 Task: Play online Dominion games.
Action: Mouse moved to (586, 434)
Screenshot: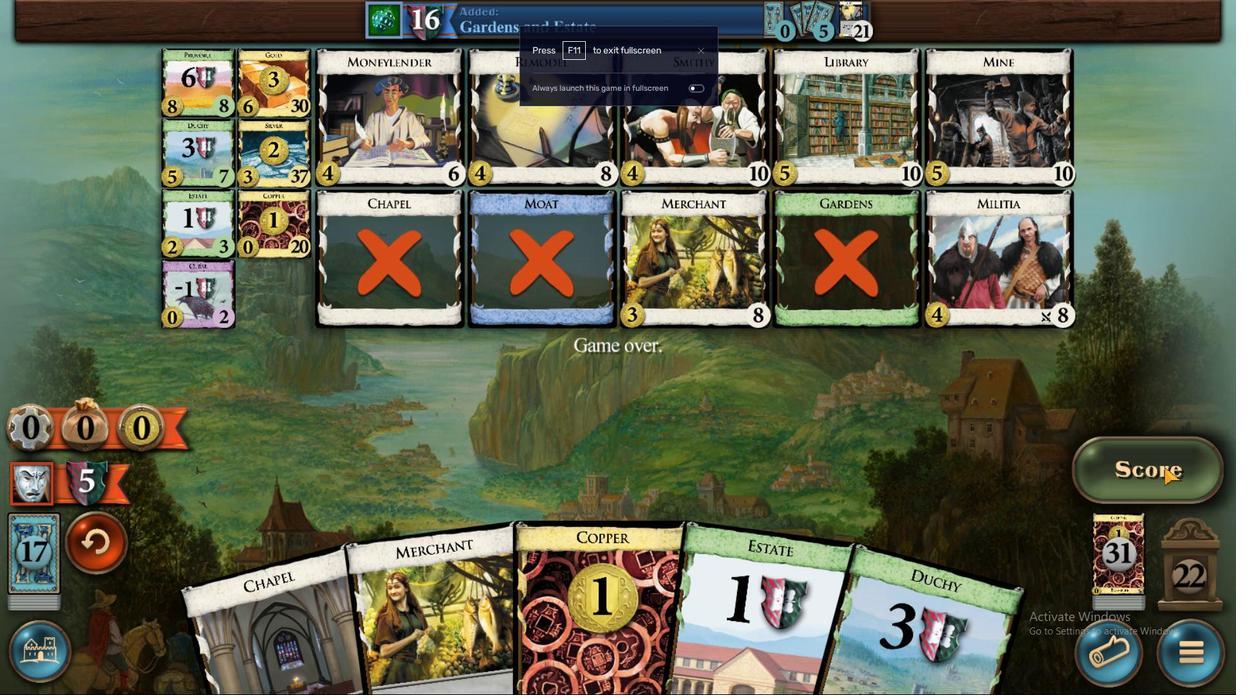 
Action: Mouse pressed left at (586, 434)
Screenshot: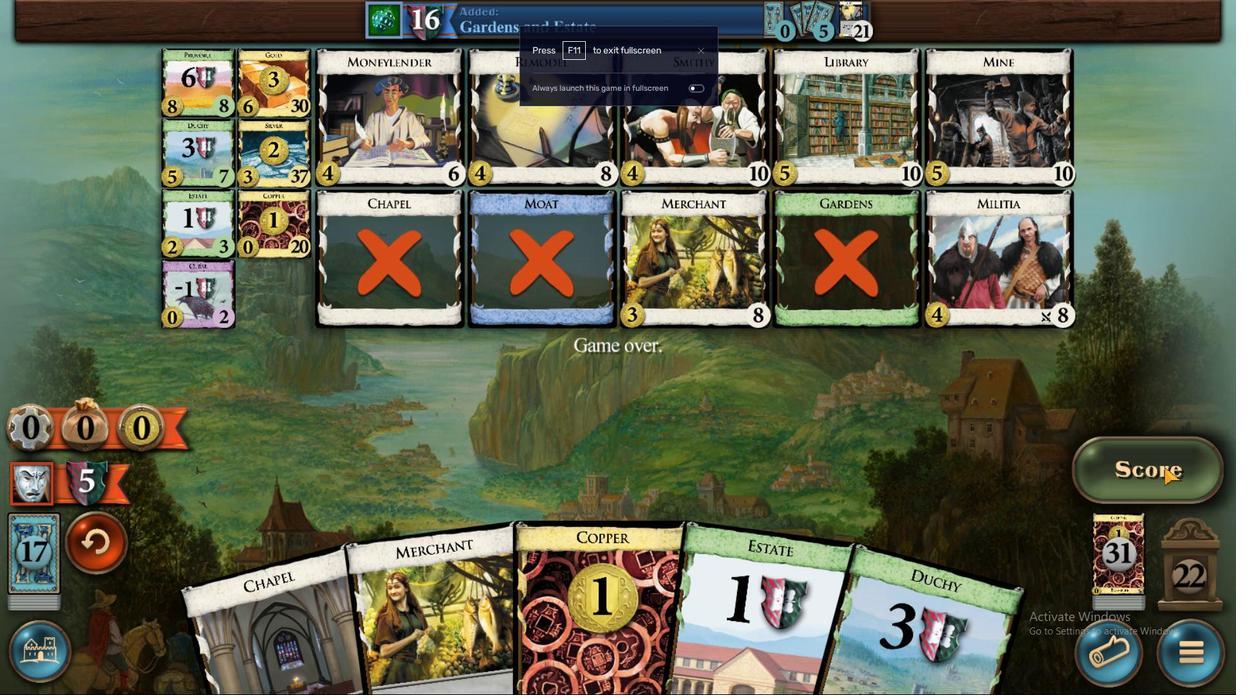 
Action: Mouse moved to (558, 457)
Screenshot: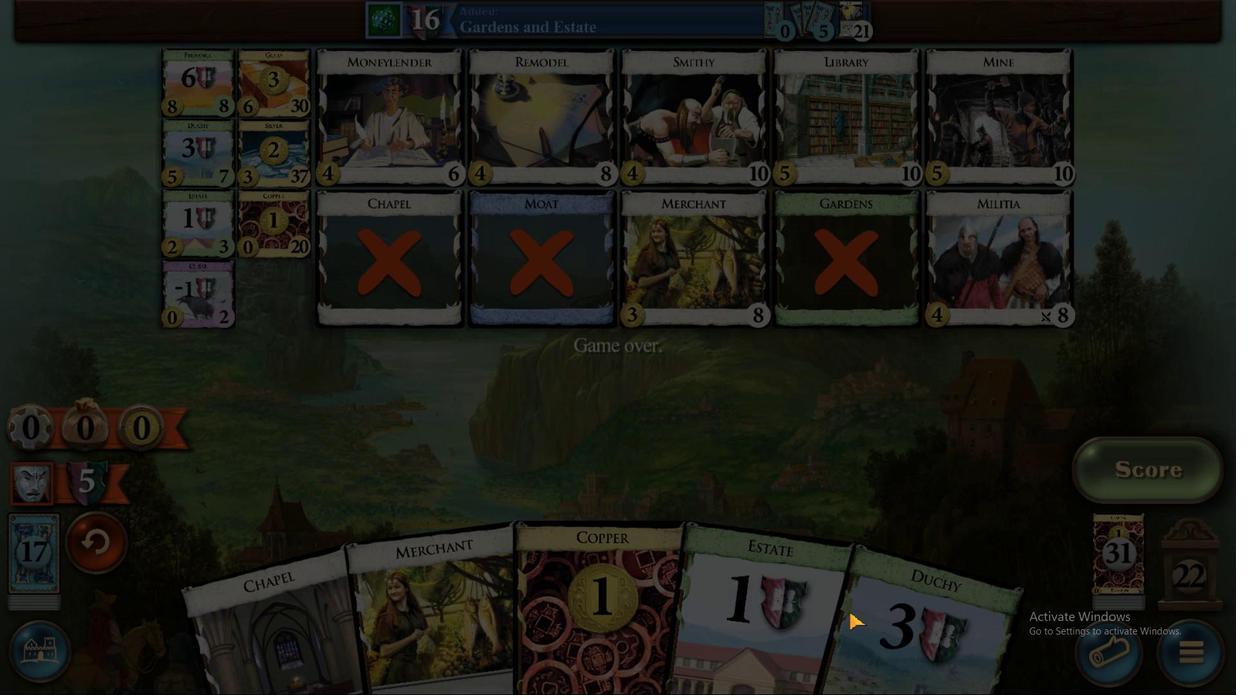 
Action: Mouse pressed left at (558, 457)
Screenshot: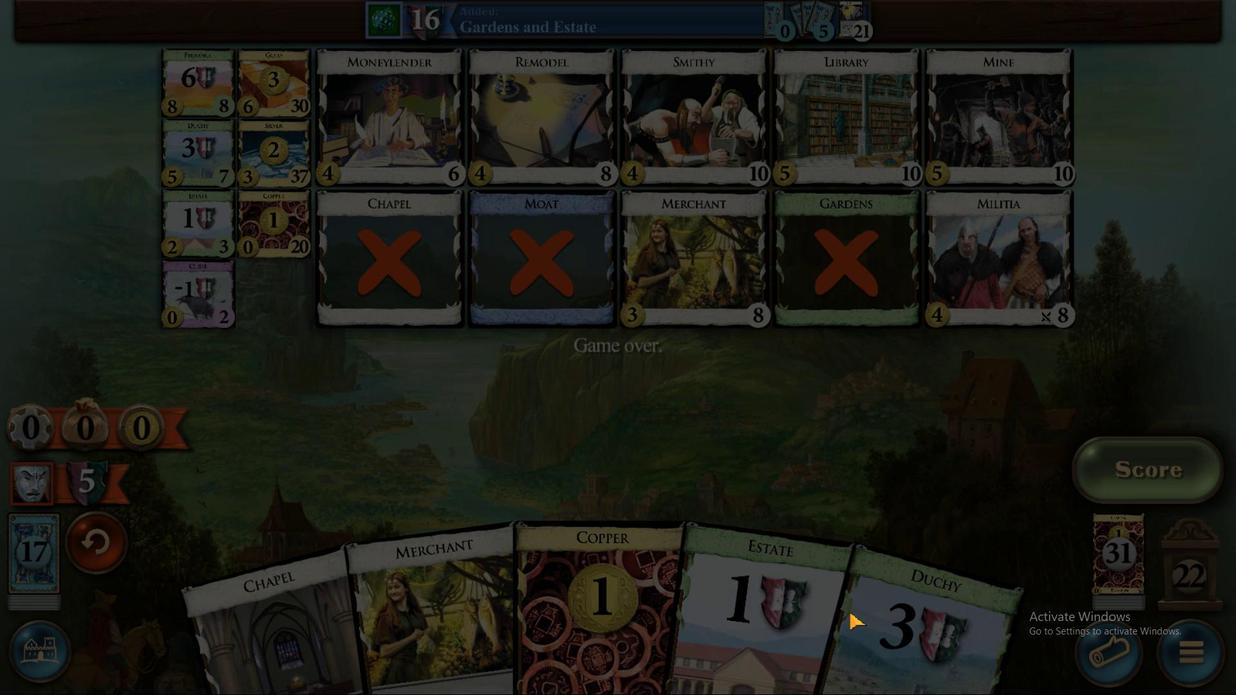 
Action: Mouse moved to (549, 454)
Screenshot: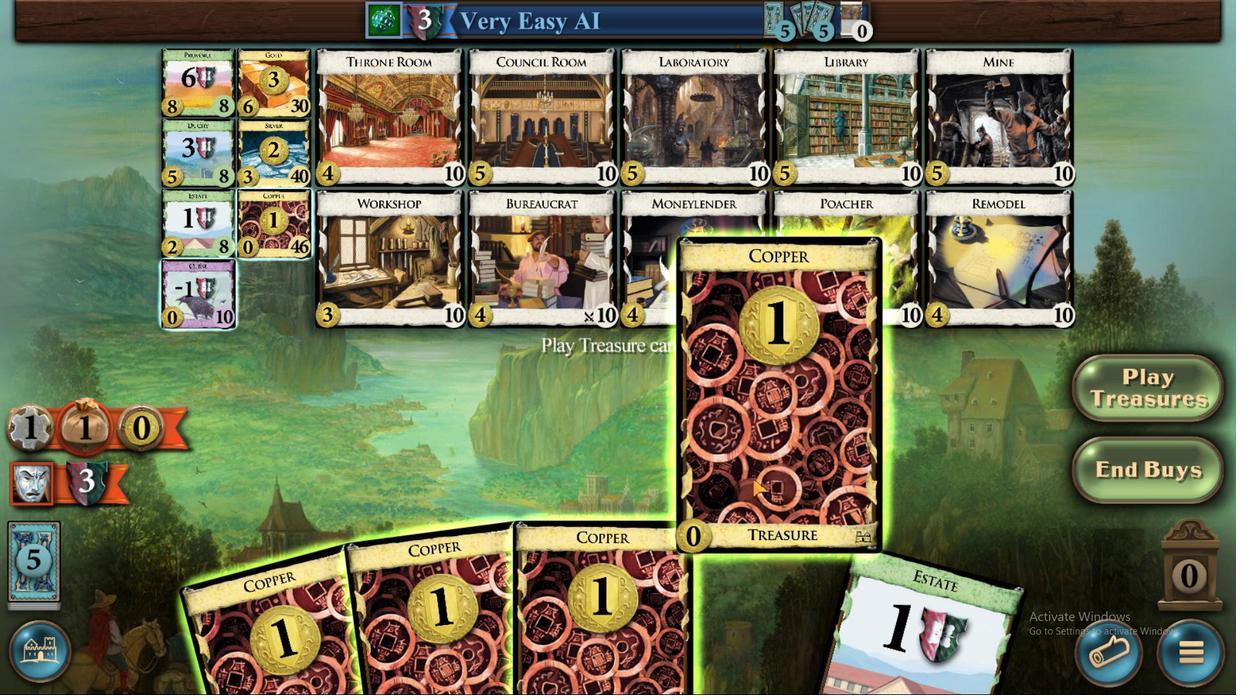 
Action: Mouse pressed left at (549, 454)
Screenshot: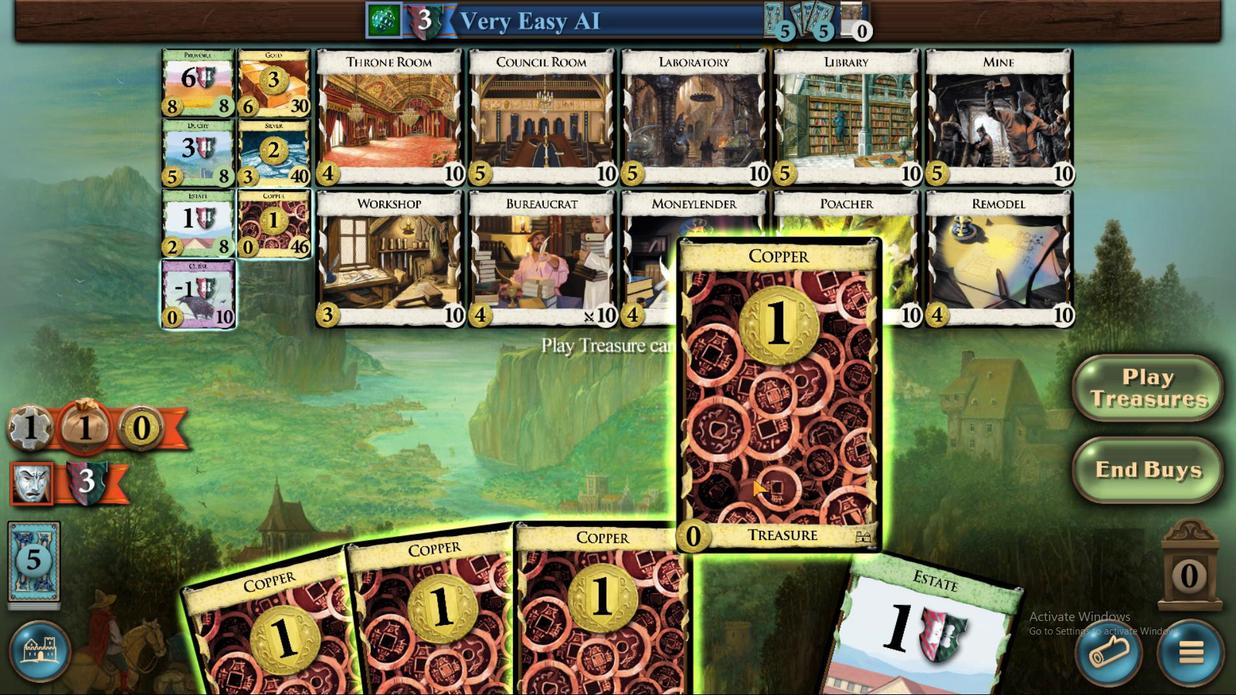 
Action: Mouse moved to (545, 454)
Screenshot: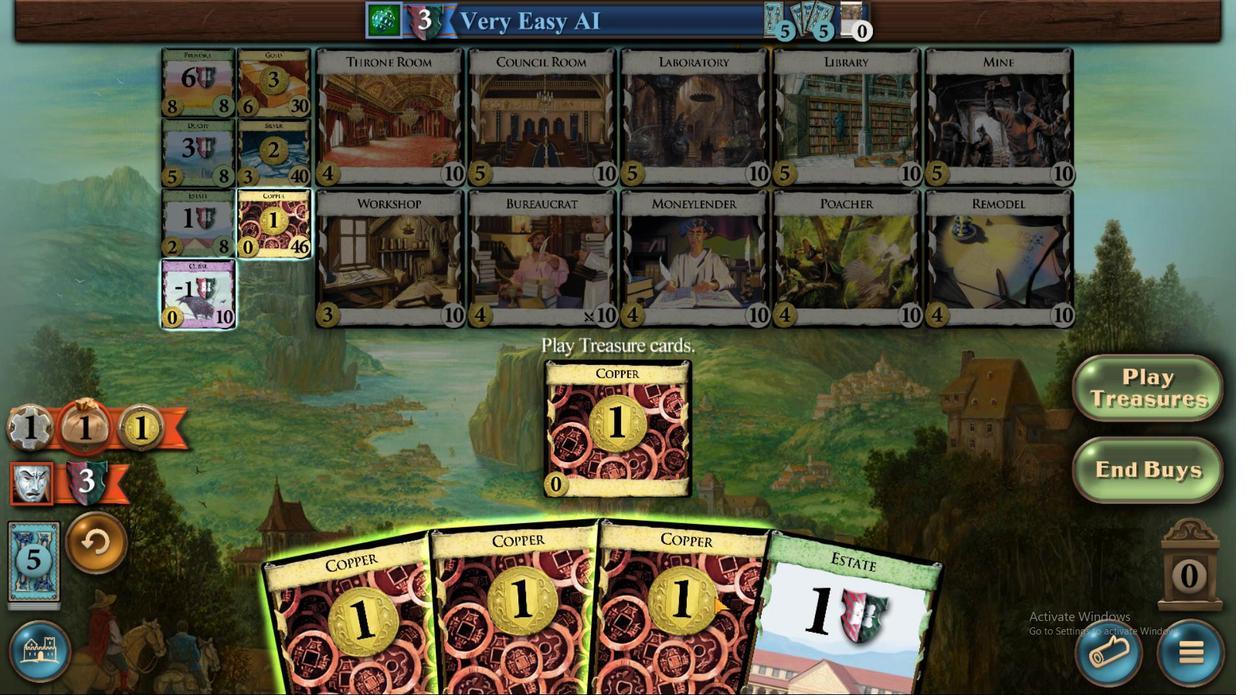 
Action: Mouse pressed left at (545, 454)
Screenshot: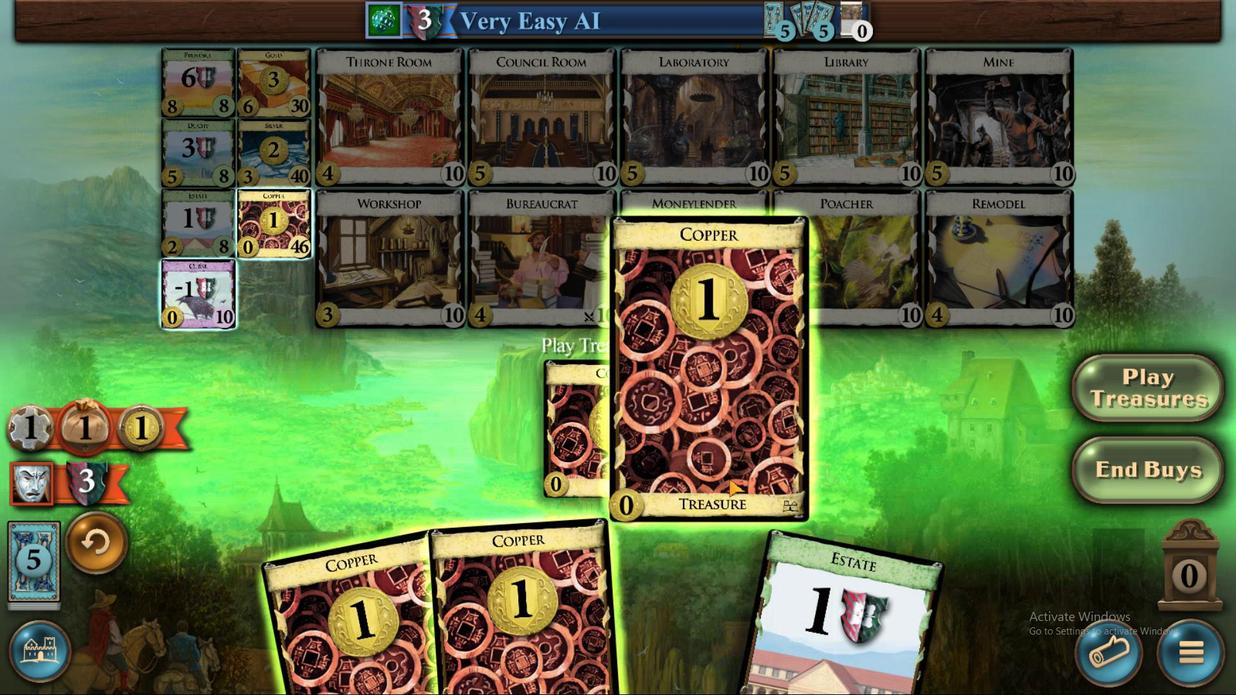 
Action: Mouse moved to (536, 455)
Screenshot: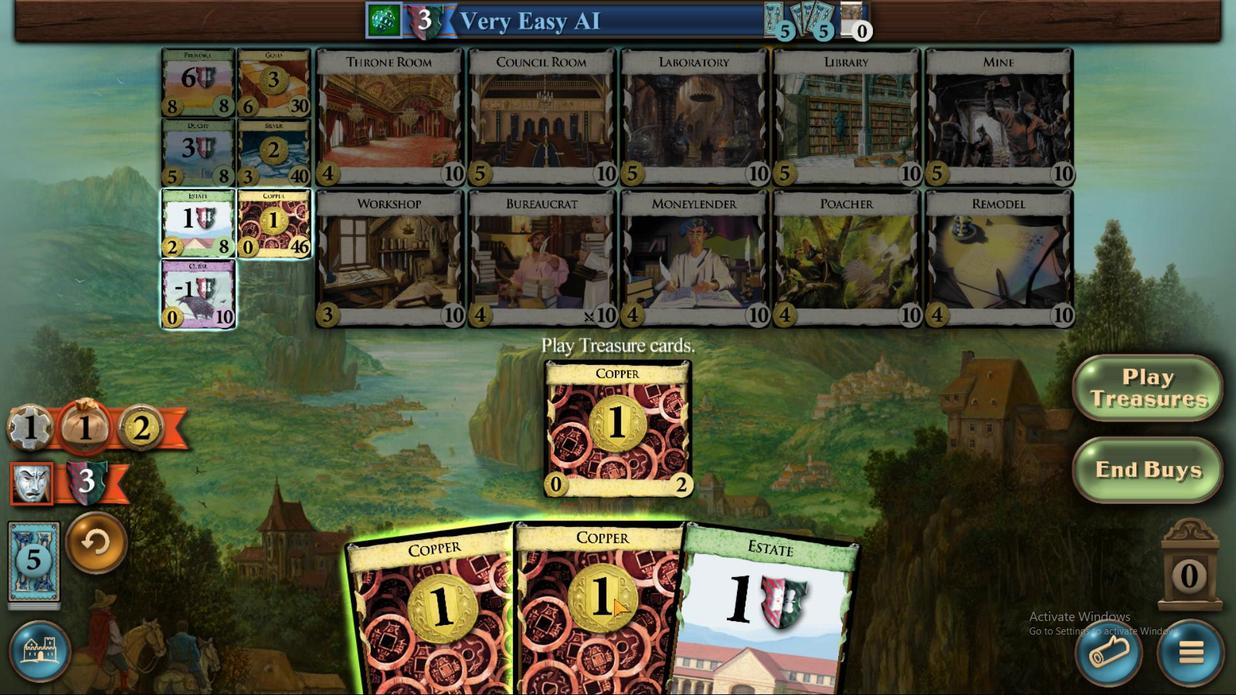 
Action: Mouse pressed left at (536, 455)
Screenshot: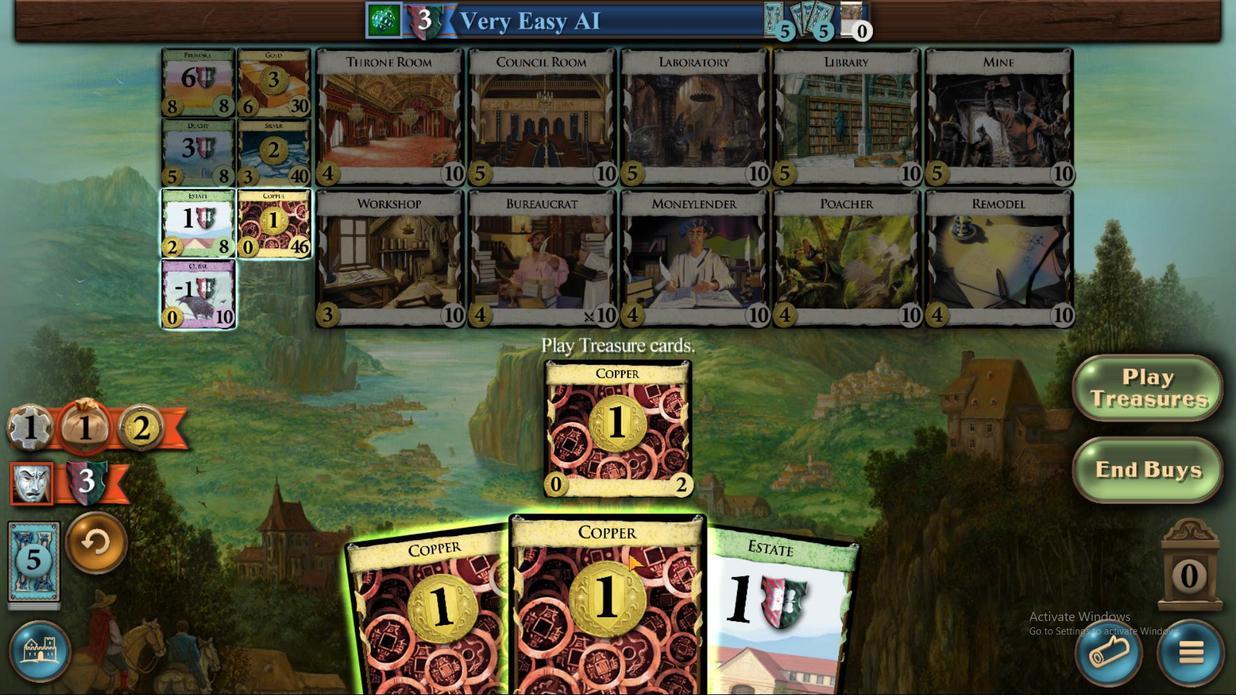 
Action: Mouse moved to (506, 385)
Screenshot: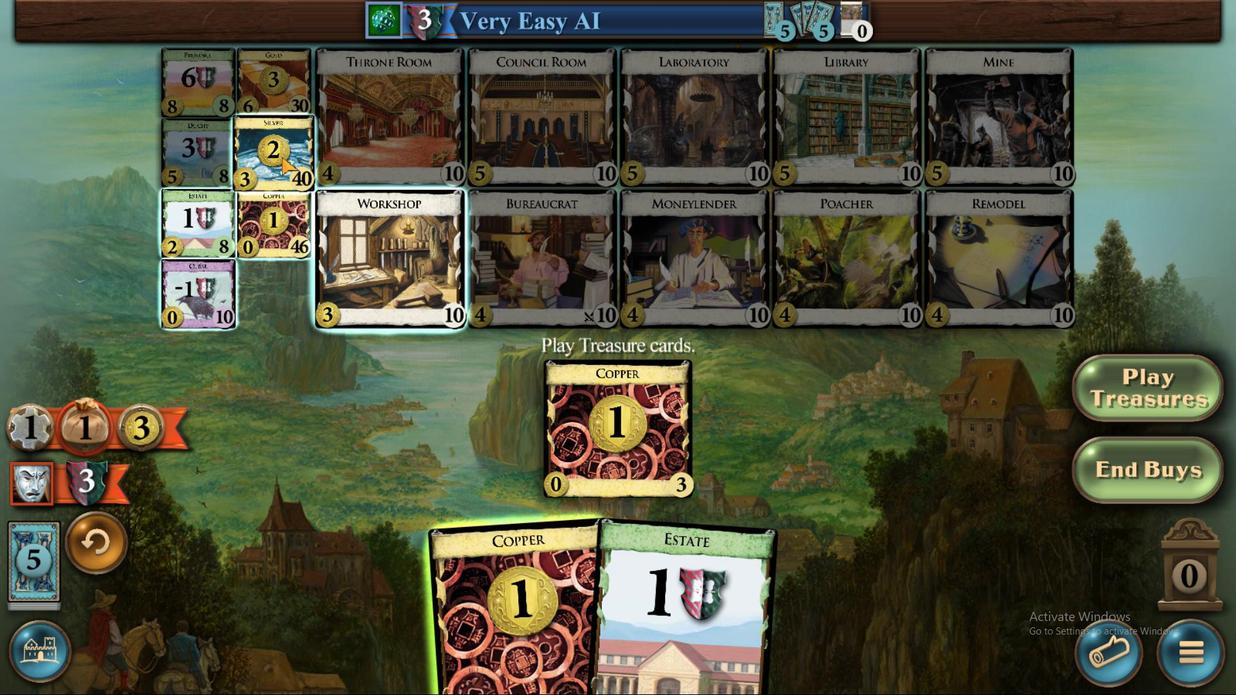 
Action: Mouse pressed left at (506, 385)
Screenshot: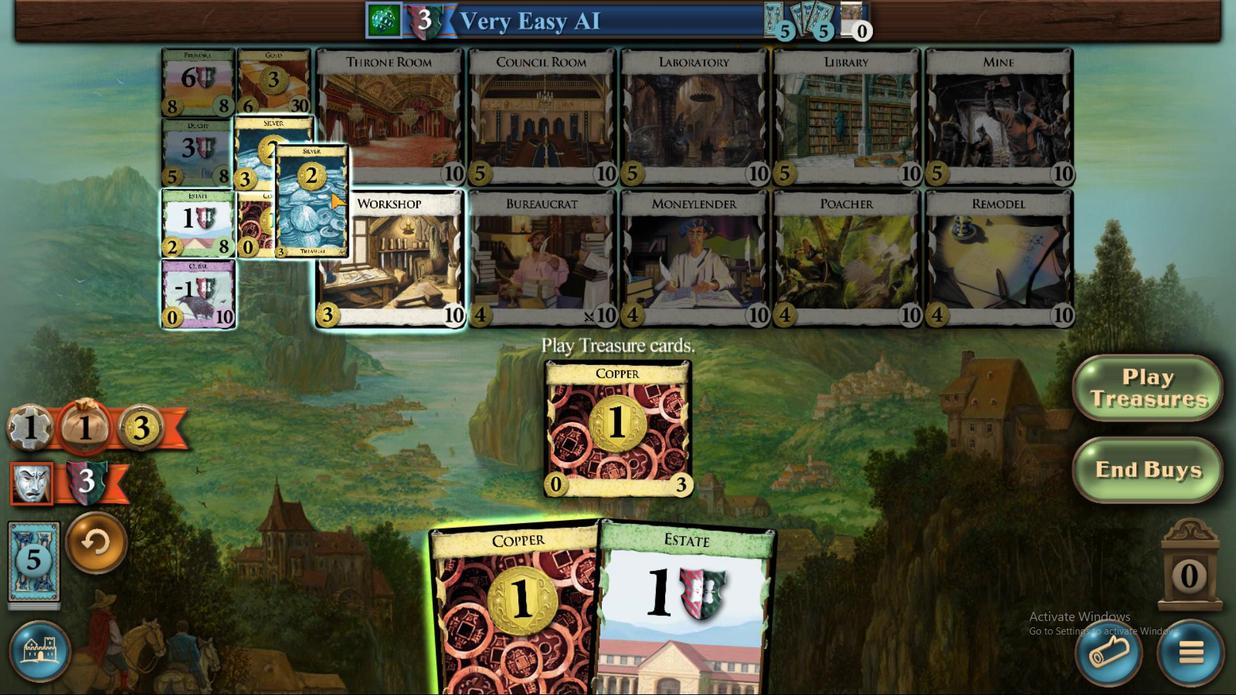 
Action: Mouse moved to (537, 453)
Screenshot: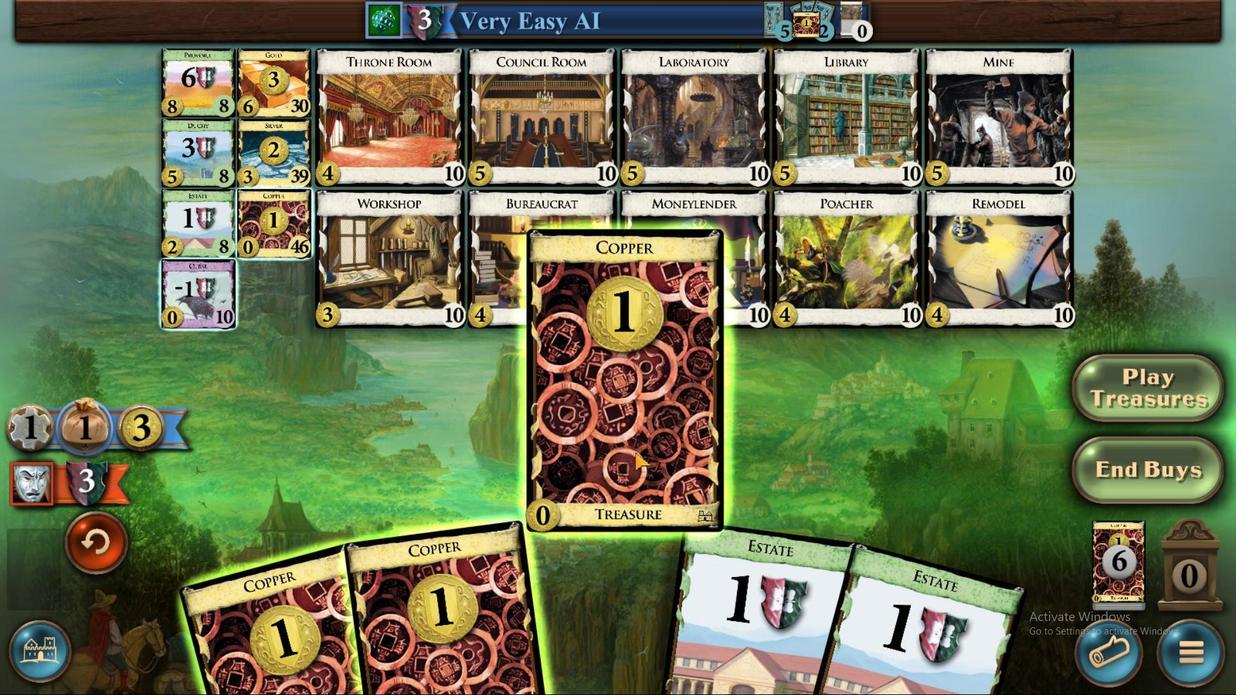 
Action: Mouse pressed left at (537, 453)
Screenshot: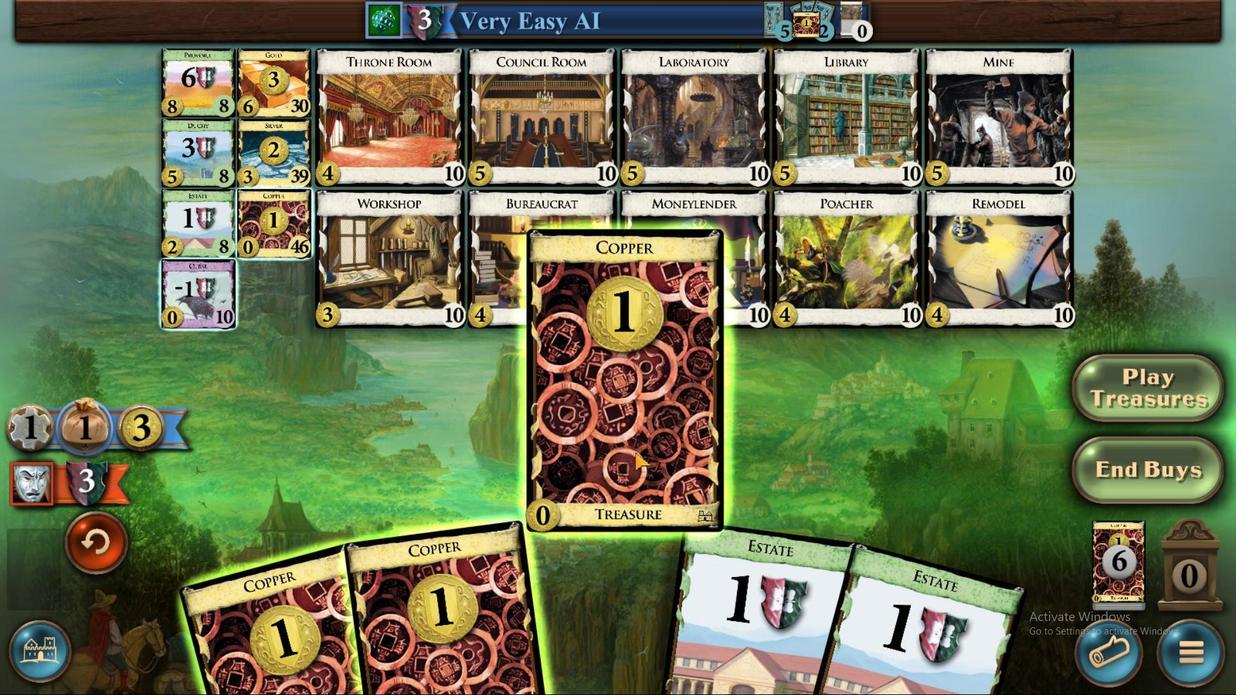 
Action: Mouse moved to (526, 457)
Screenshot: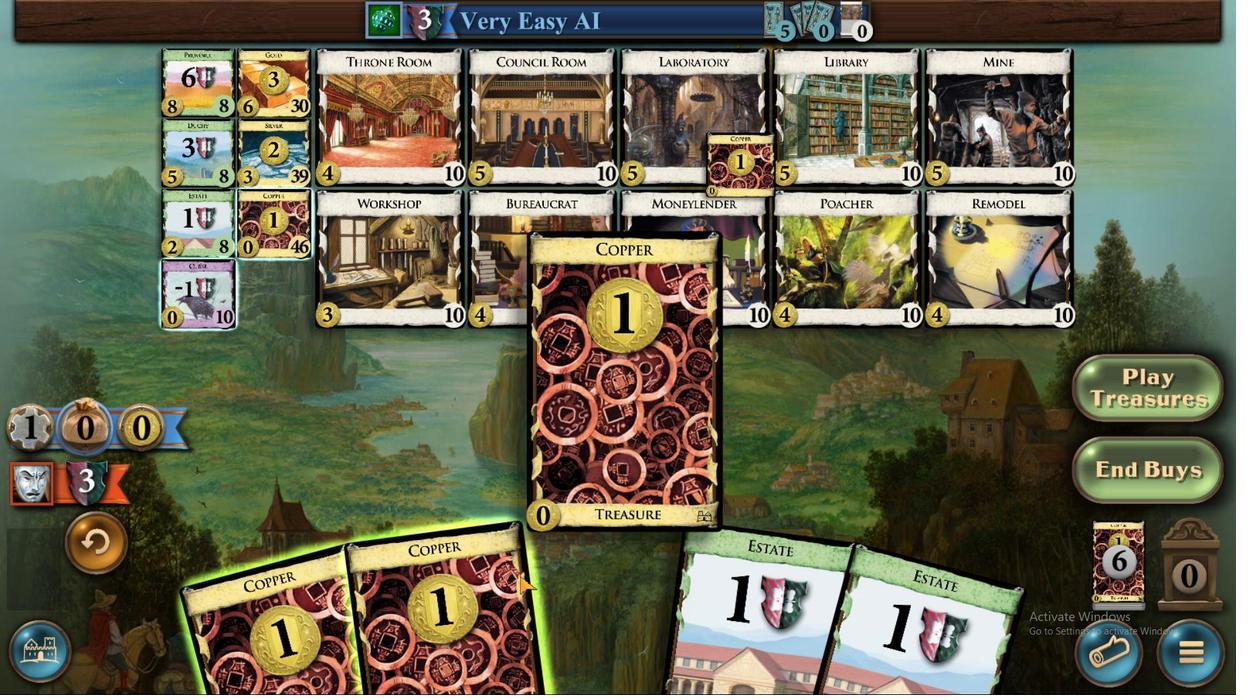 
Action: Mouse pressed left at (526, 457)
Screenshot: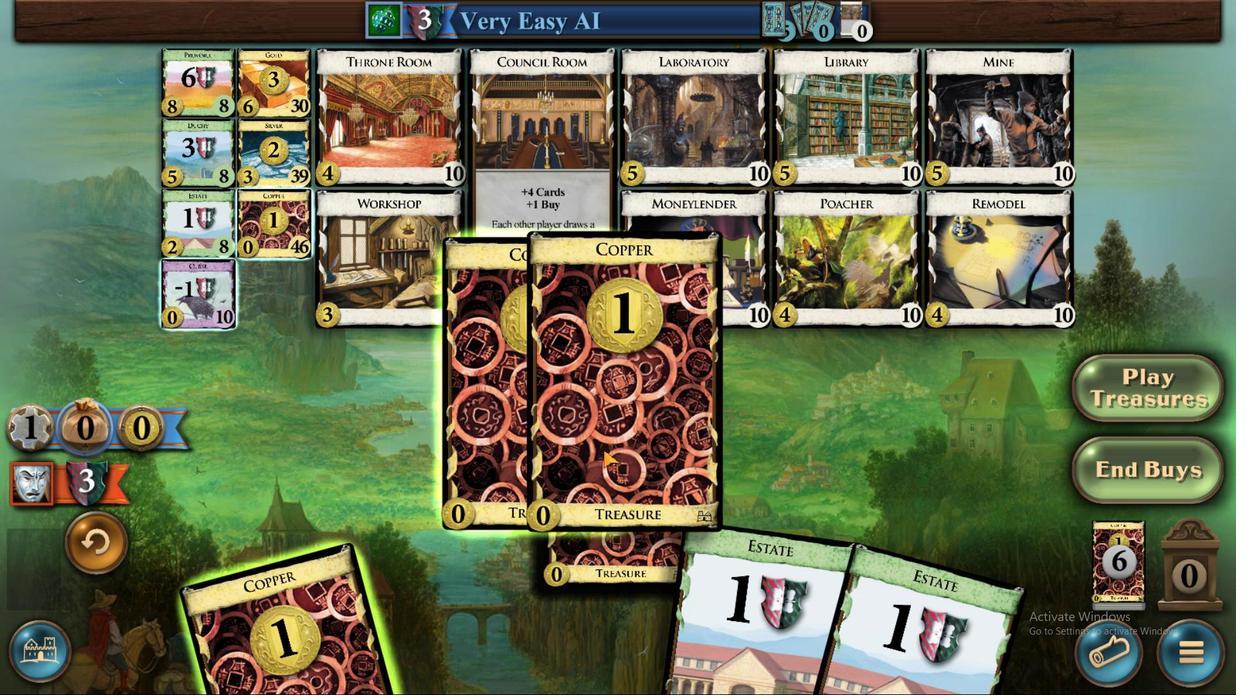 
Action: Mouse moved to (508, 459)
Screenshot: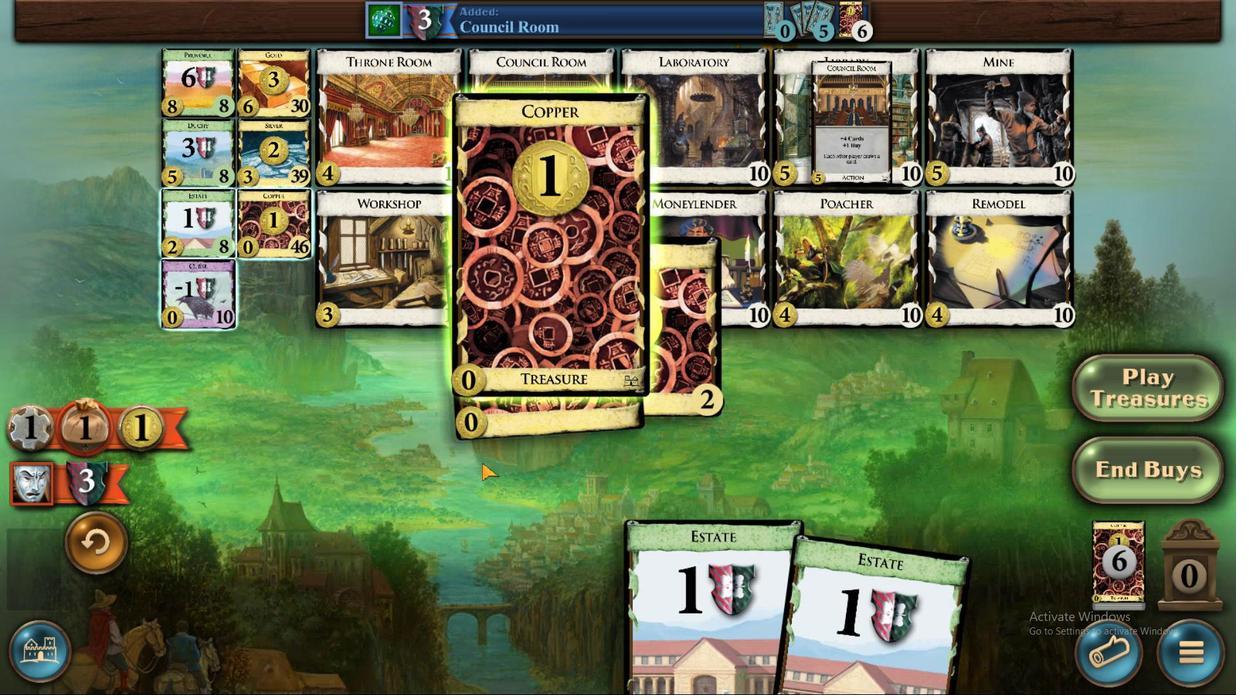 
Action: Mouse pressed left at (508, 459)
Screenshot: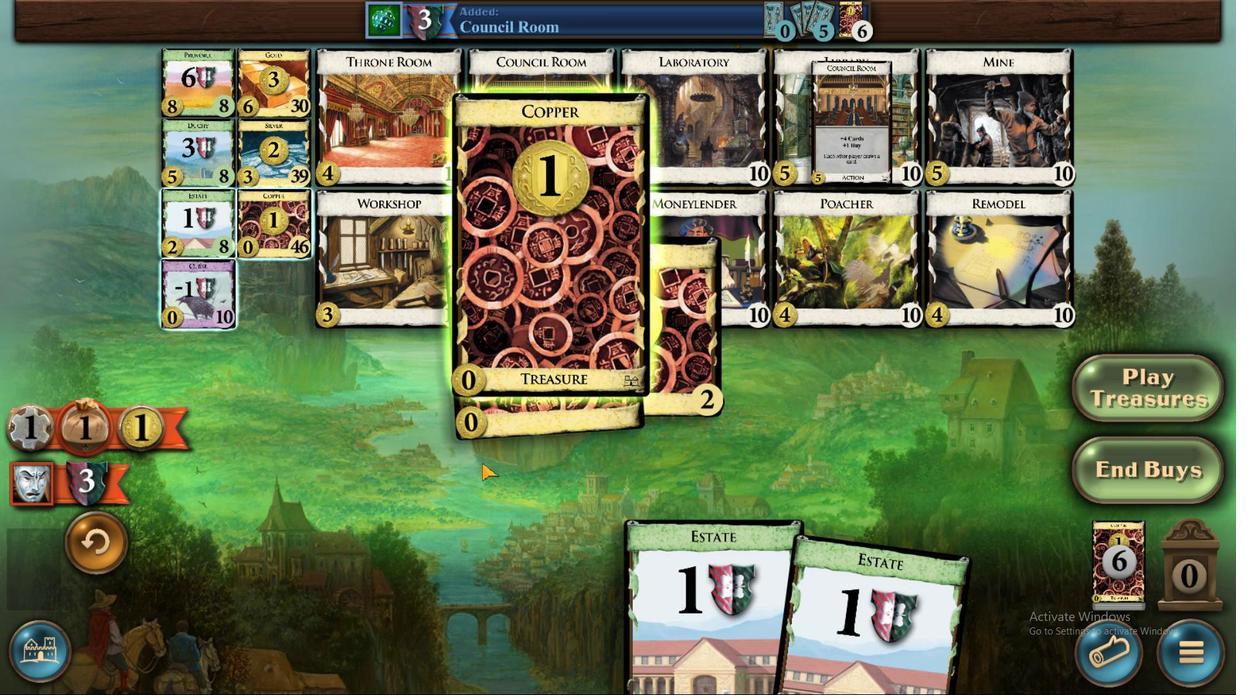 
Action: Mouse moved to (504, 383)
Screenshot: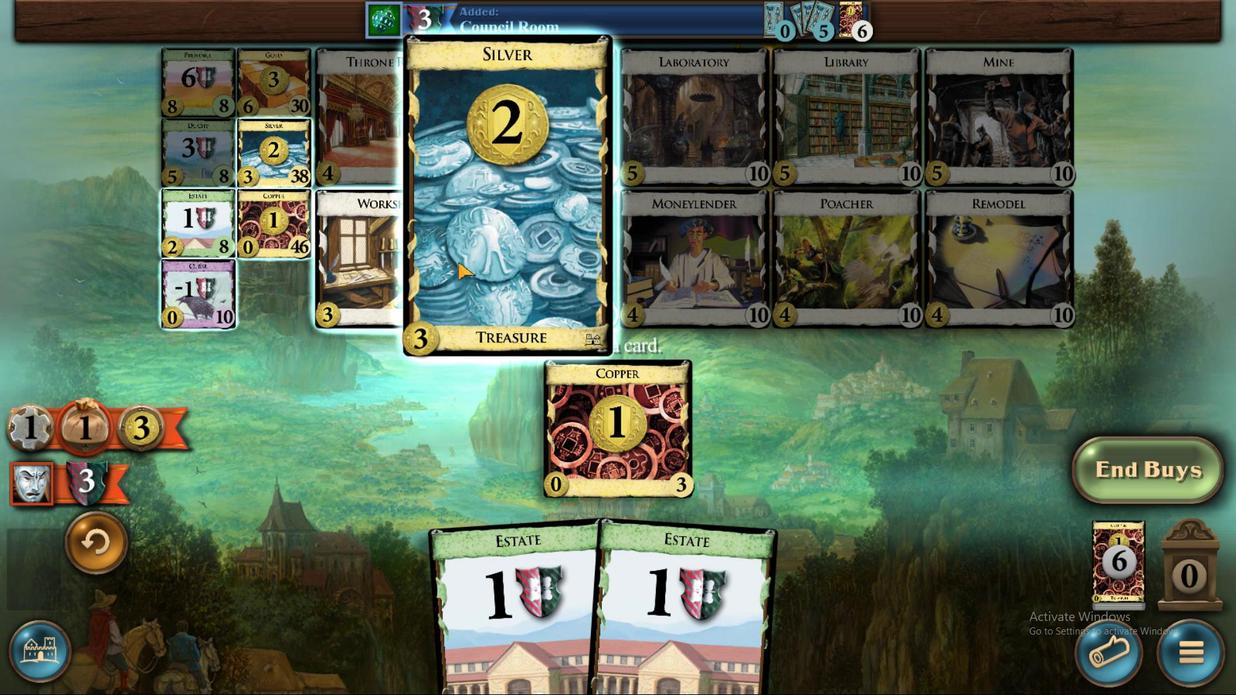 
Action: Mouse pressed left at (504, 383)
Screenshot: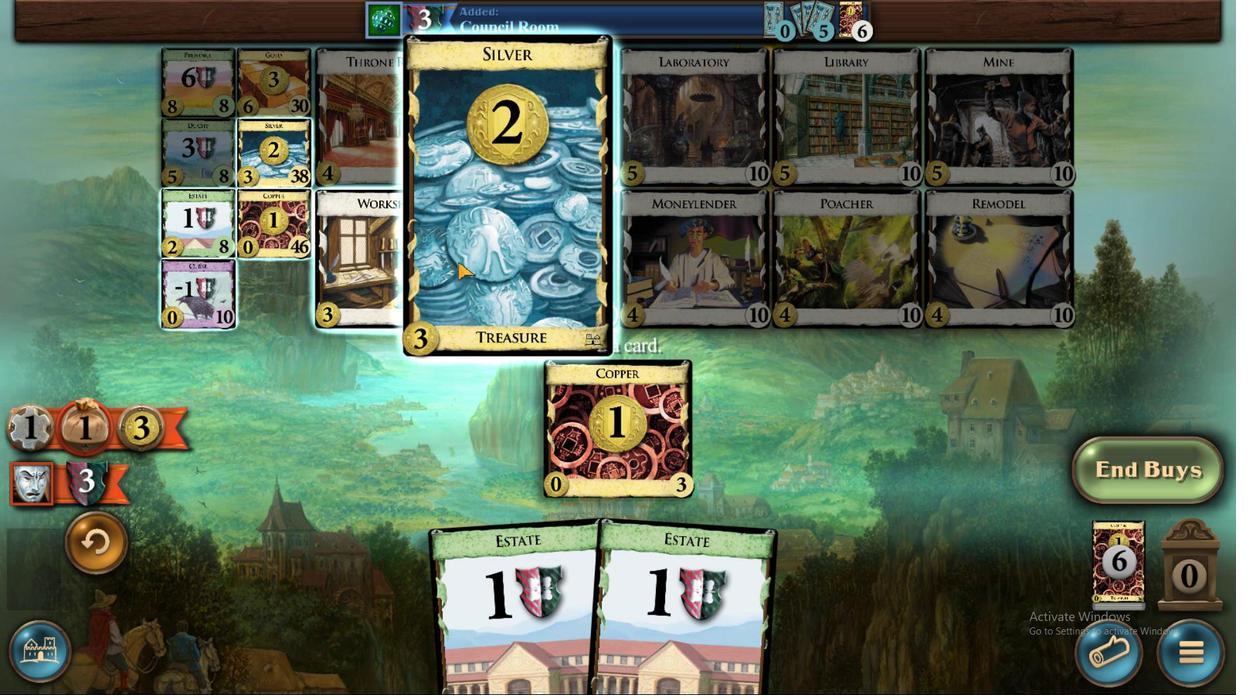 
Action: Mouse moved to (546, 453)
Screenshot: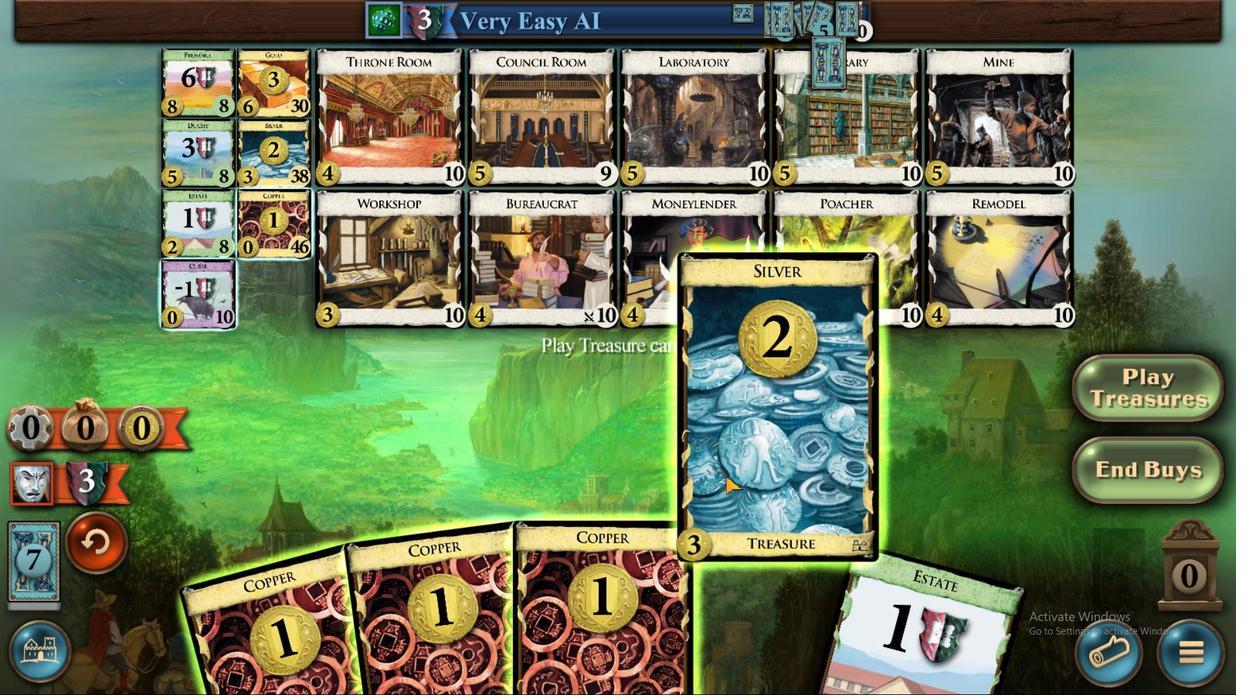 
Action: Mouse pressed left at (546, 453)
Screenshot: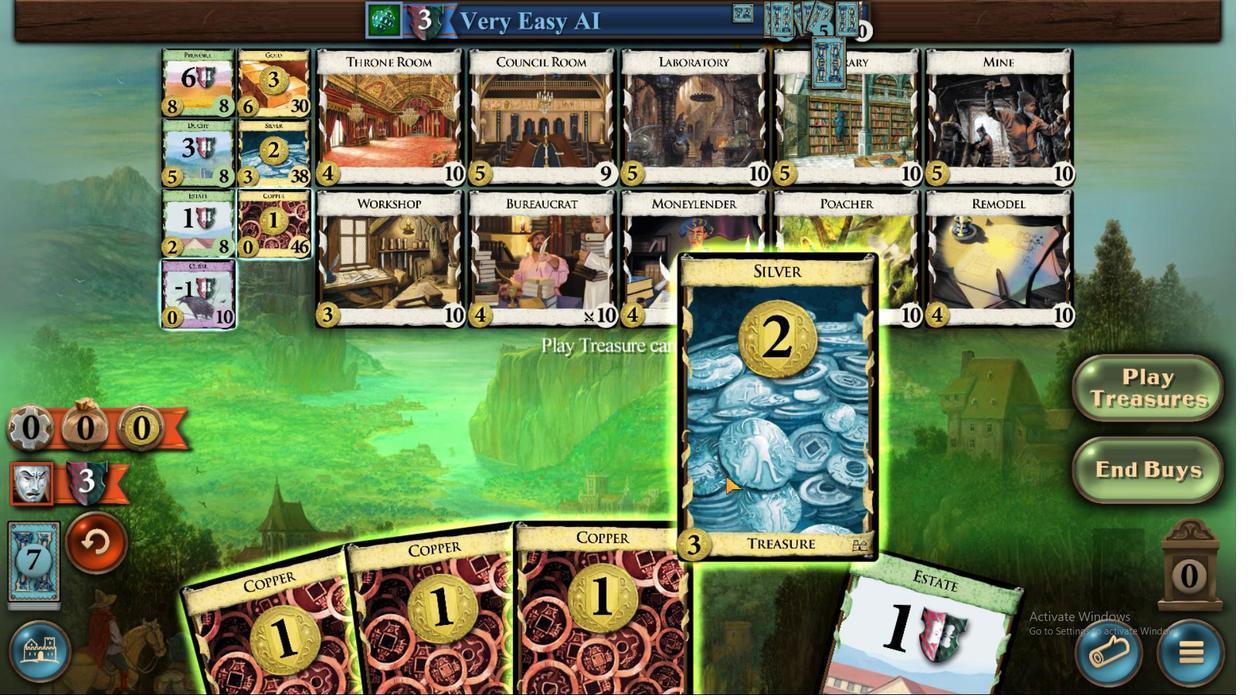 
Action: Mouse moved to (537, 453)
Screenshot: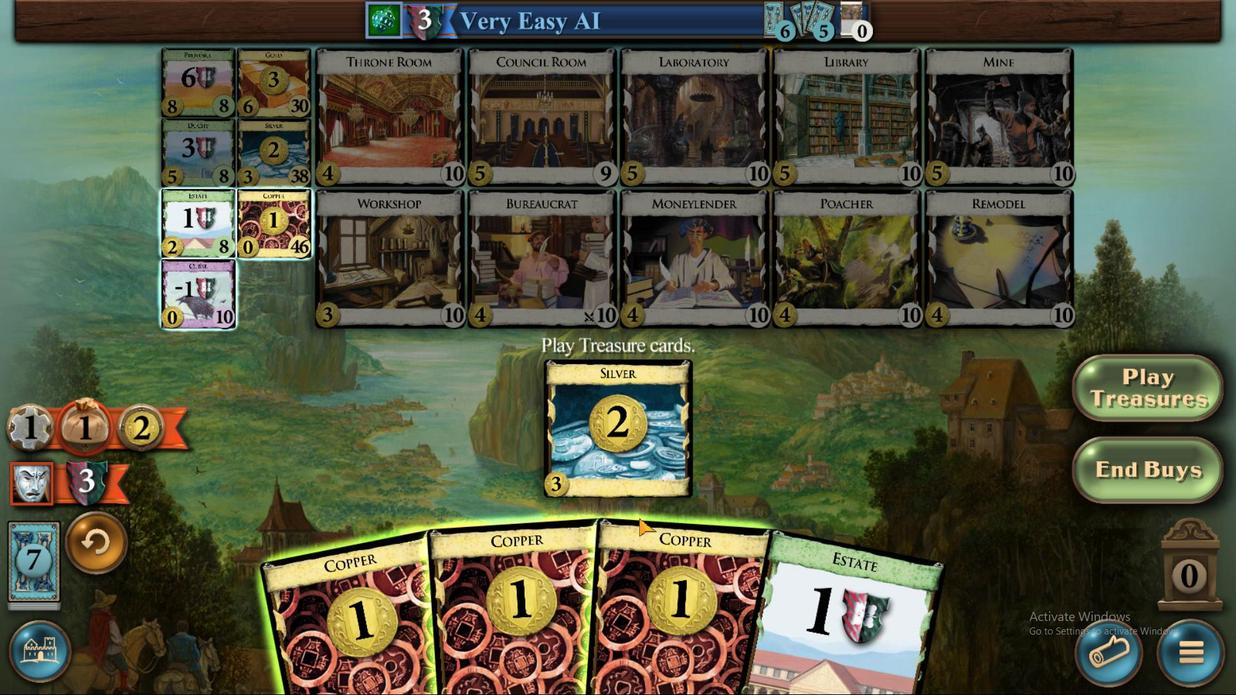 
Action: Mouse pressed left at (537, 453)
Screenshot: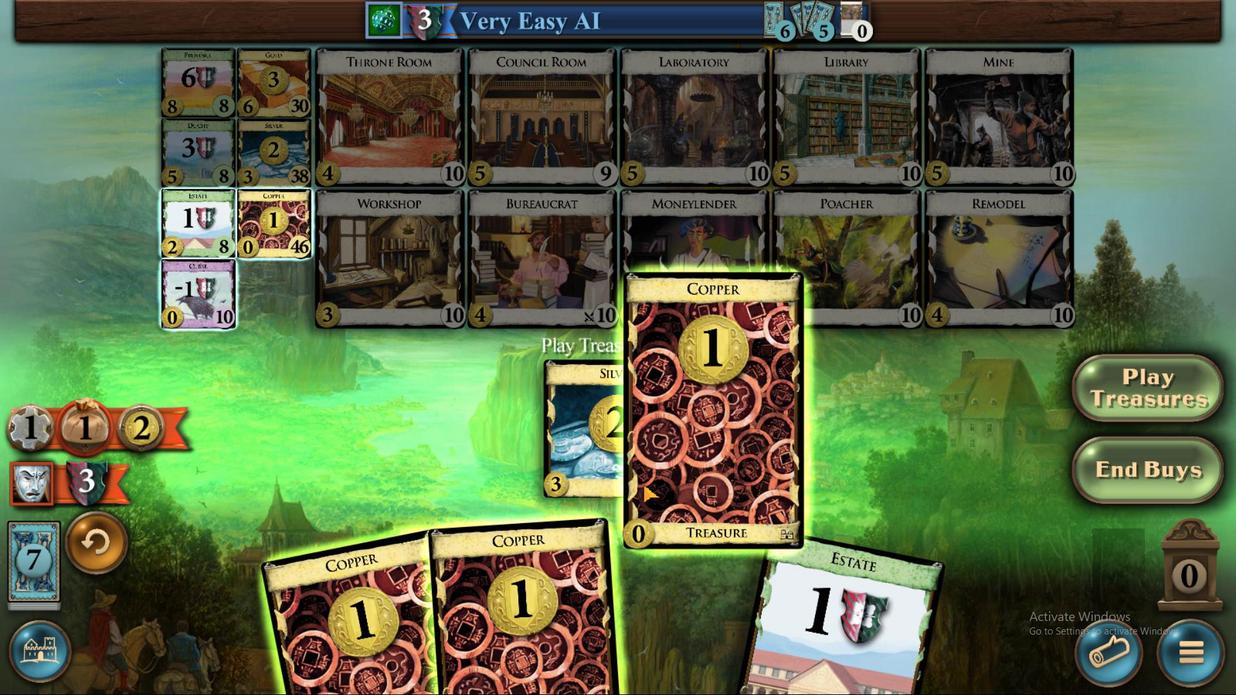 
Action: Mouse moved to (533, 455)
Screenshot: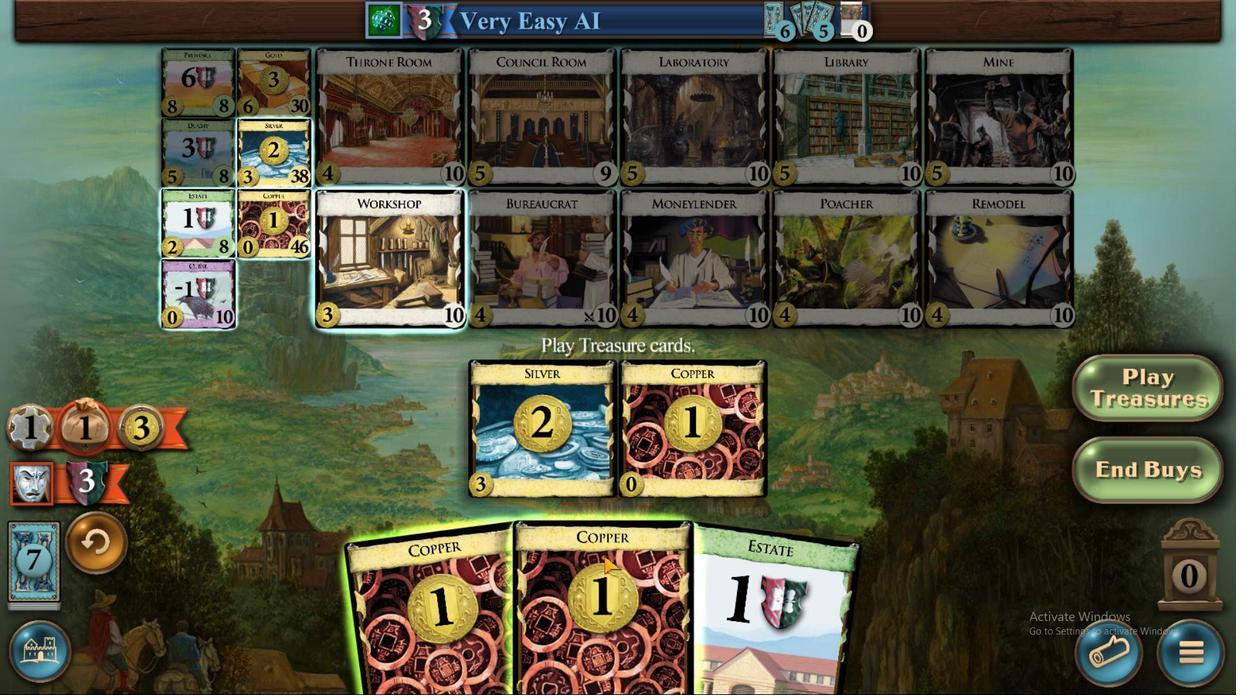 
Action: Mouse pressed left at (533, 455)
Screenshot: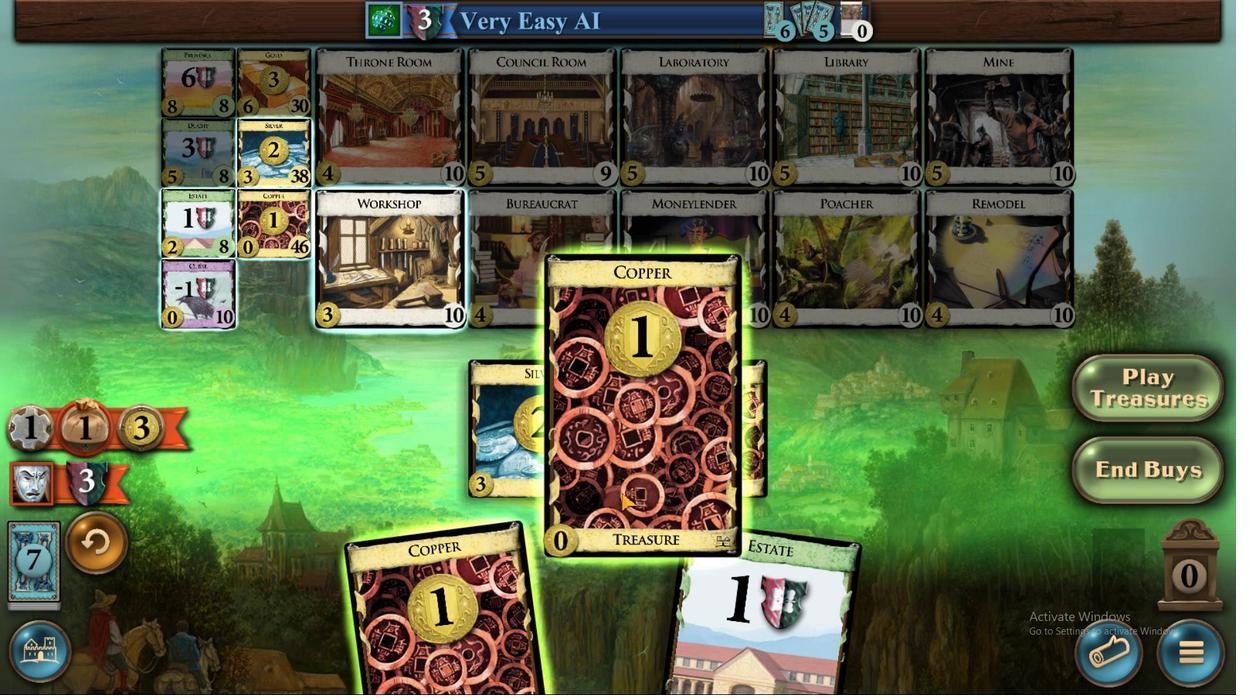 
Action: Mouse moved to (527, 453)
Screenshot: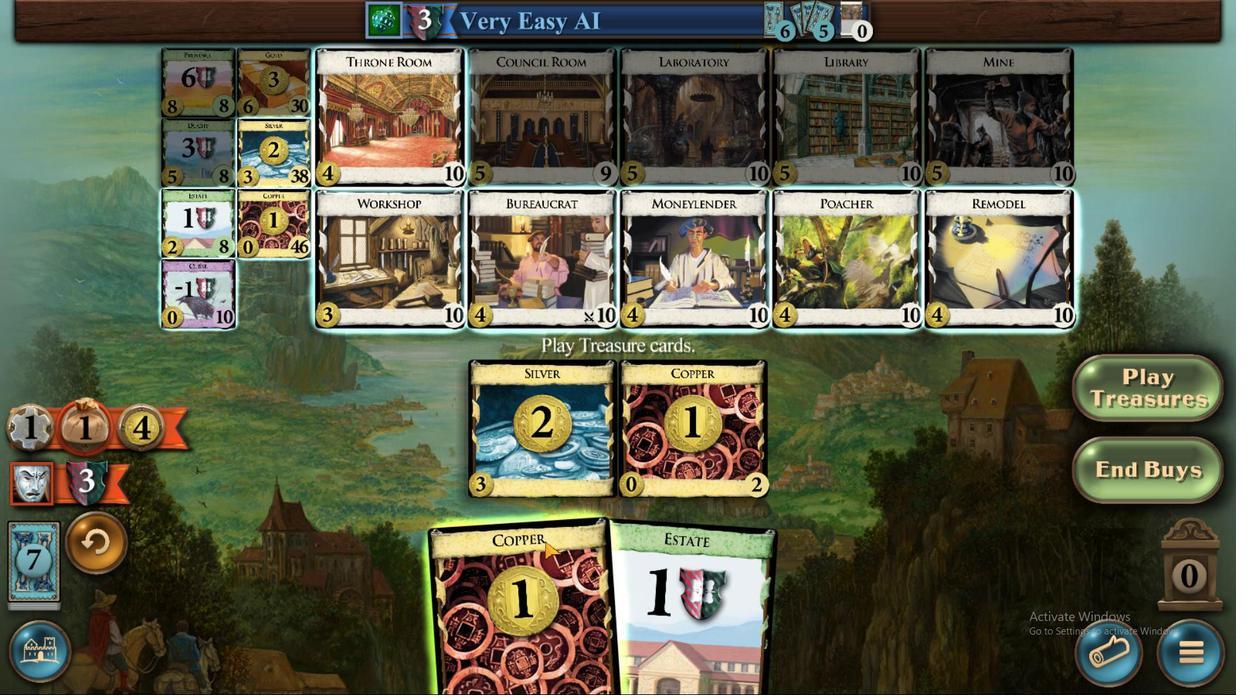 
Action: Mouse pressed left at (527, 453)
Screenshot: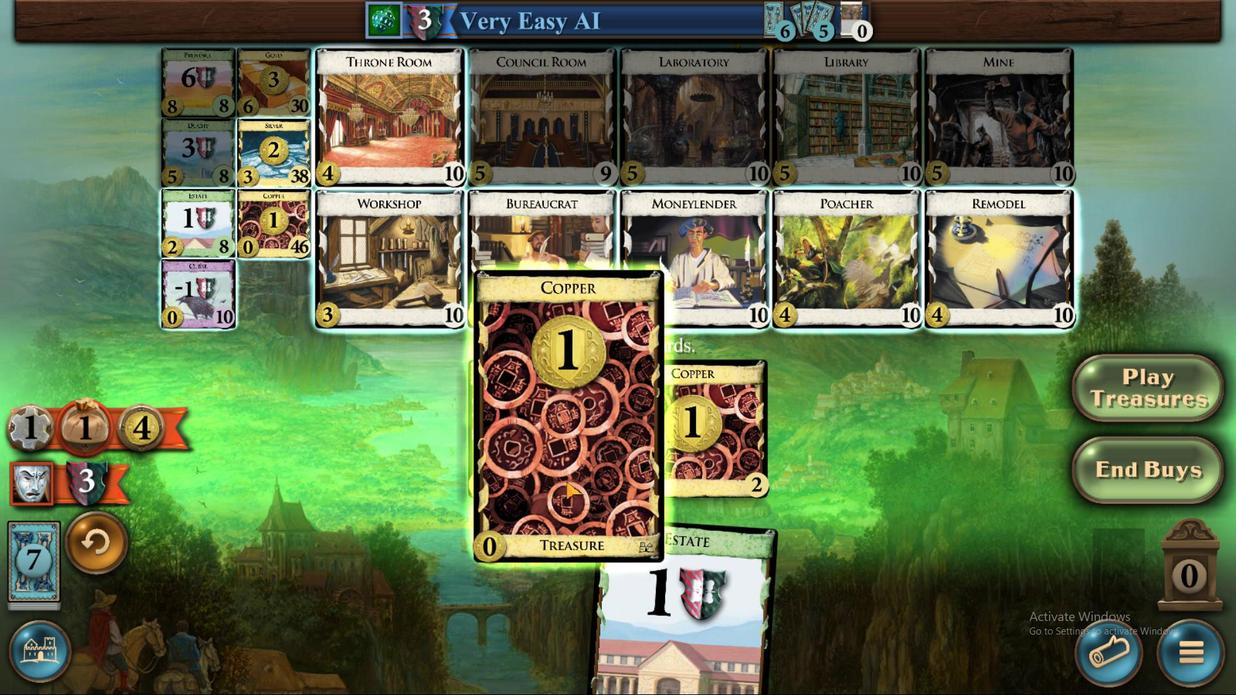 
Action: Mouse moved to (499, 381)
Screenshot: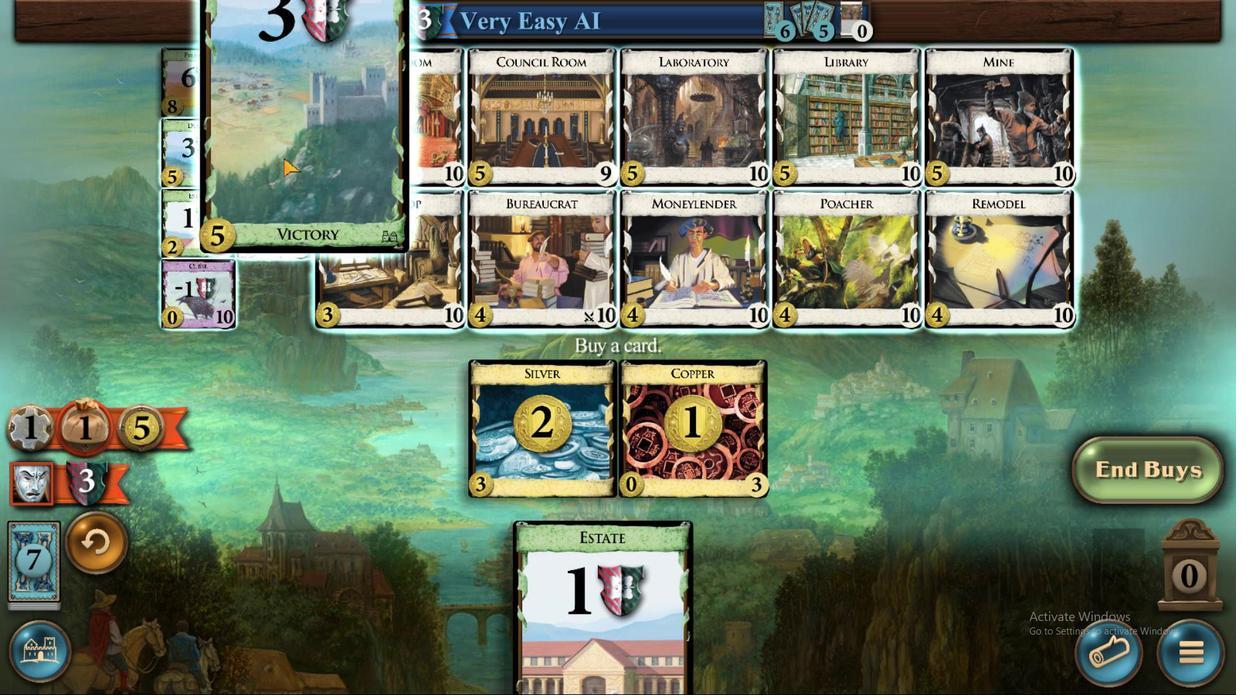 
Action: Mouse pressed left at (499, 381)
Screenshot: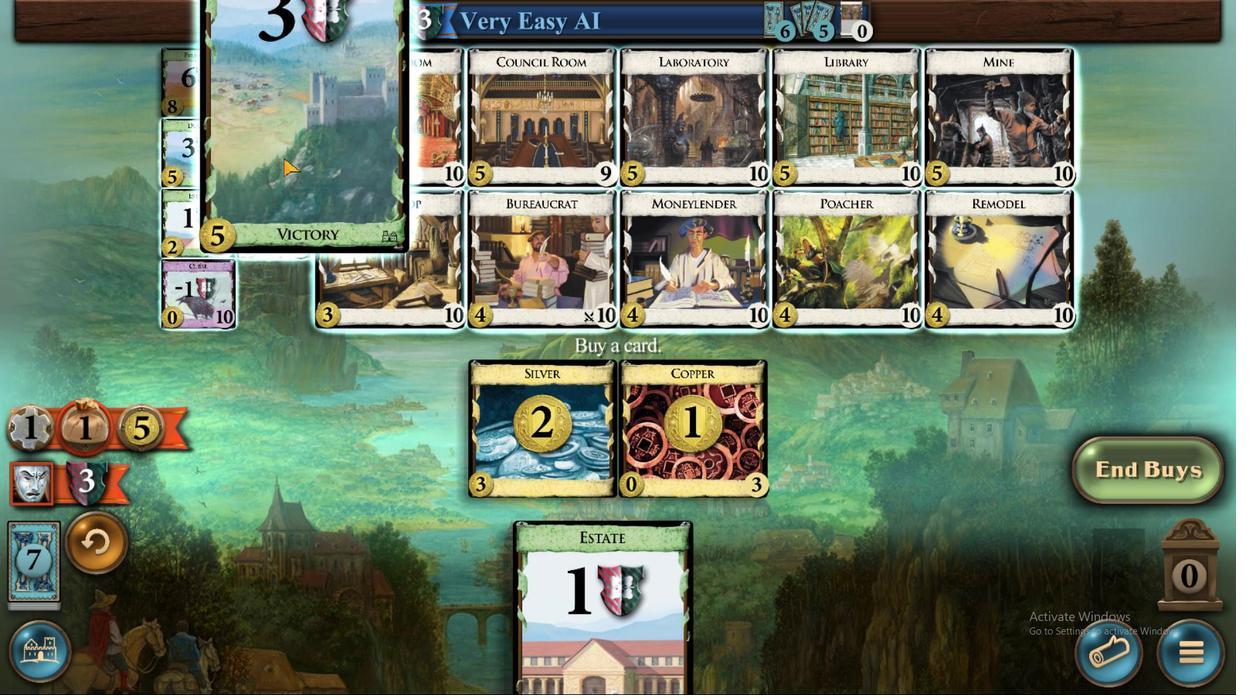
Action: Mouse moved to (544, 453)
Screenshot: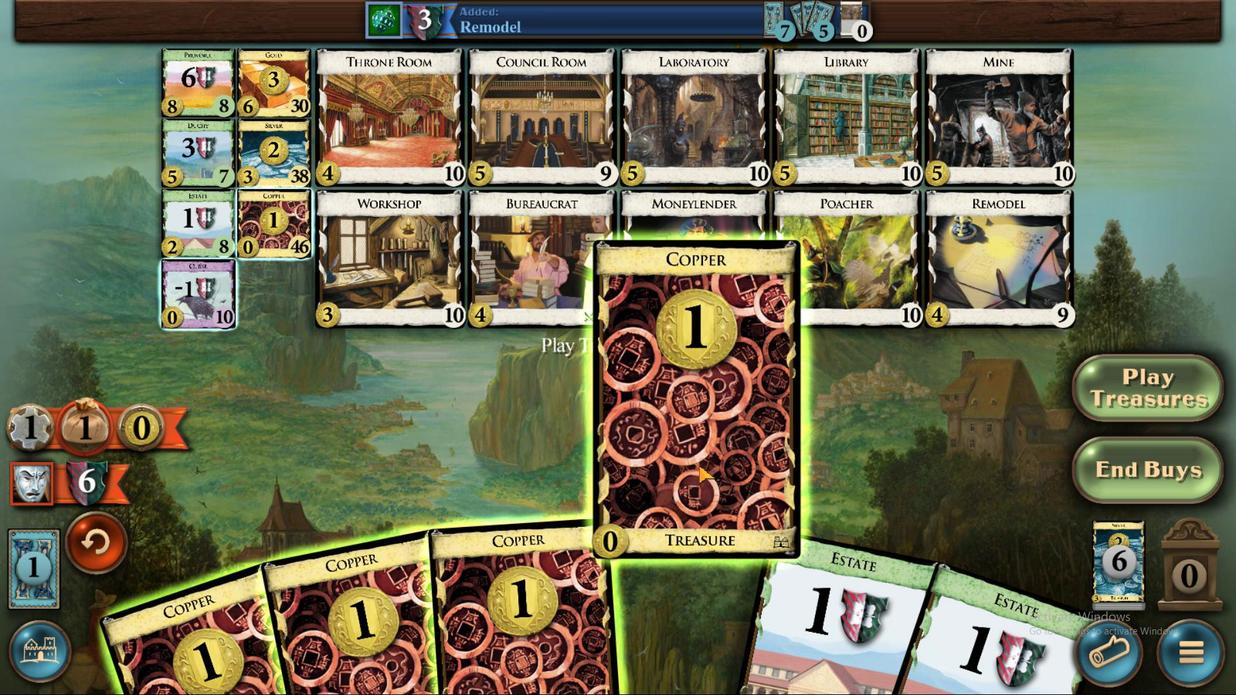 
Action: Mouse pressed left at (544, 453)
Screenshot: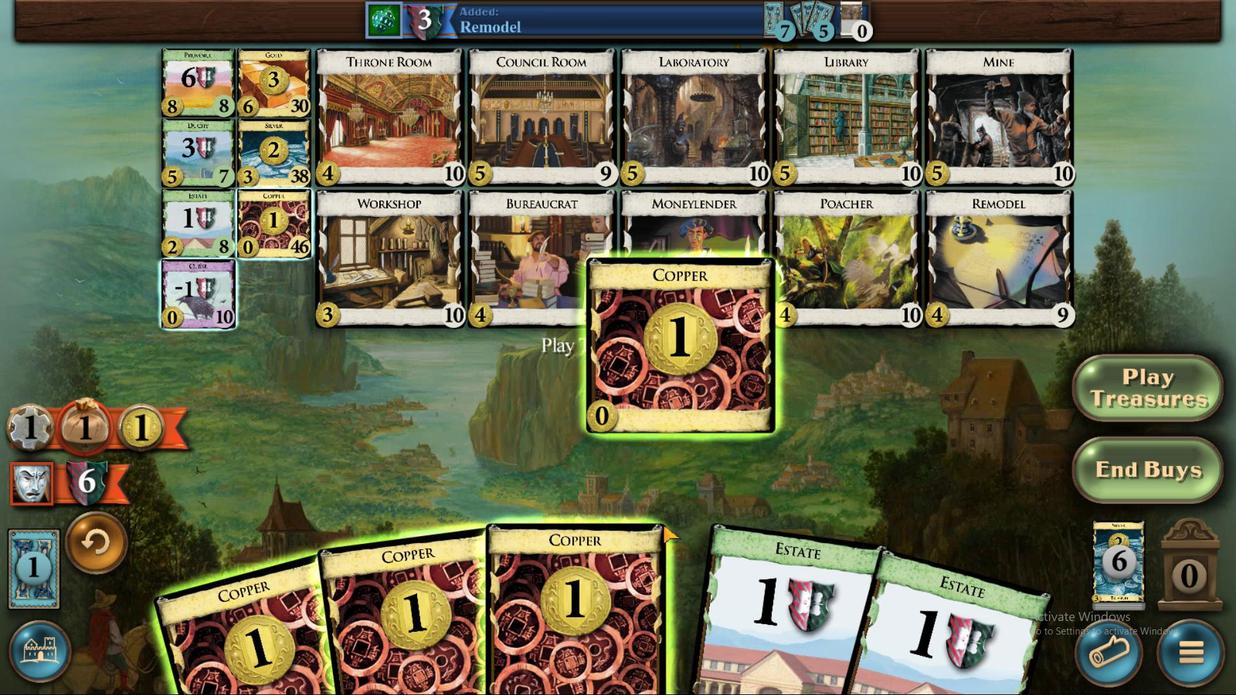 
Action: Mouse moved to (538, 453)
Screenshot: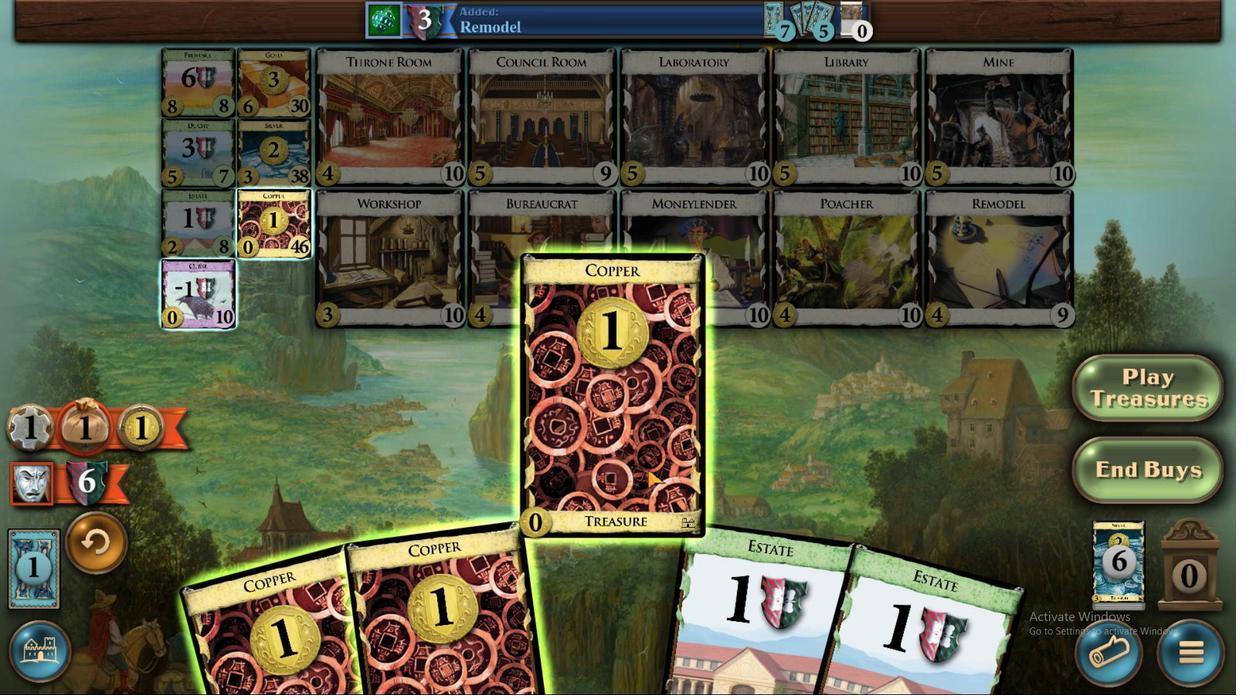 
Action: Mouse pressed left at (538, 453)
Screenshot: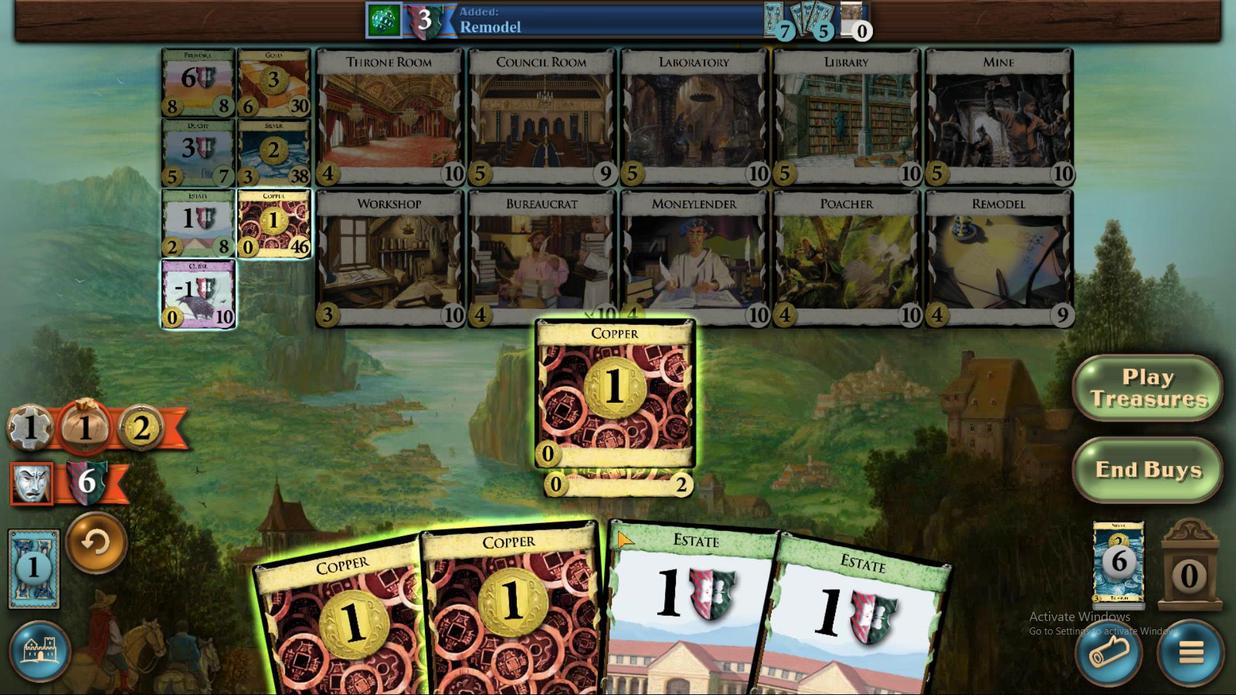 
Action: Mouse moved to (531, 456)
Screenshot: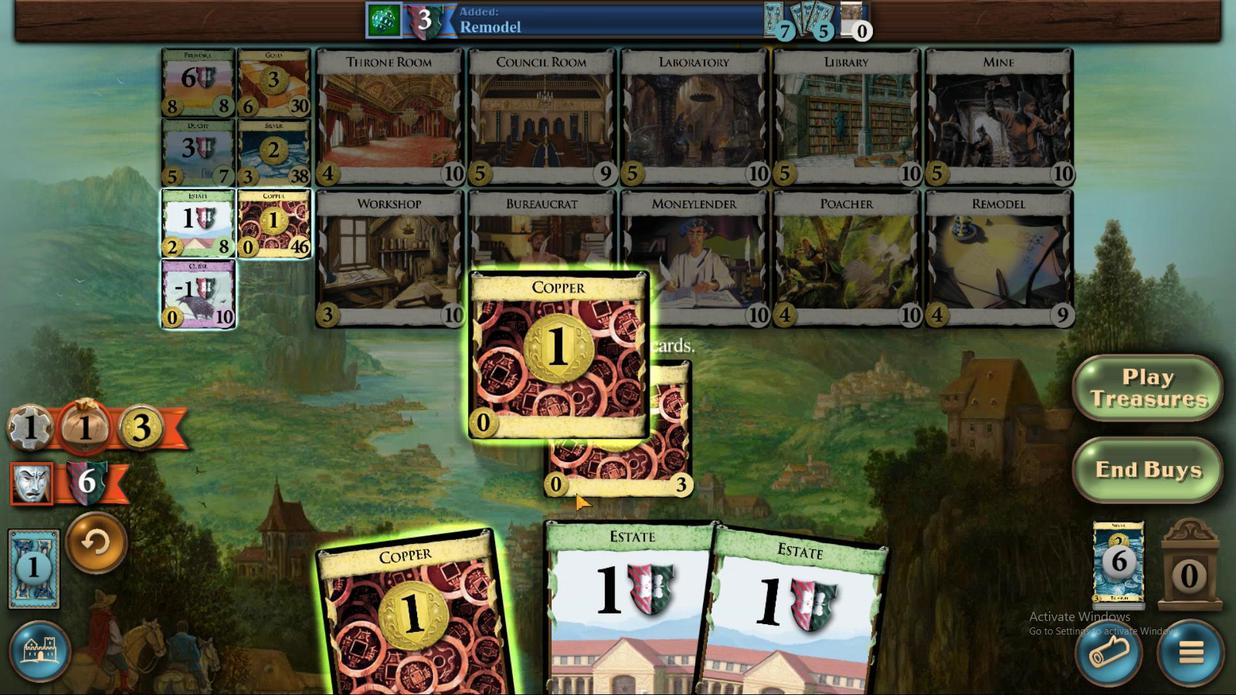 
Action: Mouse pressed left at (531, 456)
Screenshot: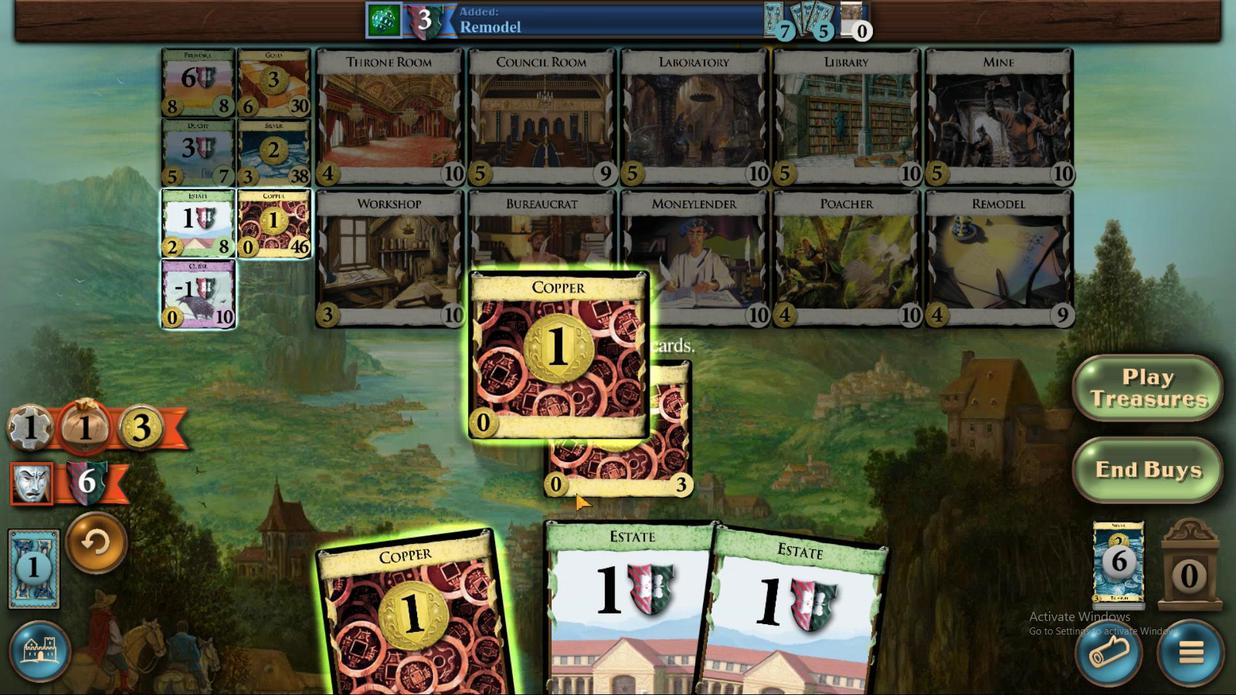 
Action: Mouse moved to (521, 453)
Screenshot: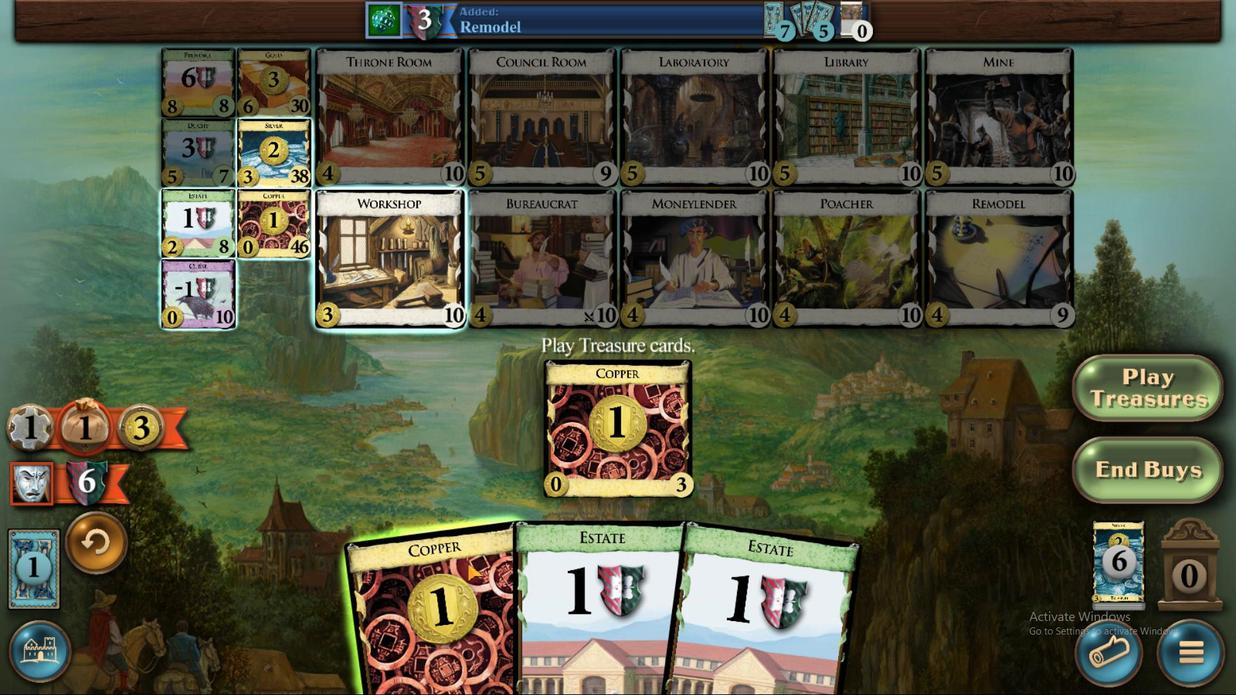 
Action: Mouse pressed left at (521, 453)
Screenshot: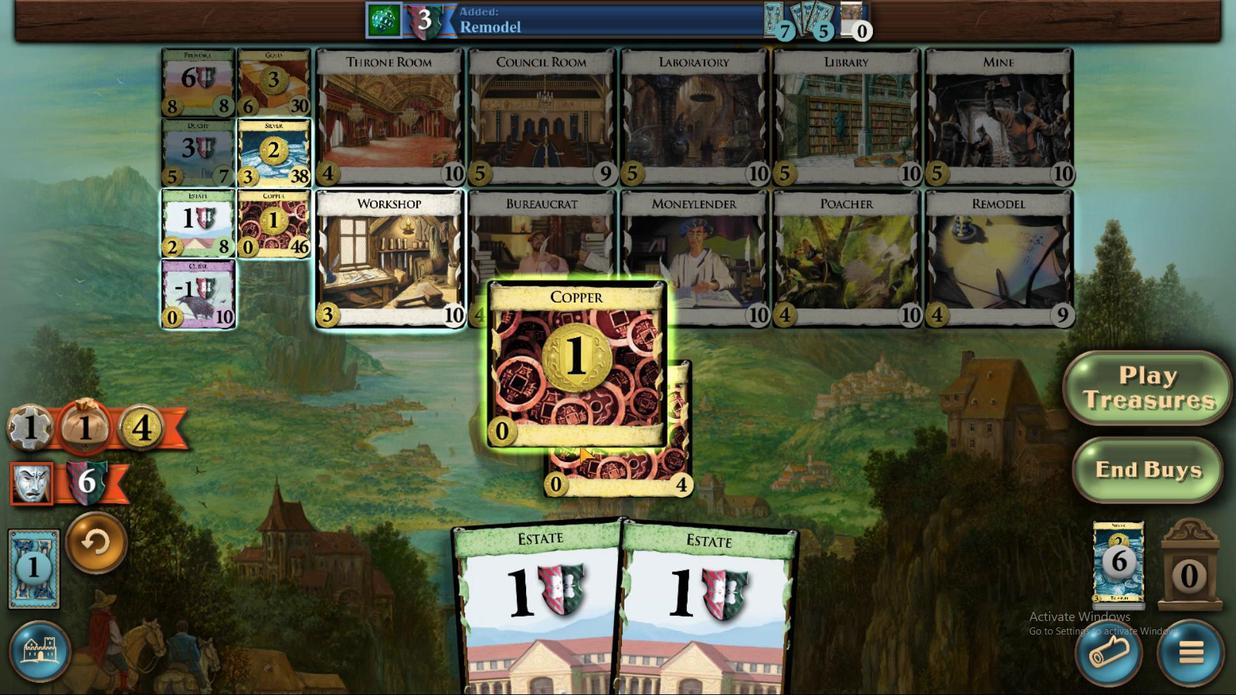 
Action: Mouse moved to (514, 373)
Screenshot: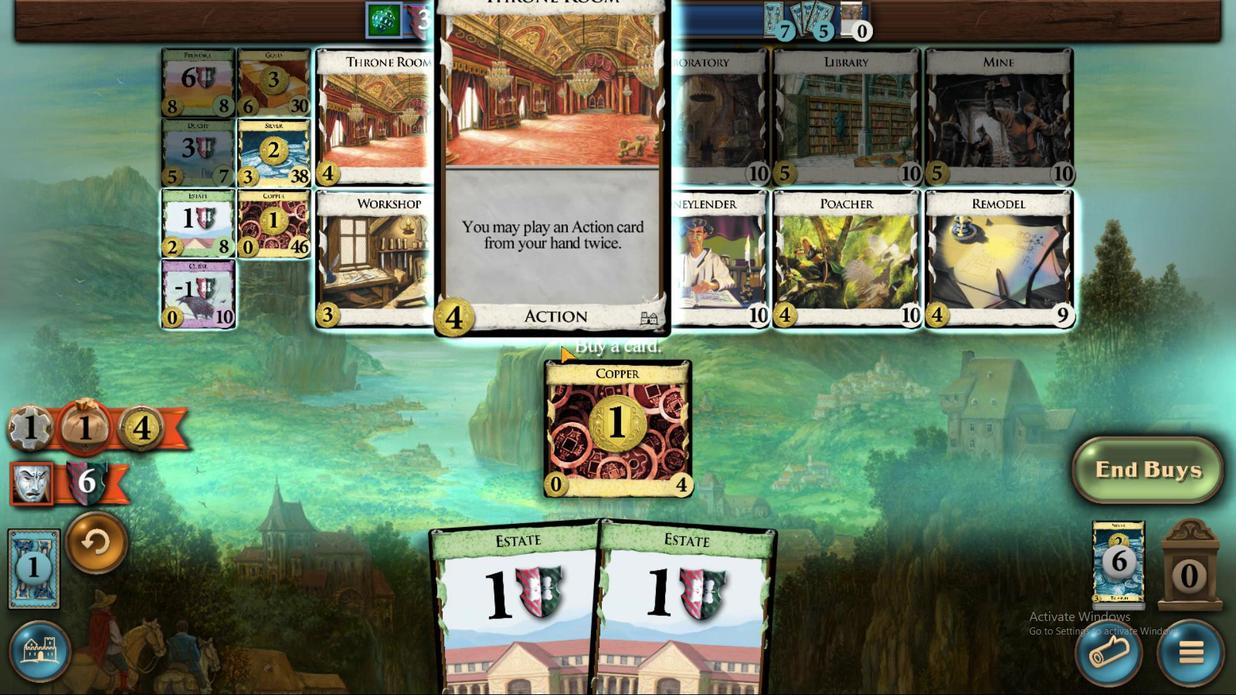 
Action: Mouse pressed left at (514, 373)
Screenshot: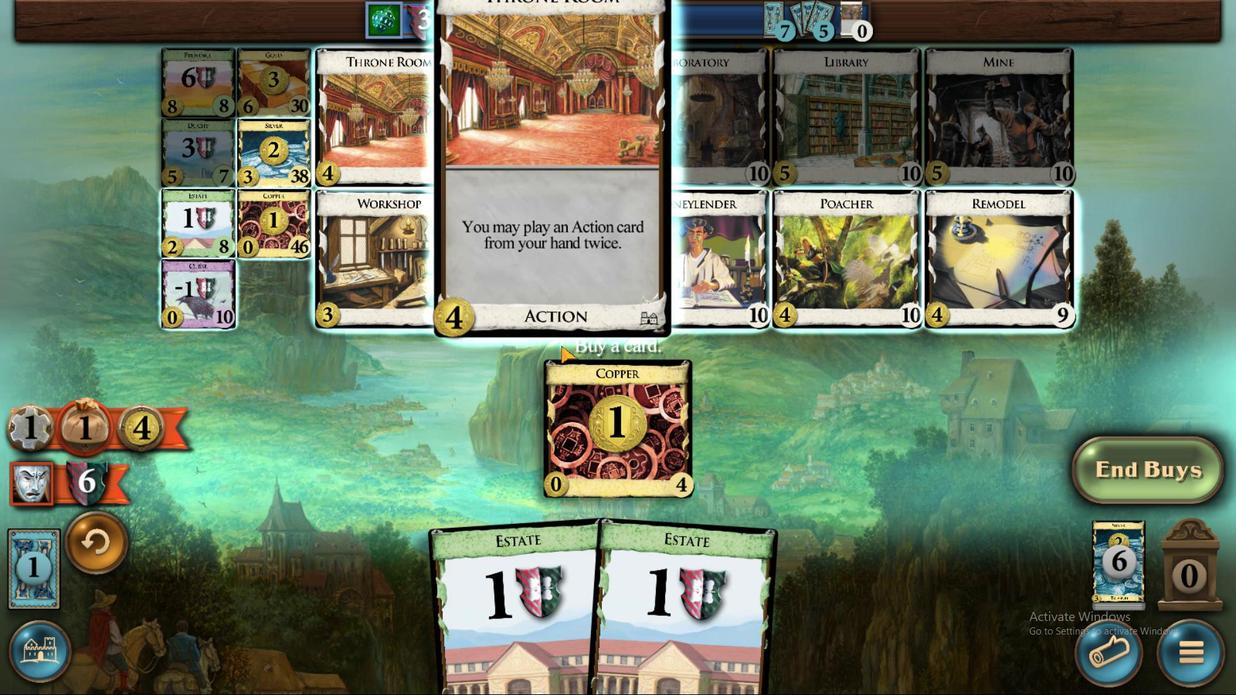 
Action: Mouse moved to (502, 461)
Screenshot: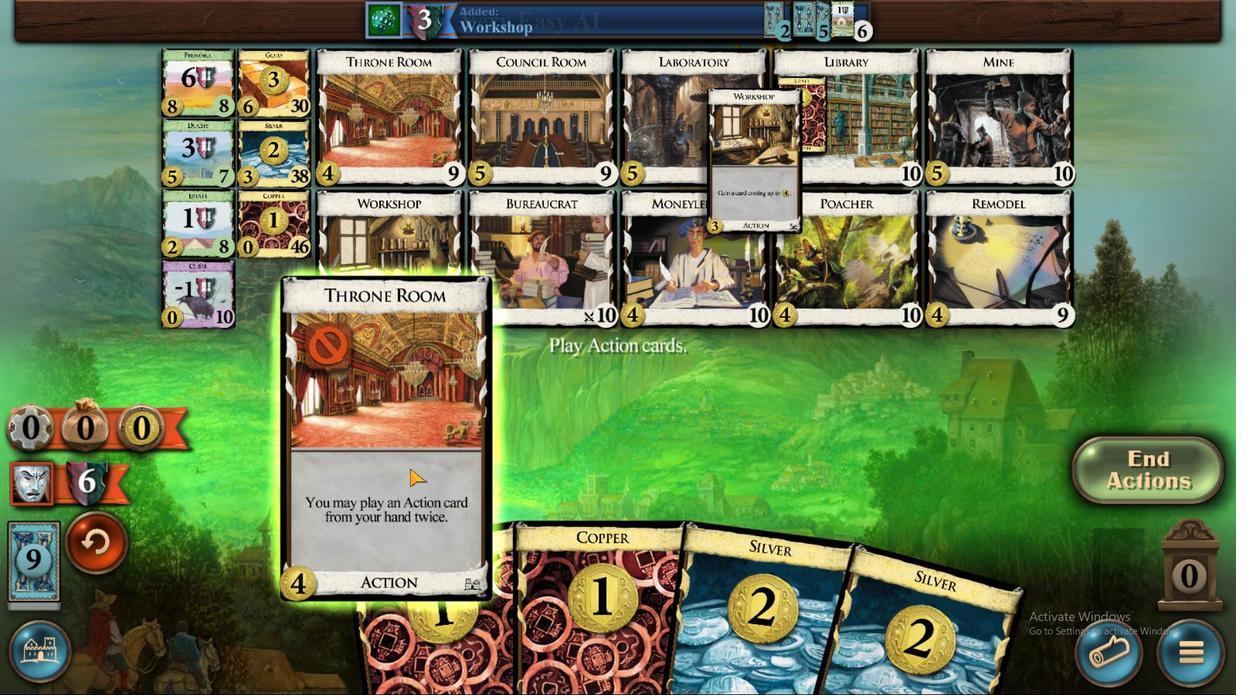
Action: Mouse pressed left at (502, 461)
Screenshot: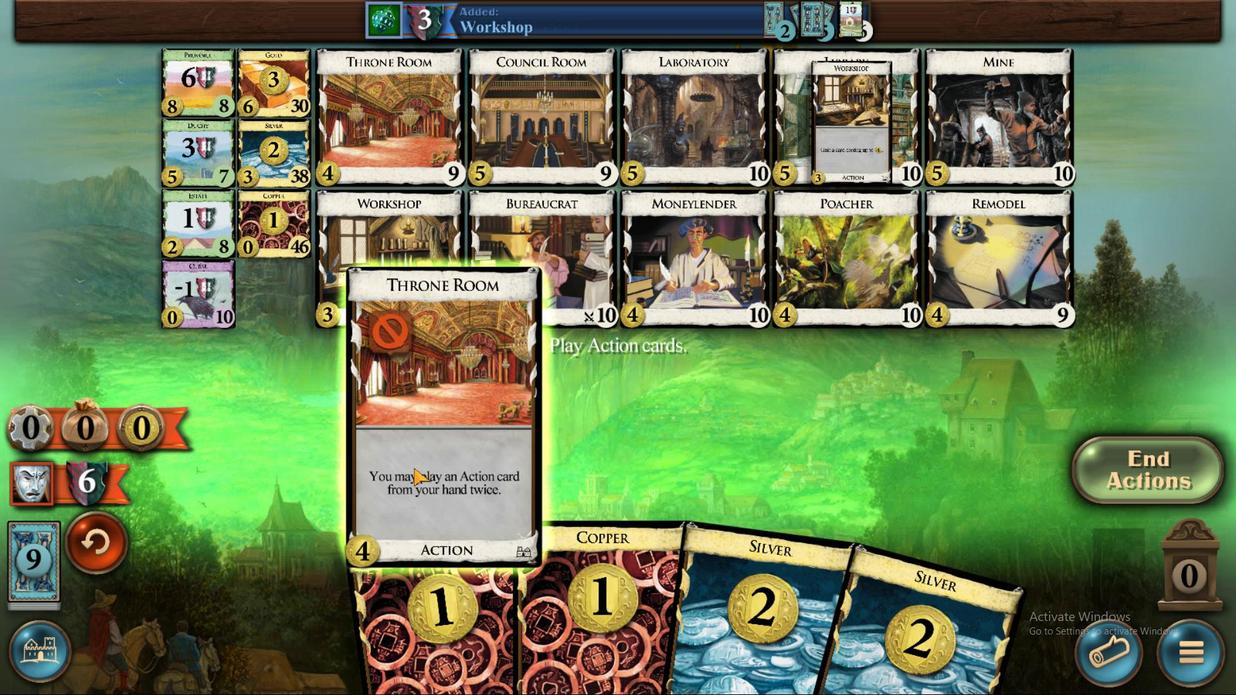 
Action: Mouse moved to (557, 460)
Screenshot: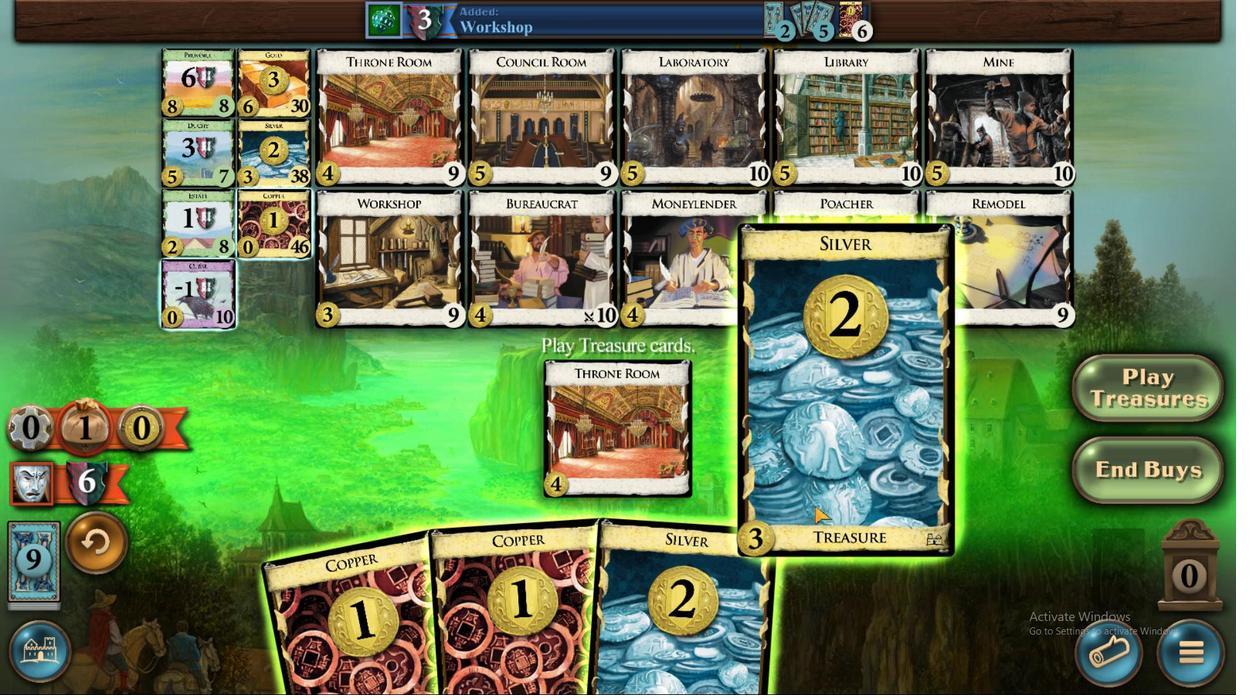 
Action: Mouse pressed left at (557, 460)
Screenshot: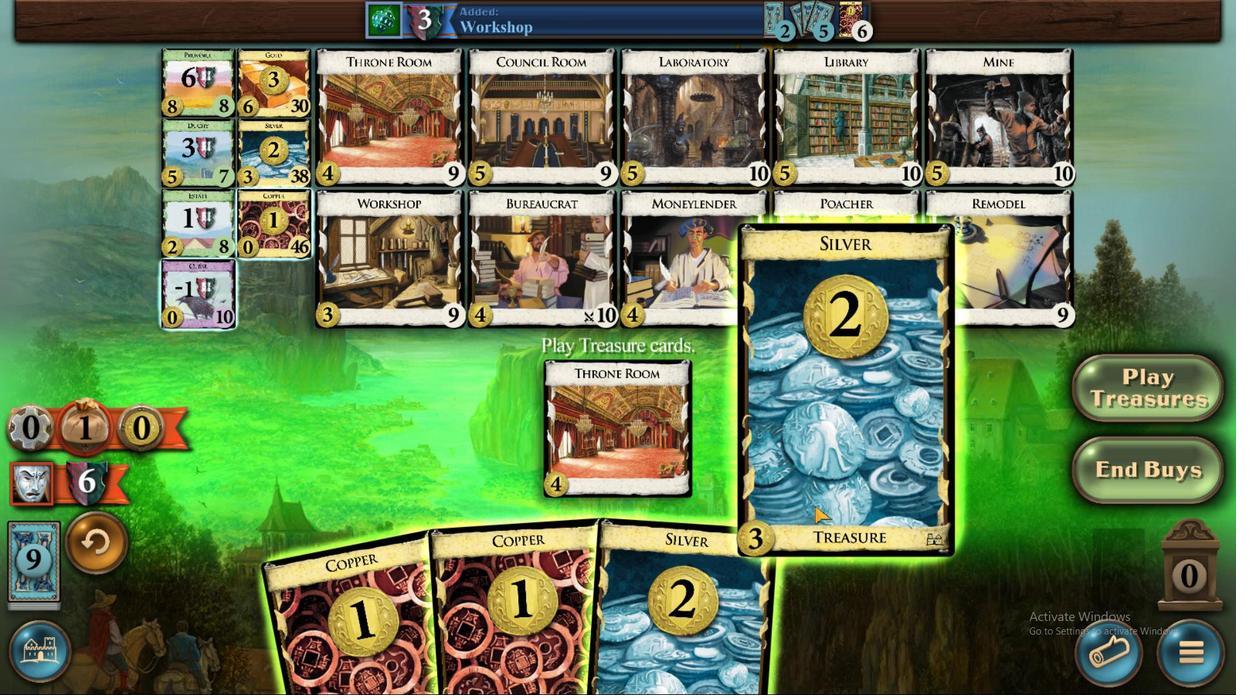 
Action: Mouse moved to (548, 457)
Screenshot: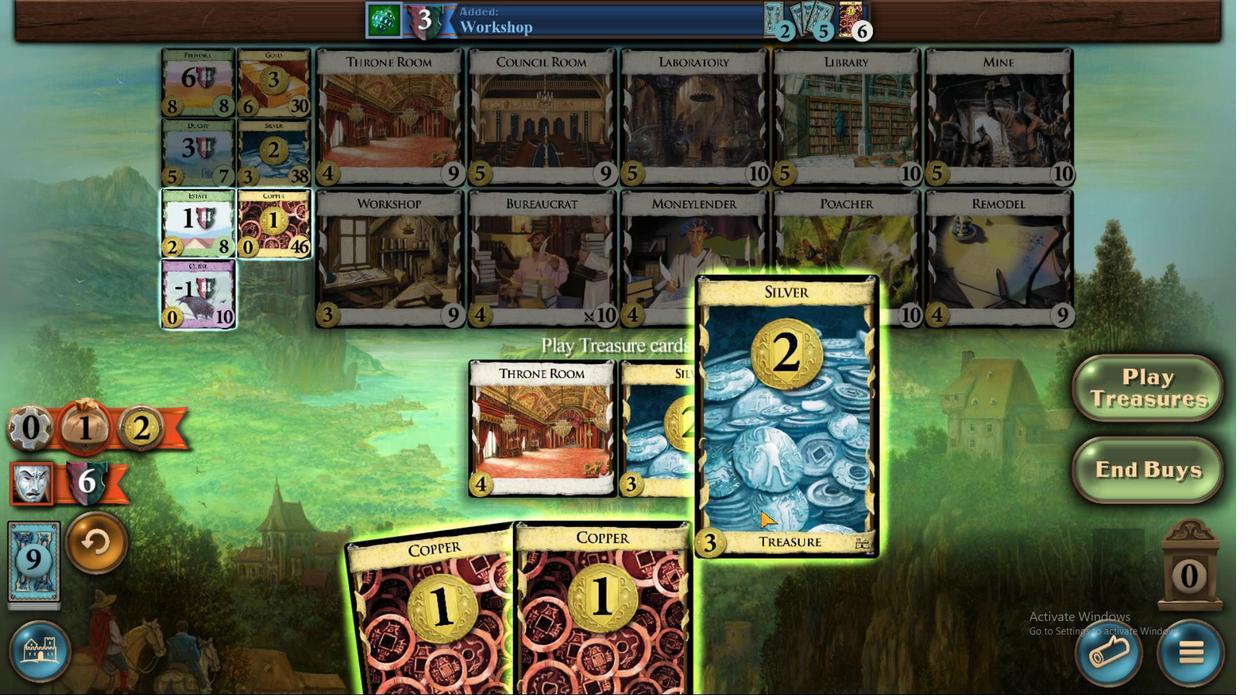 
Action: Mouse pressed left at (548, 457)
Screenshot: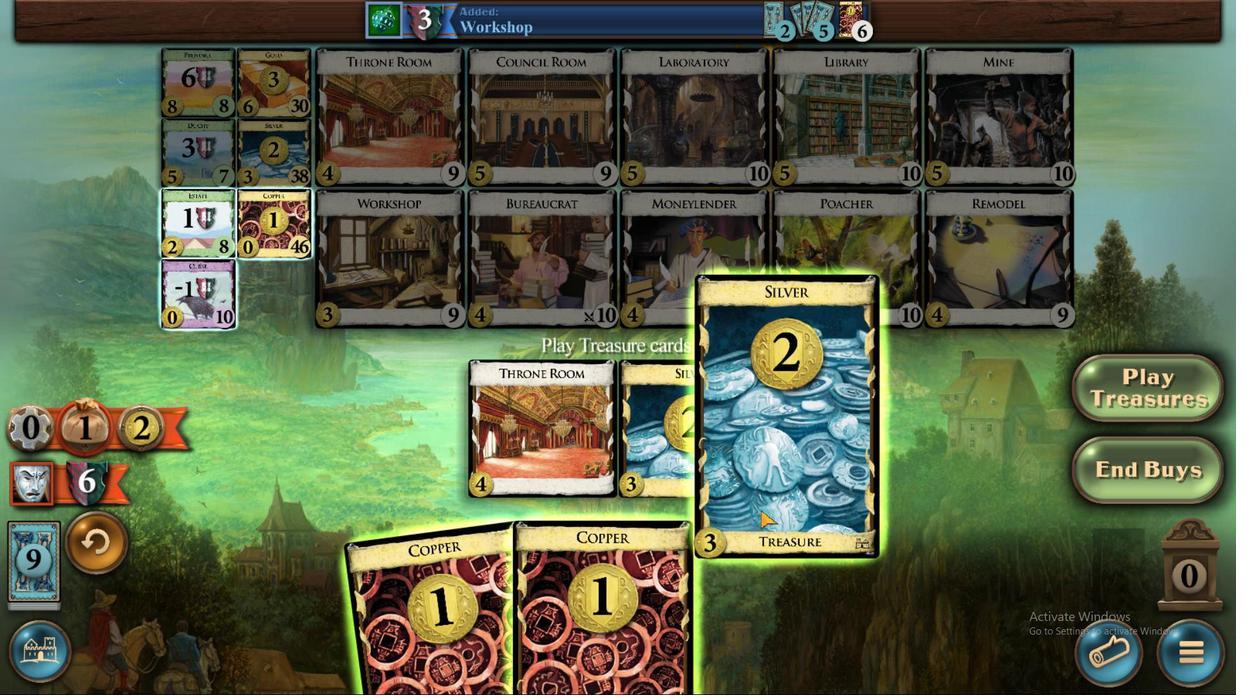
Action: Mouse moved to (546, 453)
Screenshot: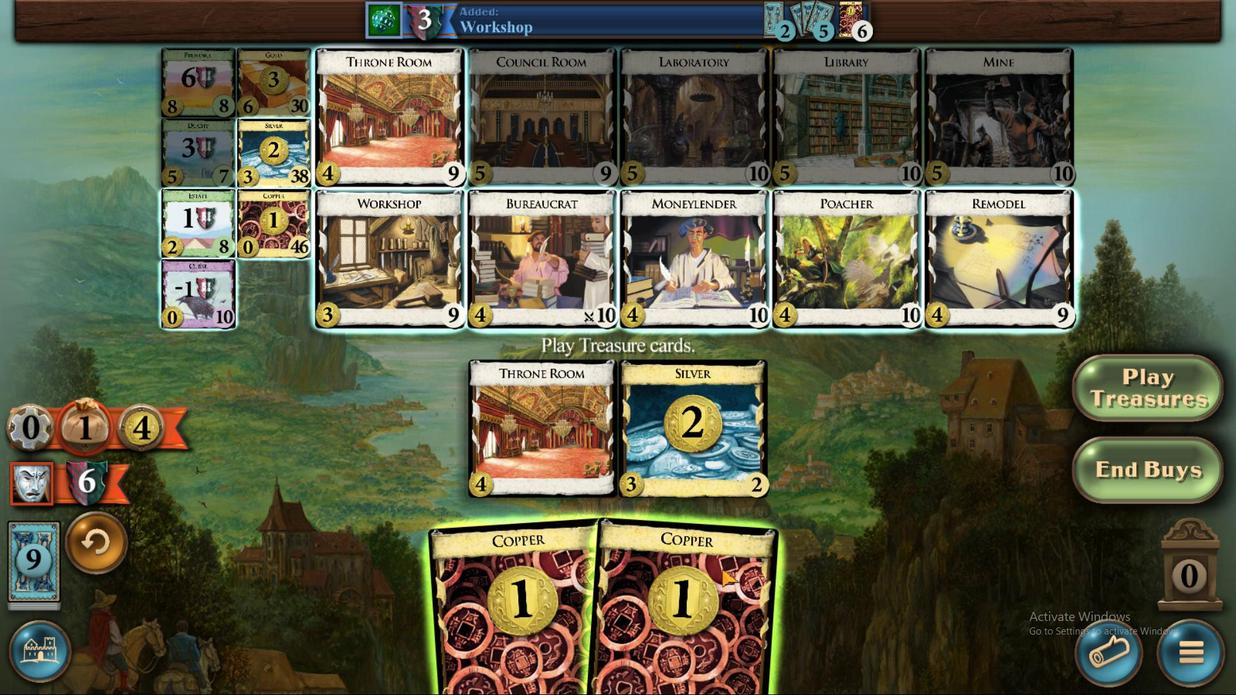 
Action: Mouse pressed left at (546, 453)
Screenshot: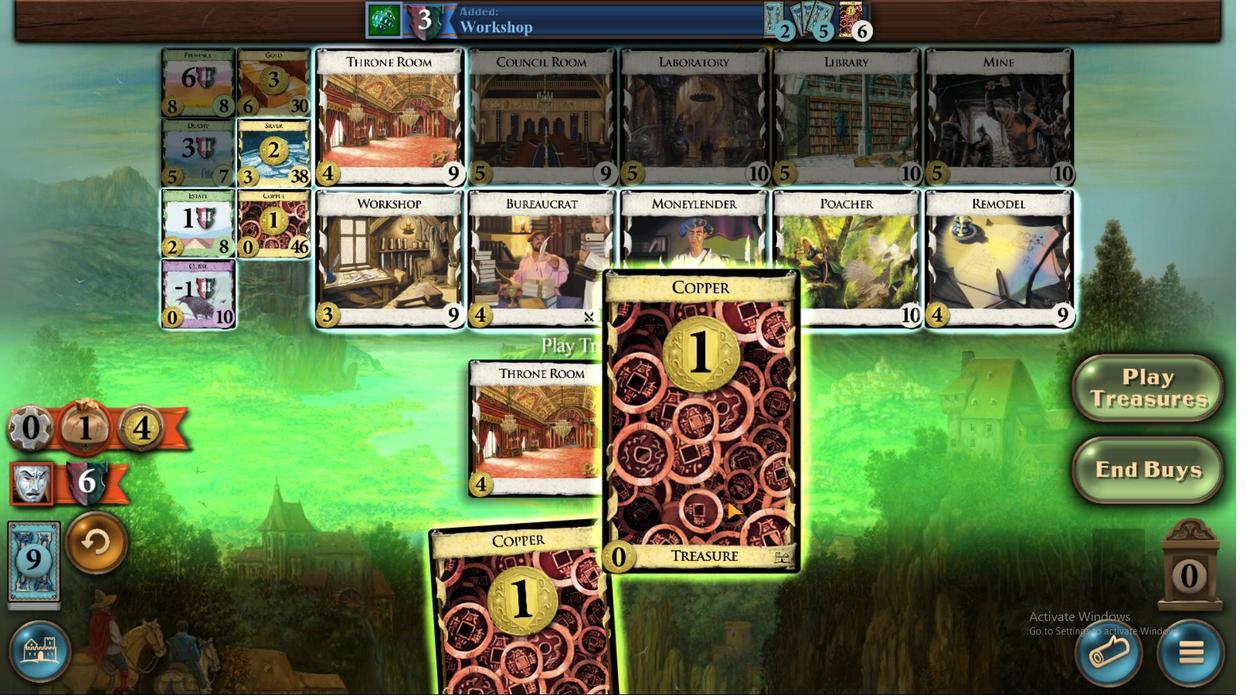 
Action: Mouse moved to (540, 455)
Screenshot: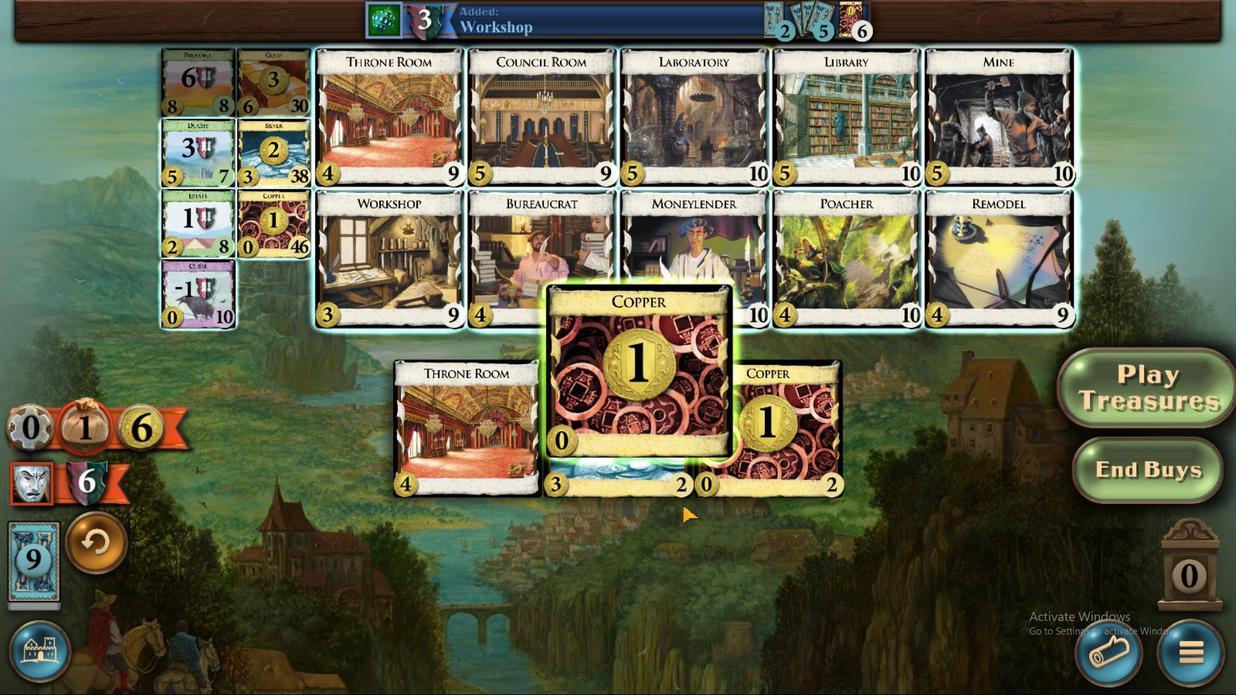 
Action: Mouse pressed left at (540, 455)
Screenshot: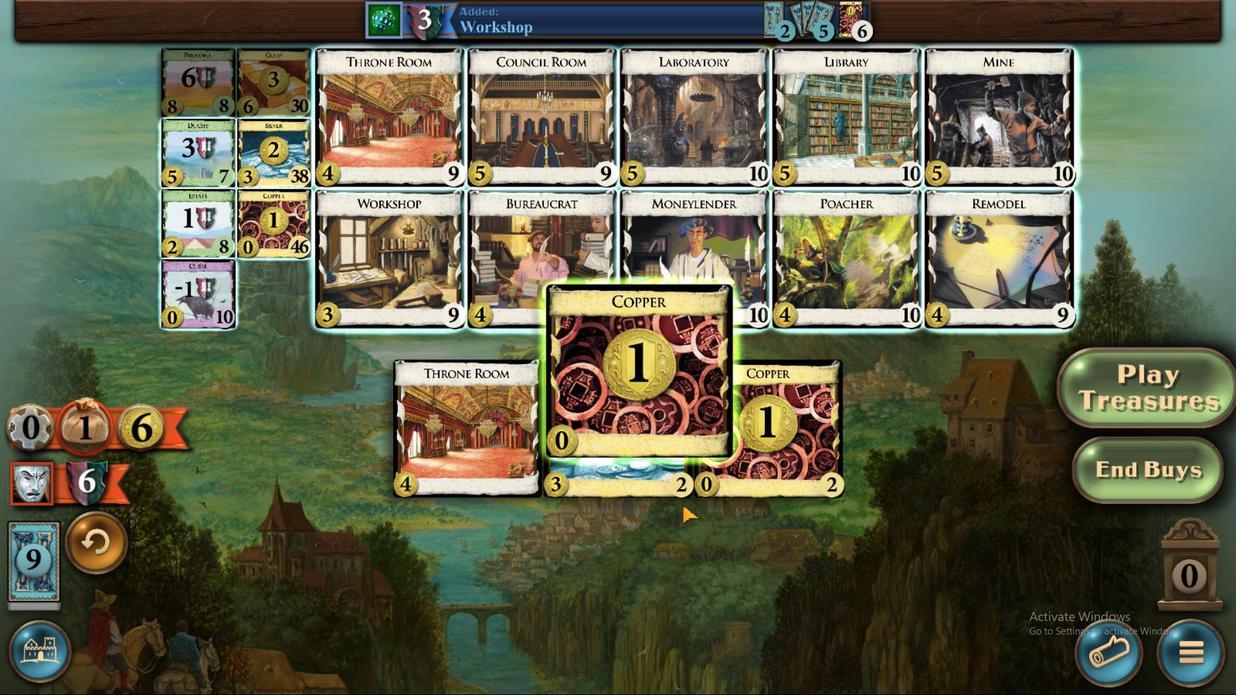 
Action: Mouse moved to (504, 375)
Screenshot: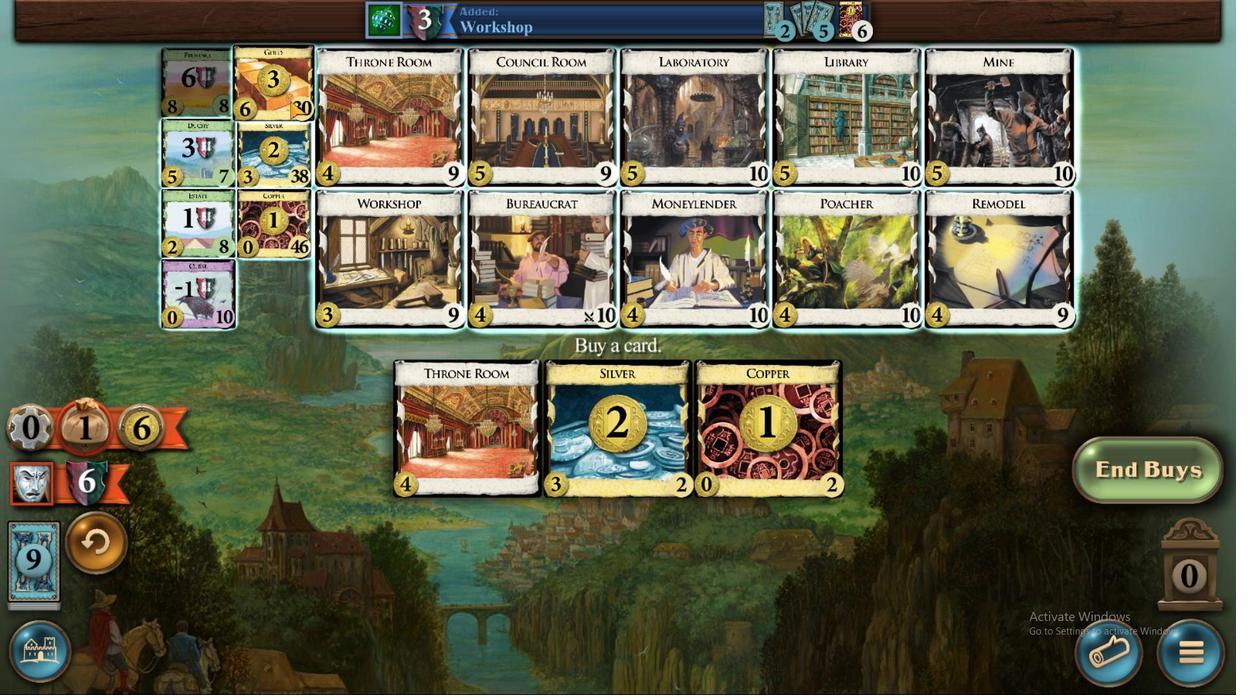
Action: Mouse pressed left at (504, 375)
Screenshot: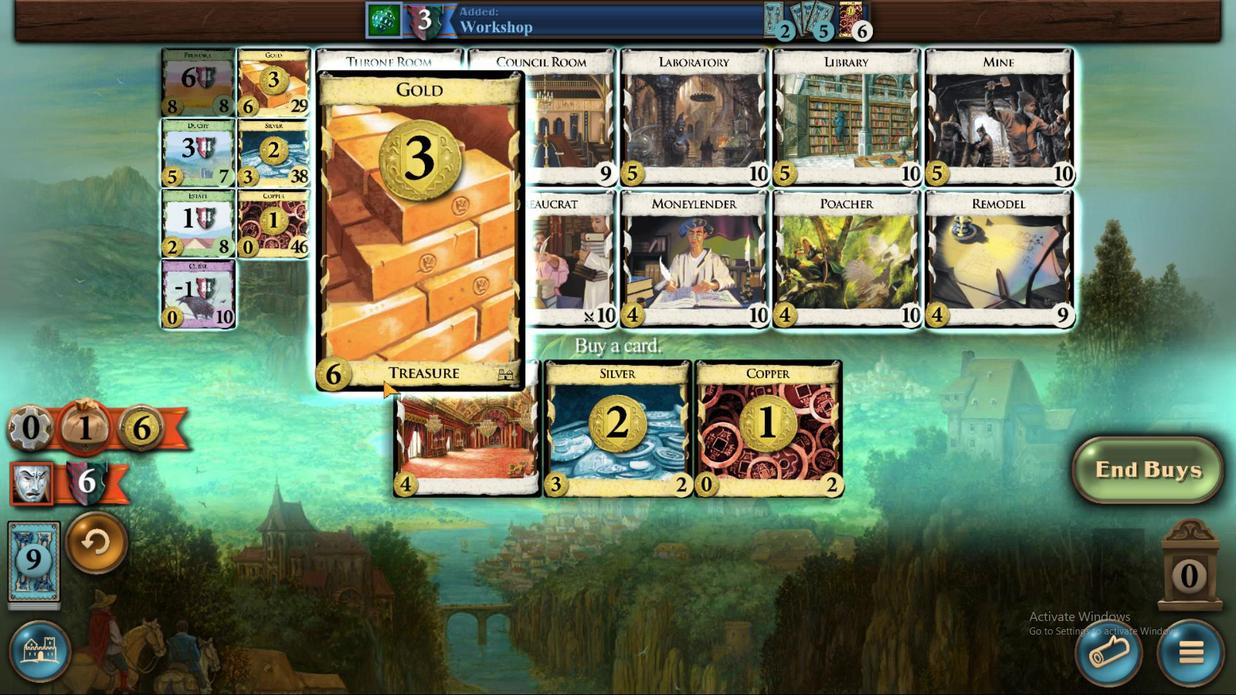 
Action: Mouse moved to (545, 460)
Screenshot: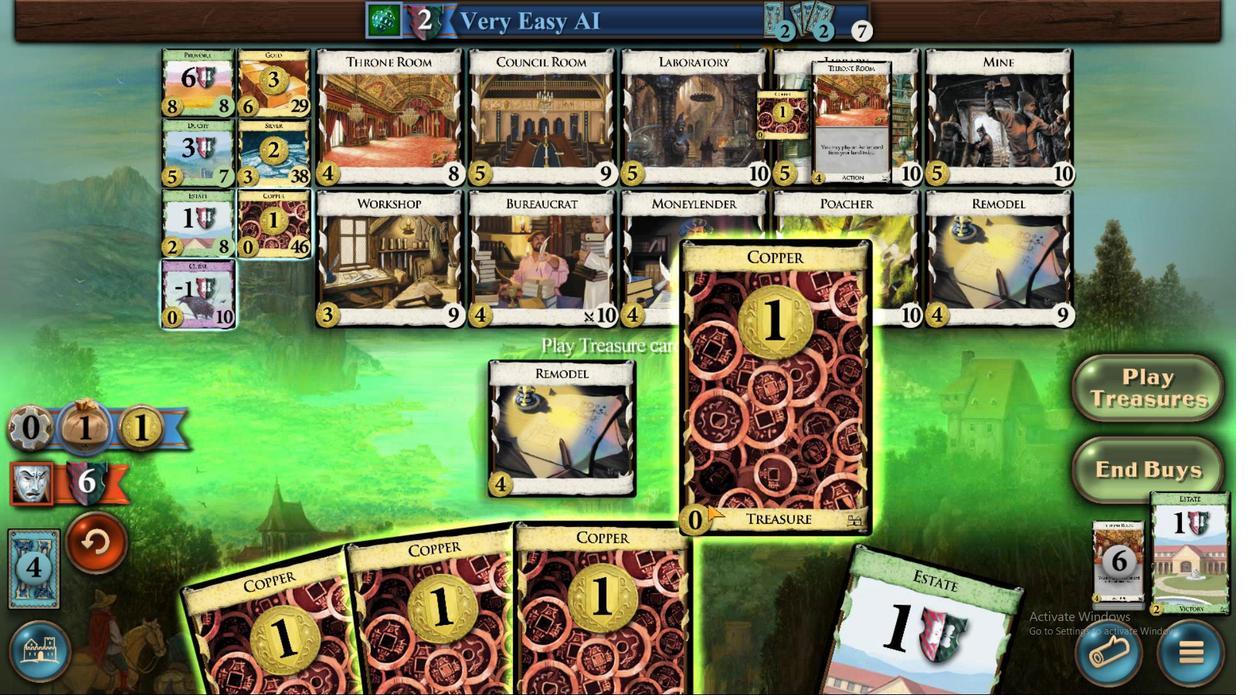 
Action: Mouse pressed left at (545, 460)
Screenshot: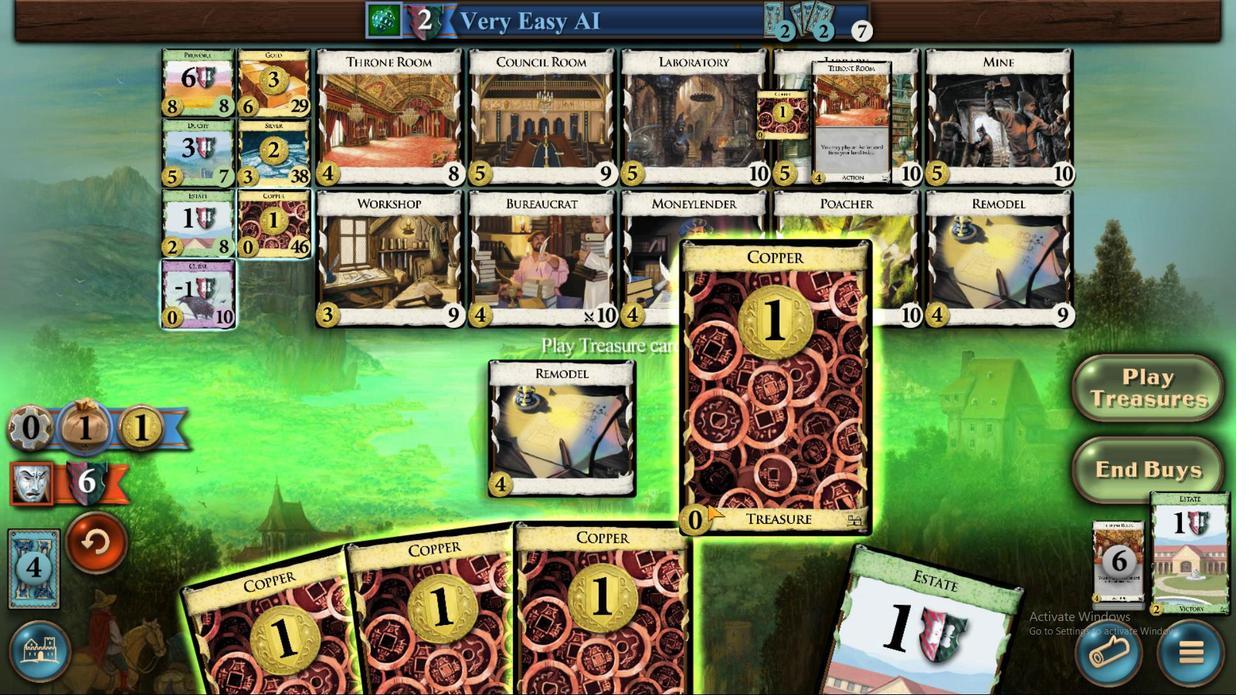 
Action: Mouse moved to (539, 452)
Screenshot: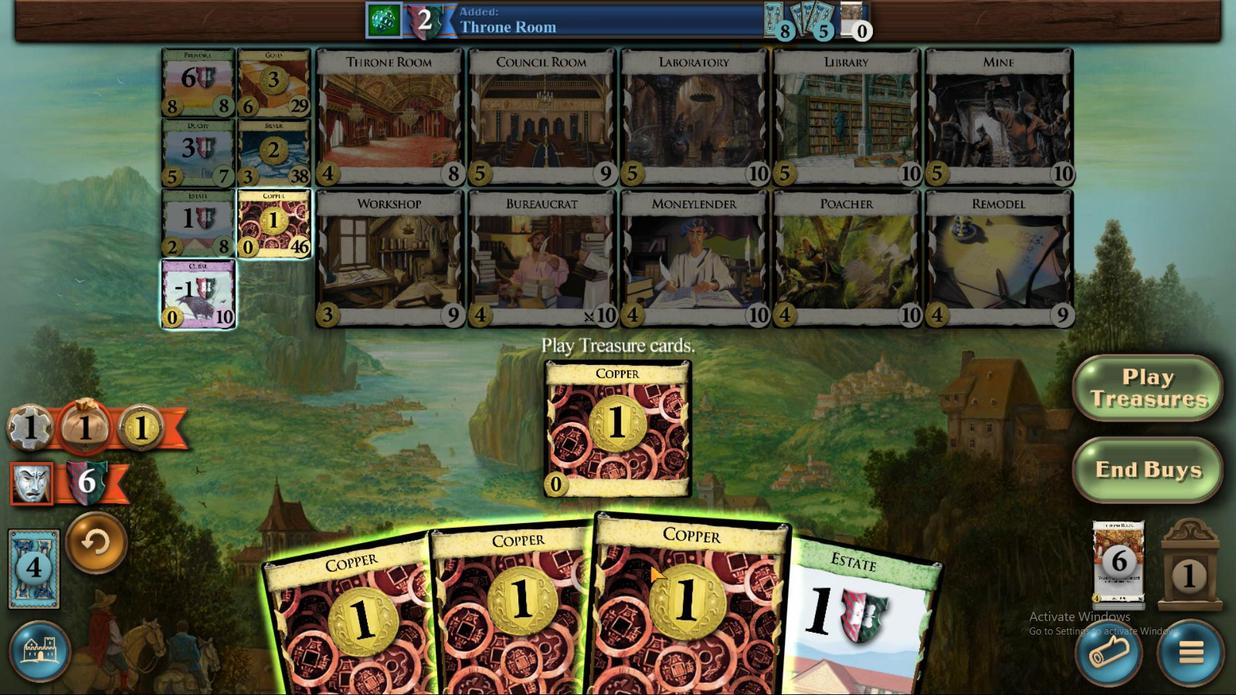
Action: Mouse pressed left at (539, 452)
Screenshot: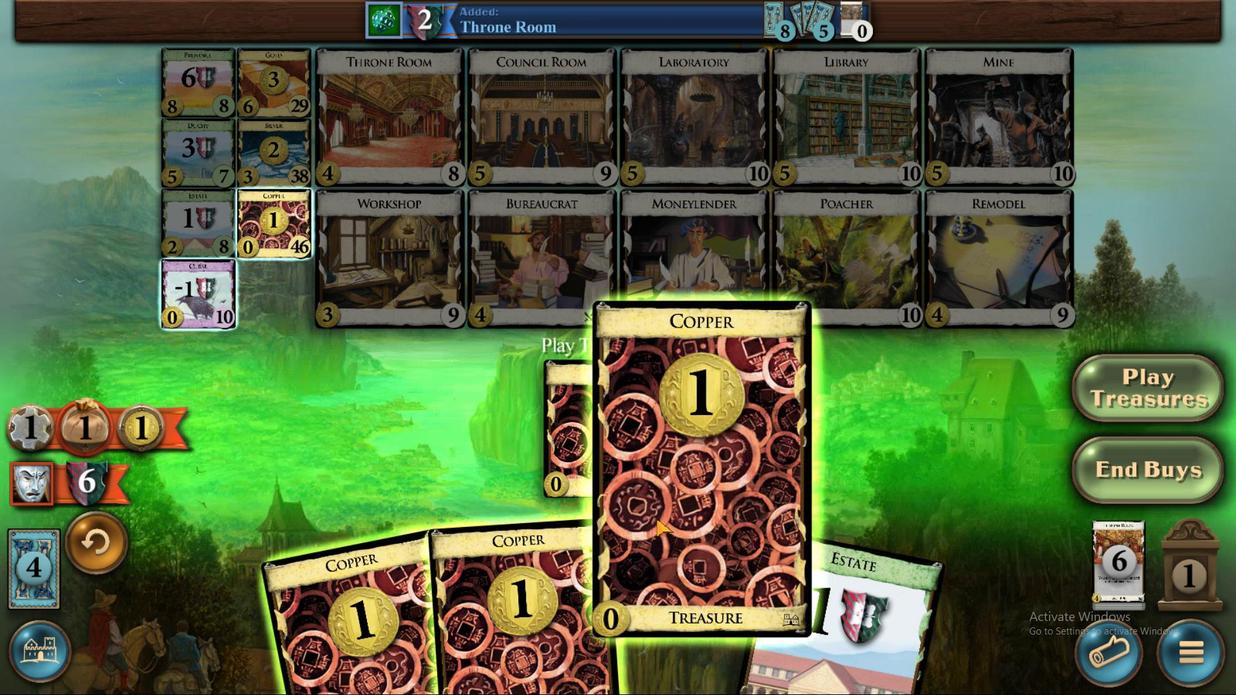 
Action: Mouse moved to (533, 450)
Screenshot: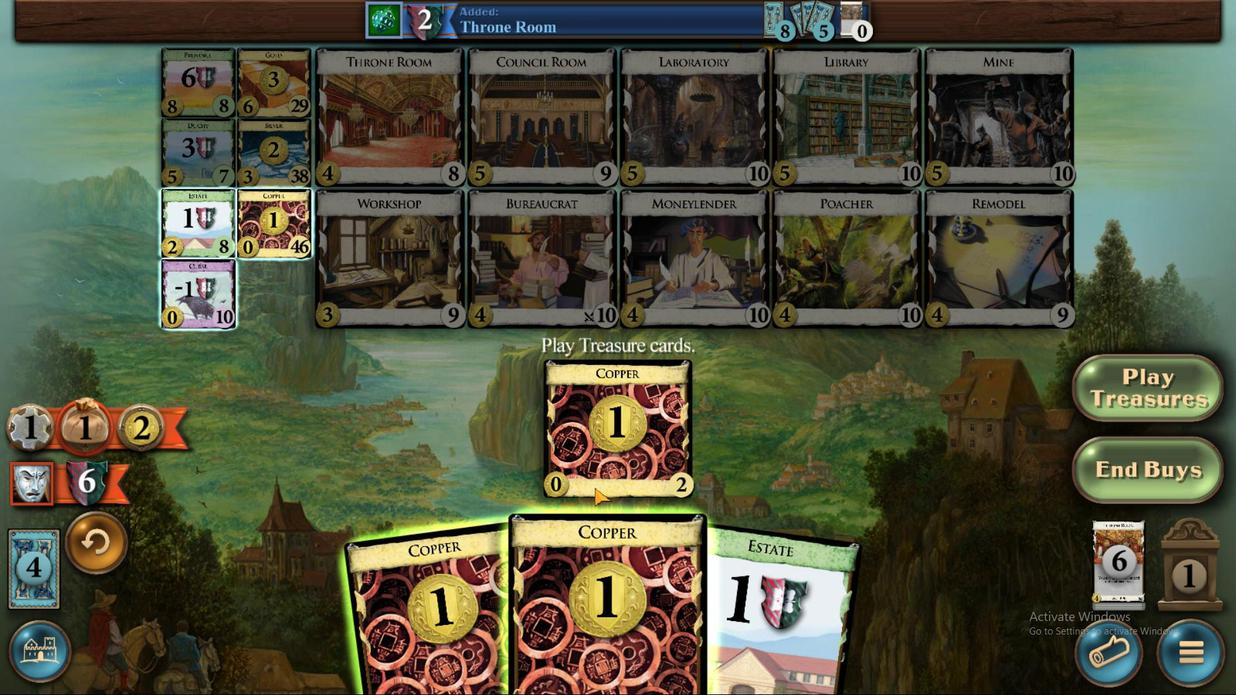 
Action: Mouse pressed left at (533, 450)
Screenshot: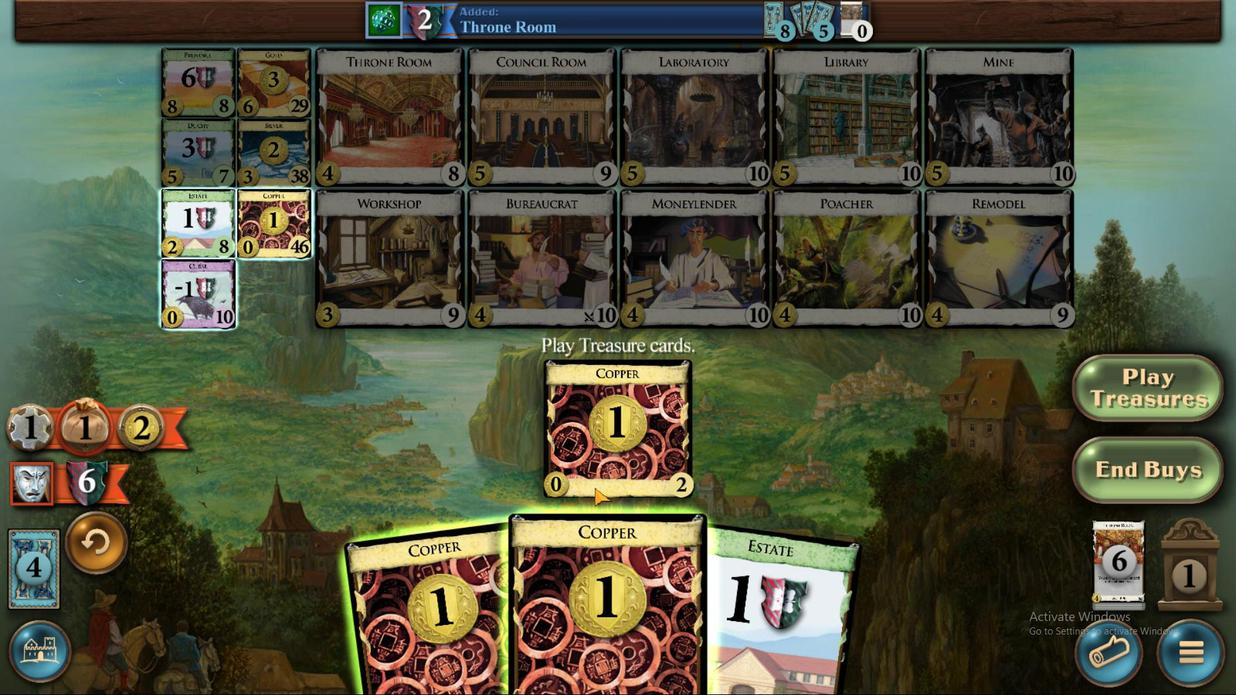 
Action: Mouse moved to (527, 452)
Screenshot: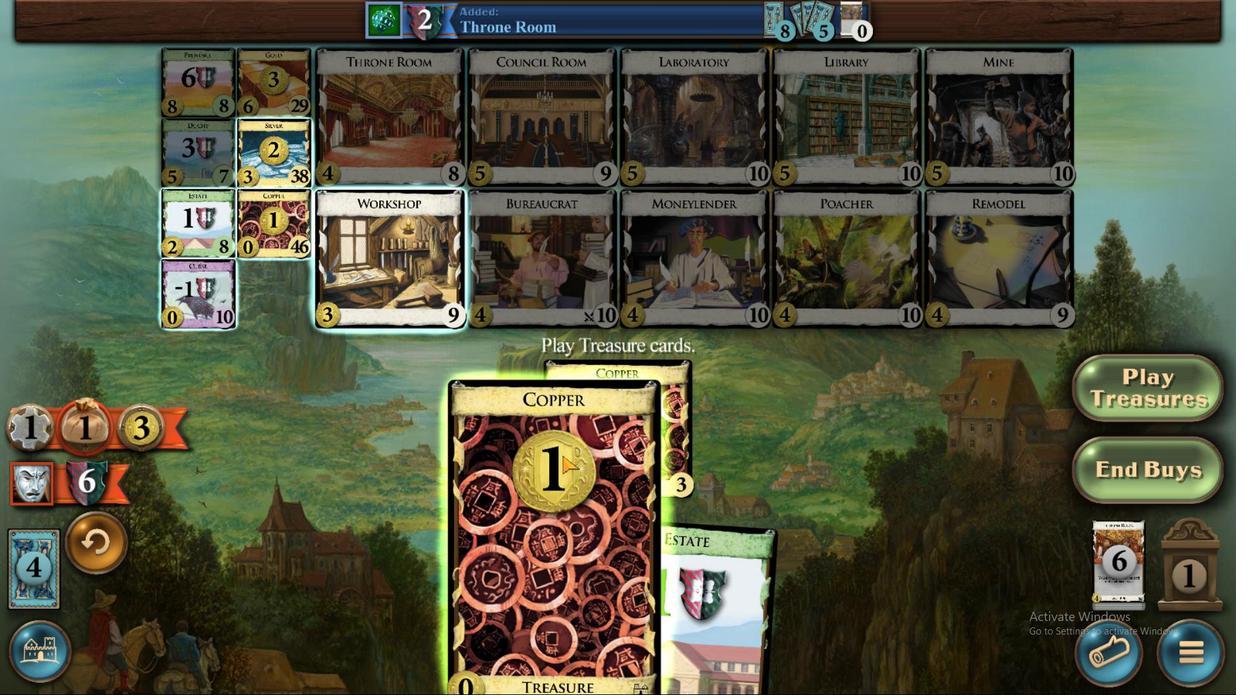 
Action: Mouse pressed left at (527, 452)
Screenshot: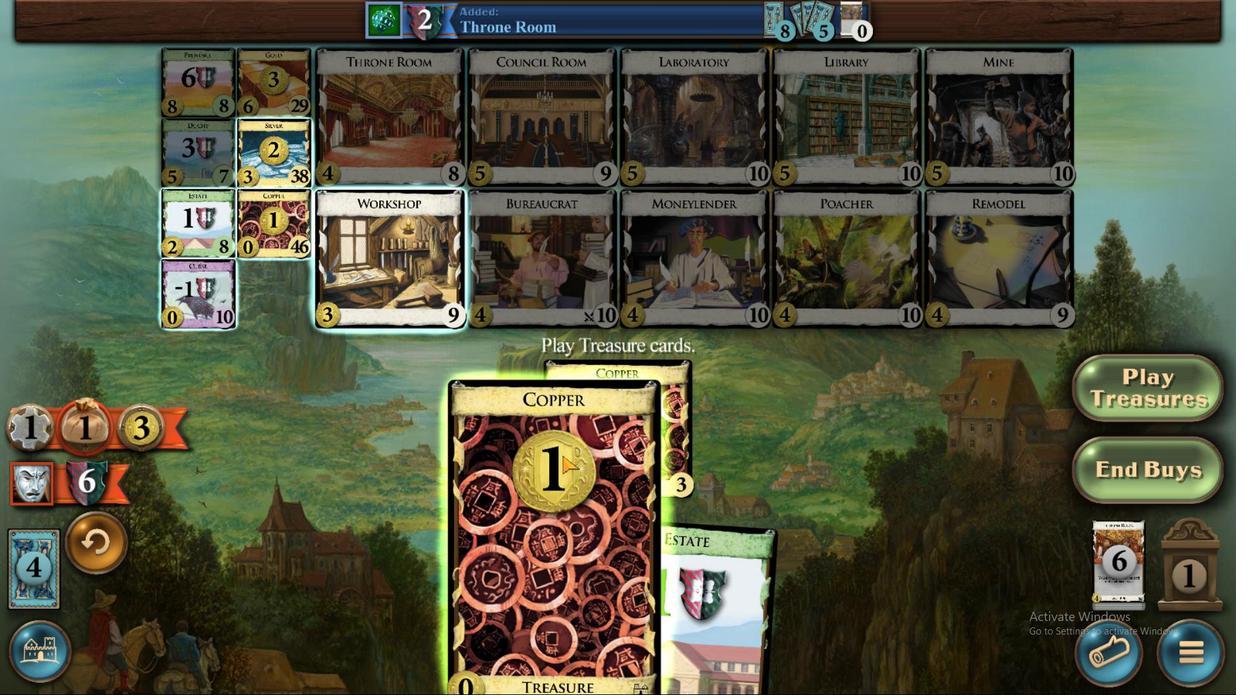 
Action: Mouse moved to (517, 385)
Screenshot: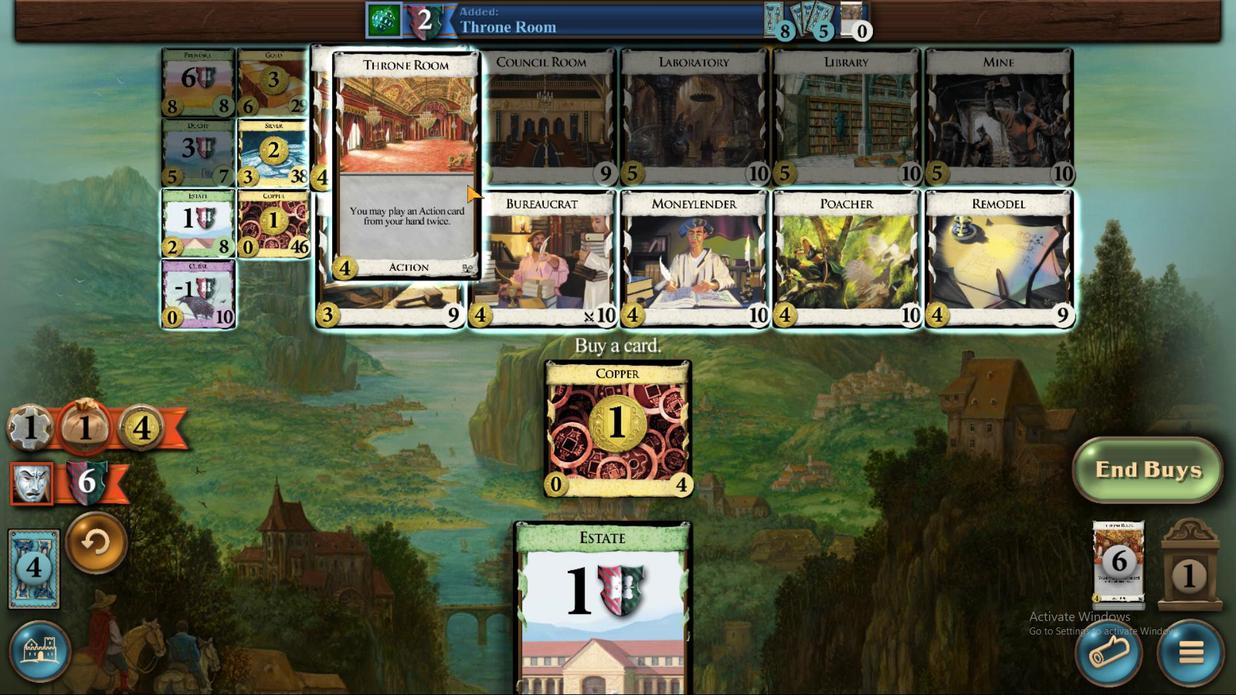 
Action: Mouse pressed left at (517, 385)
Screenshot: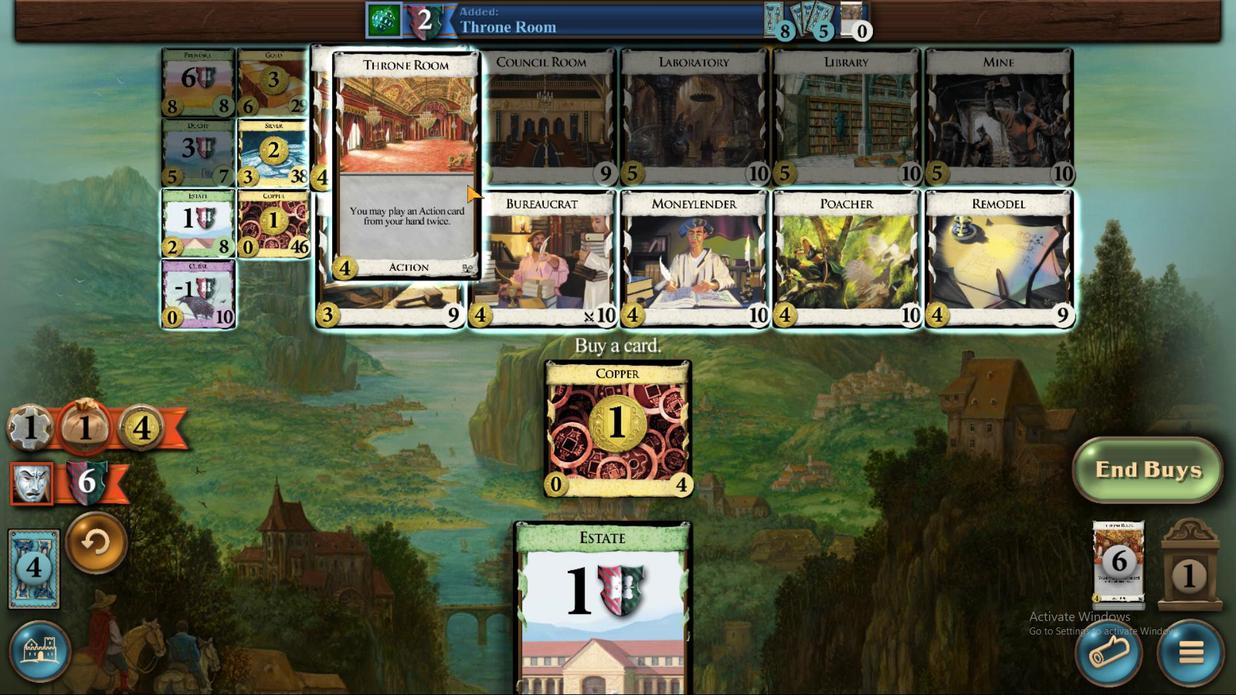 
Action: Mouse moved to (517, 450)
Screenshot: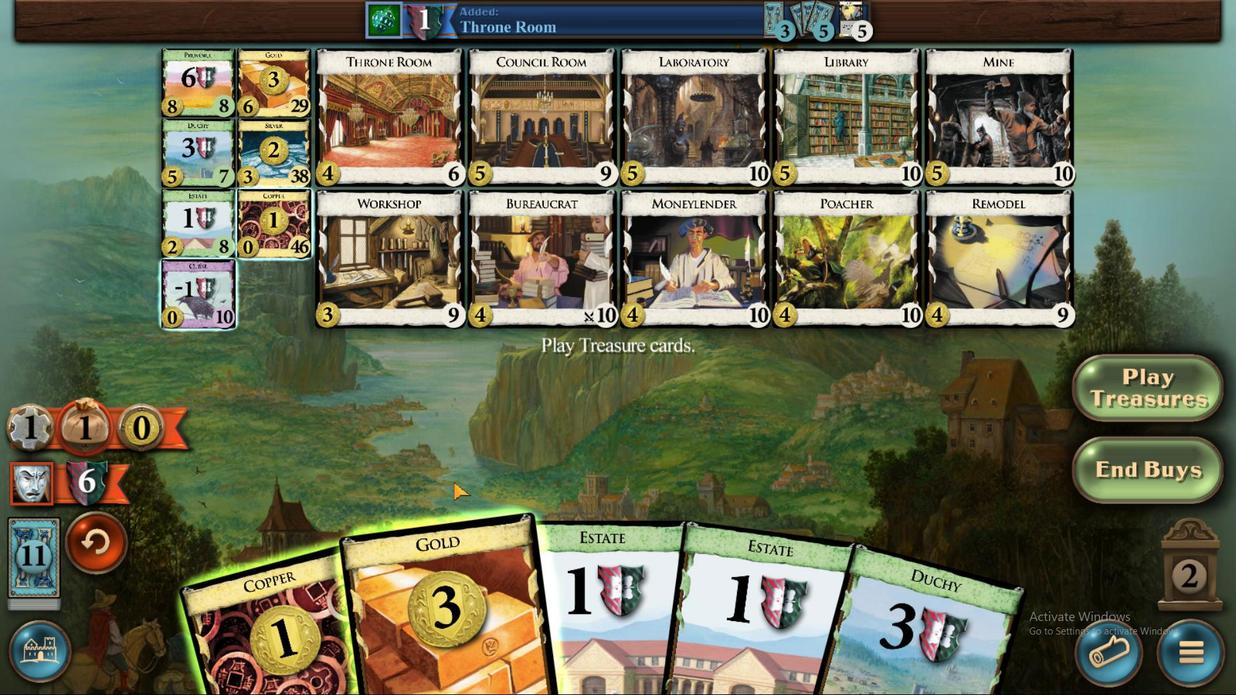 
Action: Mouse pressed left at (517, 450)
Screenshot: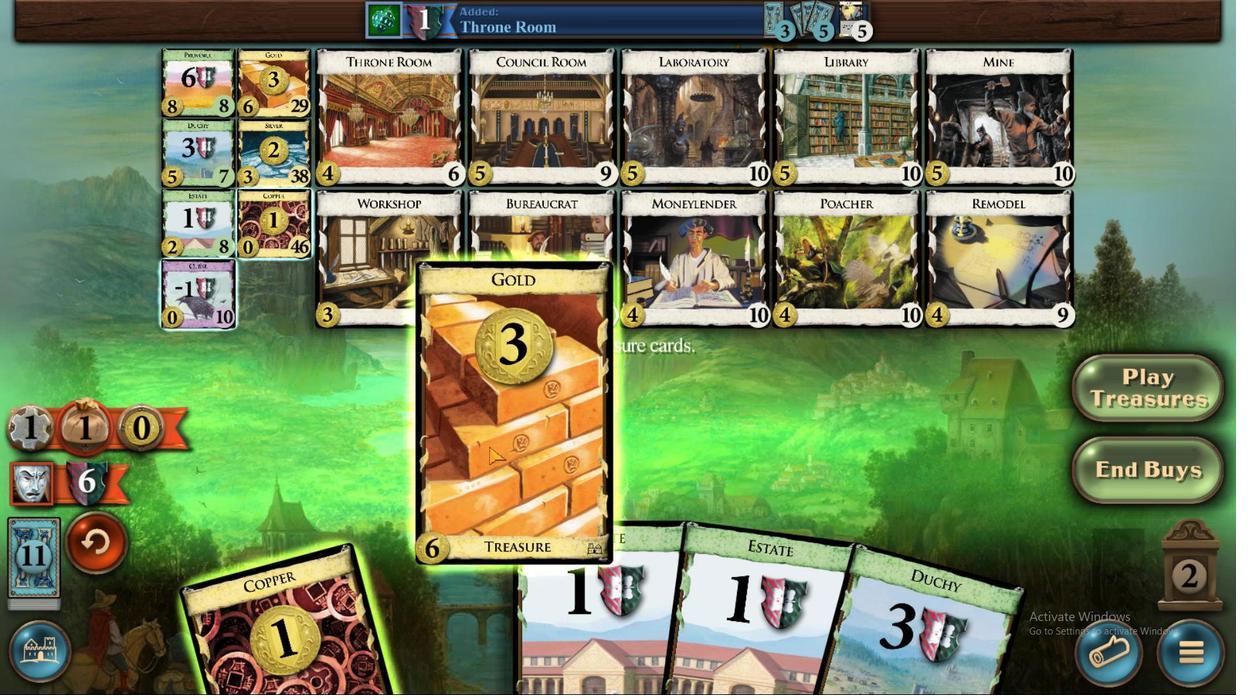 
Action: Mouse moved to (513, 454)
Screenshot: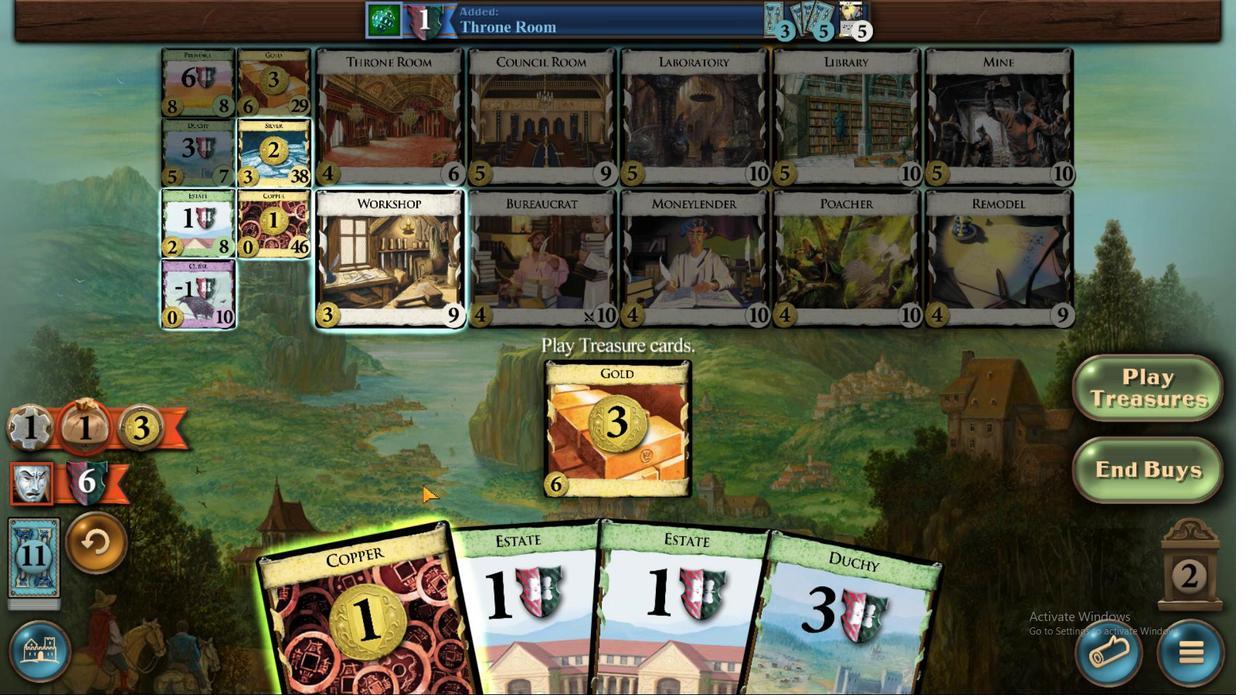
Action: Mouse pressed left at (513, 454)
Screenshot: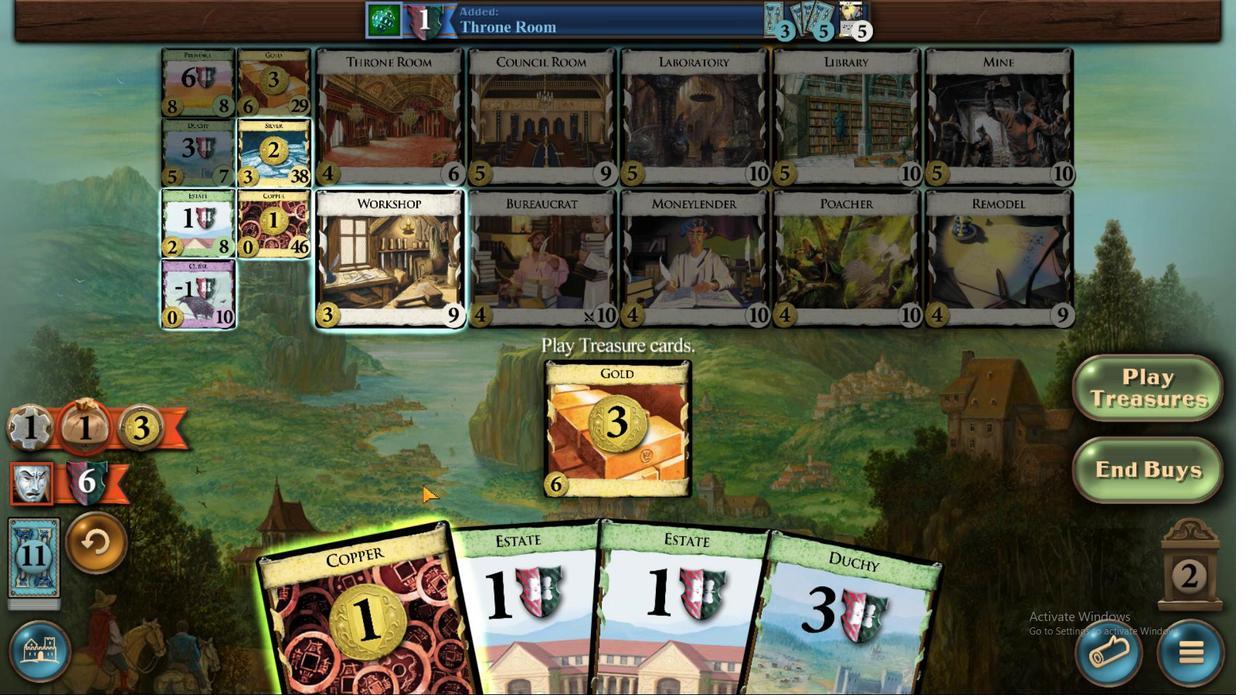 
Action: Mouse moved to (505, 384)
Screenshot: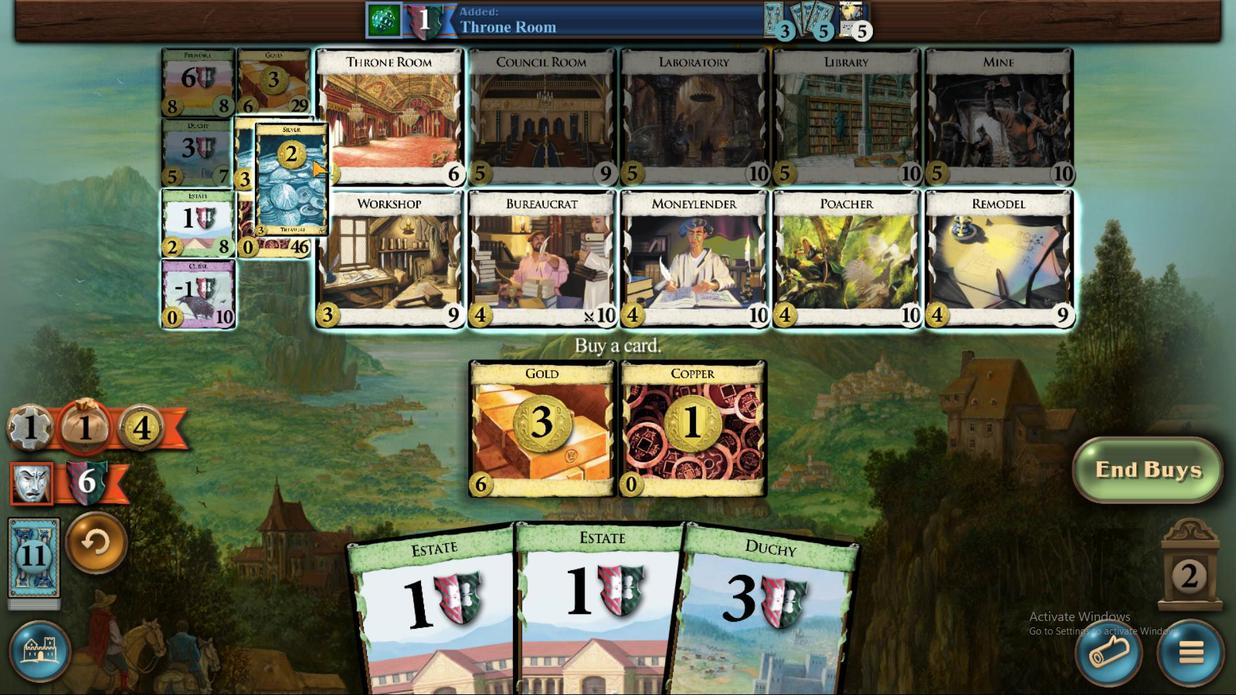 
Action: Mouse pressed left at (505, 384)
Screenshot: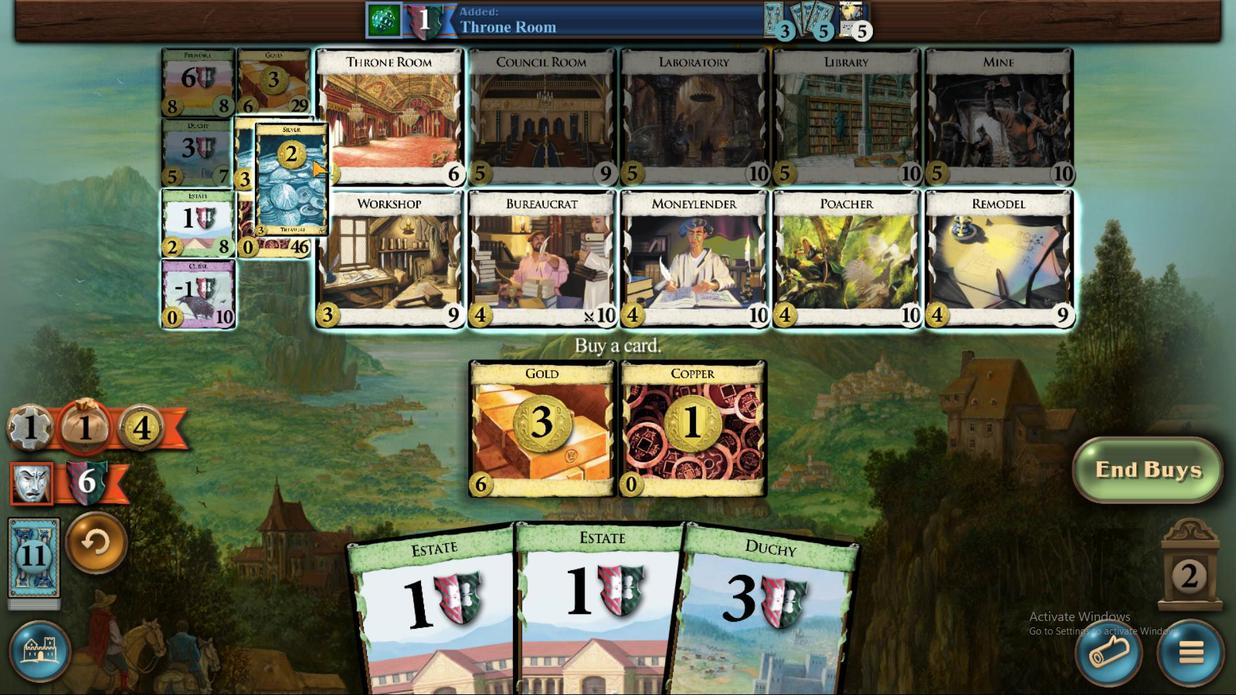 
Action: Mouse moved to (506, 459)
Screenshot: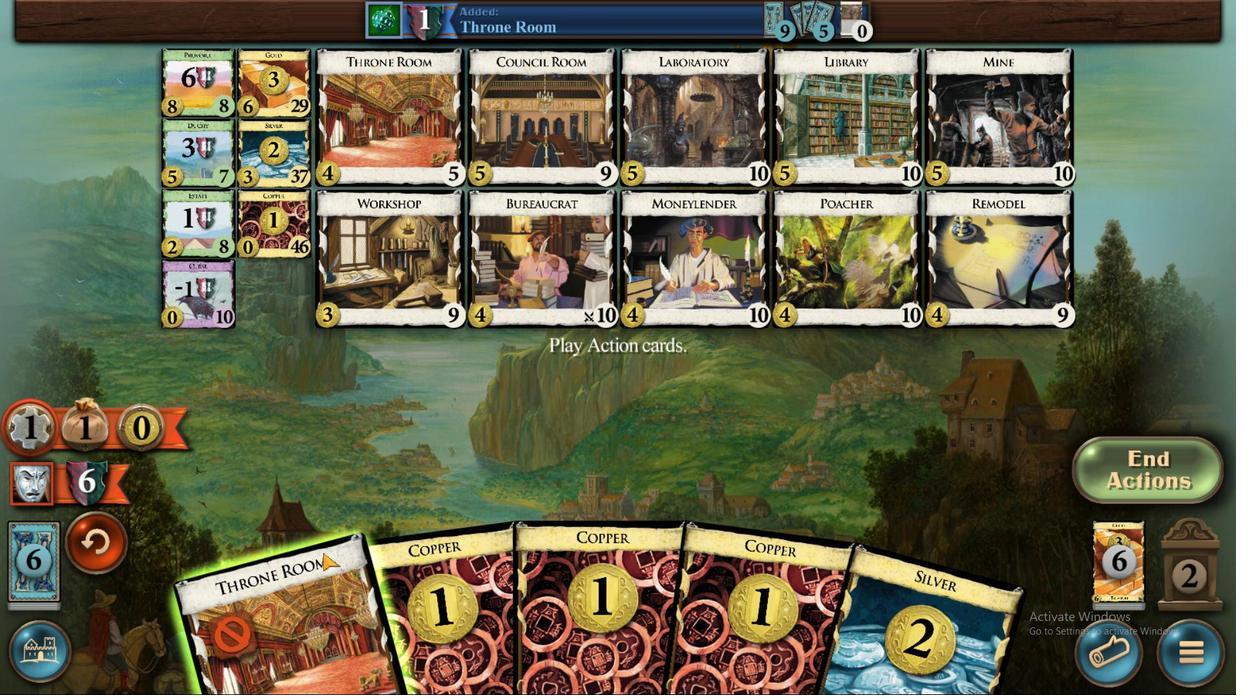 
Action: Mouse pressed left at (506, 459)
Screenshot: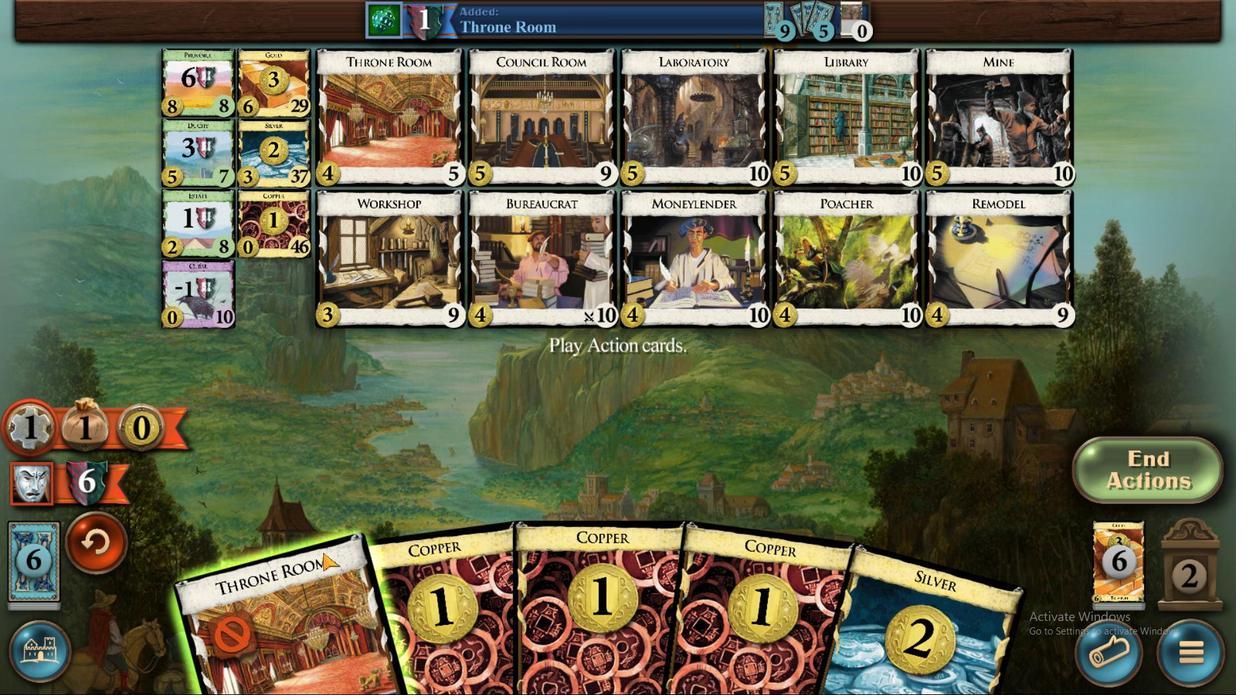 
Action: Mouse moved to (552, 454)
Screenshot: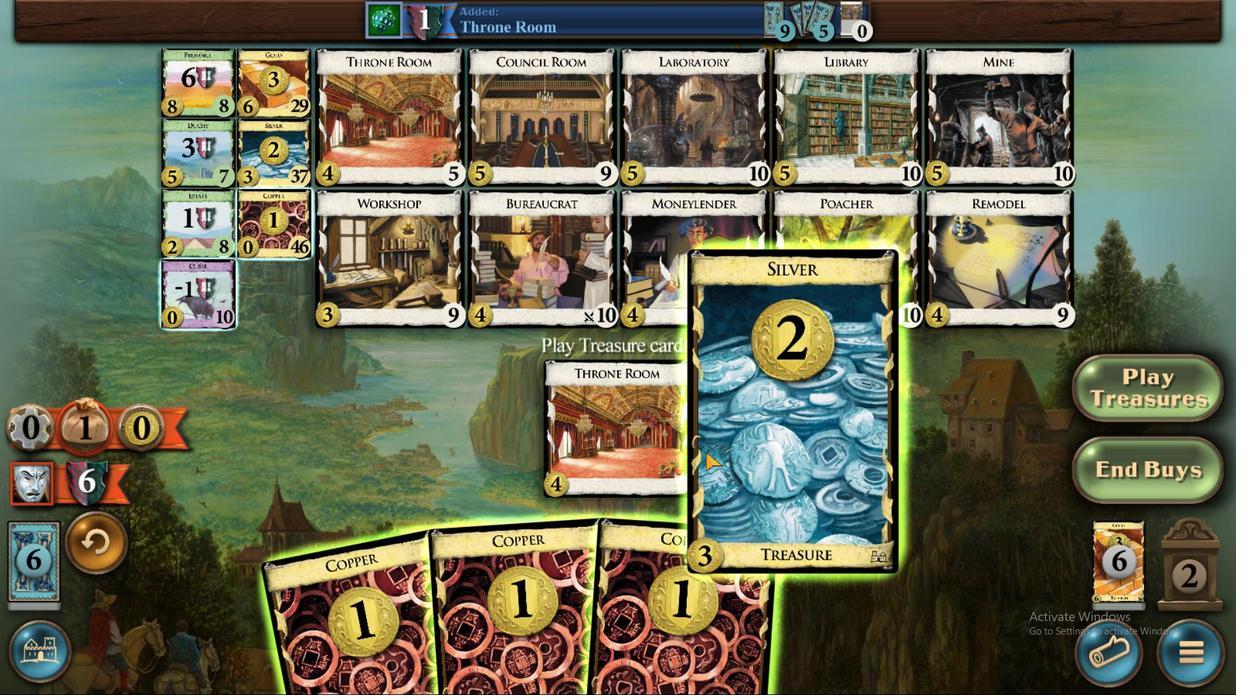 
Action: Mouse pressed left at (552, 454)
Screenshot: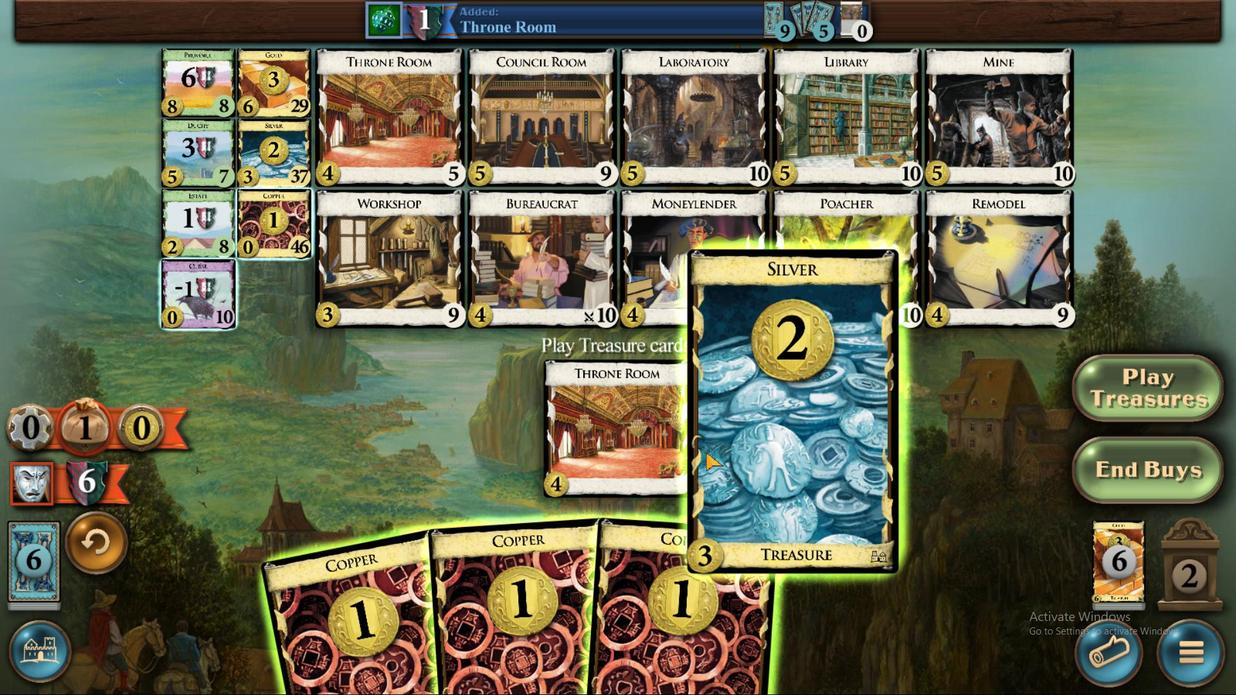 
Action: Mouse moved to (542, 459)
Screenshot: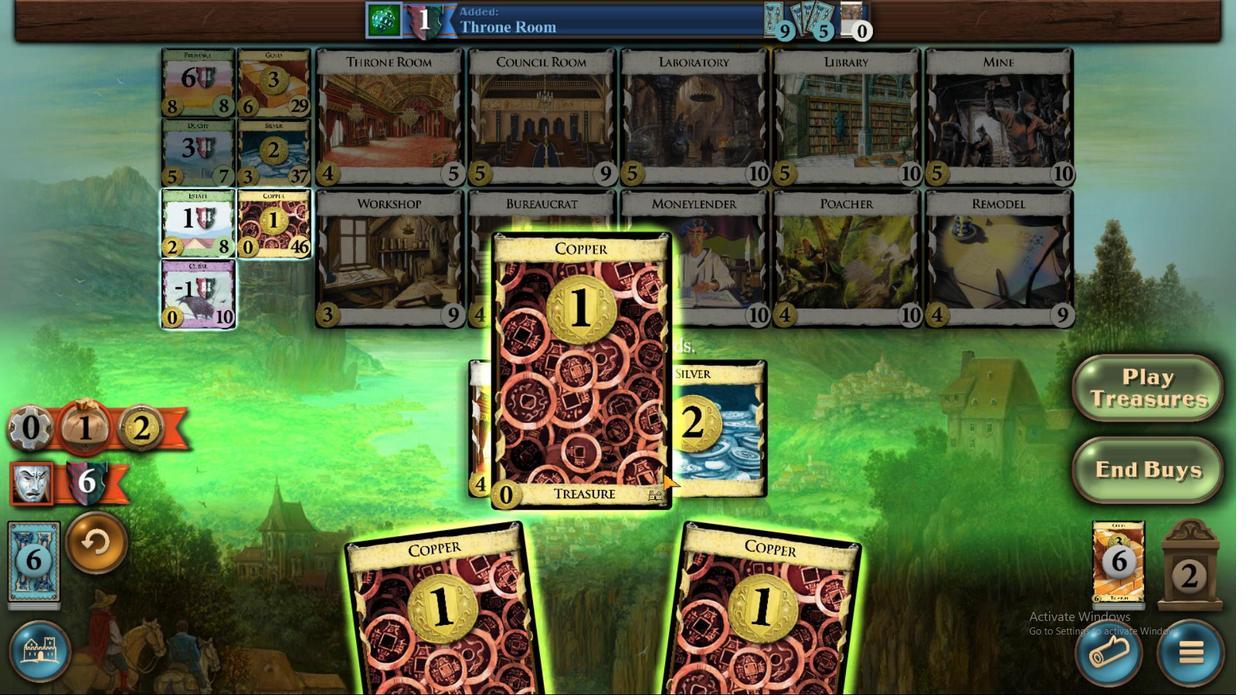 
Action: Mouse pressed left at (542, 459)
Screenshot: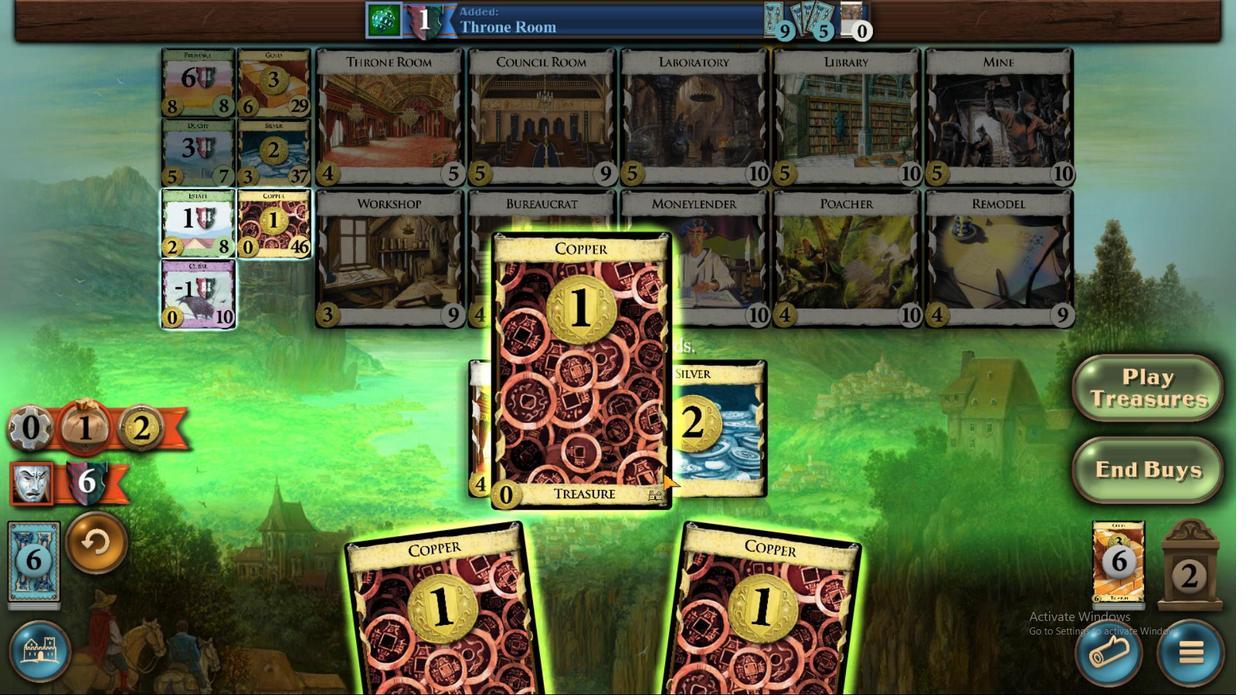 
Action: Mouse moved to (543, 453)
Screenshot: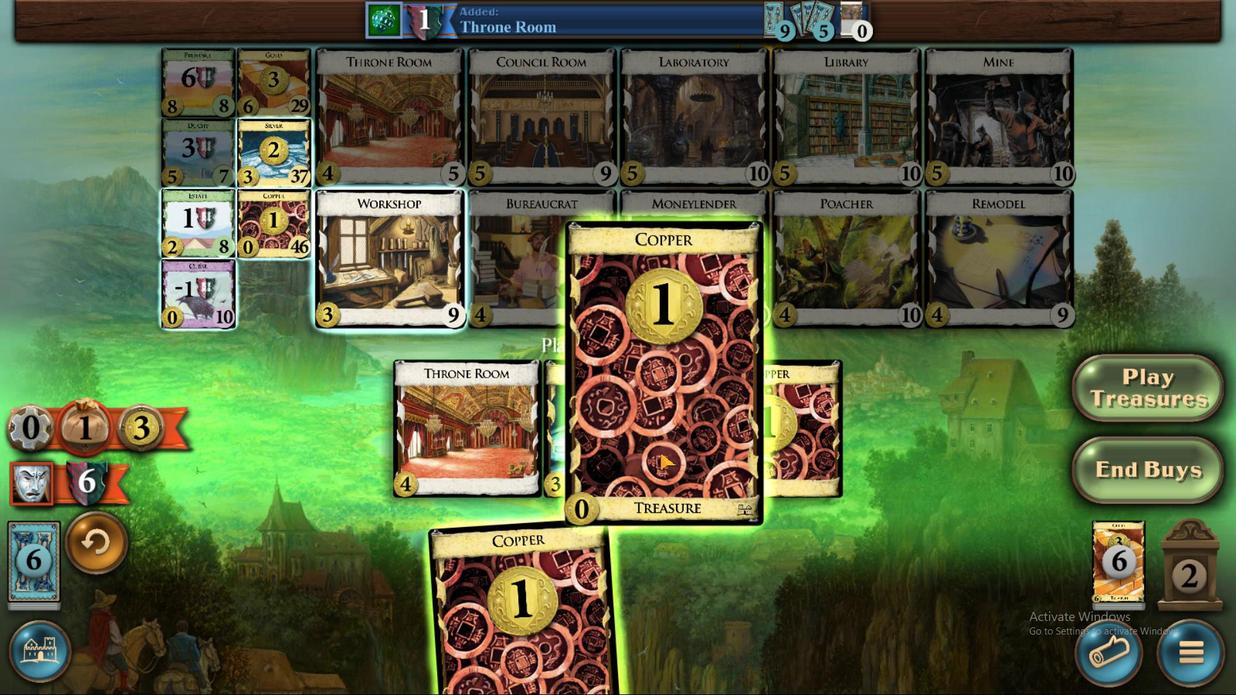 
Action: Mouse pressed left at (543, 453)
Screenshot: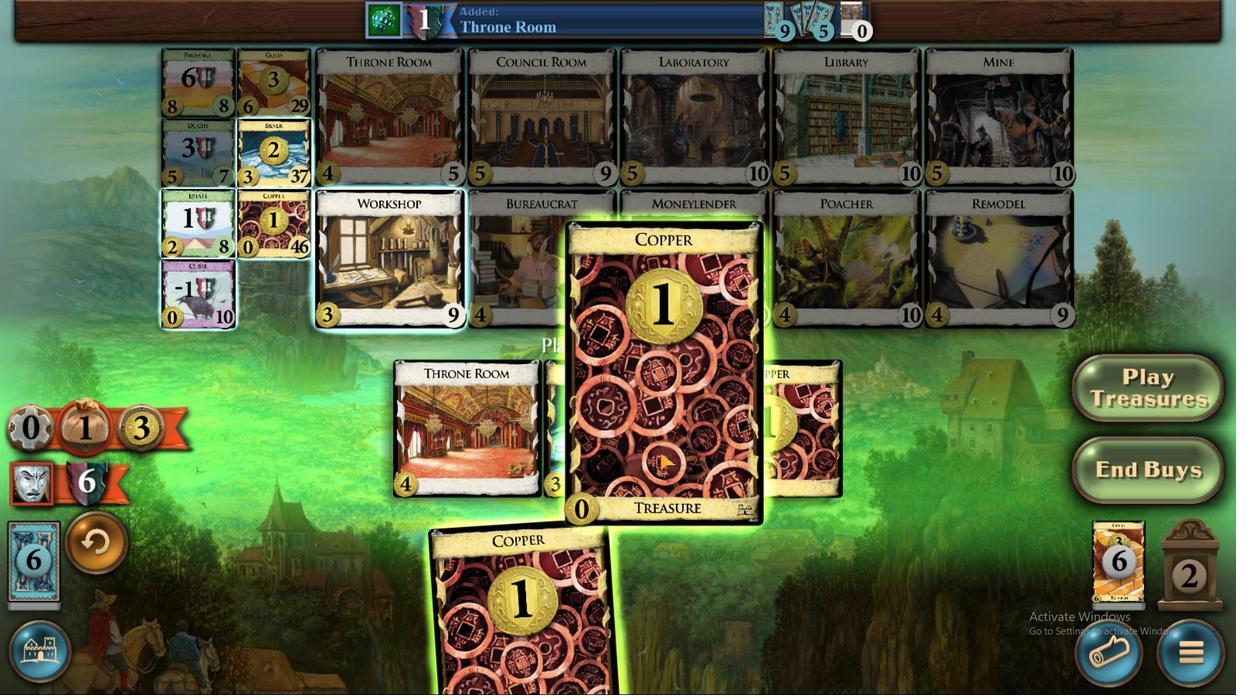 
Action: Mouse moved to (538, 449)
Screenshot: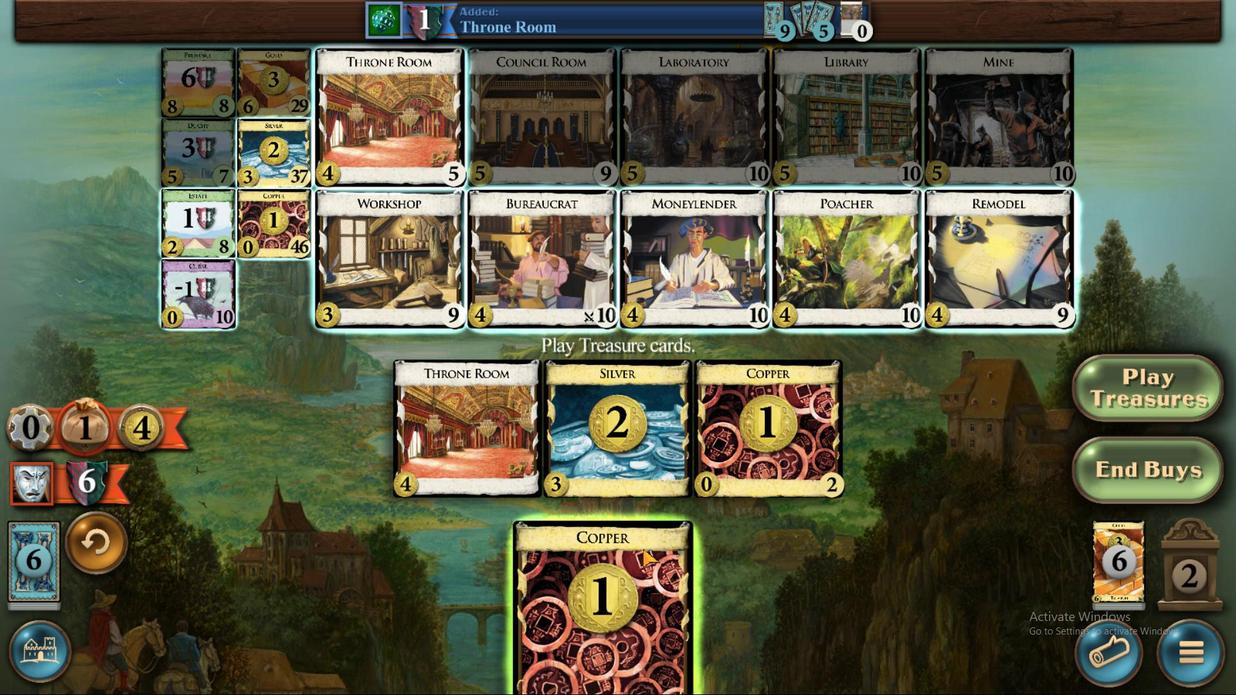 
Action: Mouse pressed left at (538, 449)
Screenshot: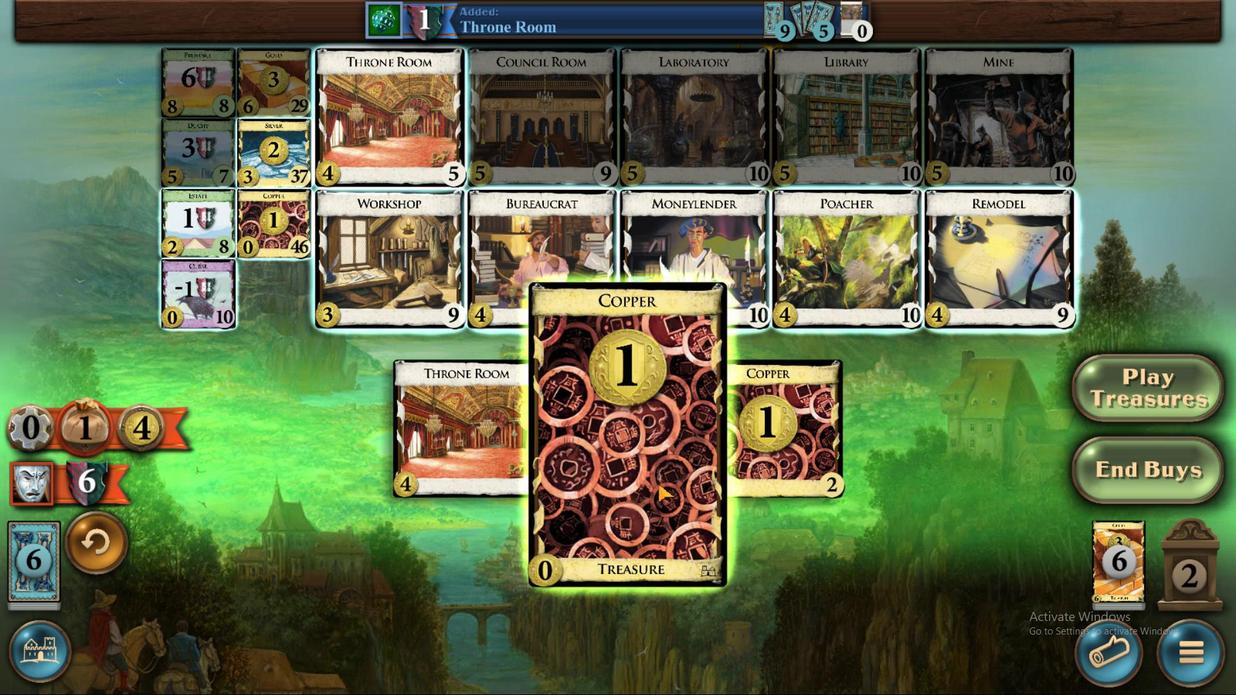 
Action: Mouse moved to (499, 384)
Screenshot: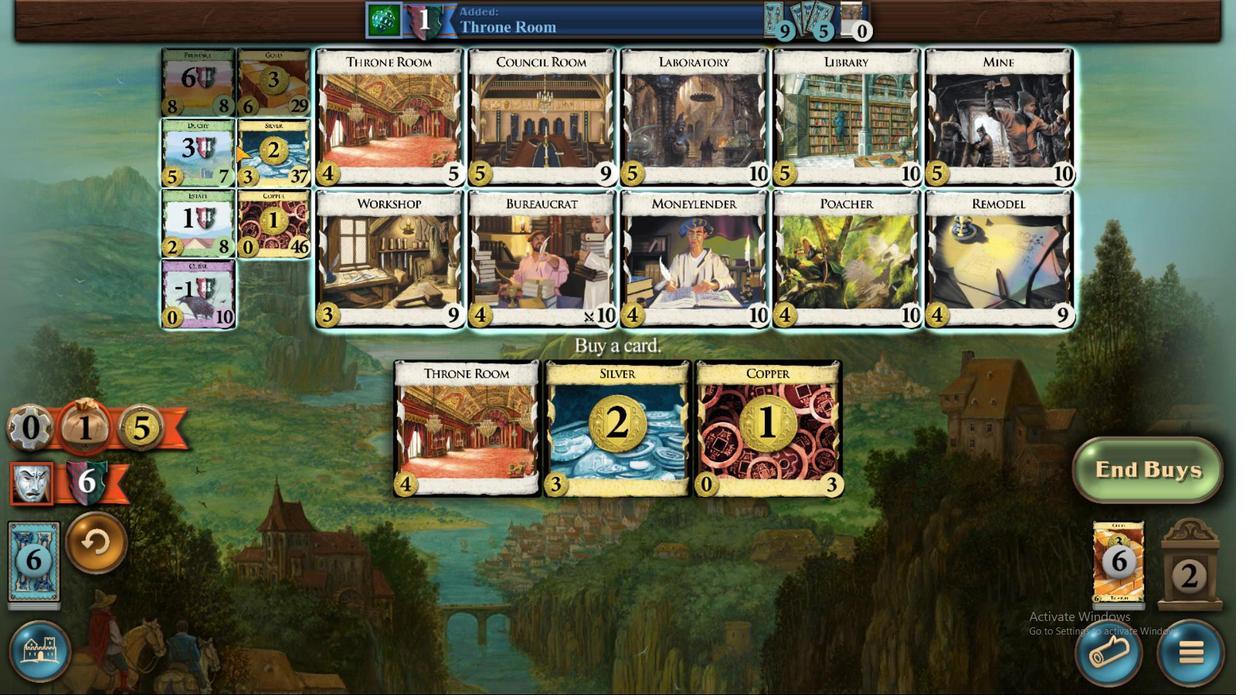
Action: Mouse pressed left at (499, 384)
Screenshot: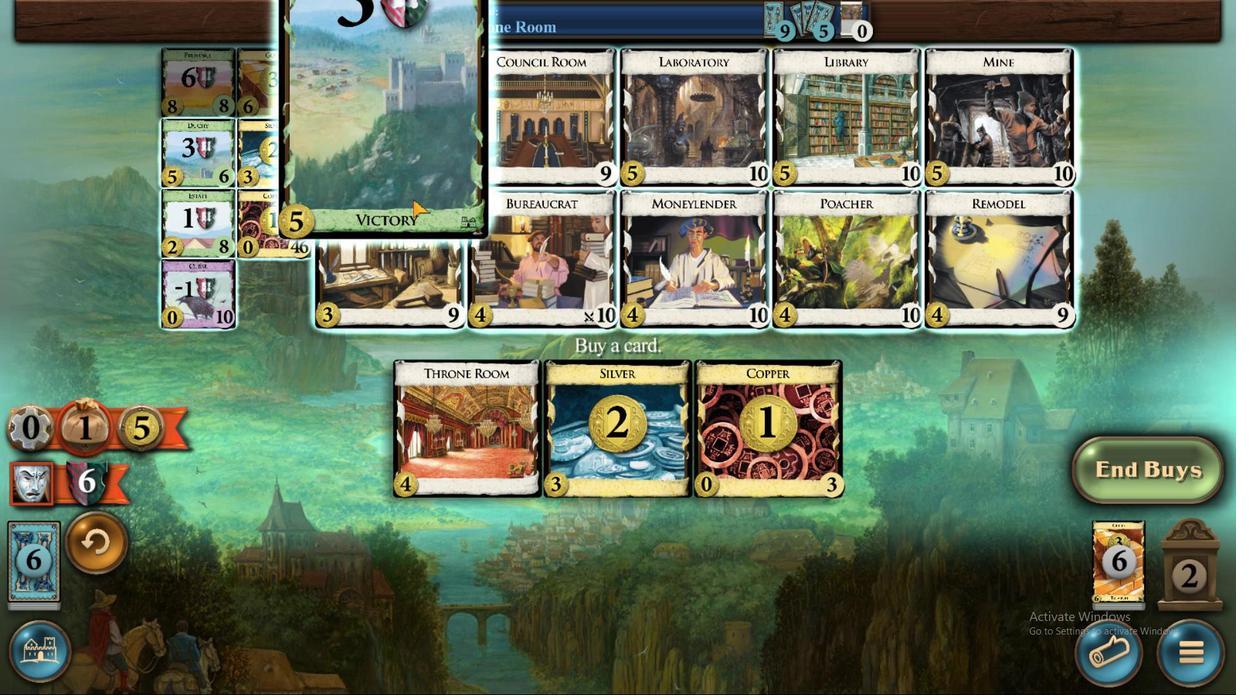 
Action: Mouse moved to (546, 452)
Screenshot: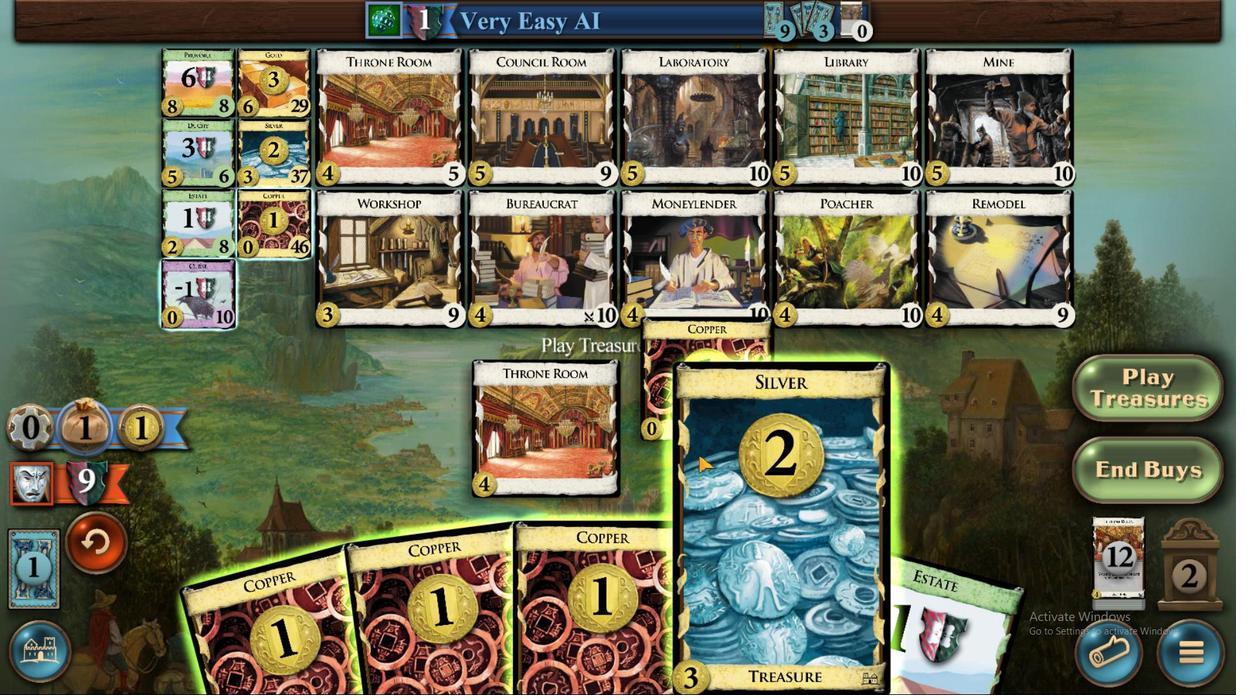 
Action: Mouse pressed left at (546, 452)
Screenshot: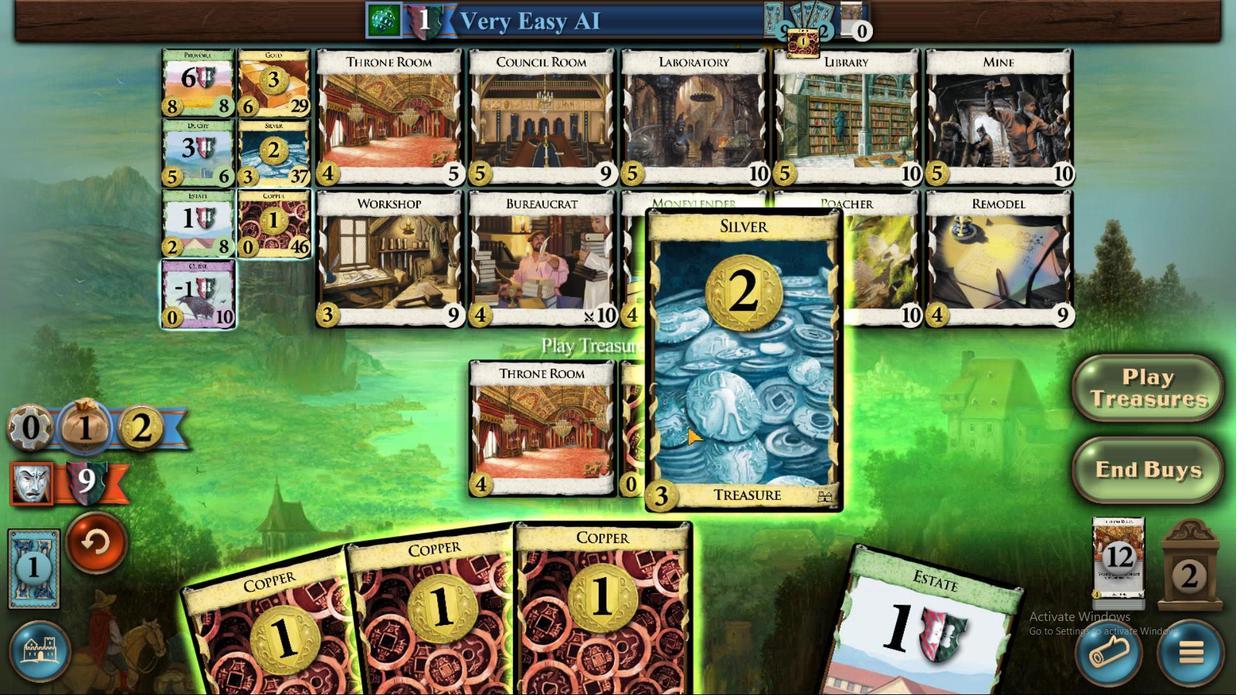 
Action: Mouse moved to (540, 444)
Screenshot: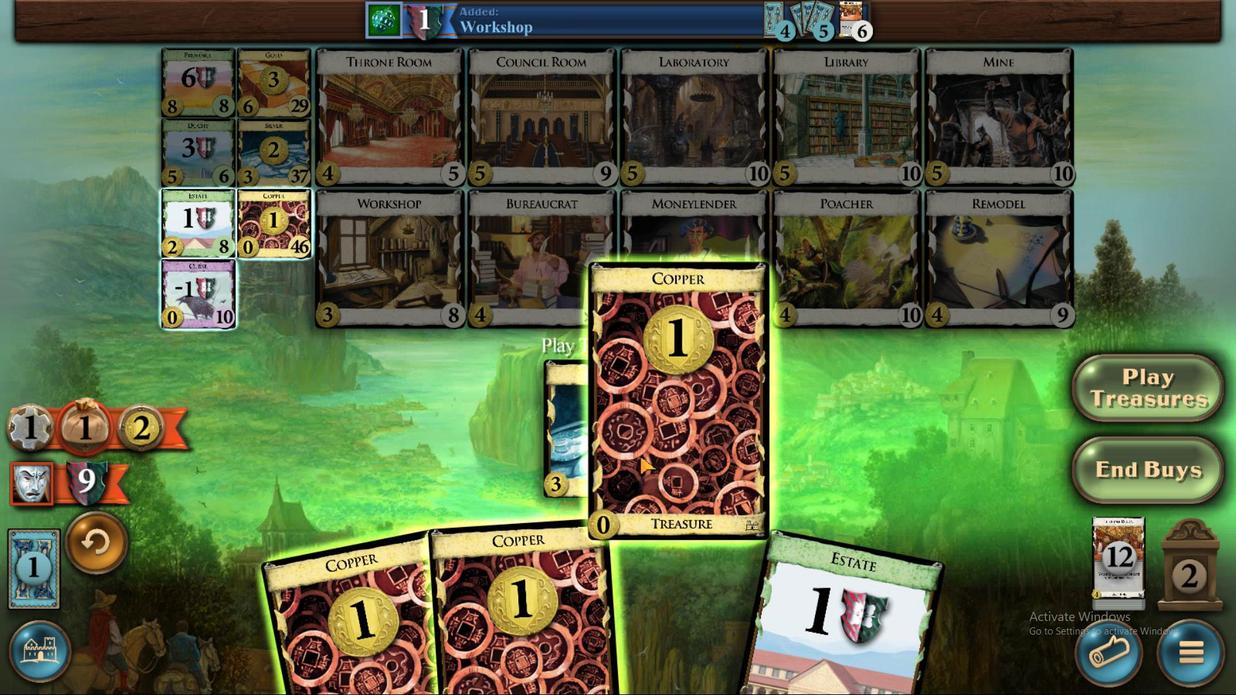 
Action: Mouse pressed left at (539, 451)
Screenshot: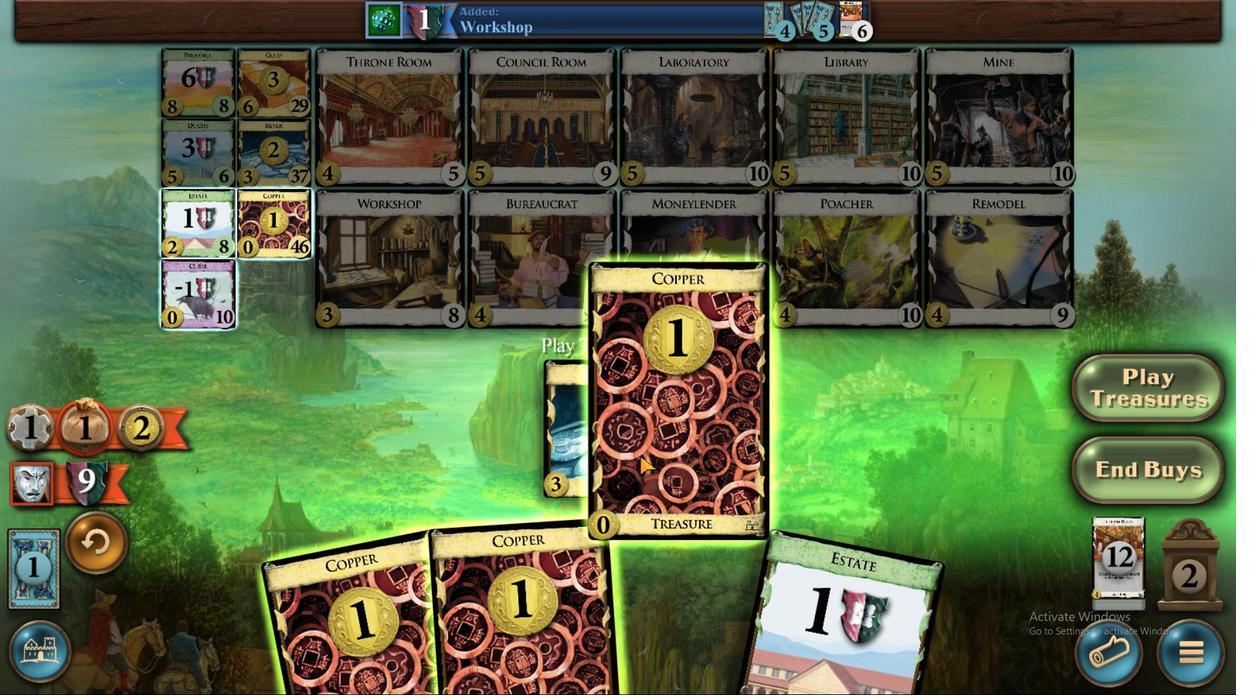 
Action: Mouse moved to (536, 450)
Screenshot: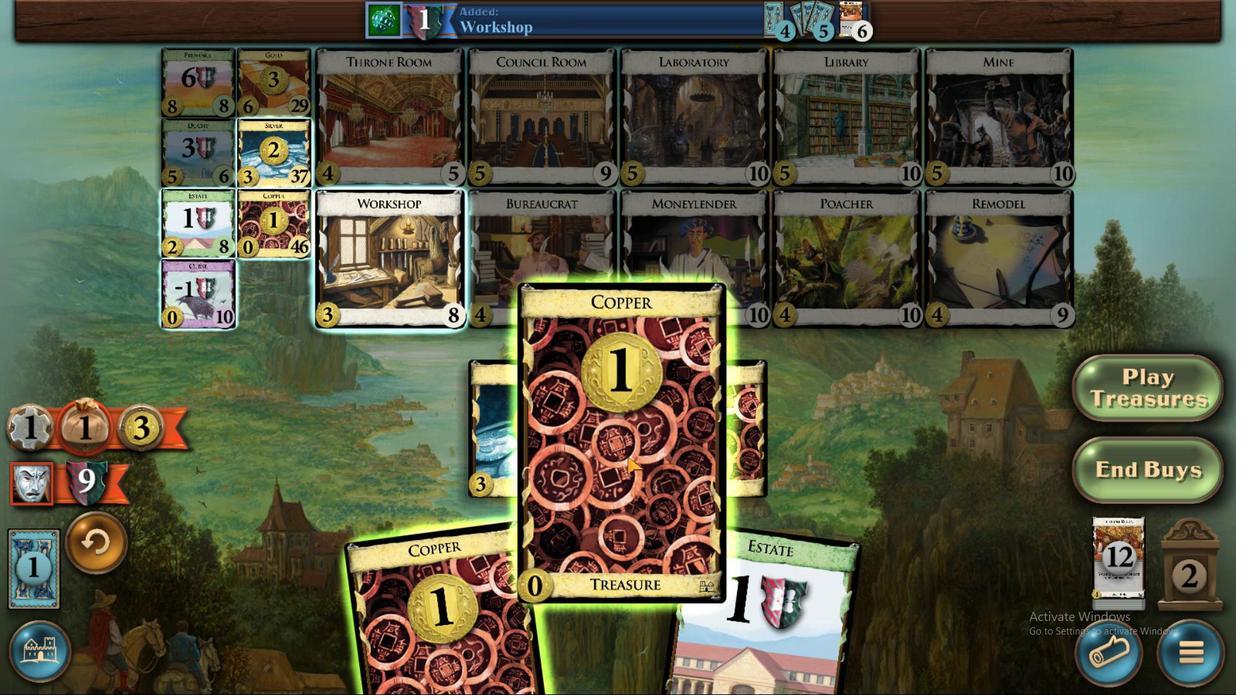 
Action: Mouse pressed left at (536, 450)
Screenshot: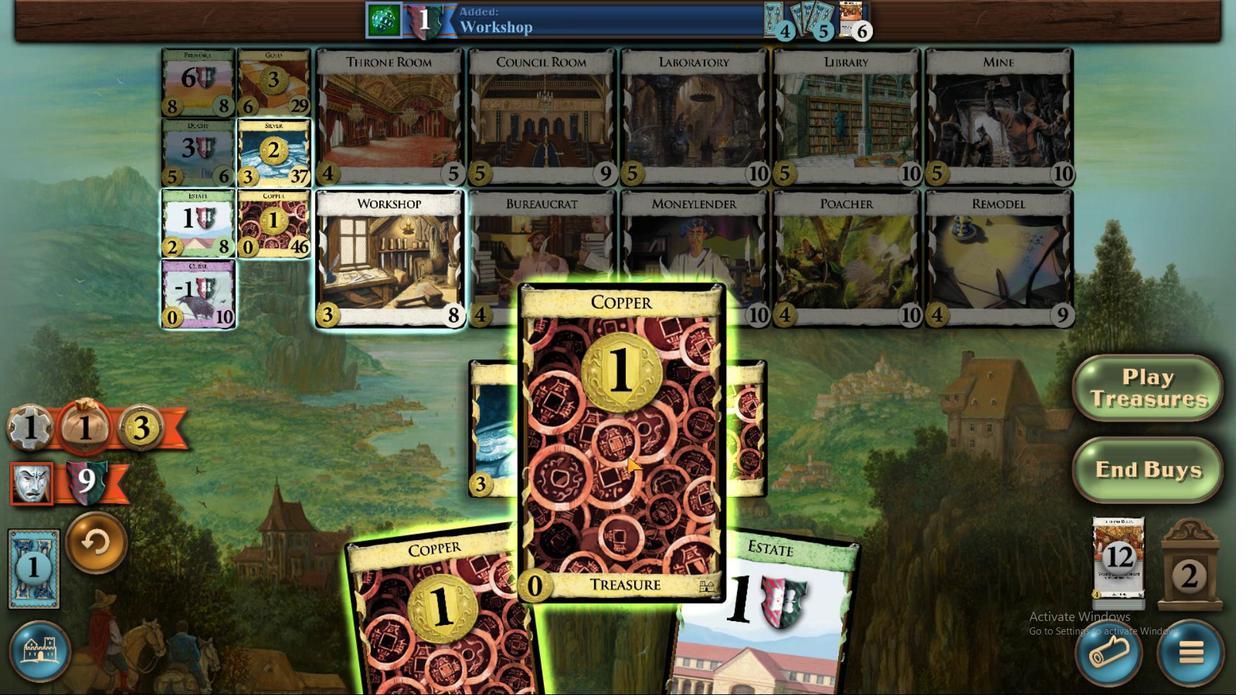 
Action: Mouse moved to (530, 451)
Screenshot: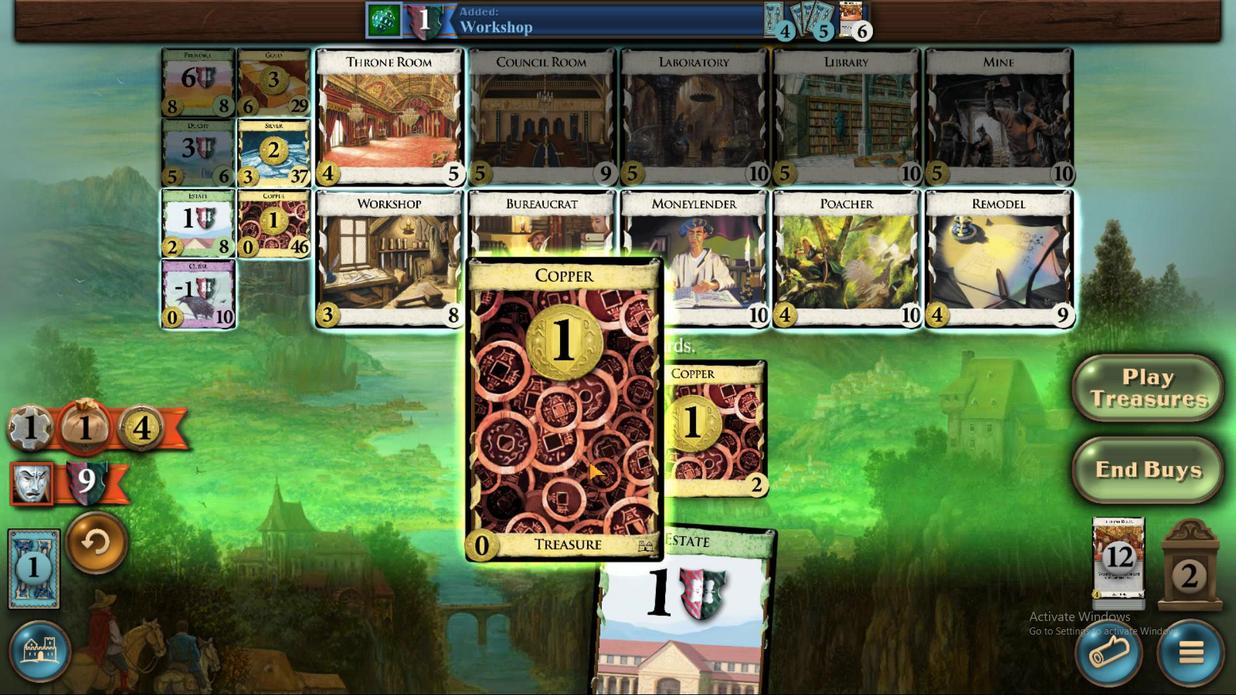 
Action: Mouse pressed left at (530, 451)
Screenshot: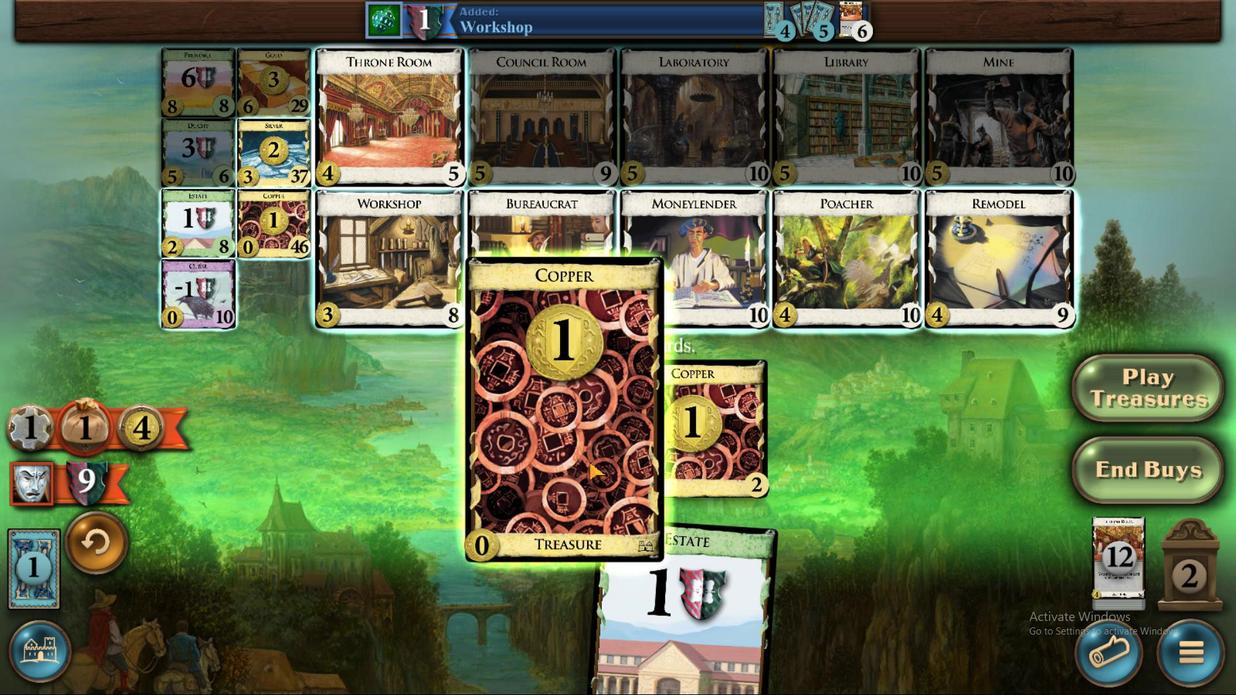 
Action: Mouse moved to (499, 384)
Screenshot: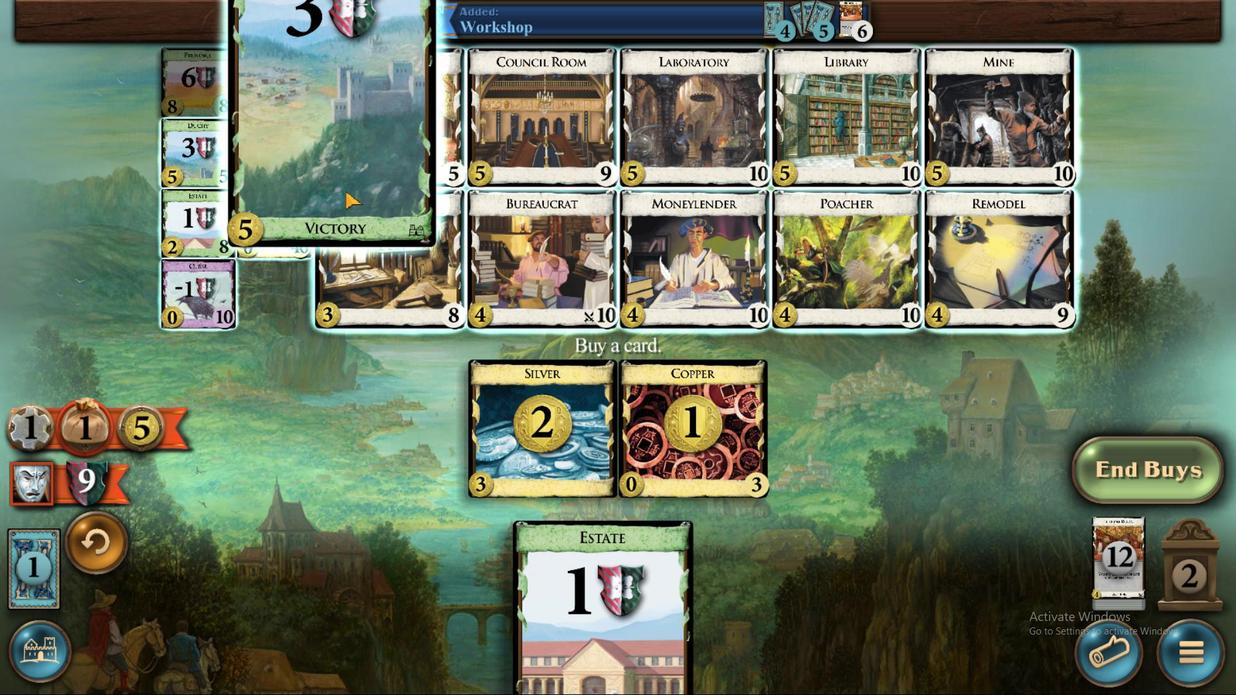 
Action: Mouse pressed left at (499, 384)
Screenshot: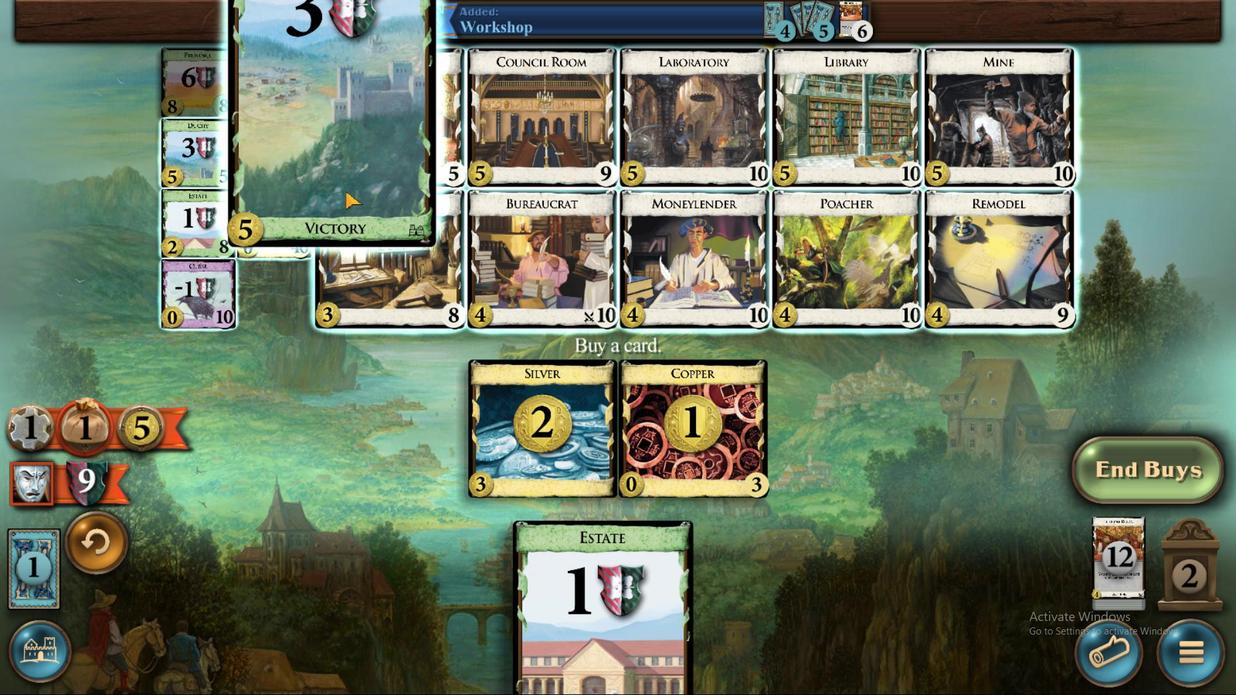 
Action: Mouse moved to (509, 457)
Screenshot: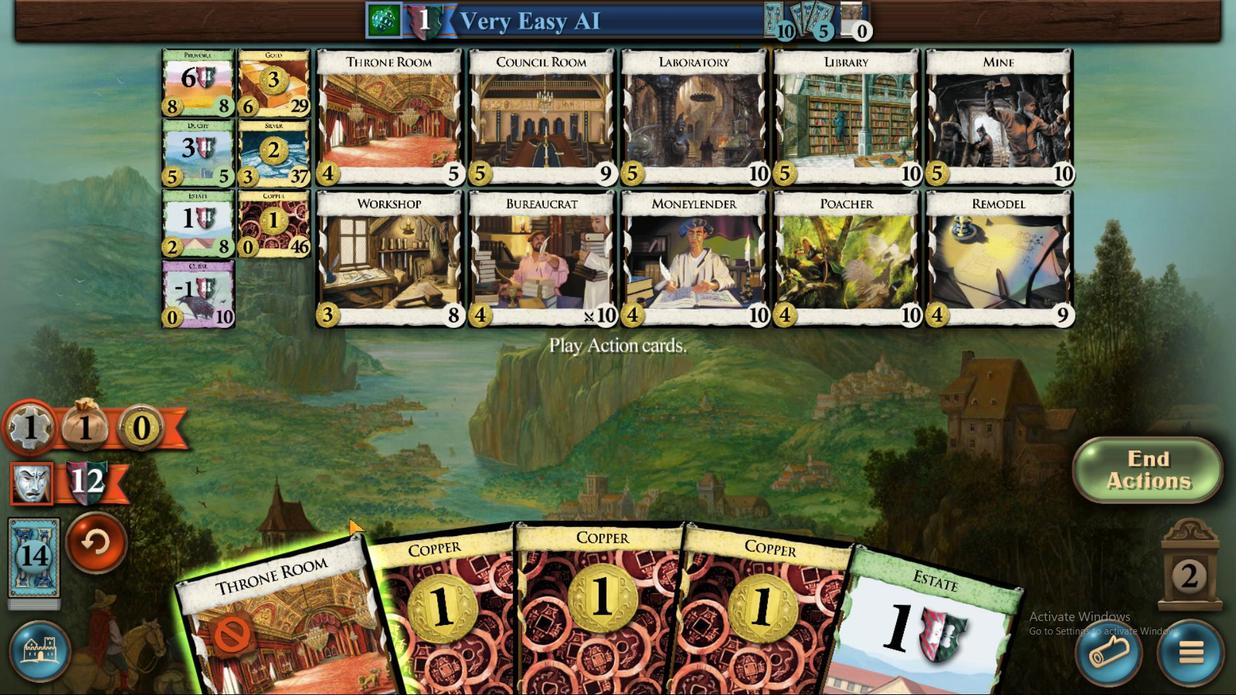 
Action: Mouse pressed left at (509, 457)
Screenshot: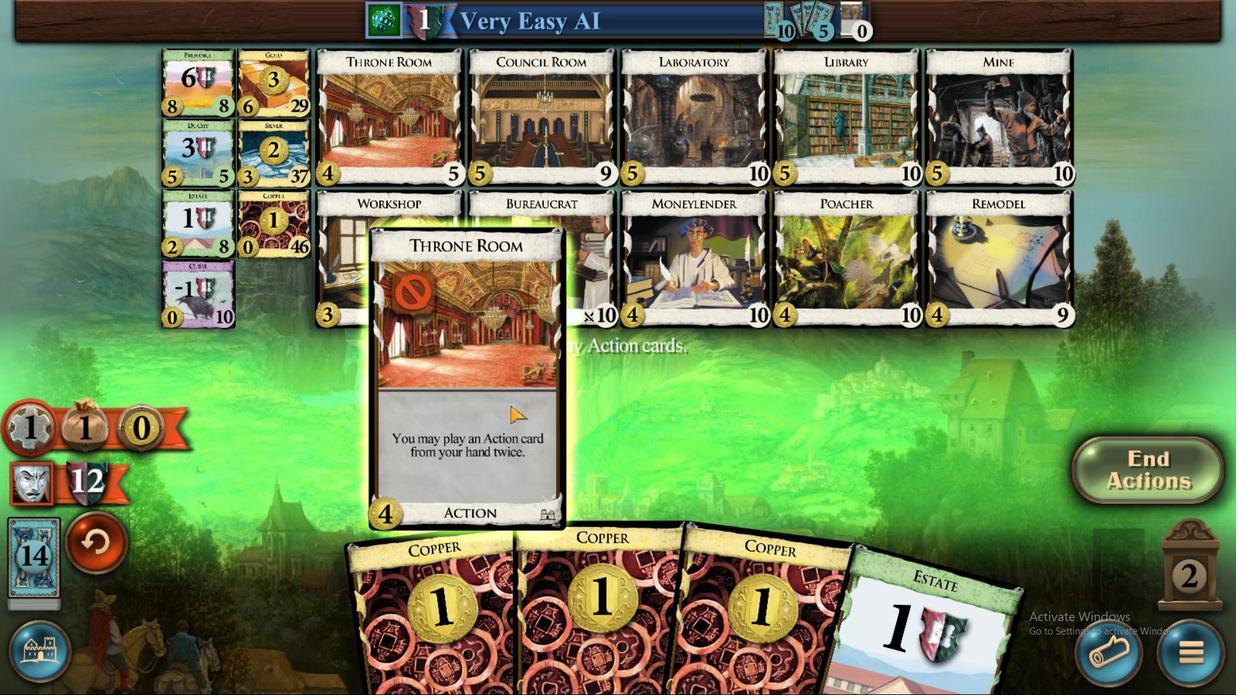 
Action: Mouse moved to (542, 454)
Screenshot: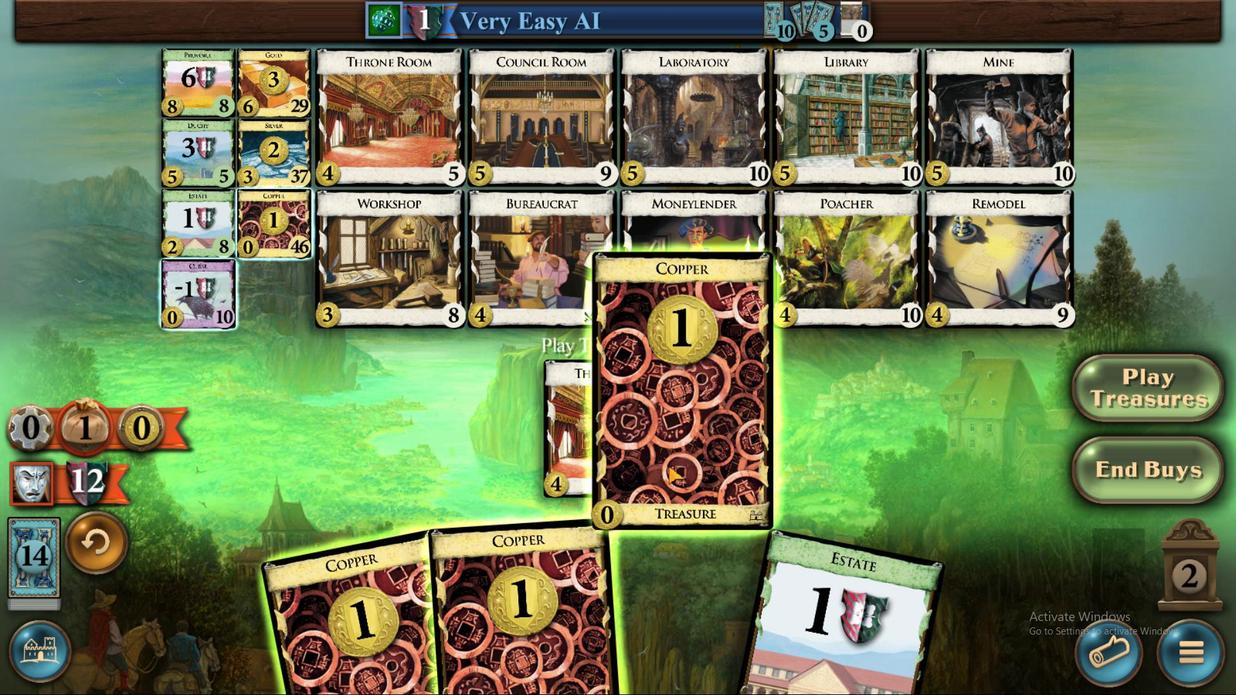 
Action: Mouse pressed left at (542, 457)
Screenshot: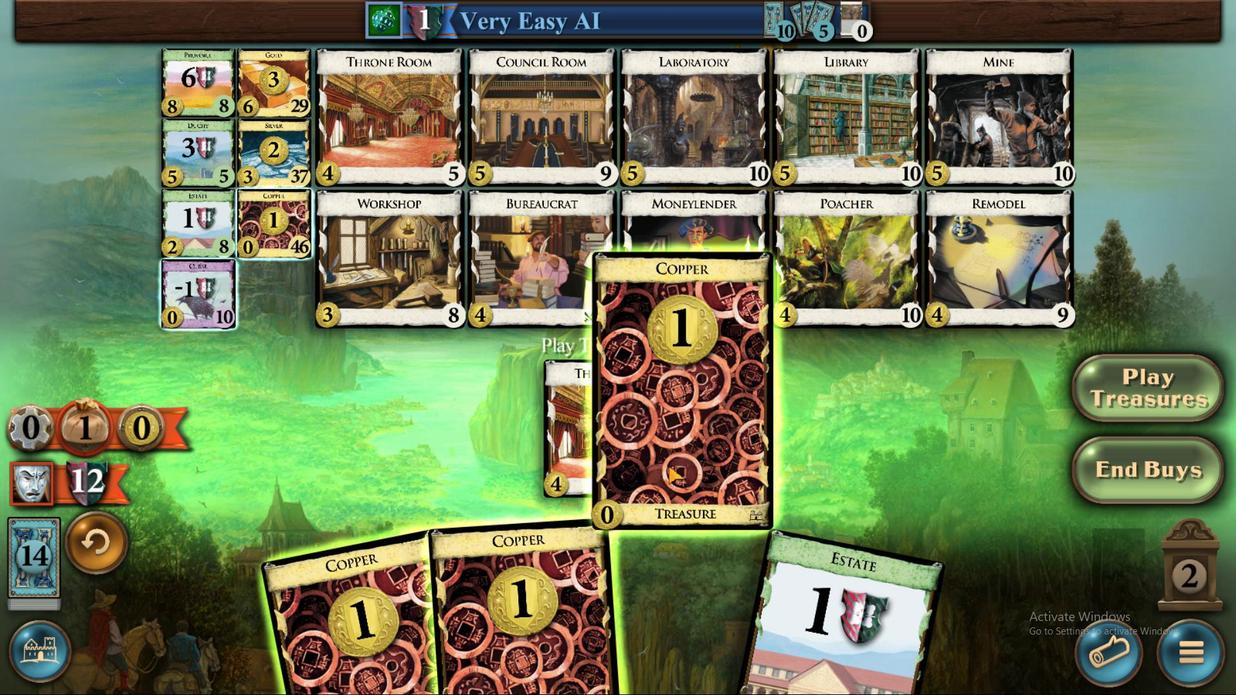 
Action: Mouse moved to (533, 452)
Screenshot: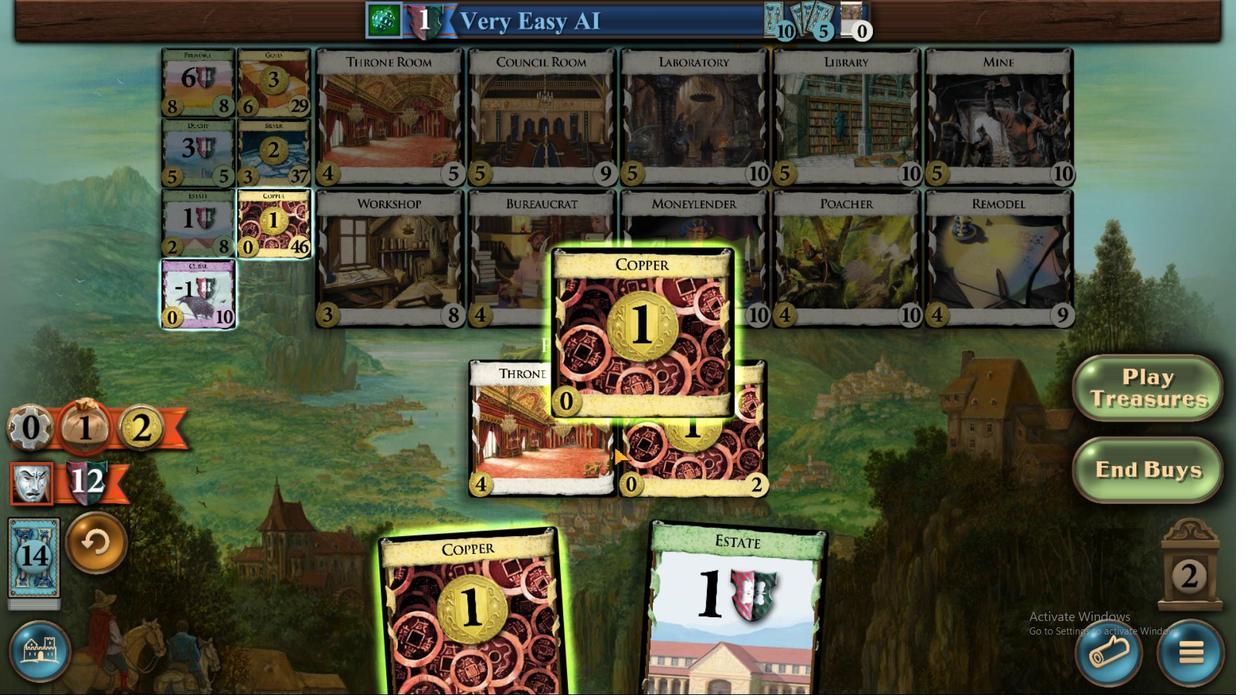 
Action: Mouse pressed left at (533, 452)
Screenshot: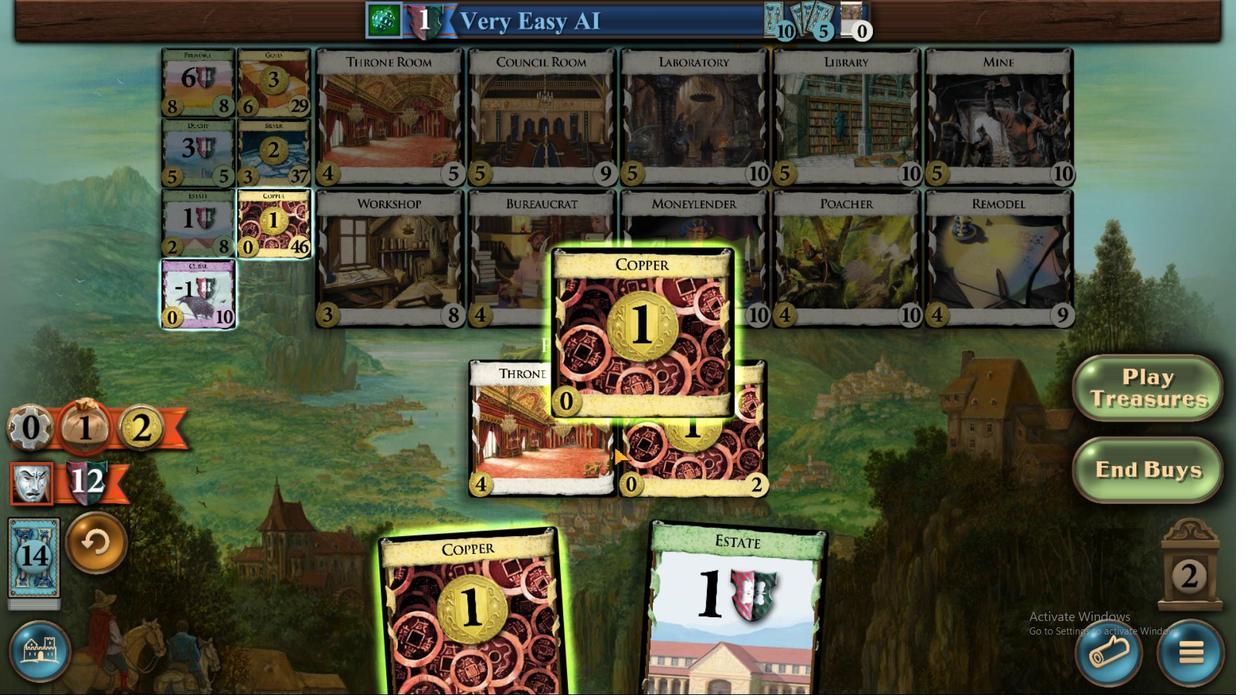 
Action: Mouse moved to (529, 454)
Screenshot: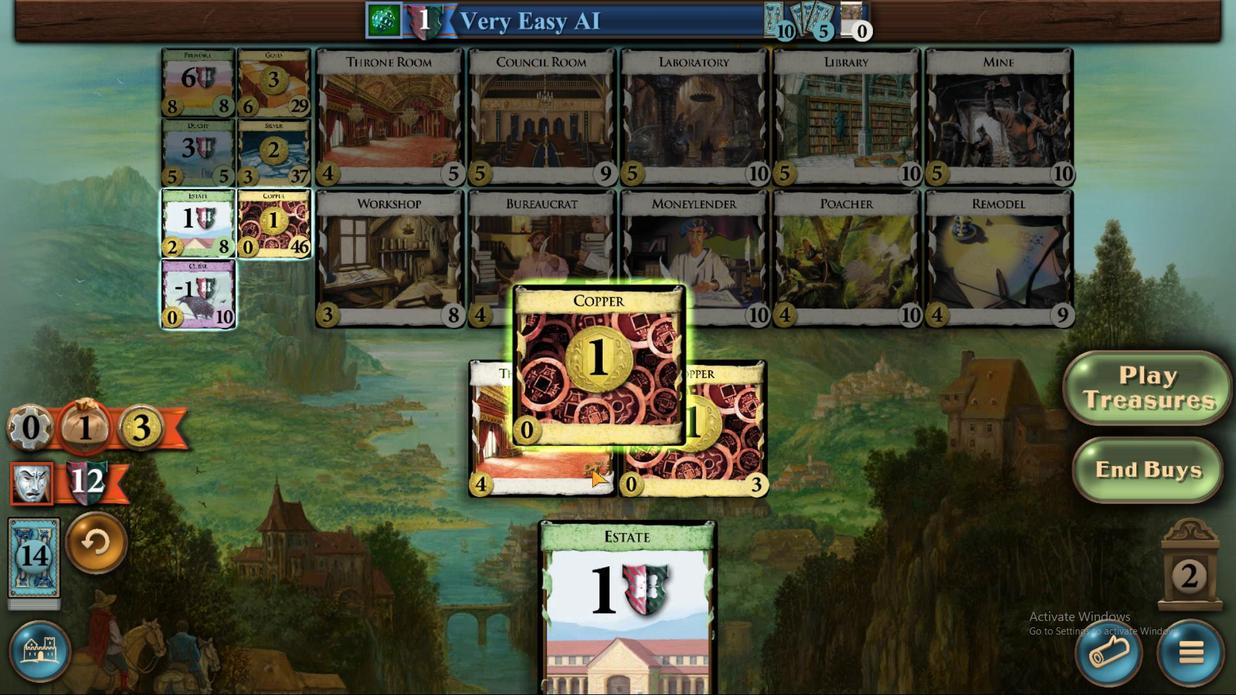 
Action: Mouse pressed left at (529, 454)
Screenshot: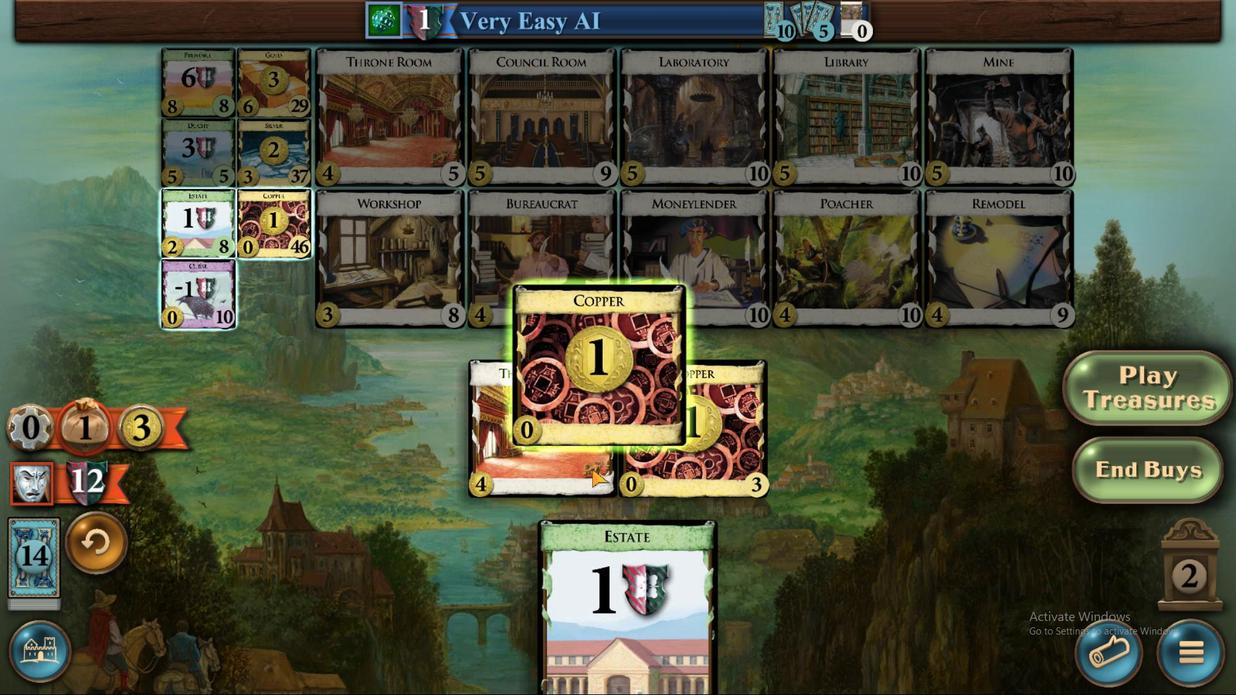 
Action: Mouse moved to (506, 385)
Screenshot: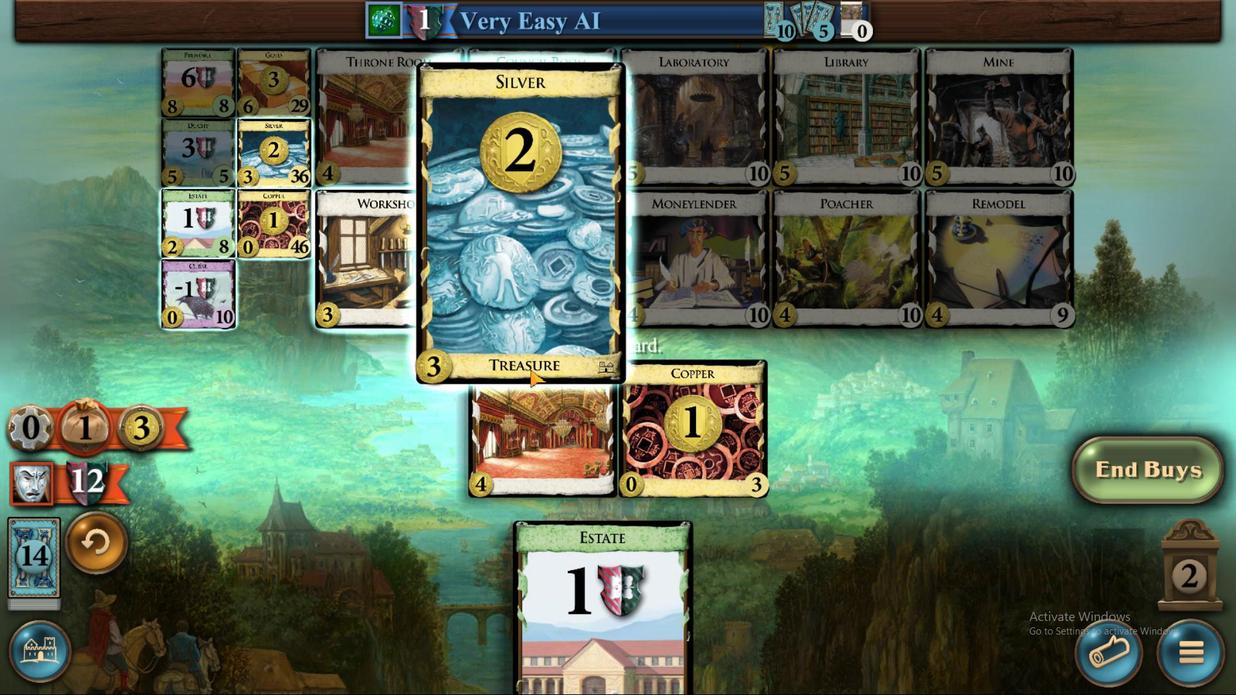 
Action: Mouse pressed left at (506, 385)
Screenshot: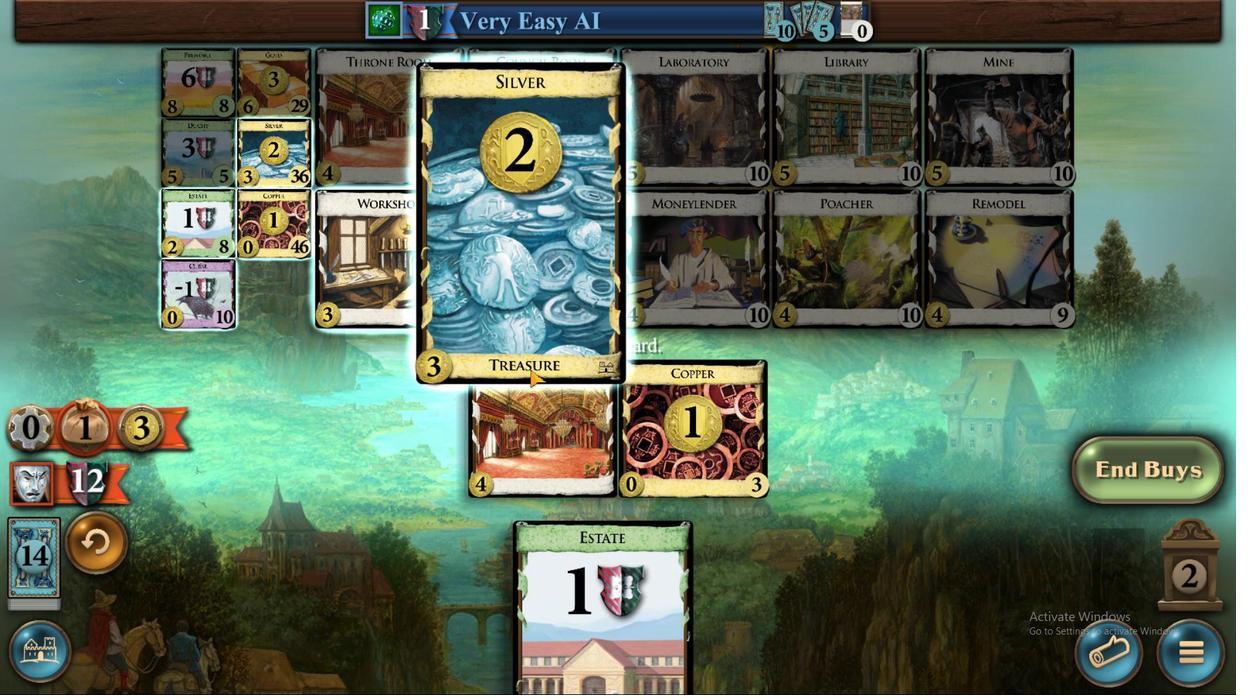 
Action: Mouse moved to (539, 451)
Screenshot: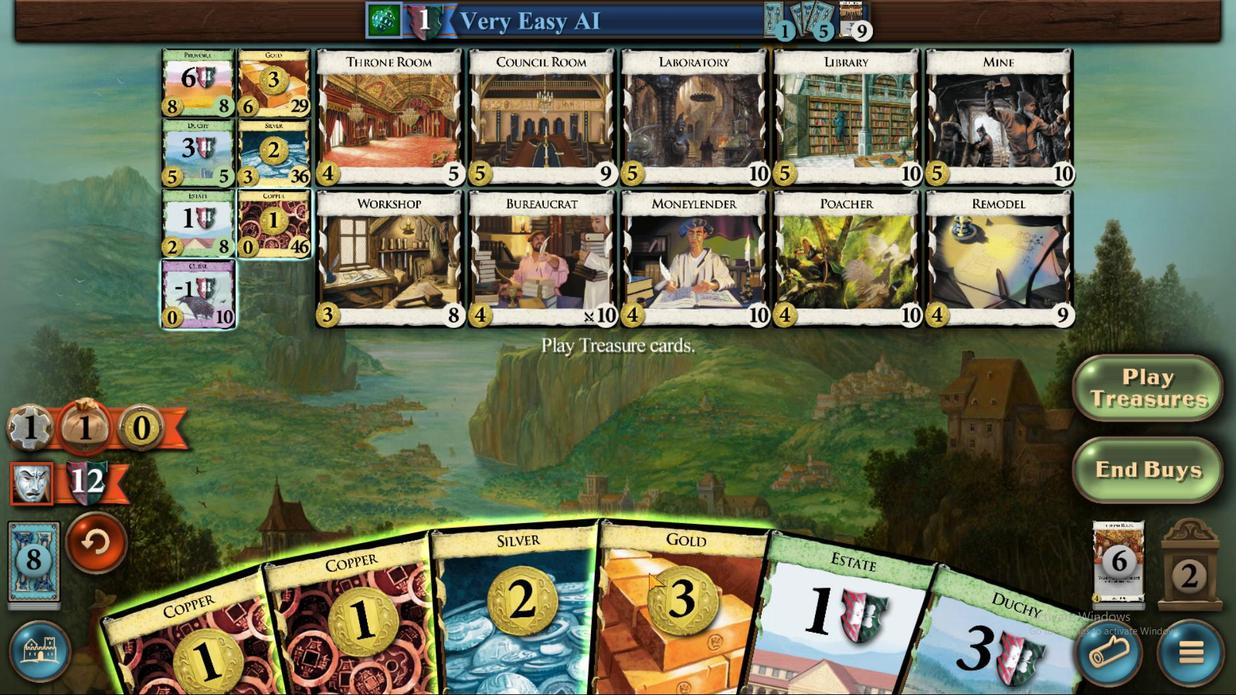 
Action: Mouse pressed left at (539, 451)
Screenshot: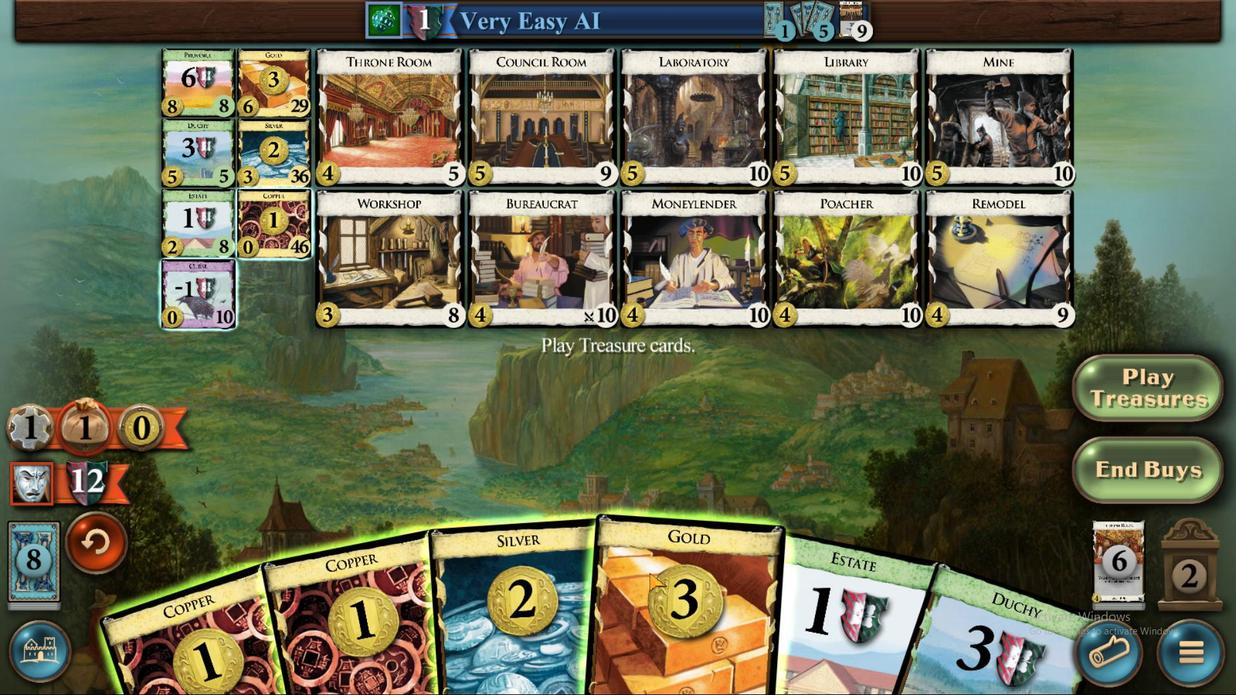 
Action: Mouse moved to (537, 451)
Screenshot: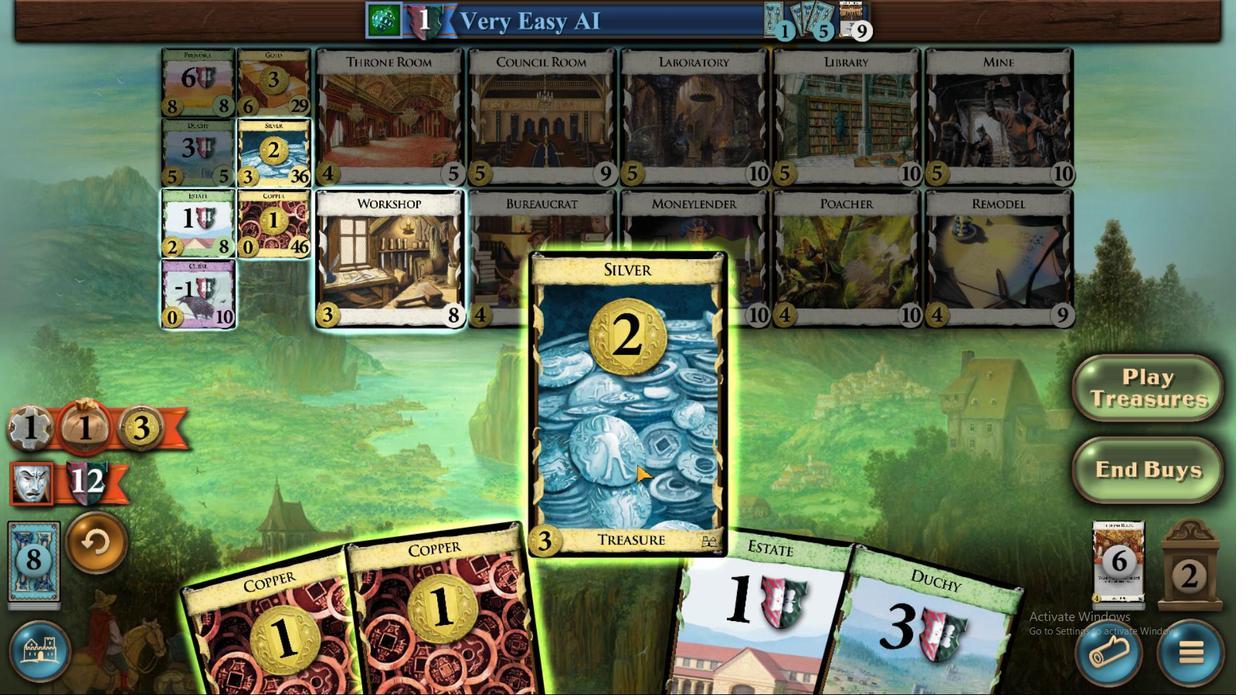 
Action: Mouse pressed left at (537, 451)
Screenshot: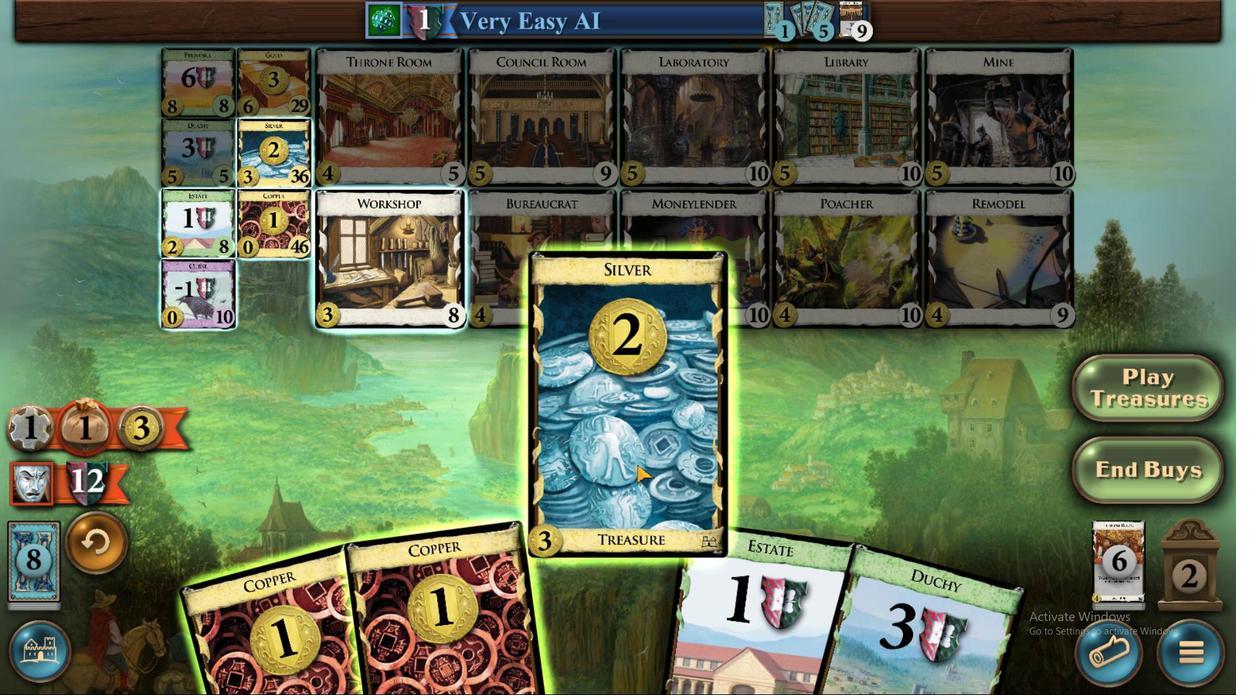 
Action: Mouse moved to (531, 450)
Screenshot: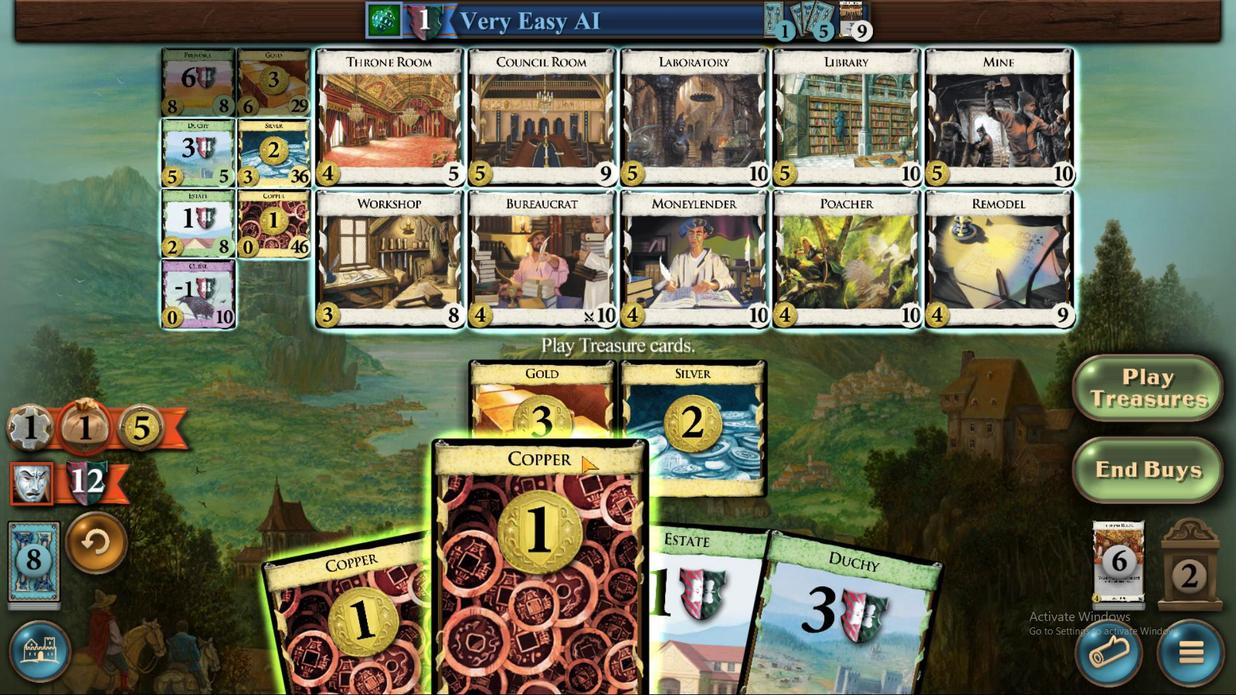 
Action: Mouse pressed left at (531, 450)
Screenshot: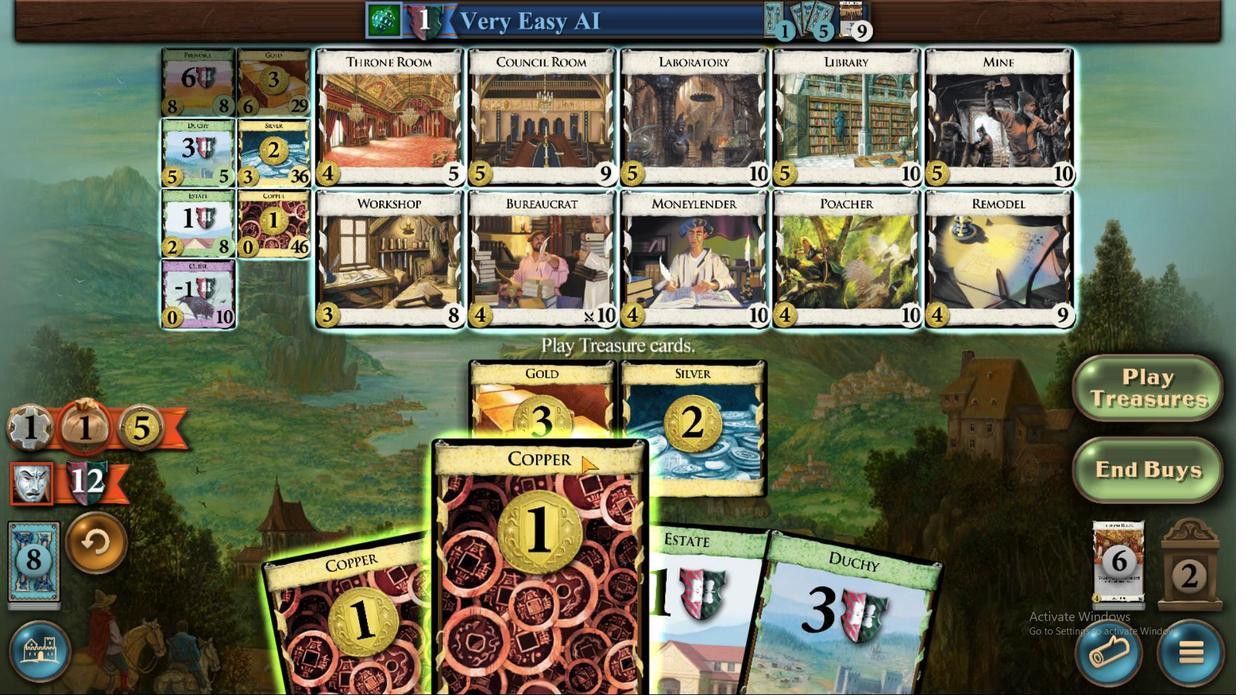 
Action: Mouse moved to (523, 452)
Screenshot: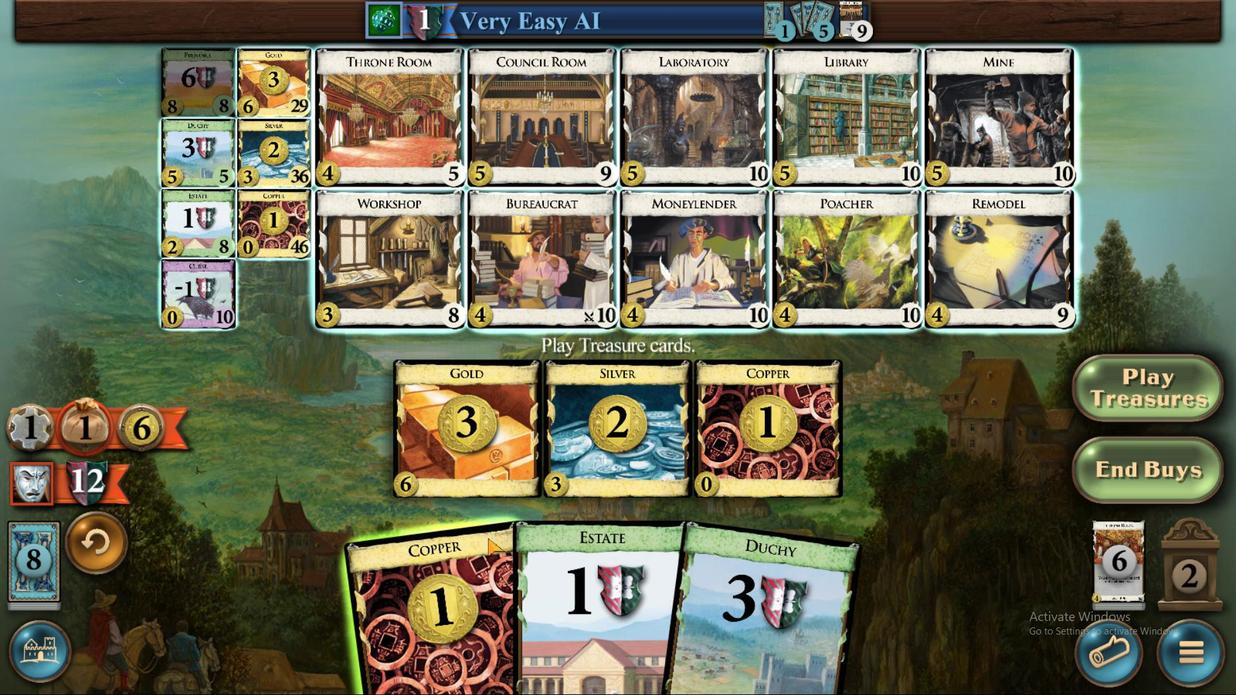 
Action: Mouse pressed left at (523, 452)
Screenshot: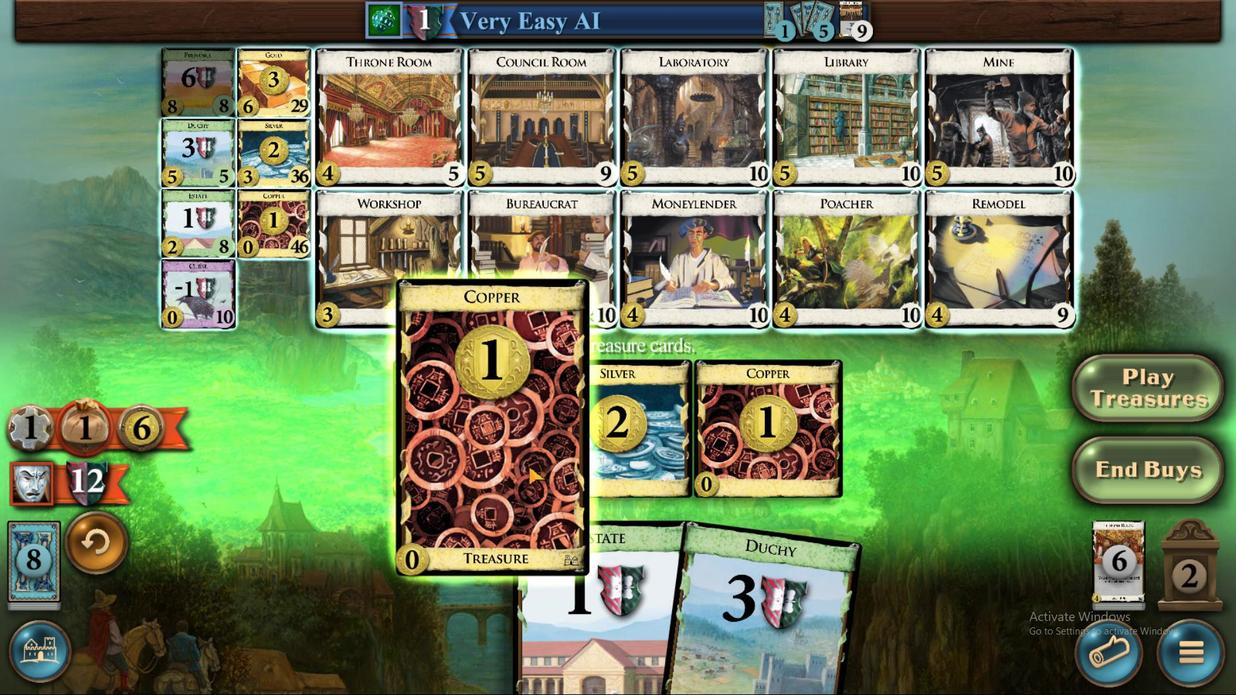 
Action: Mouse moved to (506, 370)
Screenshot: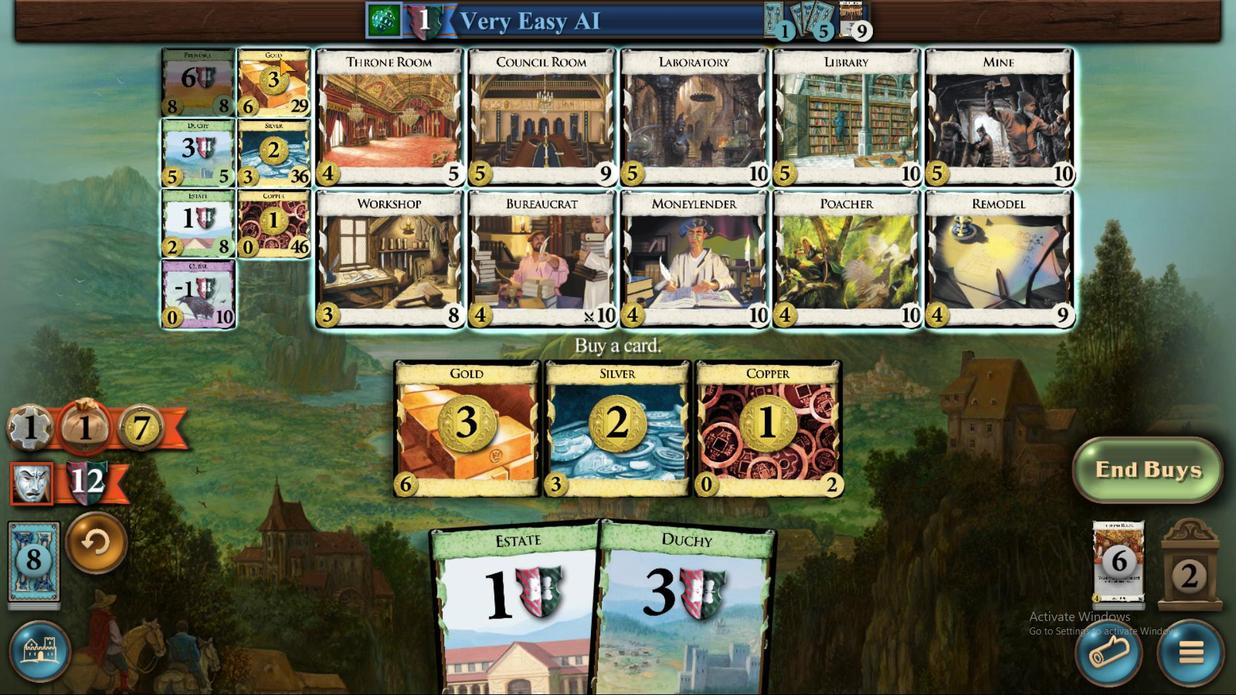 
Action: Mouse pressed left at (506, 370)
Screenshot: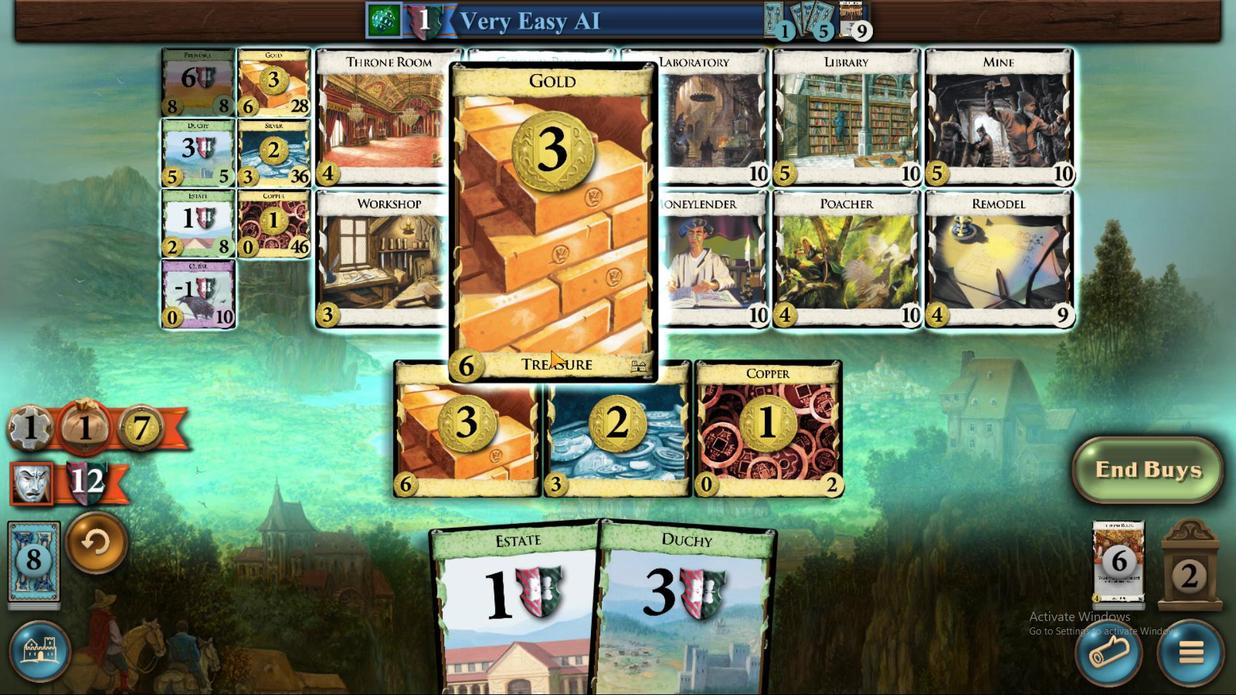 
Action: Mouse moved to (546, 455)
Screenshot: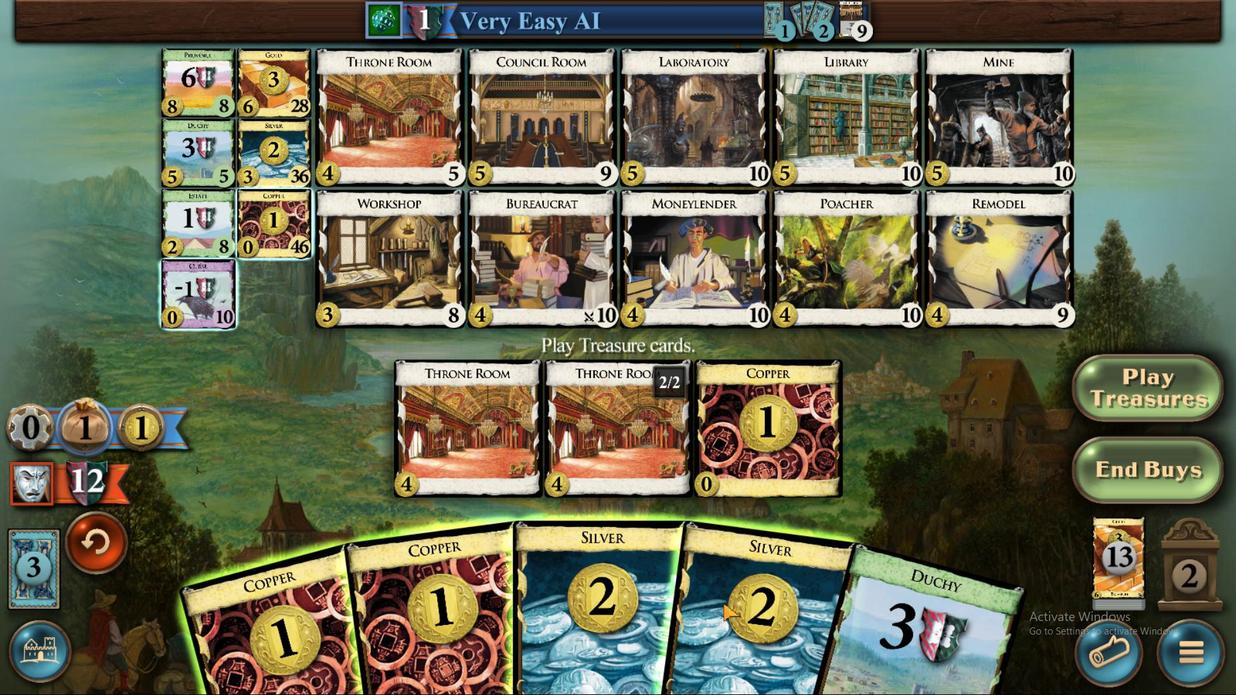 
Action: Mouse pressed left at (546, 455)
Screenshot: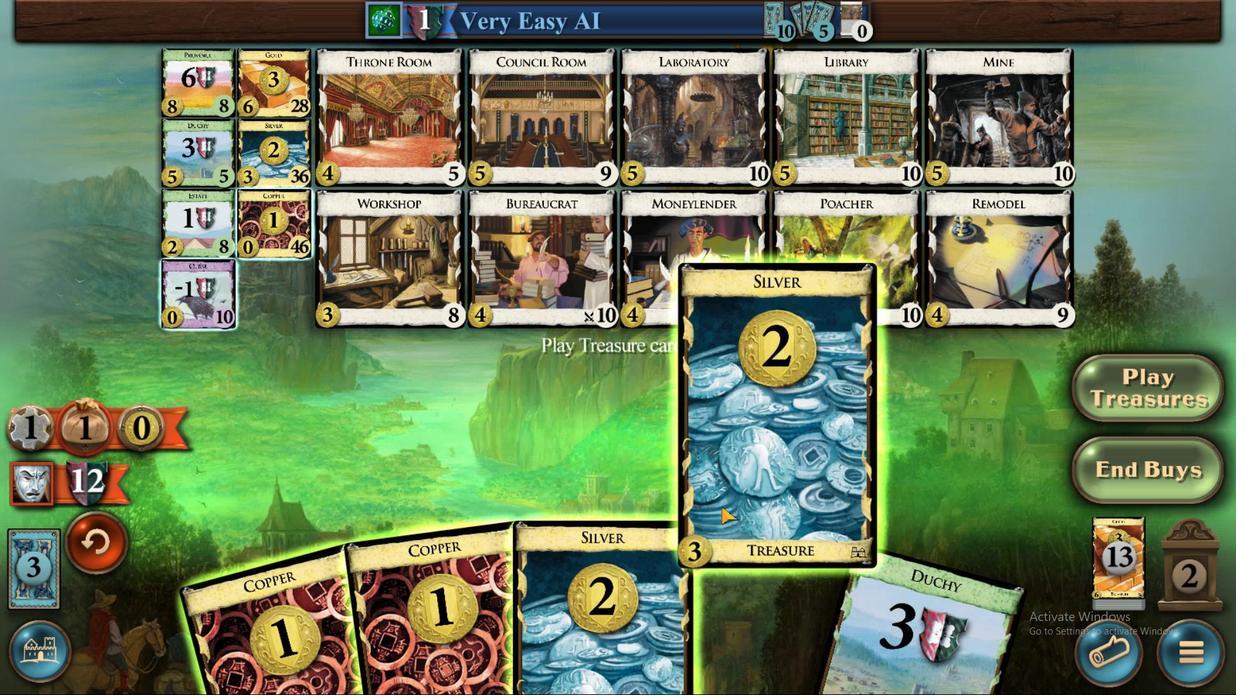 
Action: Mouse moved to (543, 451)
Screenshot: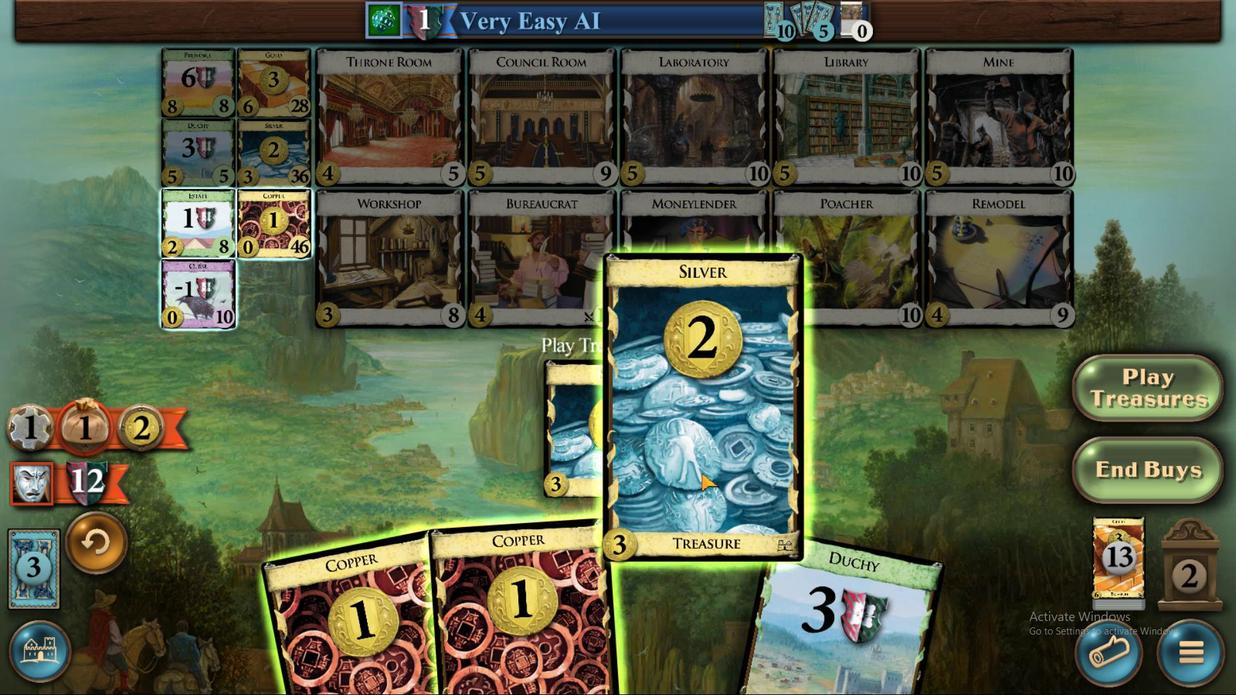 
Action: Mouse pressed left at (543, 451)
Screenshot: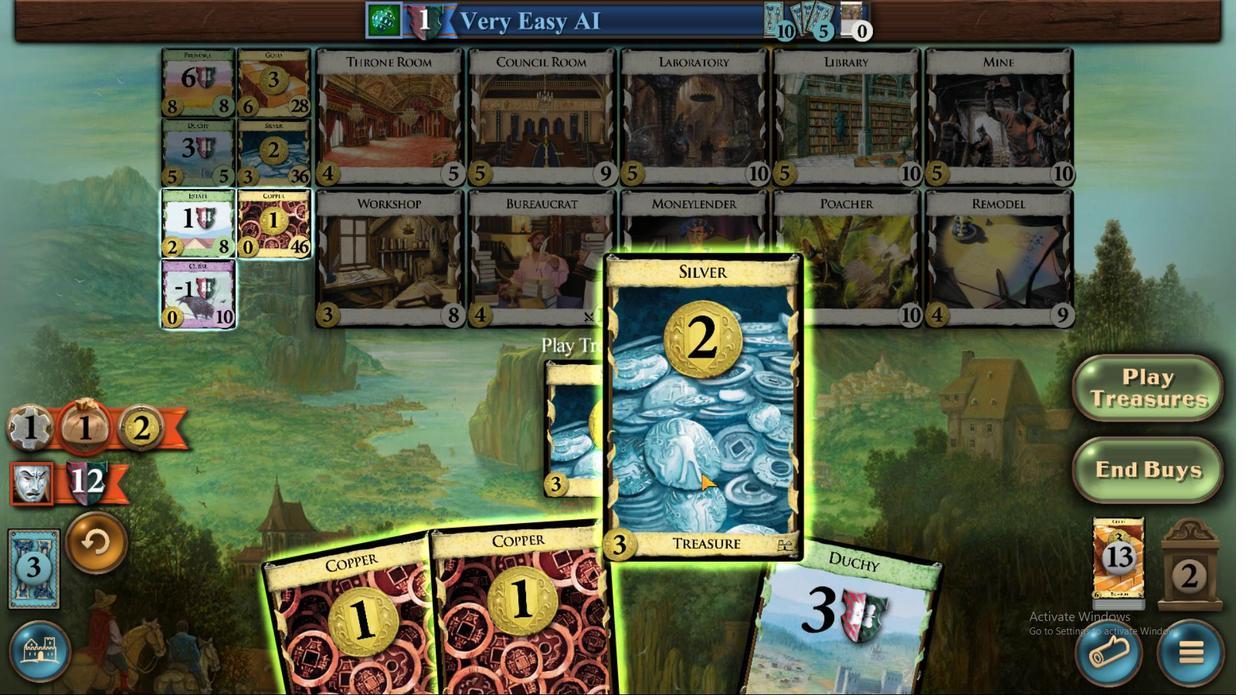 
Action: Mouse moved to (540, 450)
Screenshot: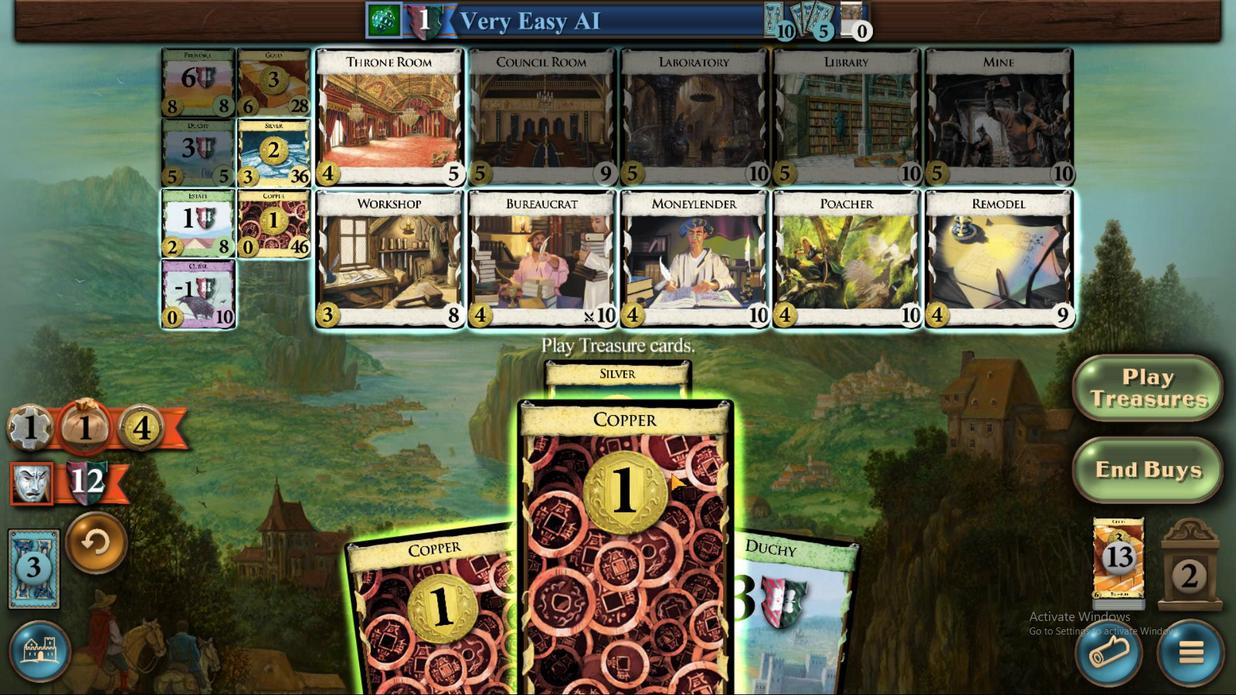 
Action: Mouse pressed left at (540, 450)
Screenshot: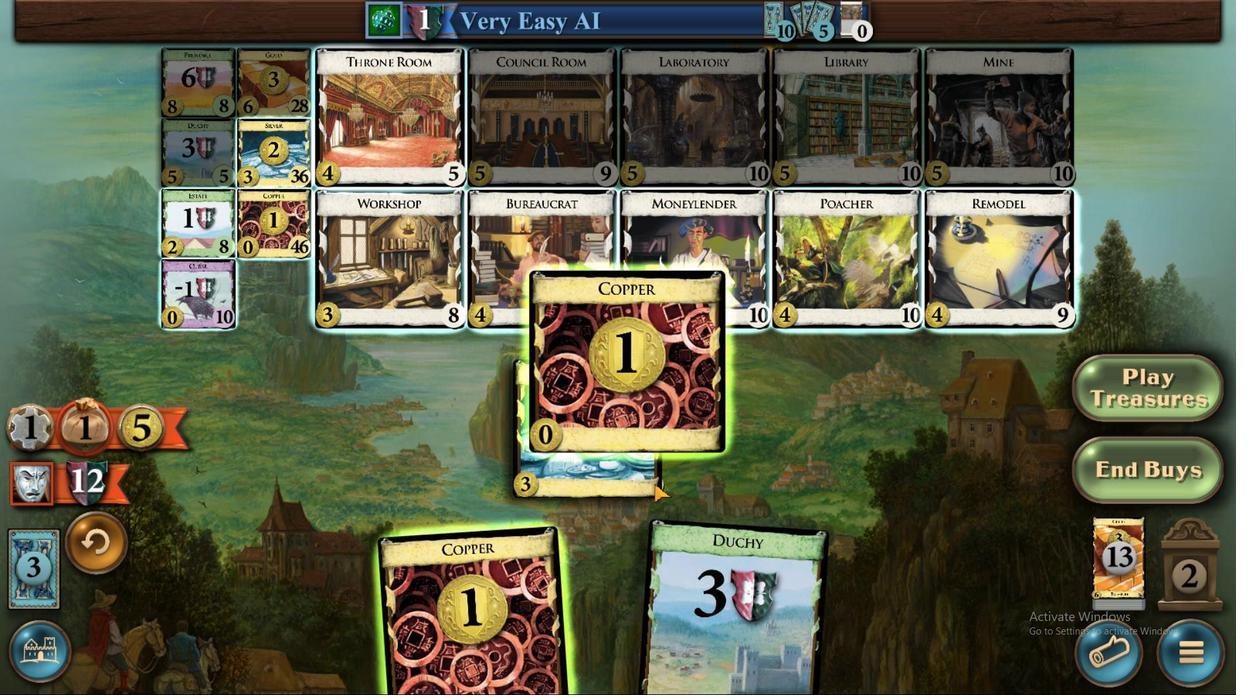 
Action: Mouse moved to (532, 450)
Screenshot: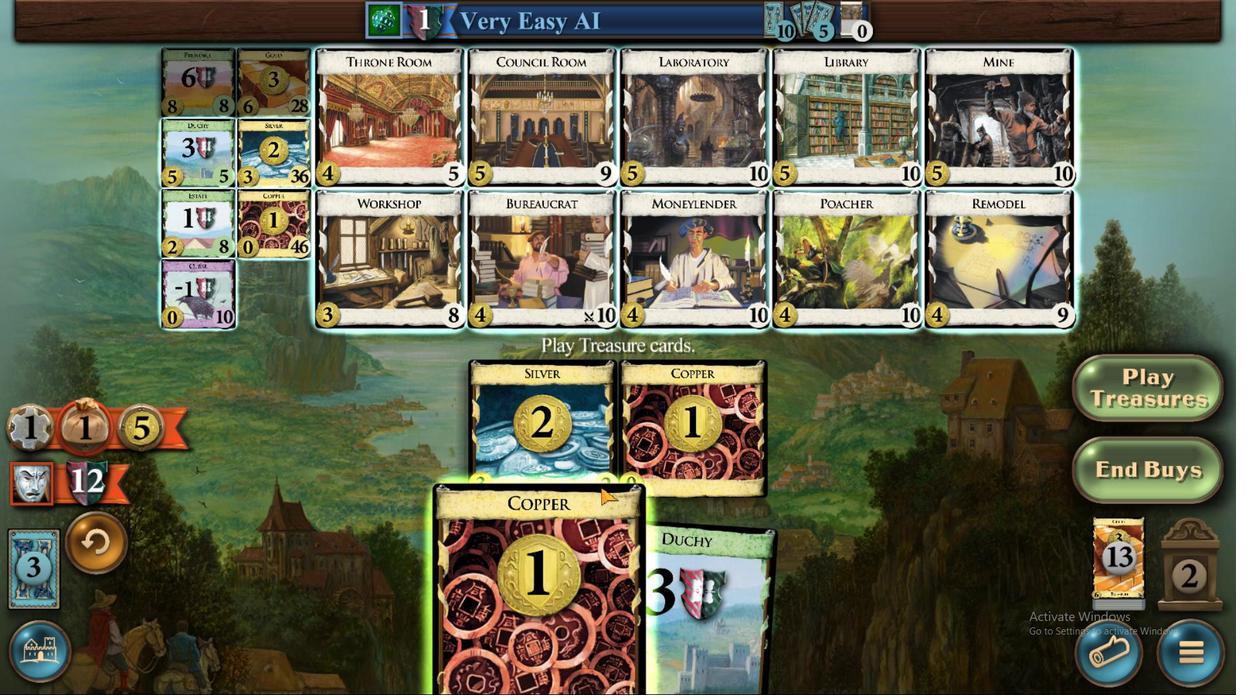
Action: Mouse pressed left at (532, 450)
Screenshot: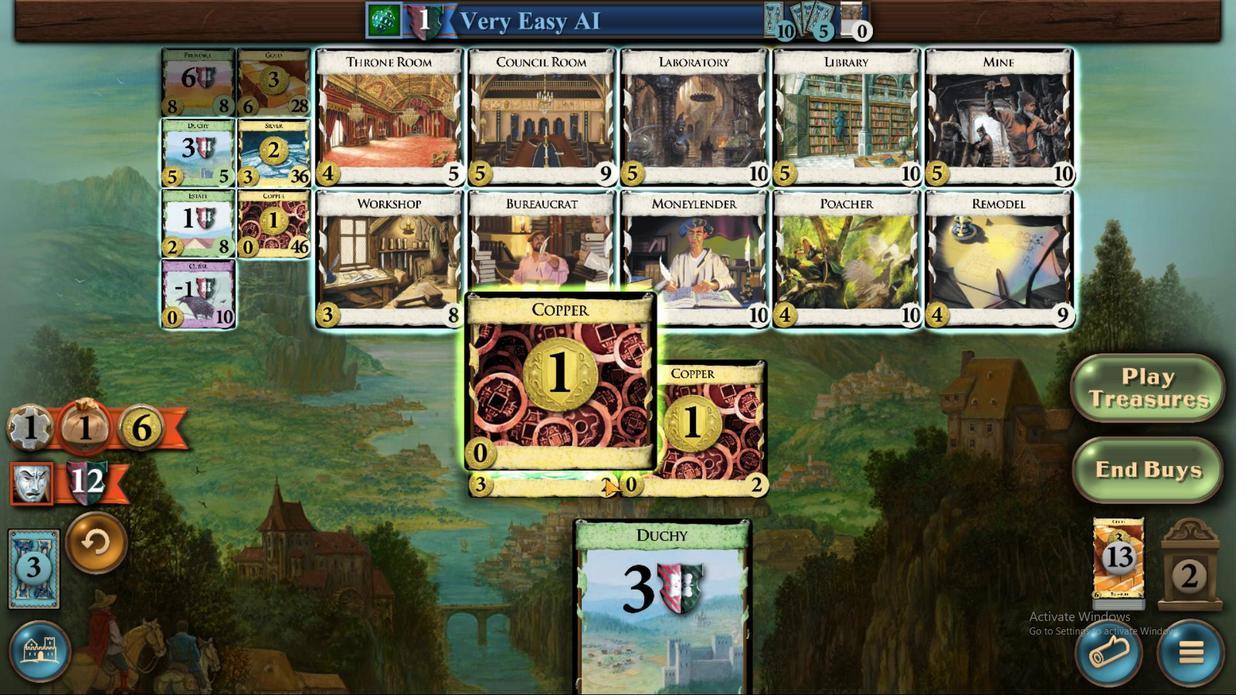 
Action: Mouse moved to (506, 374)
Screenshot: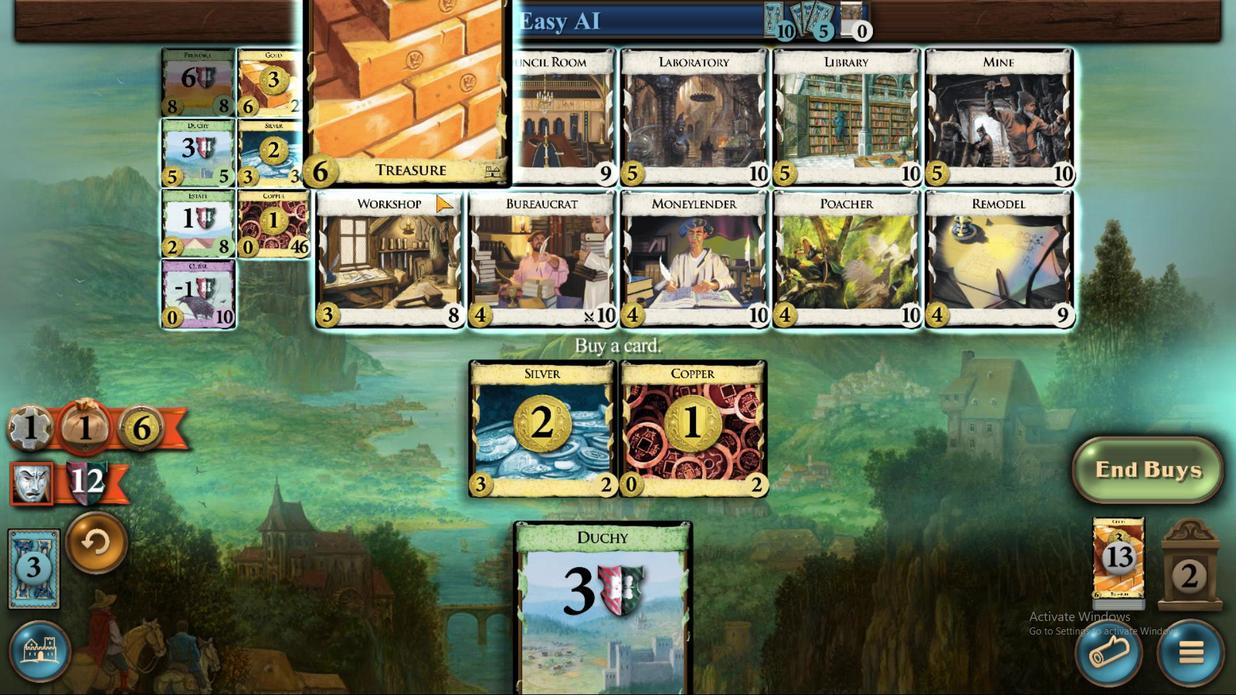 
Action: Mouse pressed left at (506, 374)
Screenshot: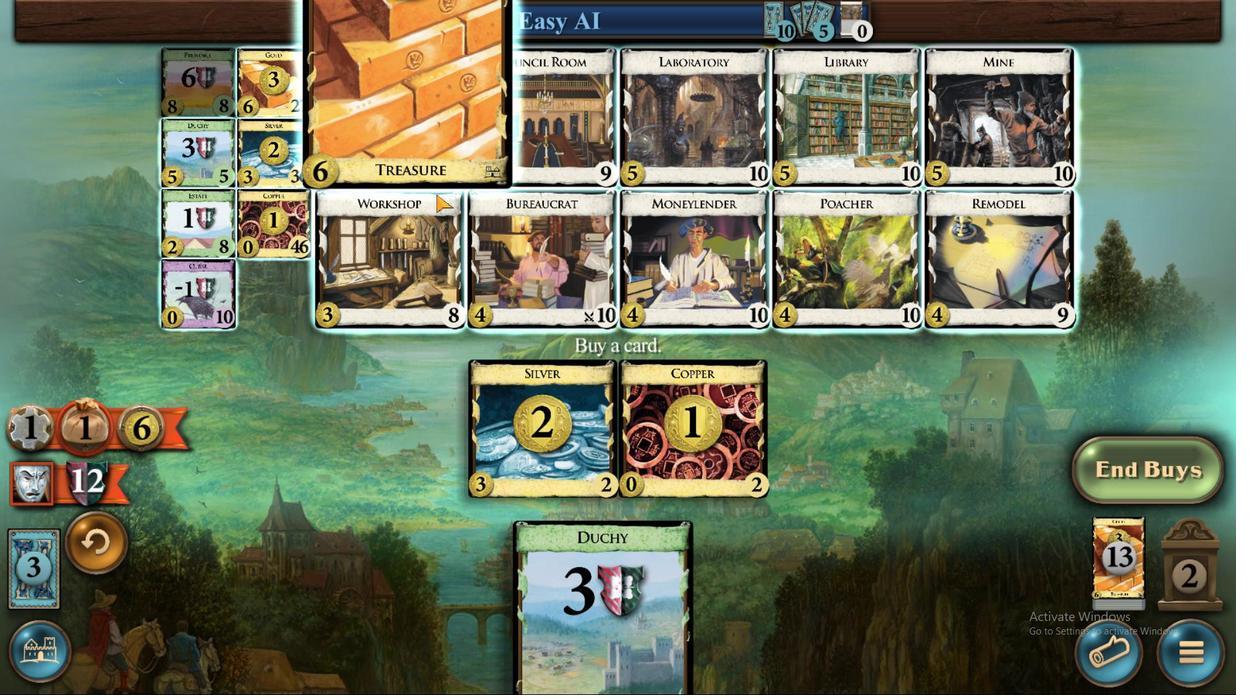 
Action: Mouse moved to (505, 461)
Screenshot: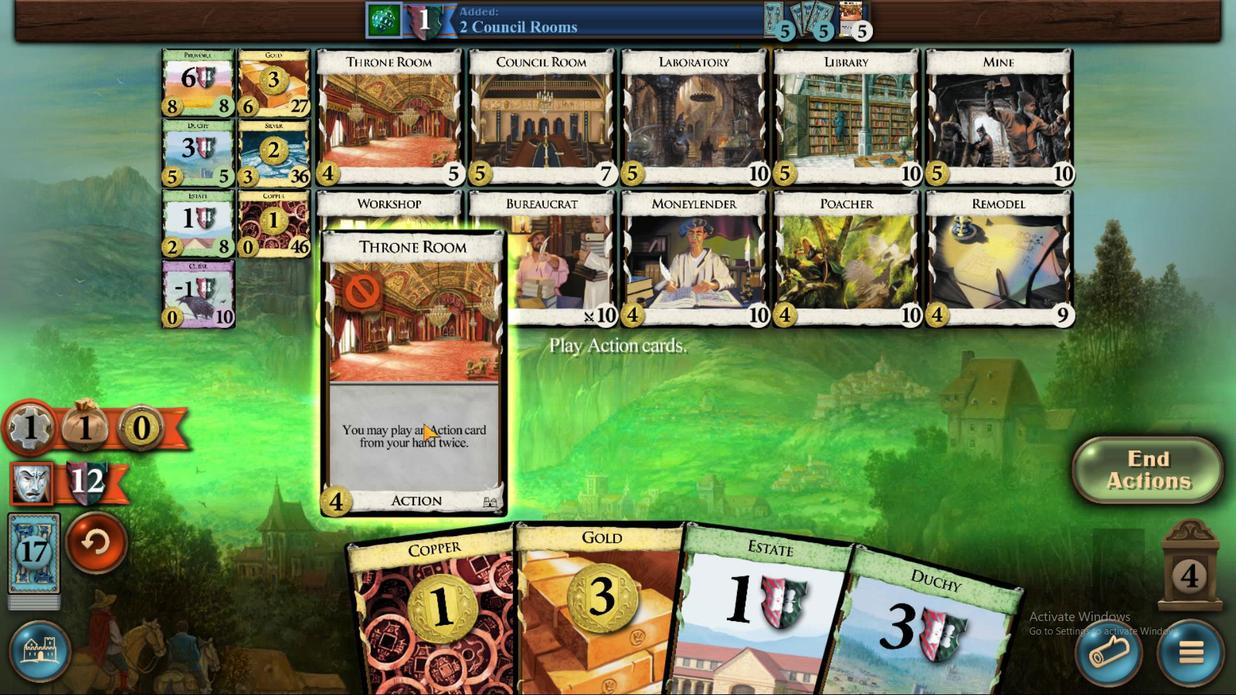 
Action: Mouse pressed left at (505, 461)
Screenshot: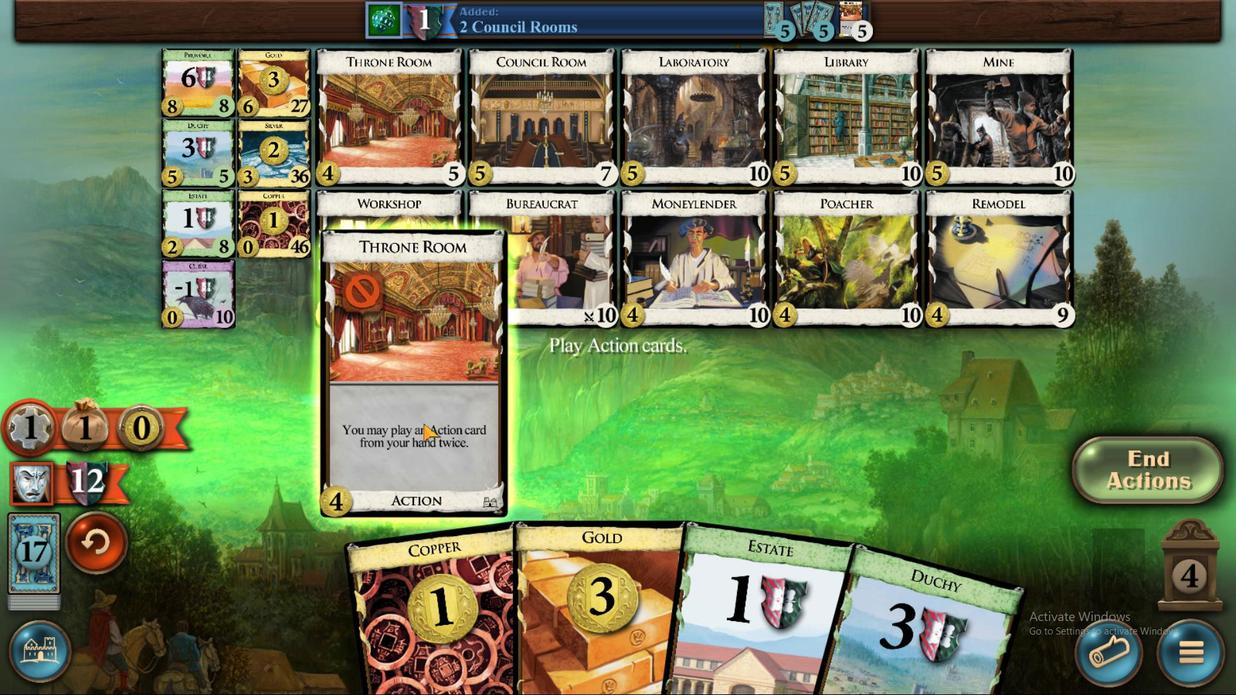 
Action: Mouse moved to (528, 450)
Screenshot: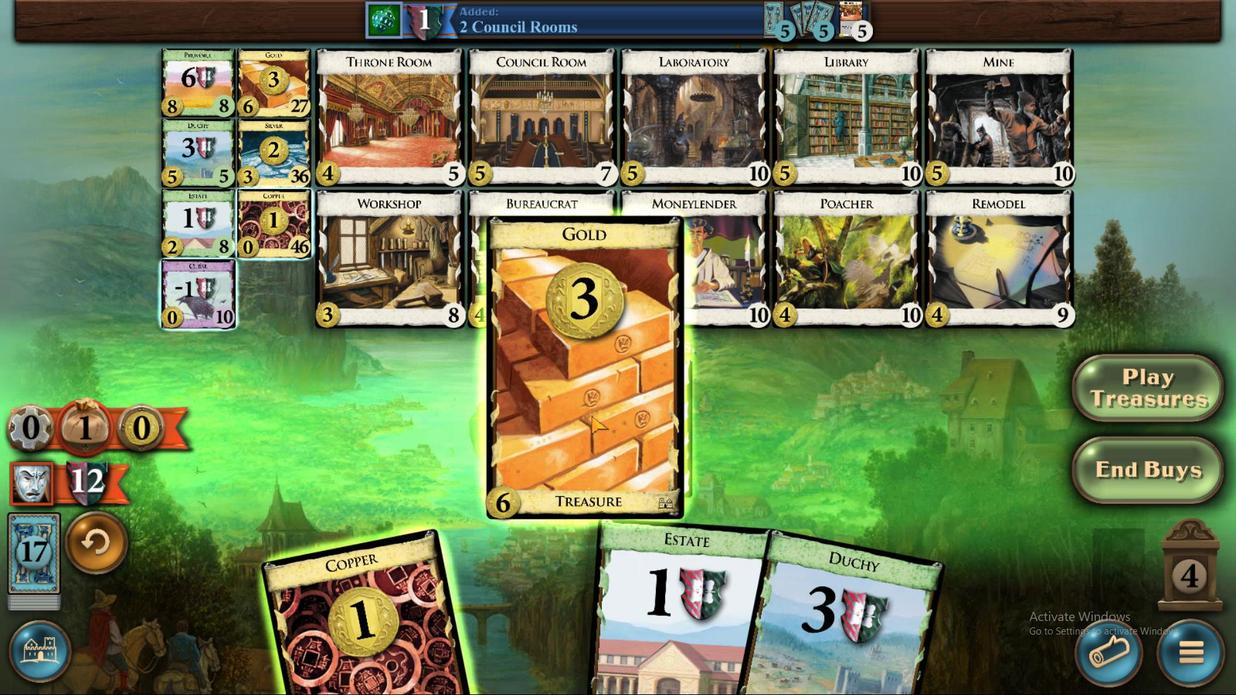 
Action: Mouse pressed left at (528, 450)
Screenshot: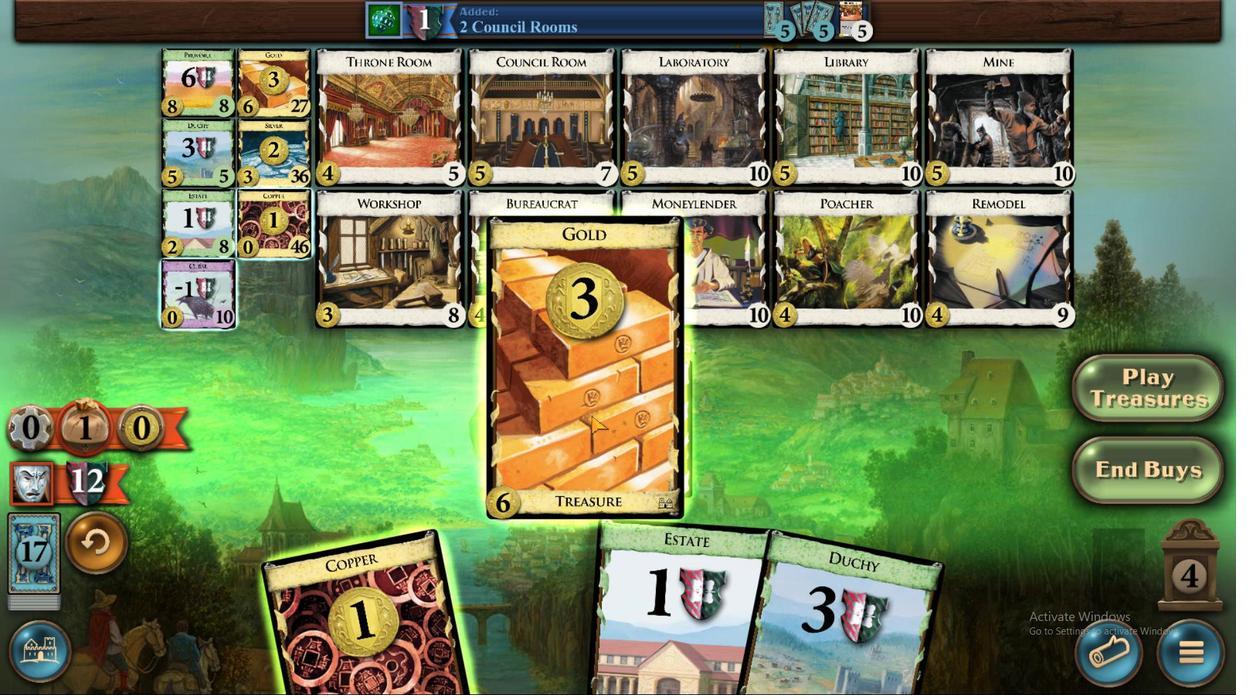 
Action: Mouse moved to (522, 459)
Screenshot: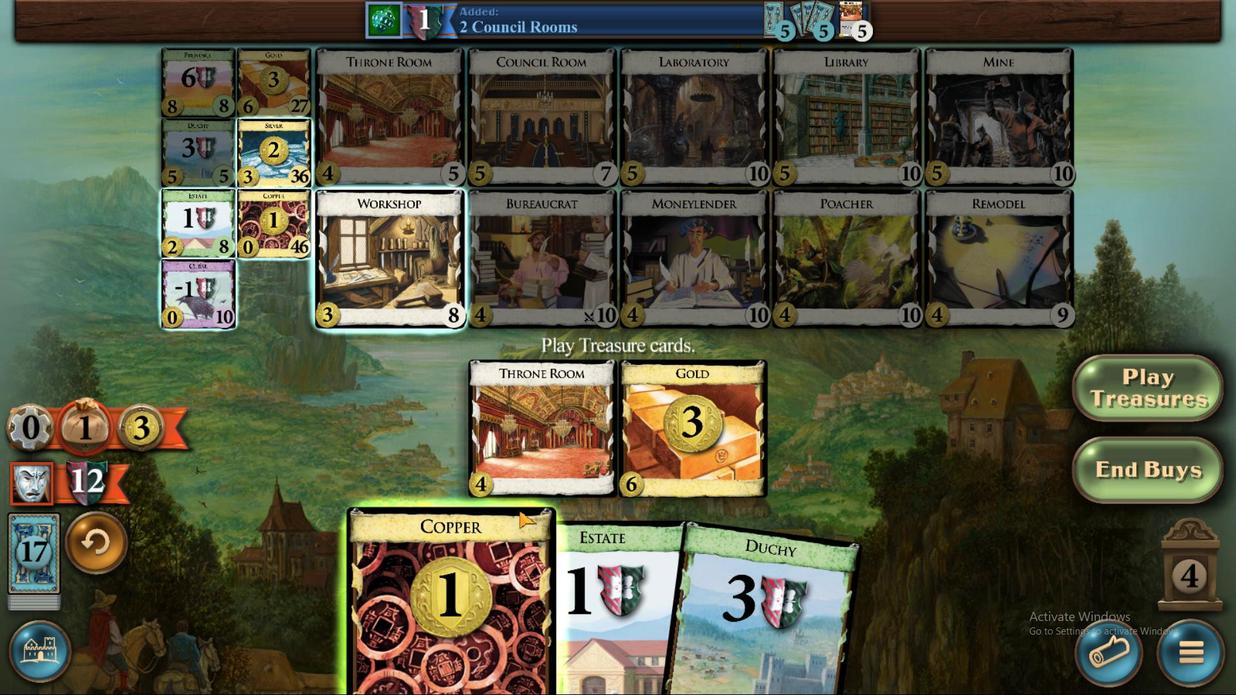 
Action: Mouse pressed left at (522, 459)
Screenshot: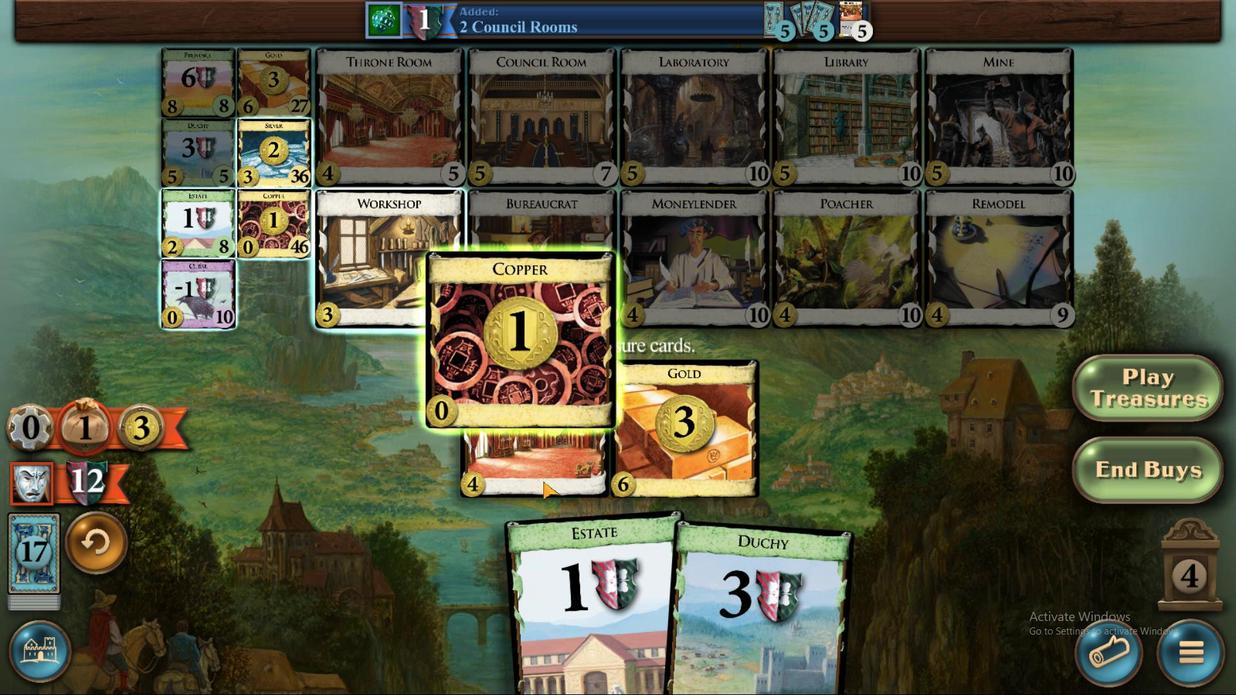 
Action: Mouse moved to (507, 385)
Screenshot: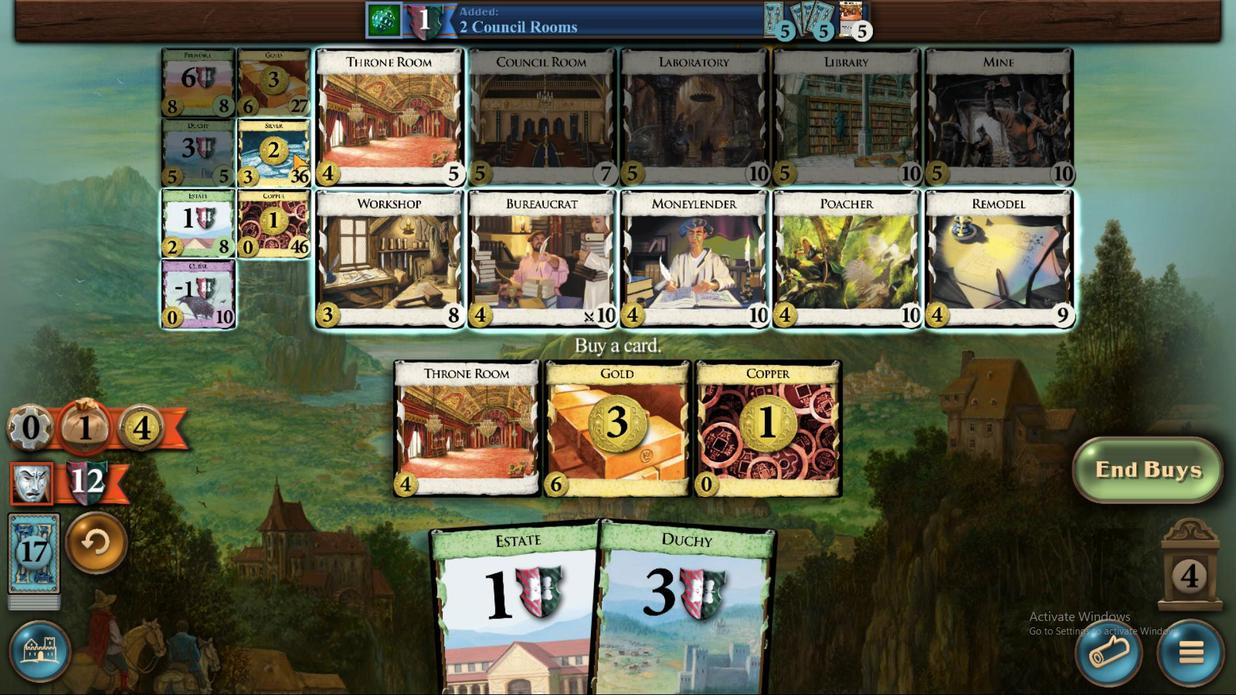 
Action: Mouse pressed left at (507, 385)
Screenshot: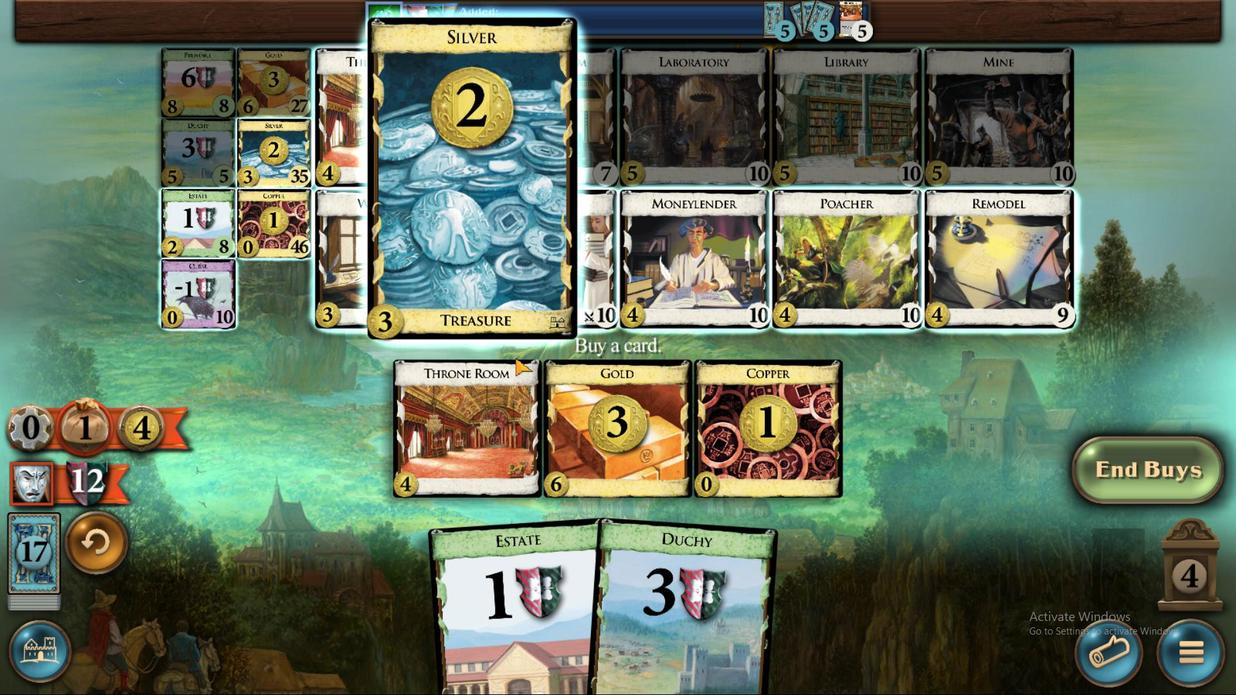 
Action: Mouse moved to (549, 455)
Screenshot: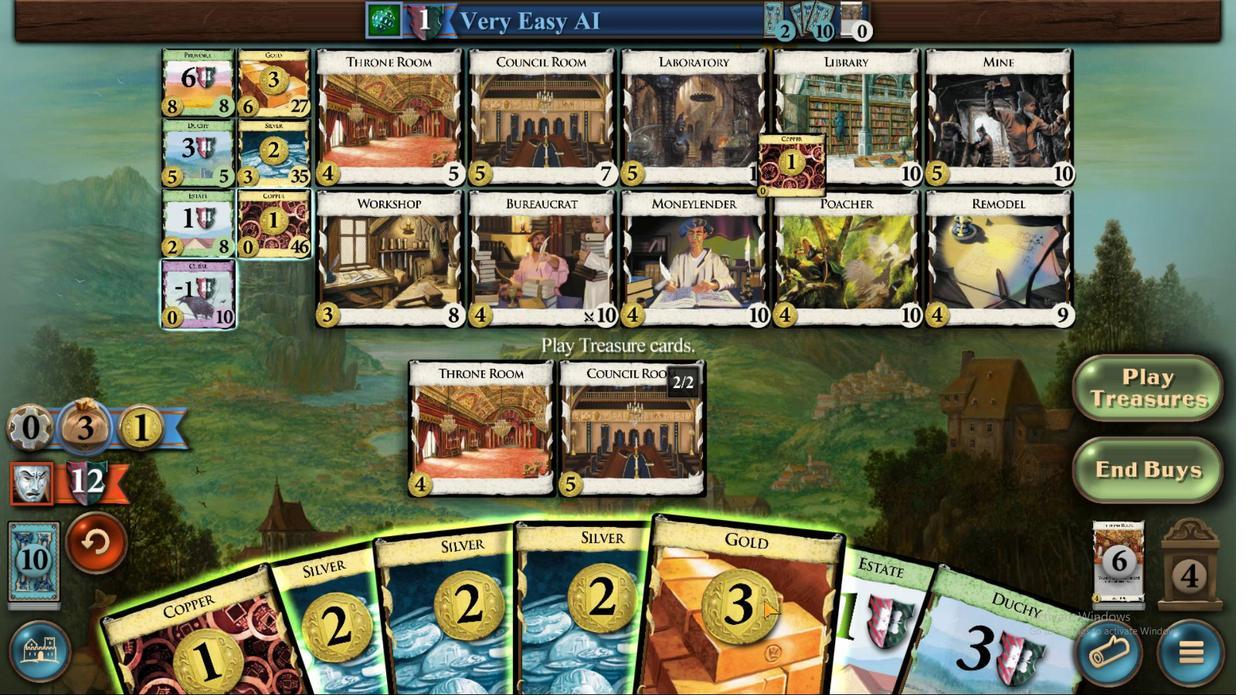 
Action: Mouse pressed left at (549, 455)
Screenshot: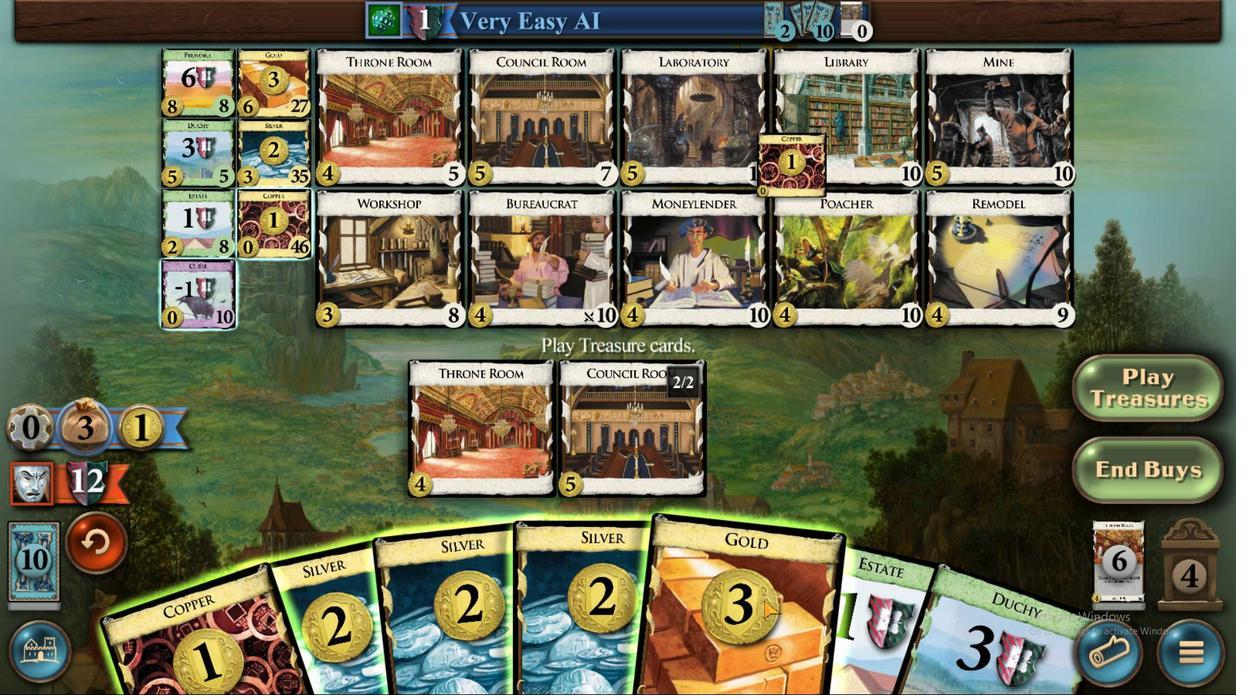 
Action: Mouse moved to (561, 443)
Screenshot: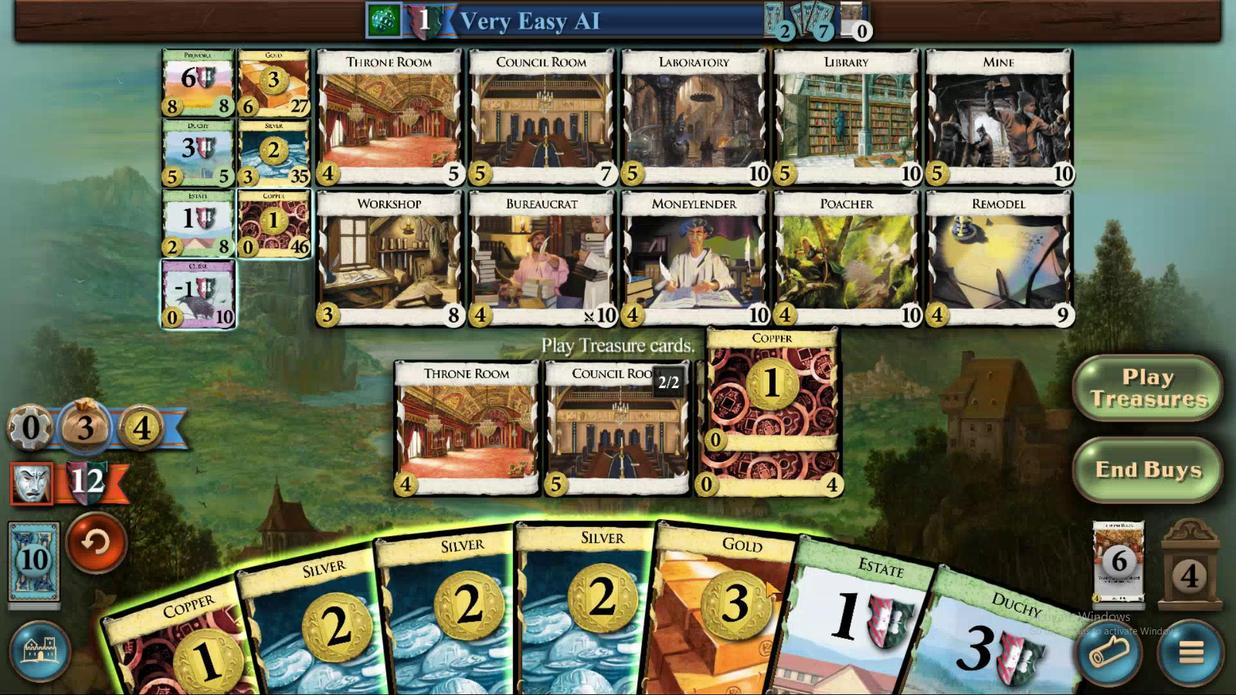 
Action: Mouse pressed left at (561, 443)
Screenshot: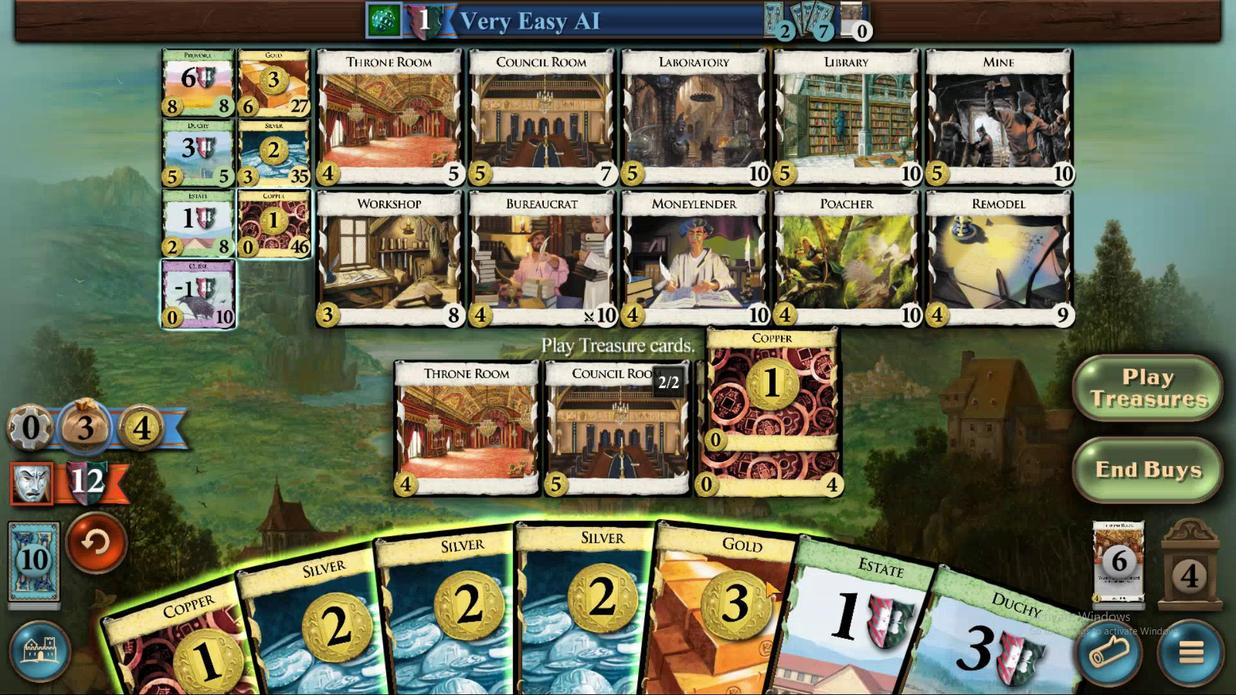 
Action: Mouse moved to (548, 454)
Screenshot: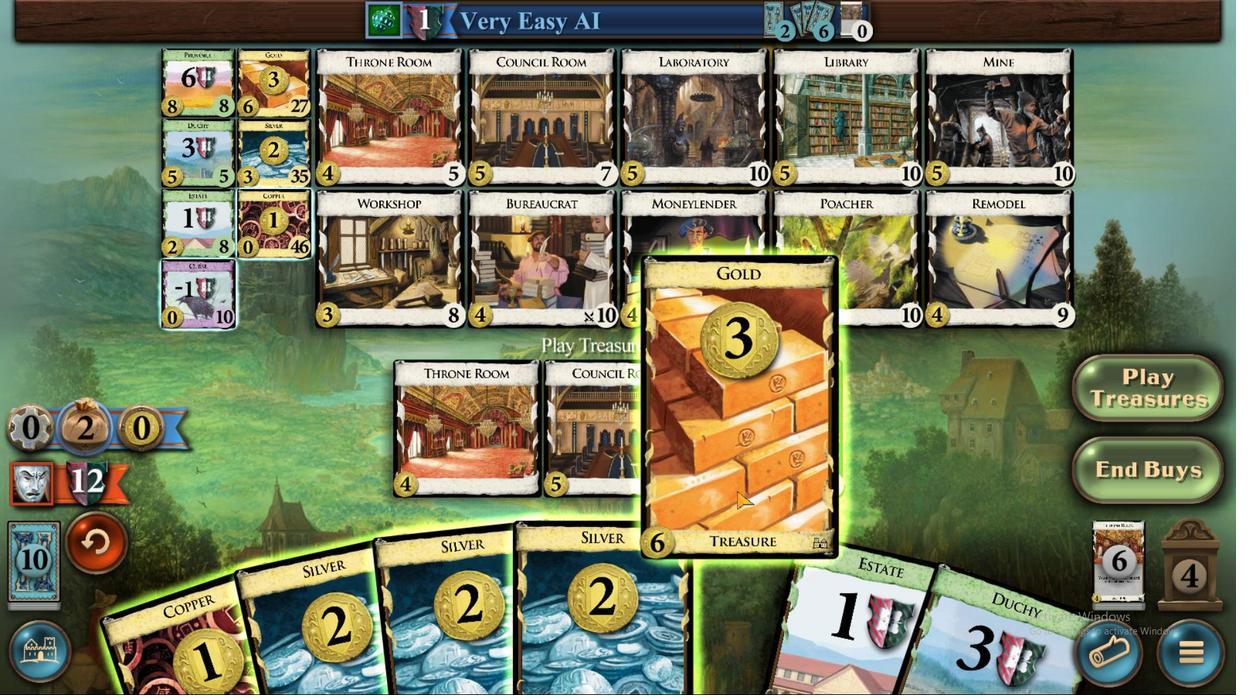 
Action: Mouse pressed left at (548, 454)
Screenshot: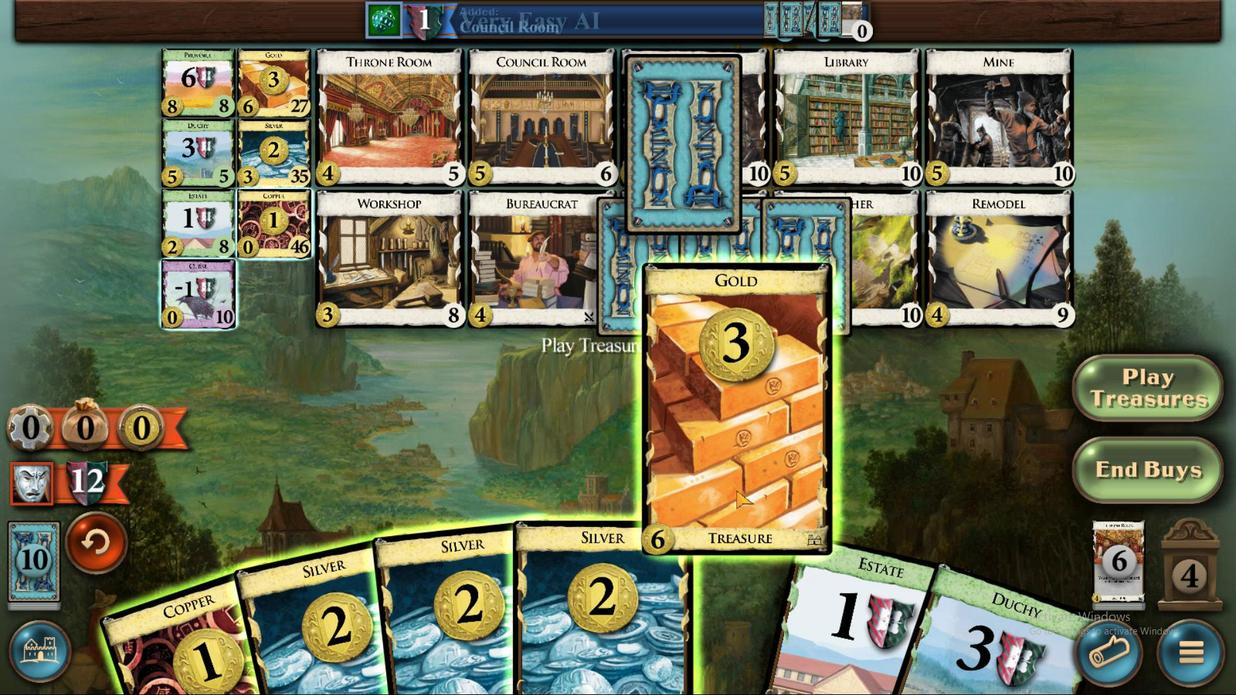 
Action: Mouse moved to (538, 456)
Screenshot: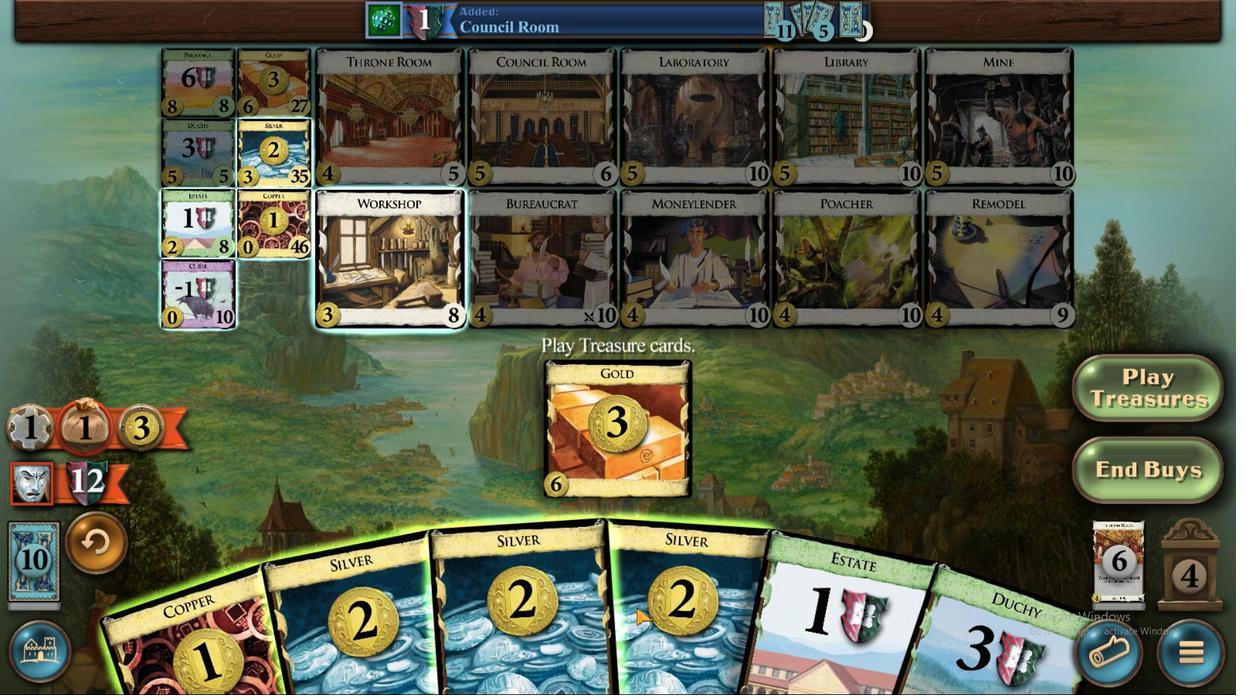
Action: Mouse pressed left at (538, 456)
Screenshot: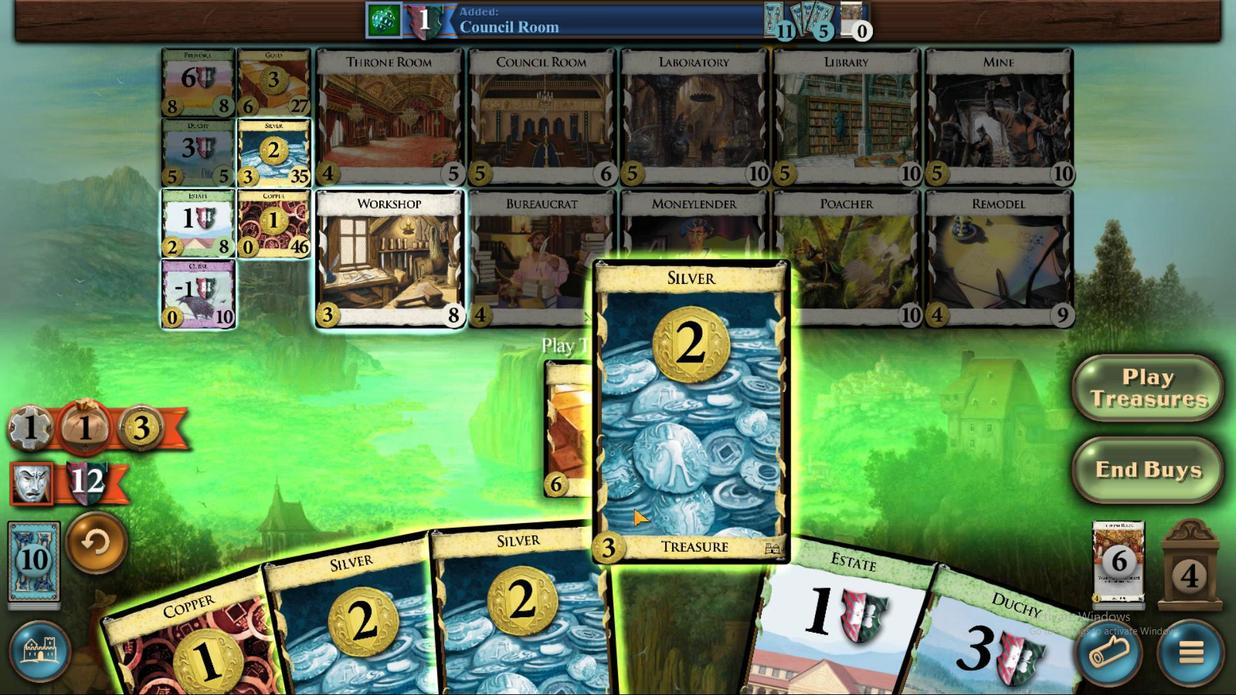 
Action: Mouse moved to (536, 452)
Screenshot: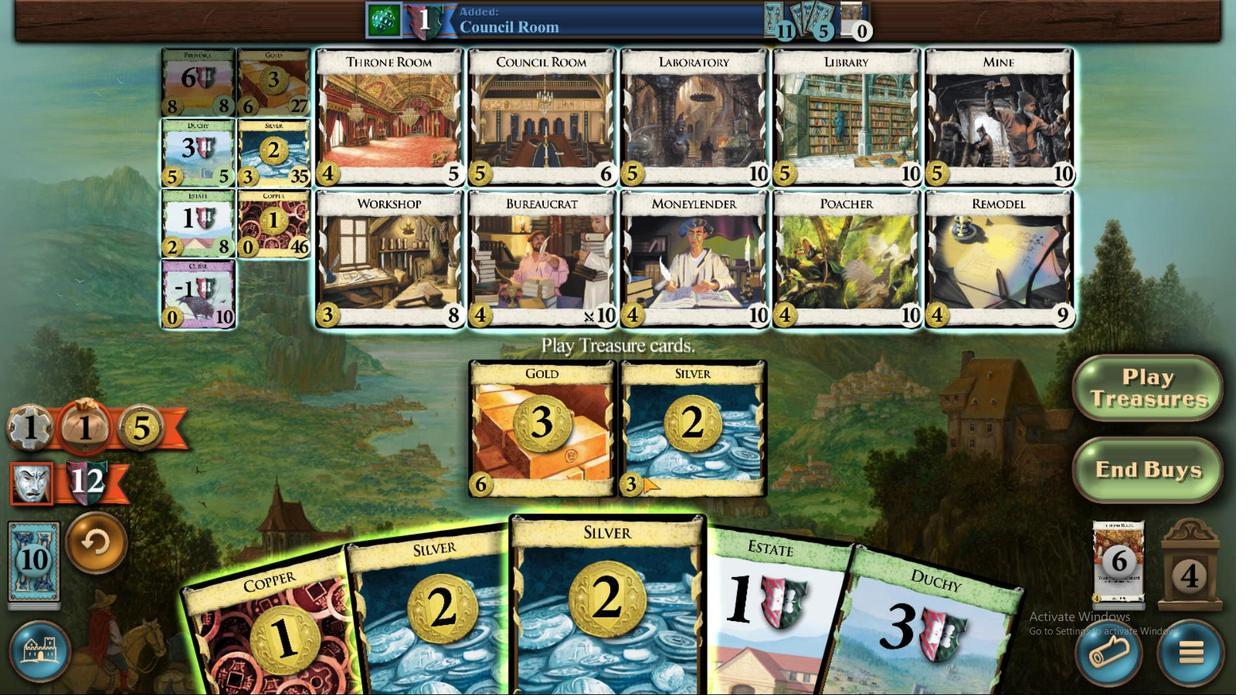 
Action: Mouse pressed left at (536, 452)
Screenshot: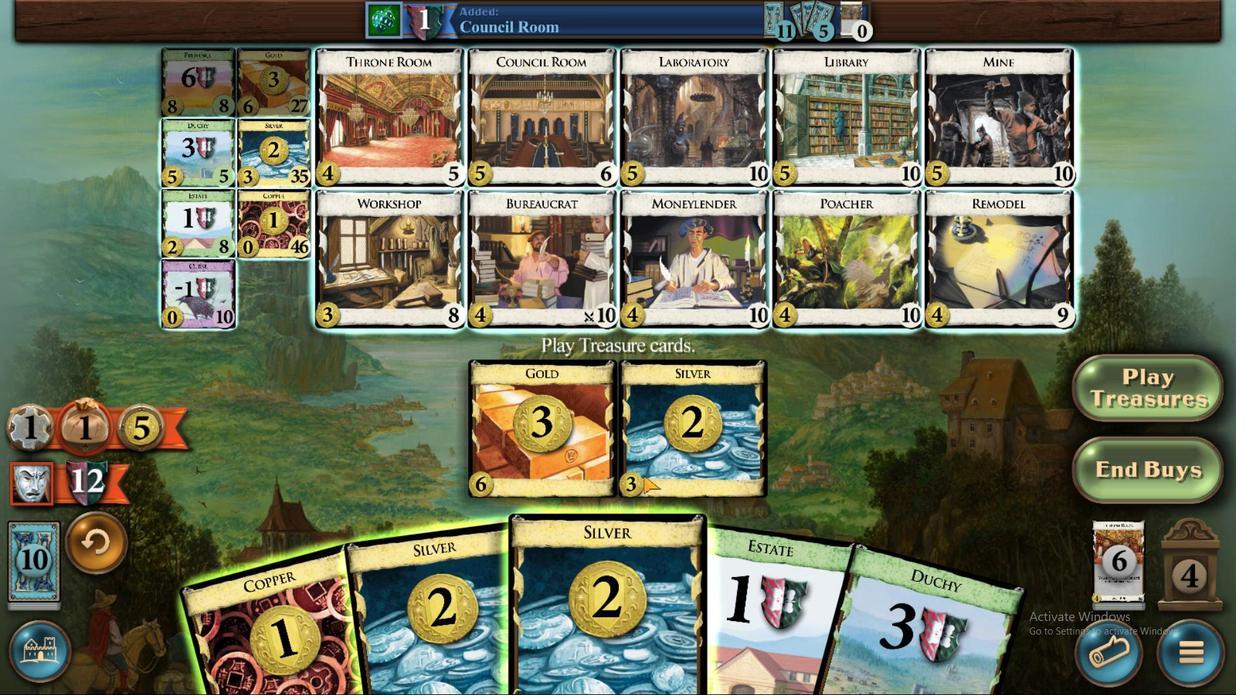 
Action: Mouse moved to (515, 455)
Screenshot: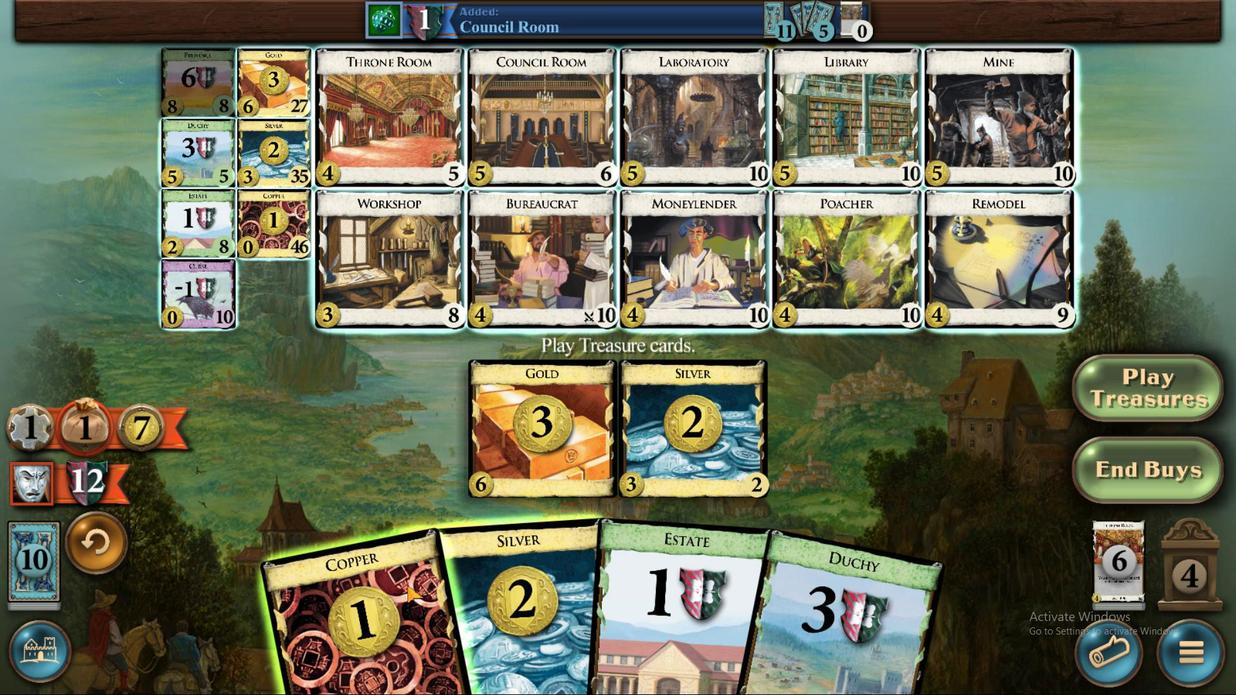 
Action: Mouse pressed left at (515, 455)
Screenshot: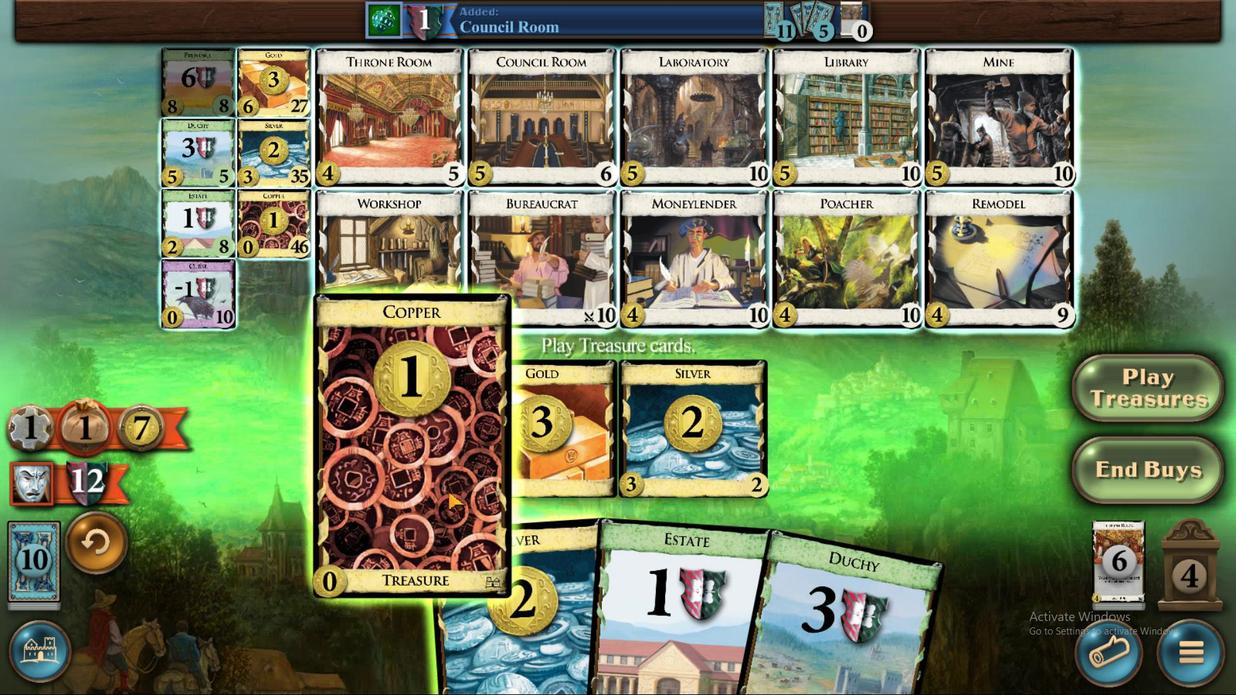 
Action: Mouse moved to (499, 374)
Screenshot: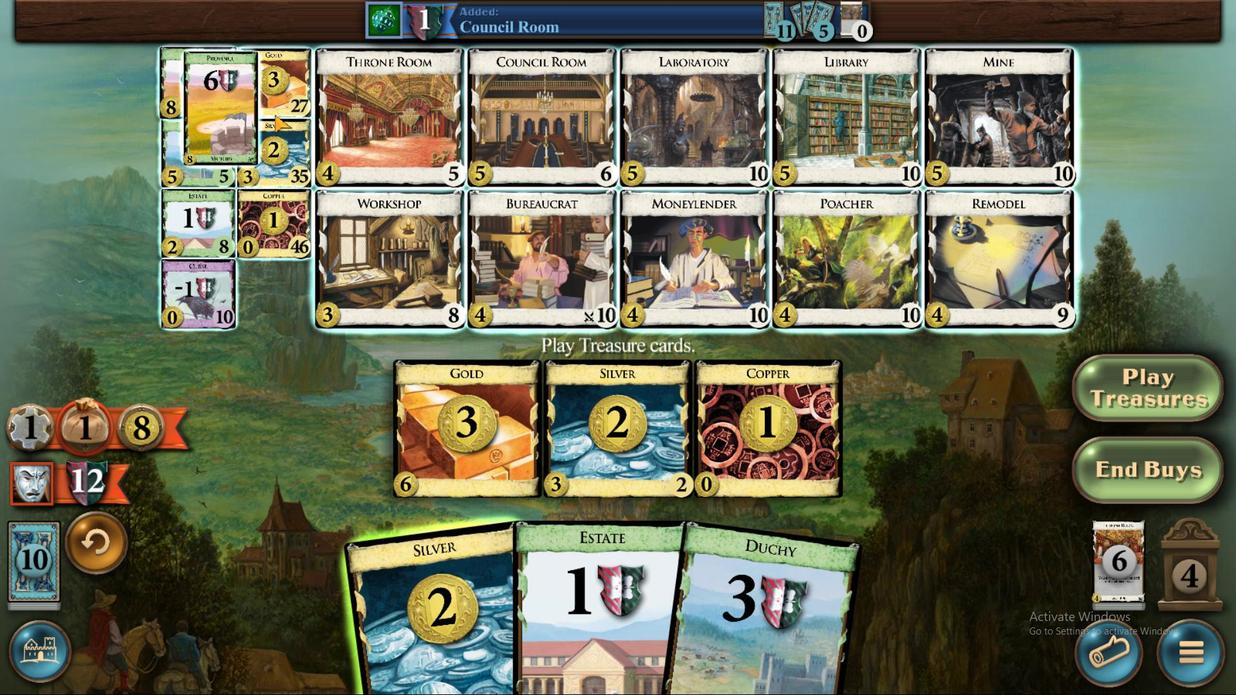 
Action: Mouse pressed left at (499, 374)
Screenshot: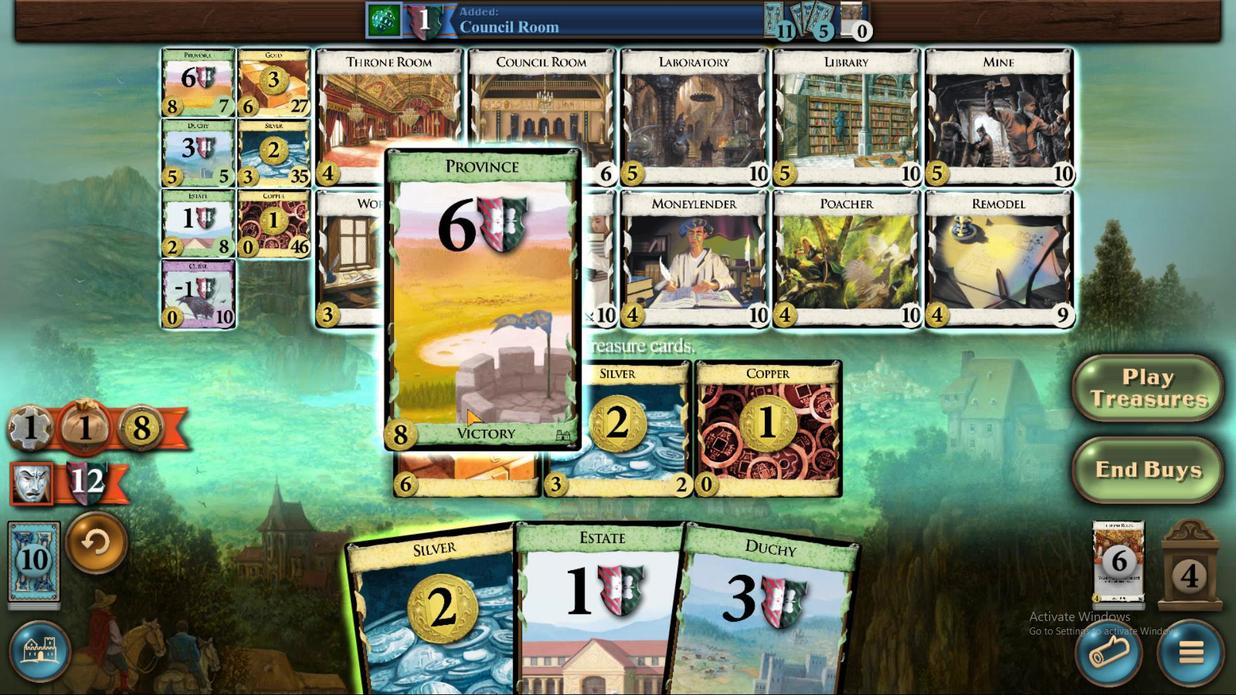 
Action: Mouse moved to (551, 457)
Screenshot: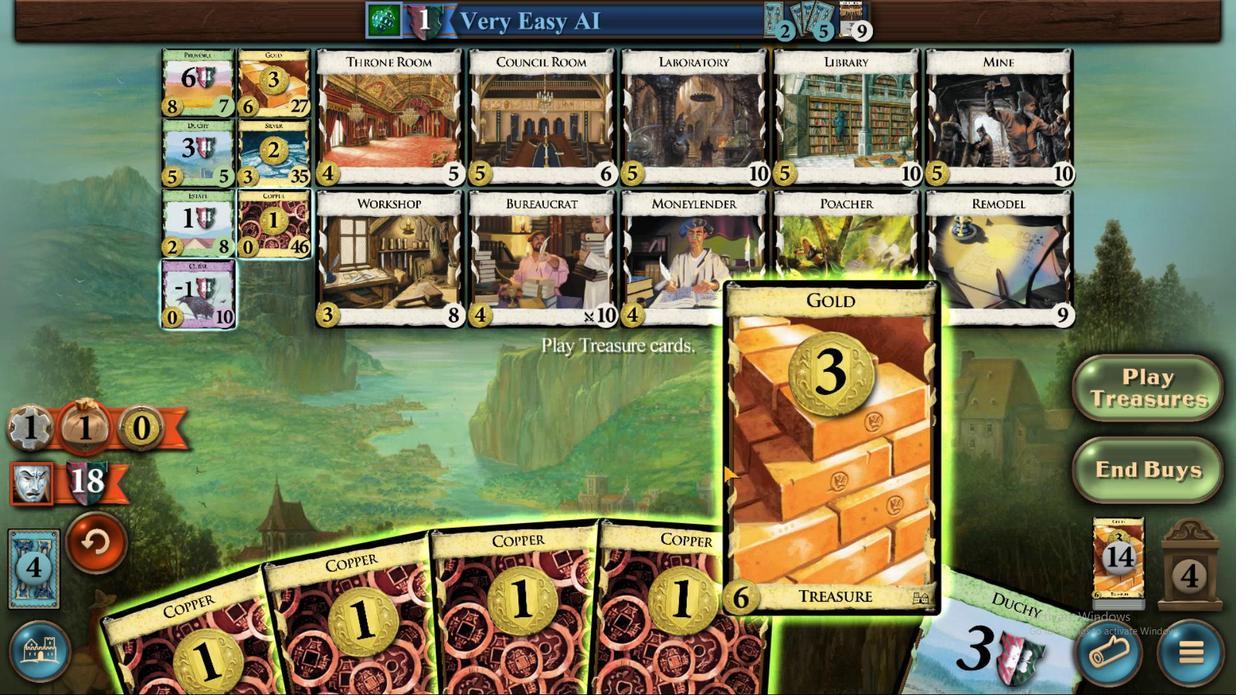 
Action: Mouse pressed left at (551, 457)
Screenshot: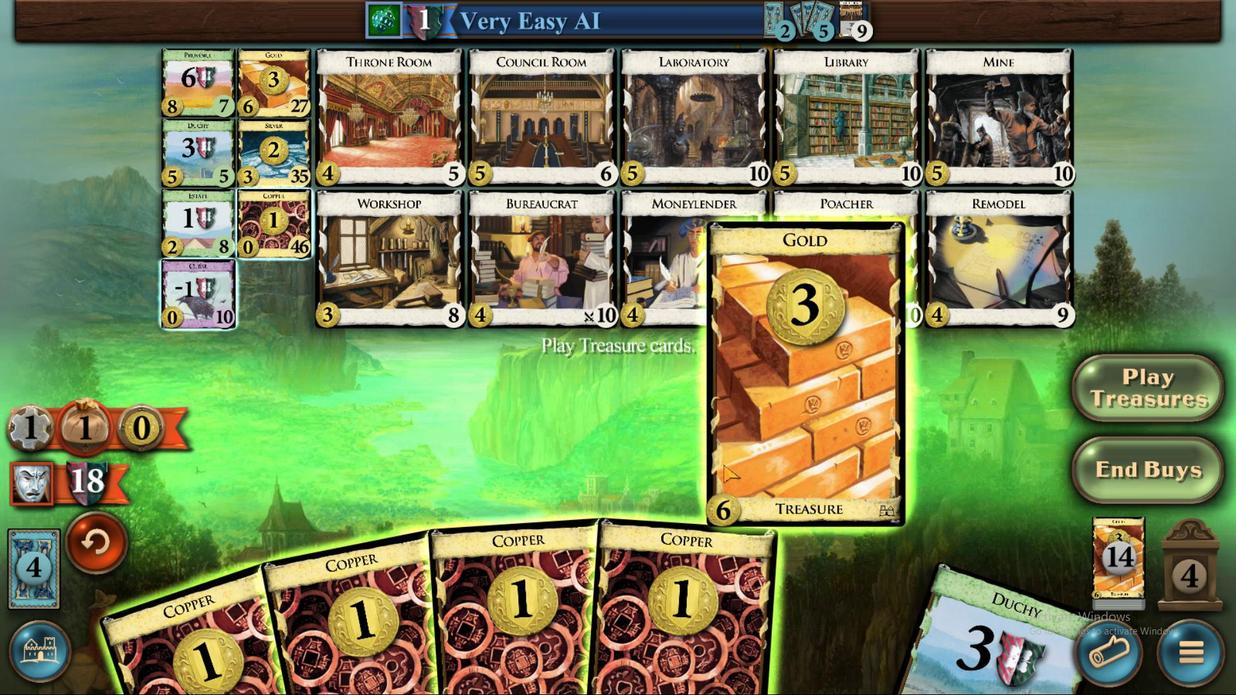 
Action: Mouse moved to (546, 451)
Screenshot: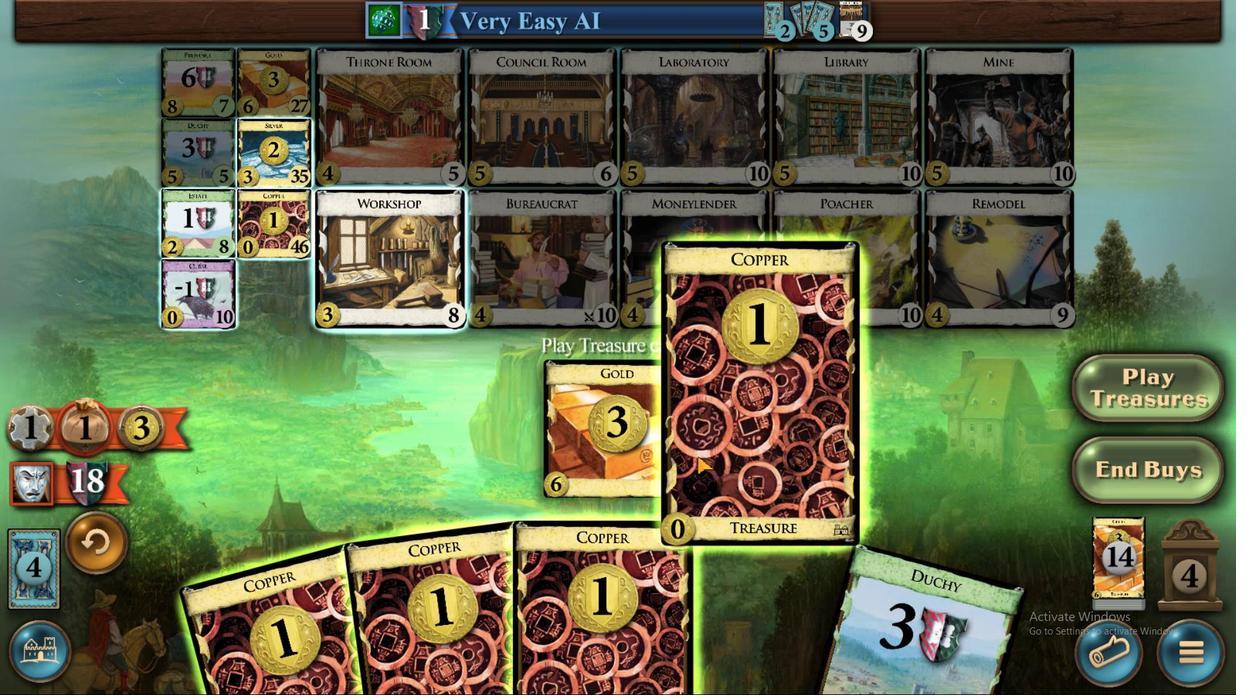 
Action: Mouse pressed left at (546, 451)
Screenshot: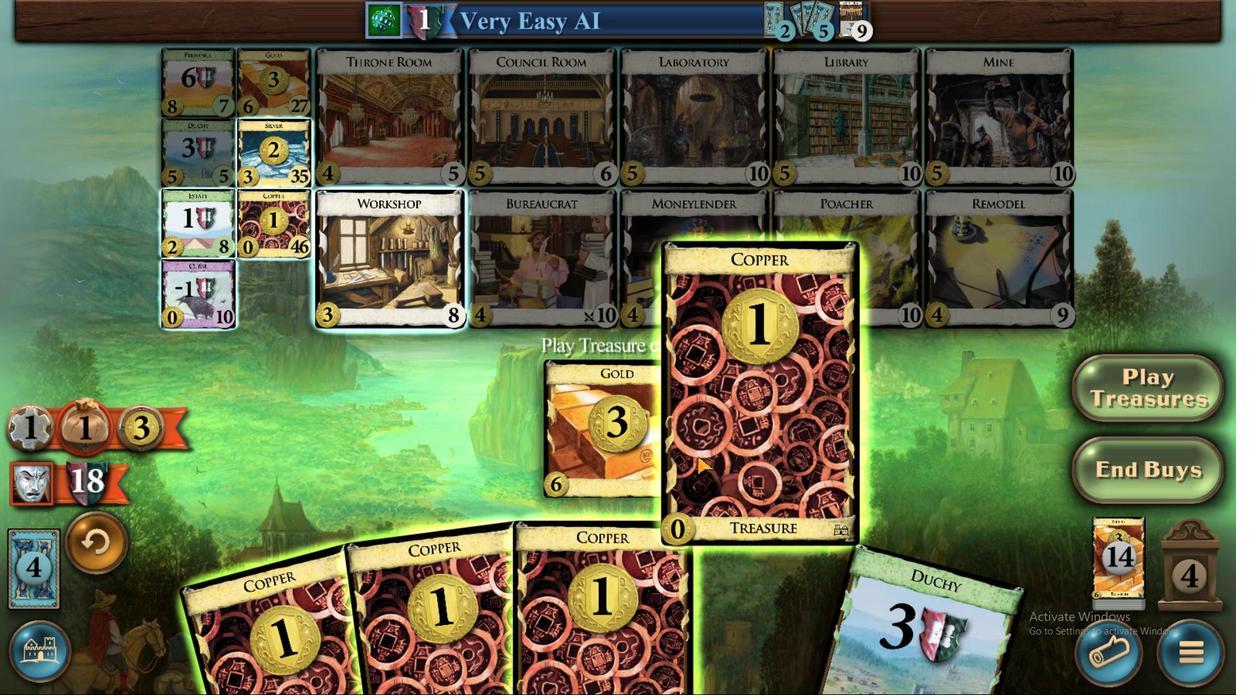 
Action: Mouse moved to (544, 452)
Screenshot: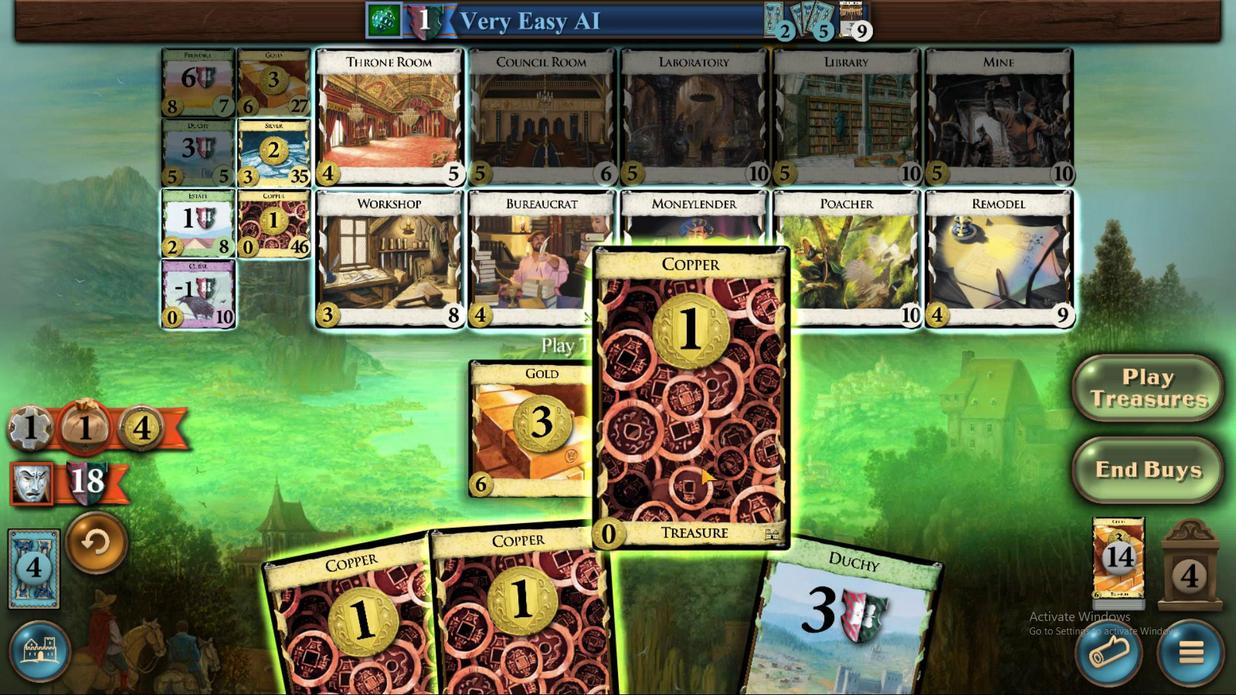 
Action: Mouse pressed left at (544, 452)
Screenshot: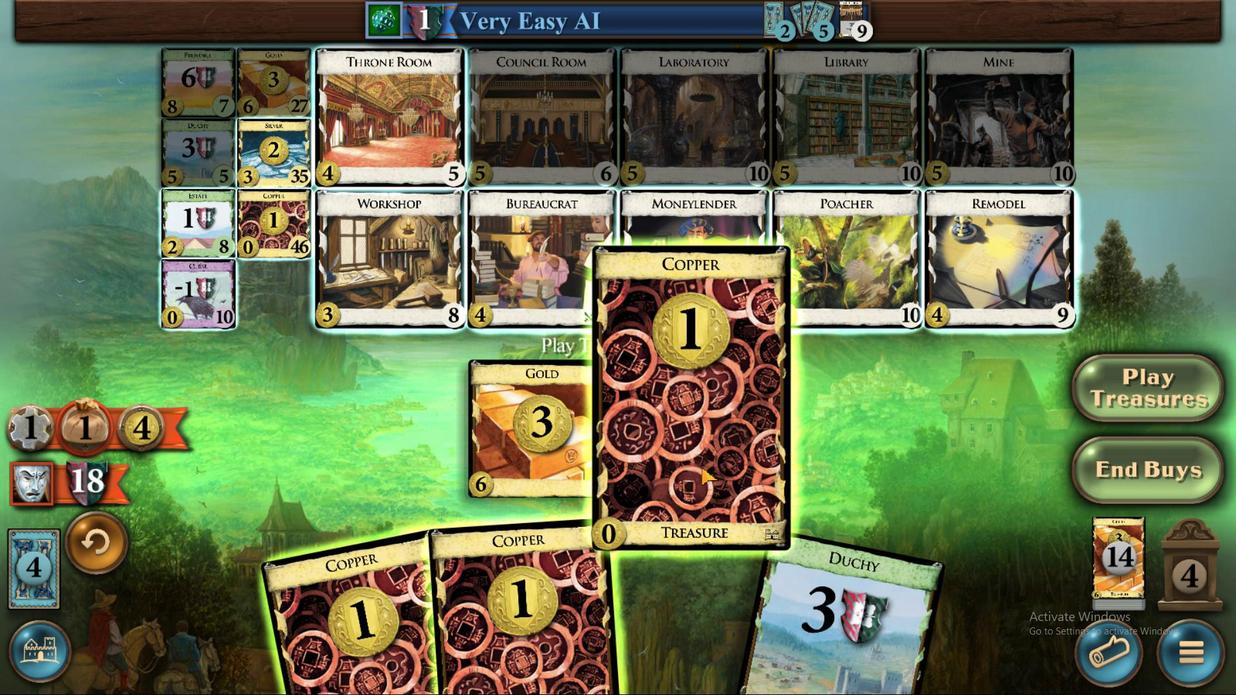 
Action: Mouse moved to (538, 453)
Screenshot: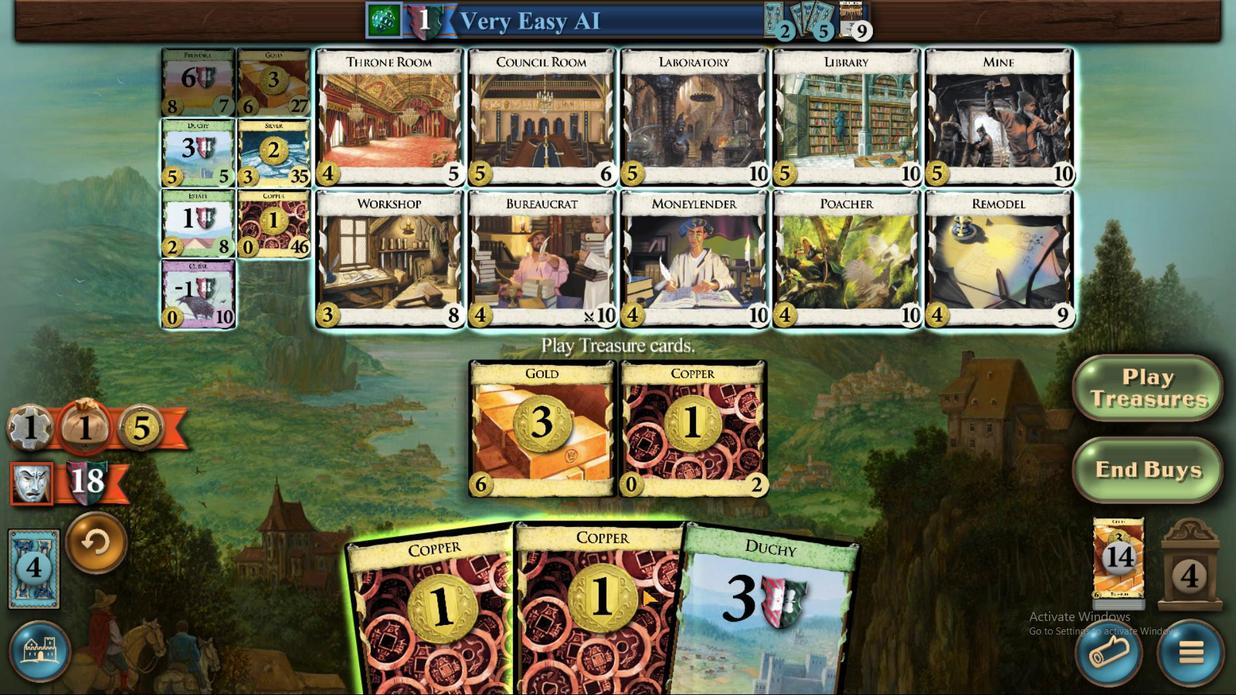 
Action: Mouse pressed left at (538, 453)
Screenshot: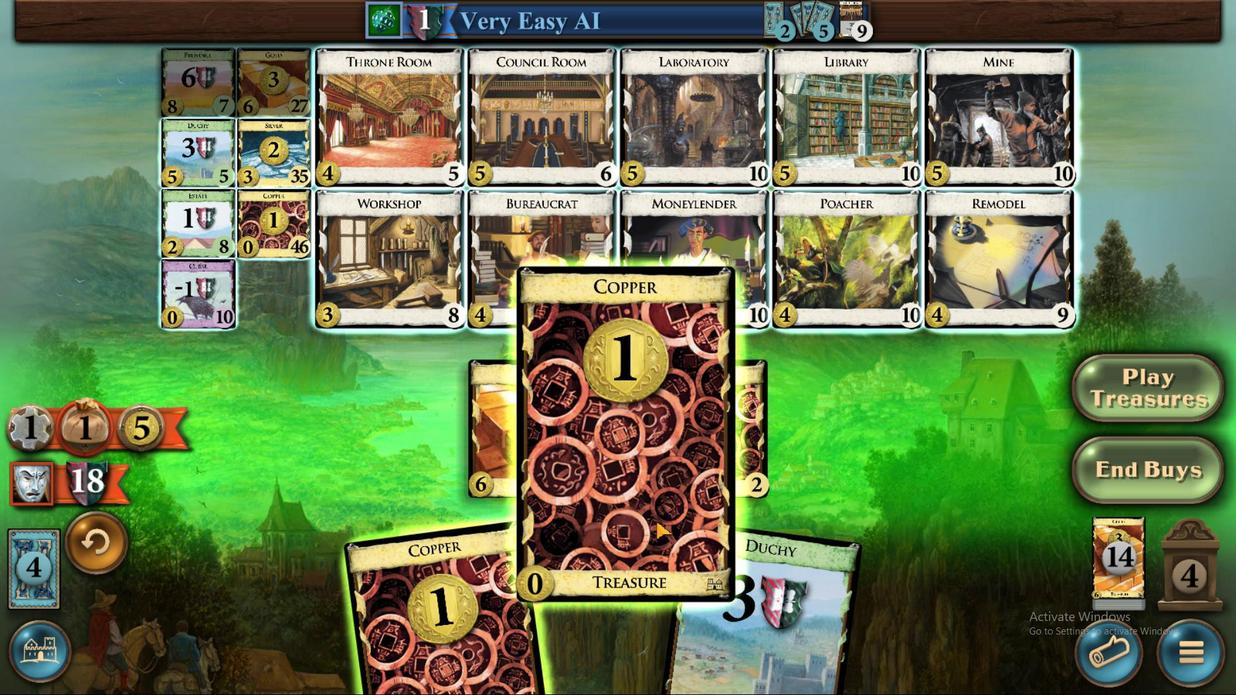 
Action: Mouse moved to (506, 372)
Screenshot: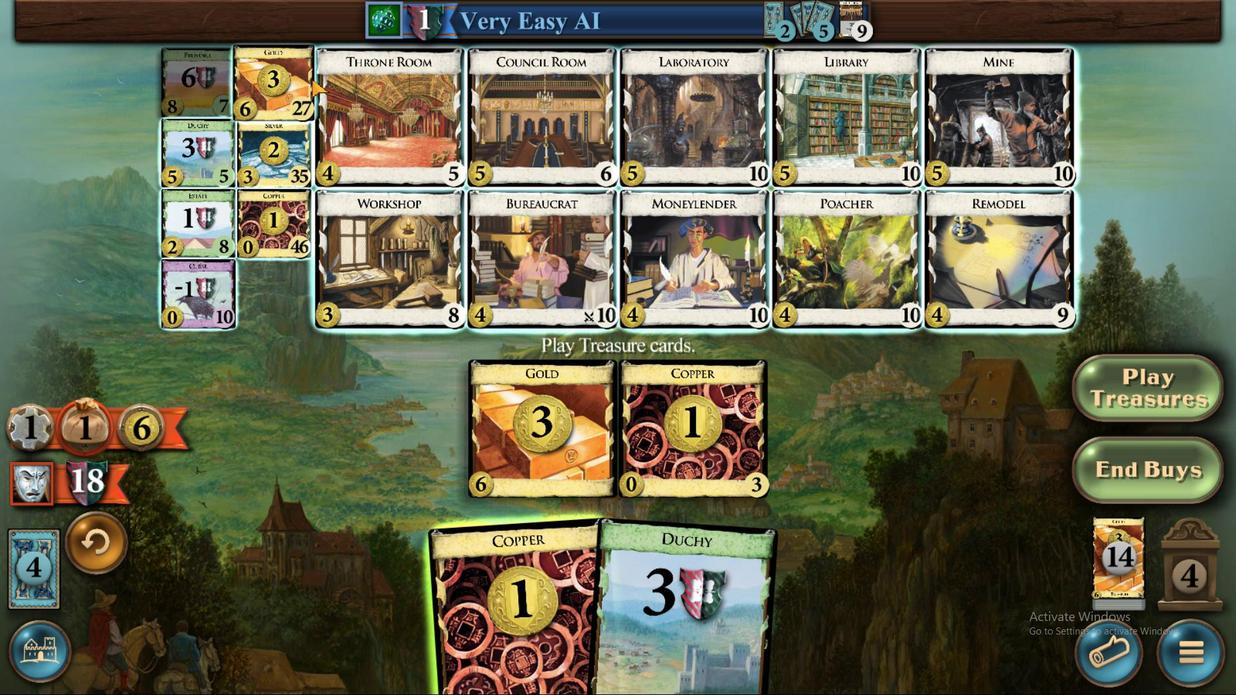 
Action: Mouse pressed left at (506, 372)
Screenshot: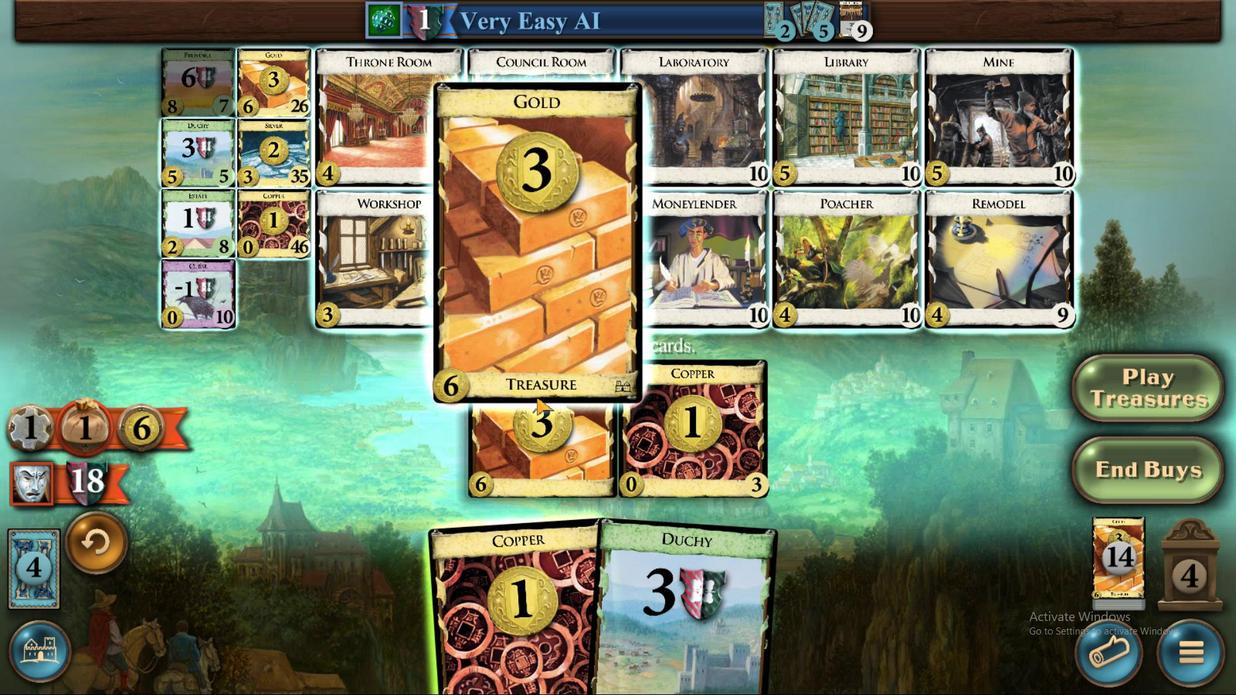 
Action: Mouse moved to (495, 460)
Screenshot: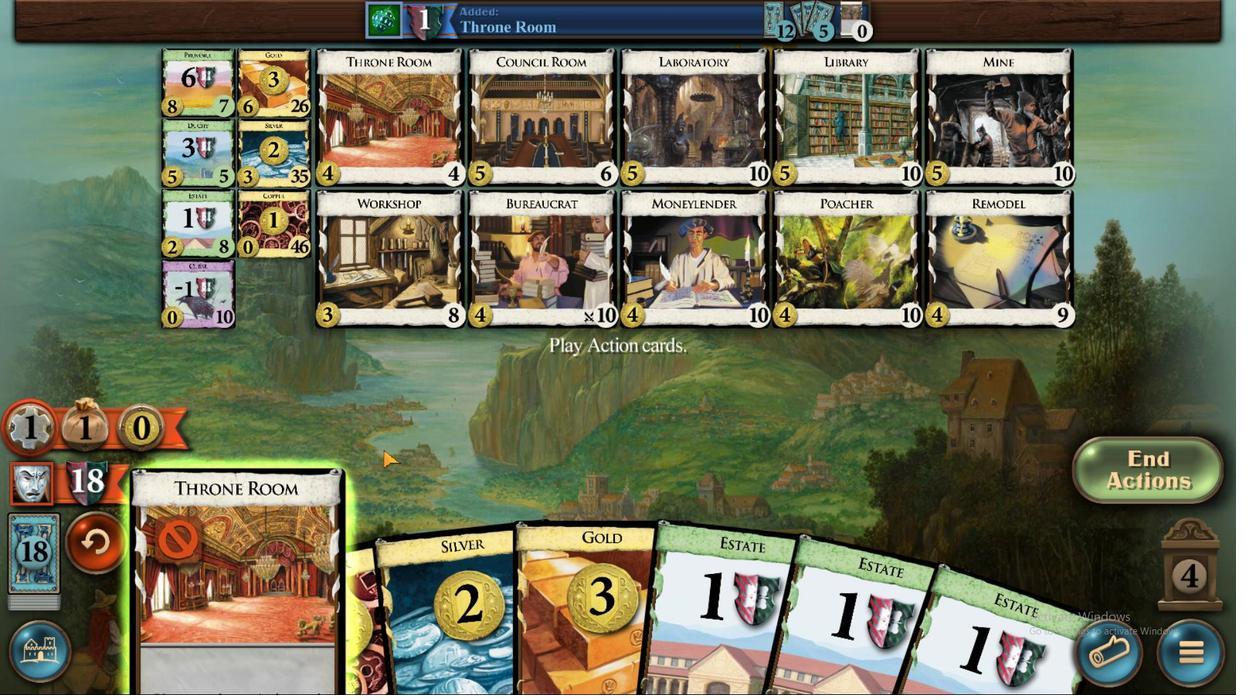 
Action: Mouse pressed left at (495, 460)
Screenshot: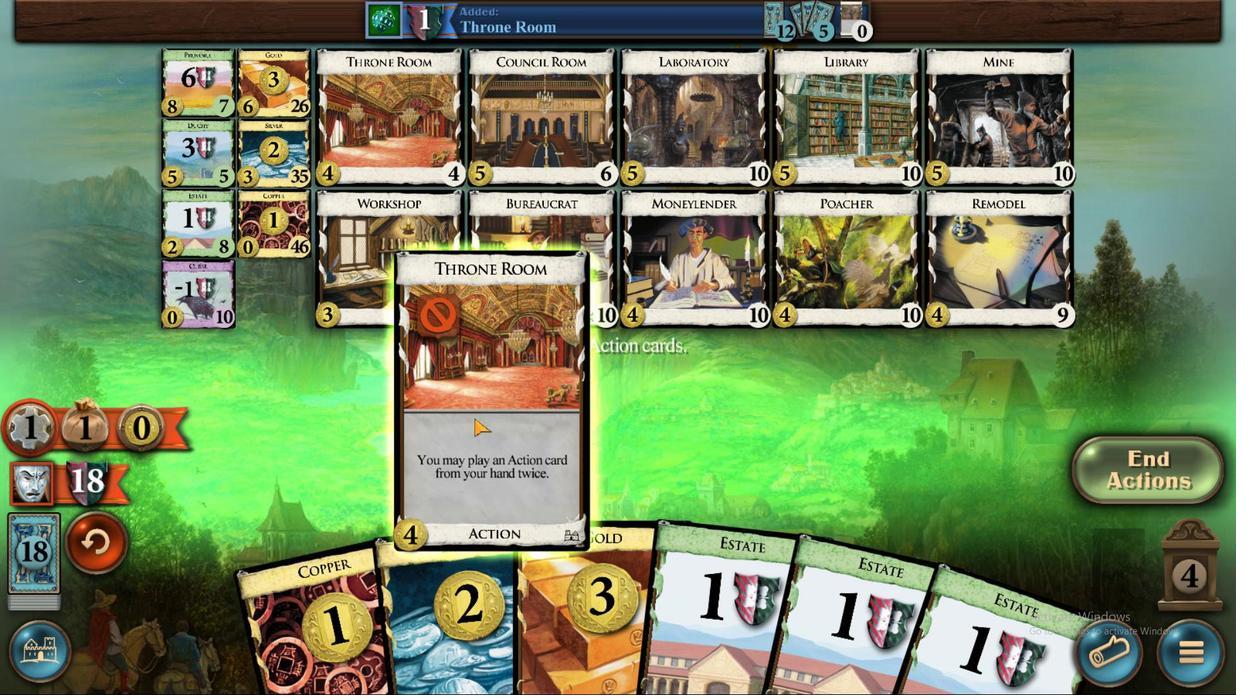 
Action: Mouse moved to (524, 453)
Screenshot: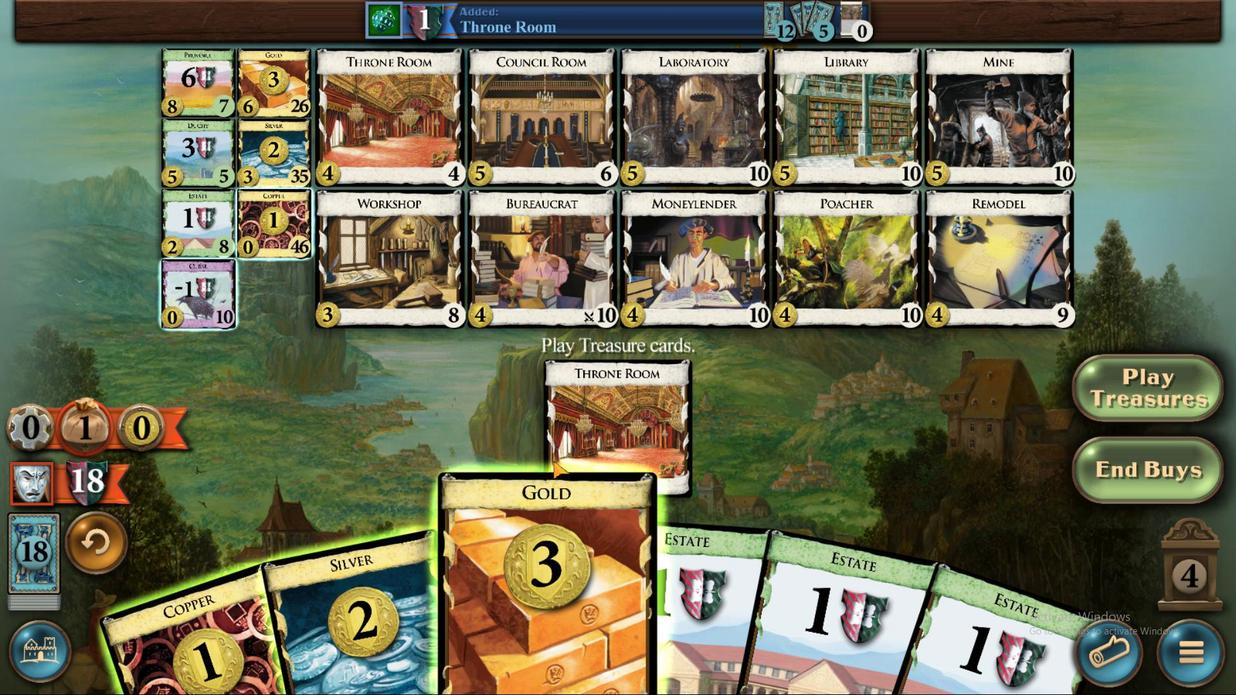 
Action: Mouse pressed left at (524, 453)
Screenshot: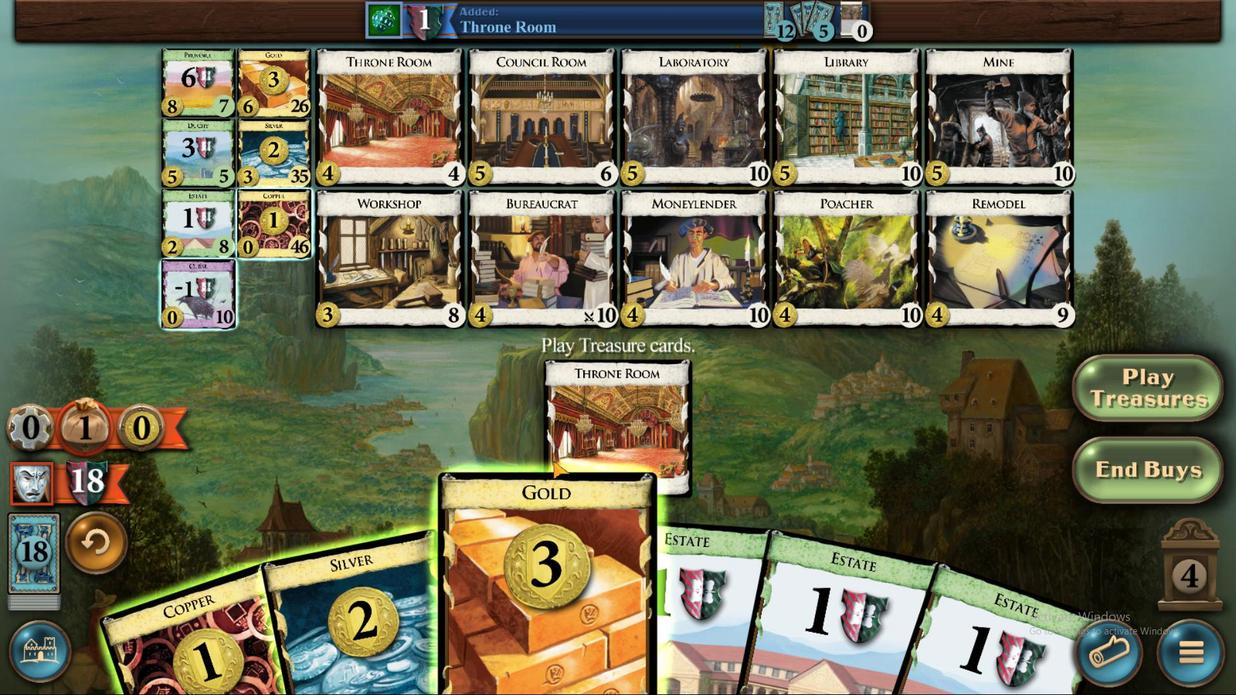 
Action: Mouse moved to (522, 453)
Screenshot: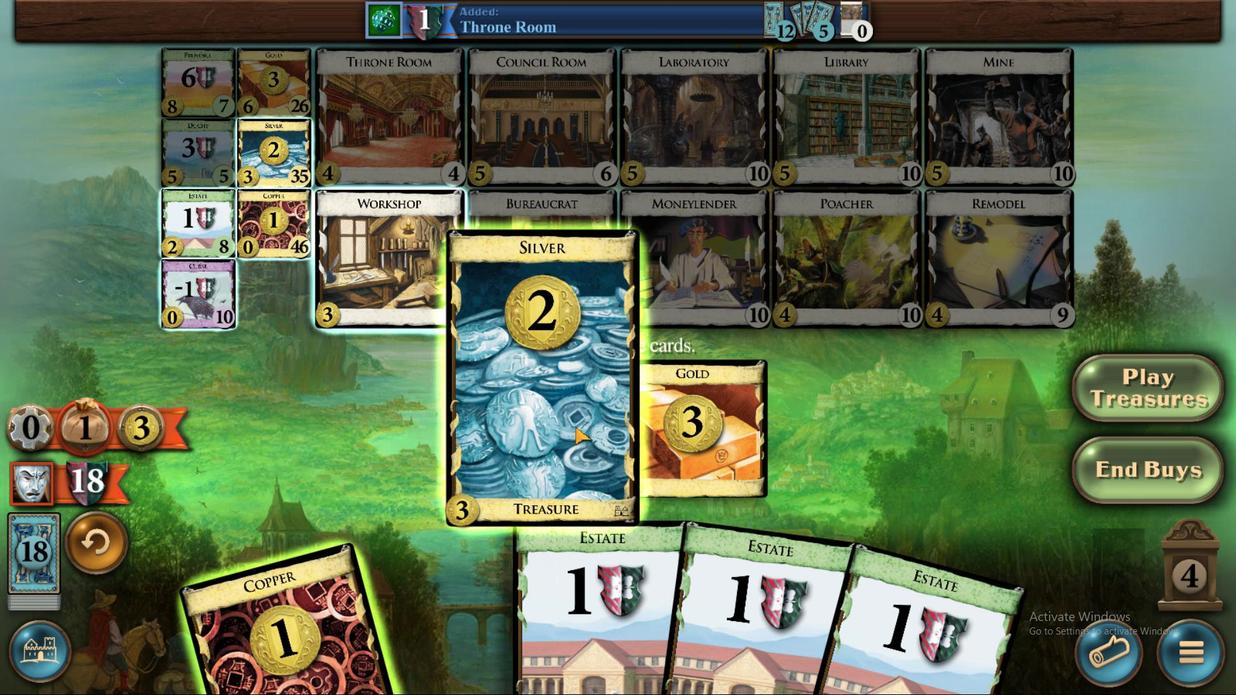 
Action: Mouse pressed left at (522, 454)
Screenshot: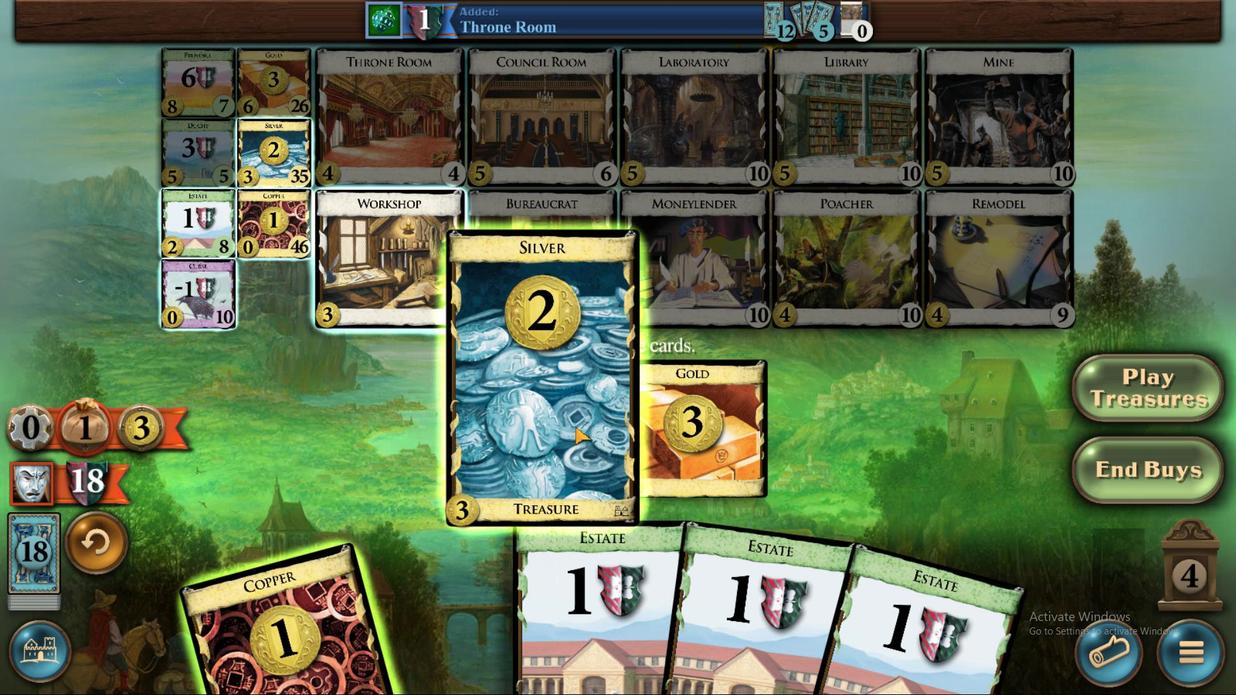 
Action: Mouse moved to (515, 450)
Screenshot: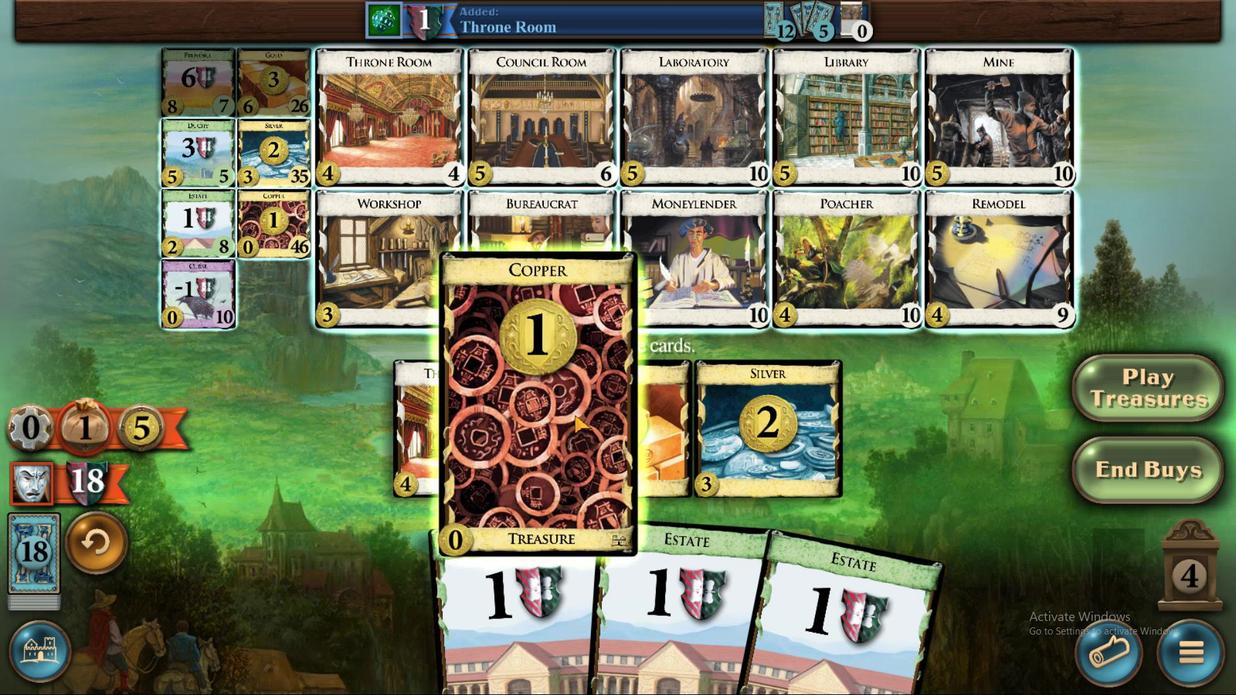 
Action: Mouse pressed left at (515, 450)
Screenshot: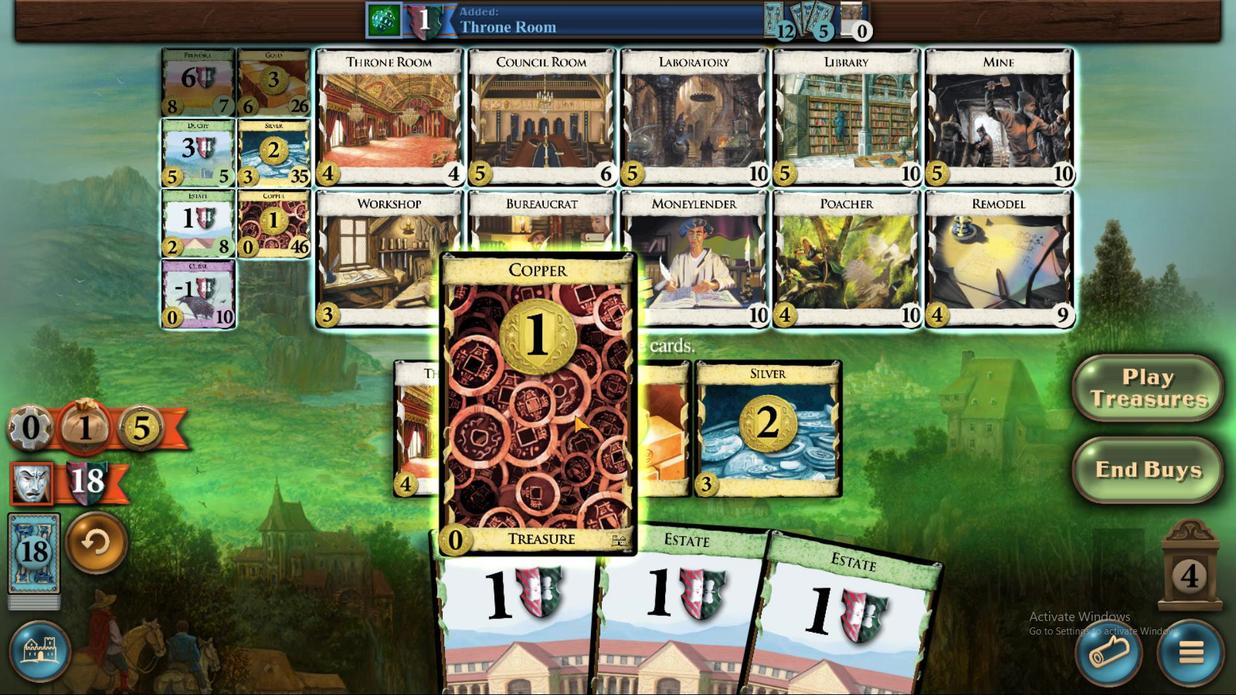 
Action: Mouse moved to (505, 370)
Screenshot: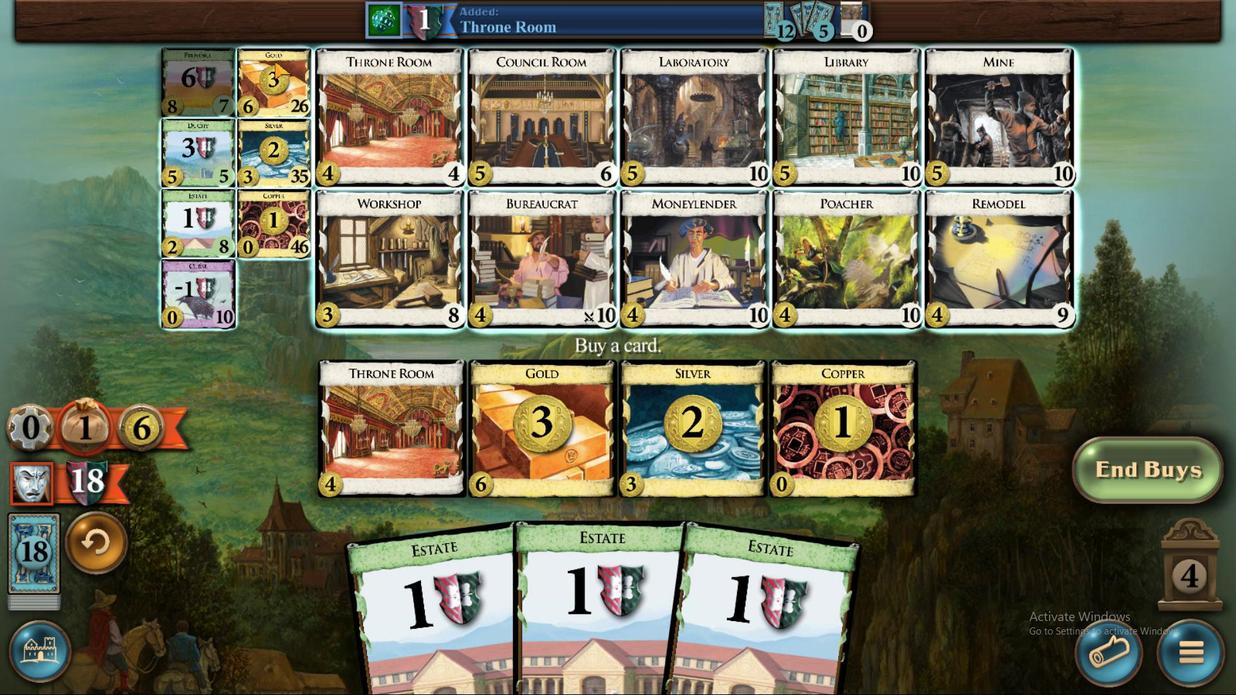 
Action: Mouse pressed left at (505, 370)
Screenshot: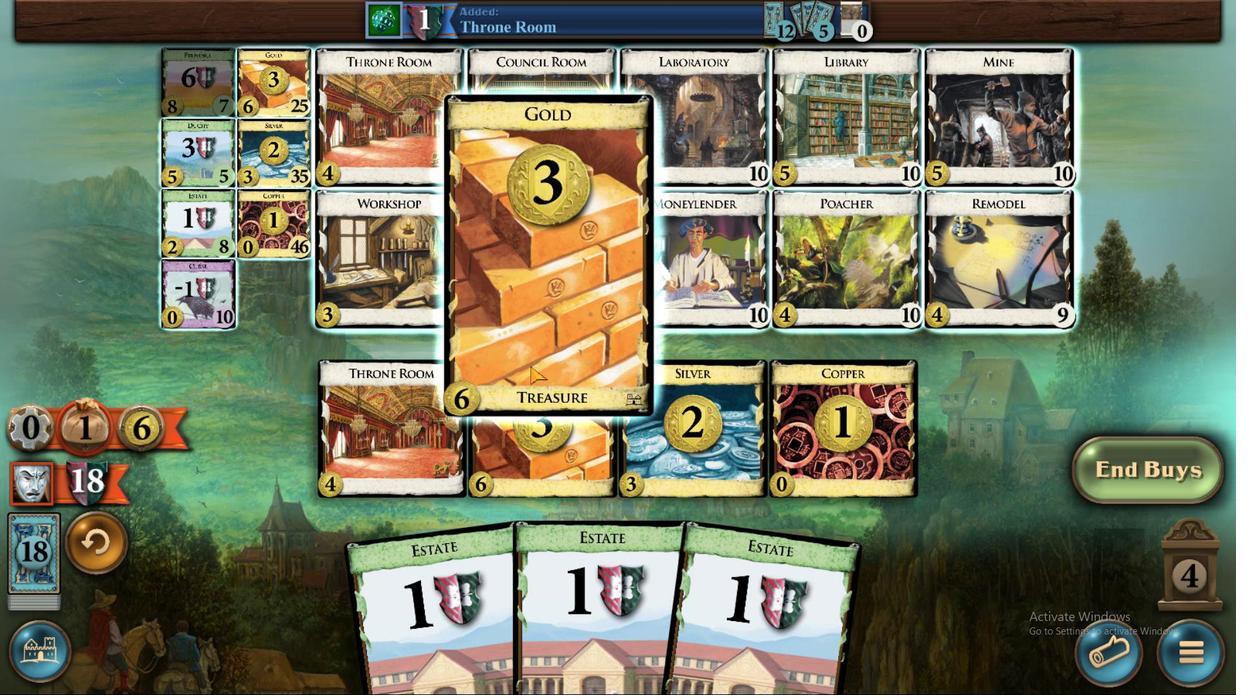 
Action: Mouse moved to (555, 449)
Screenshot: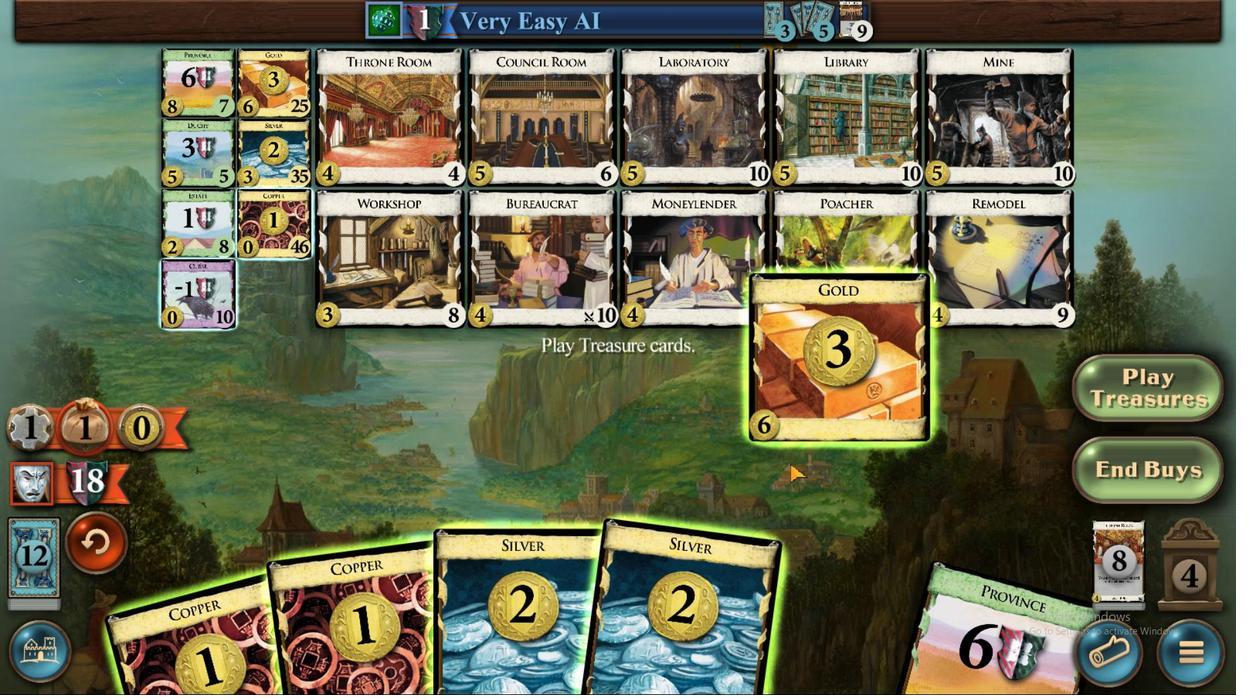
Action: Mouse pressed left at (554, 452)
Screenshot: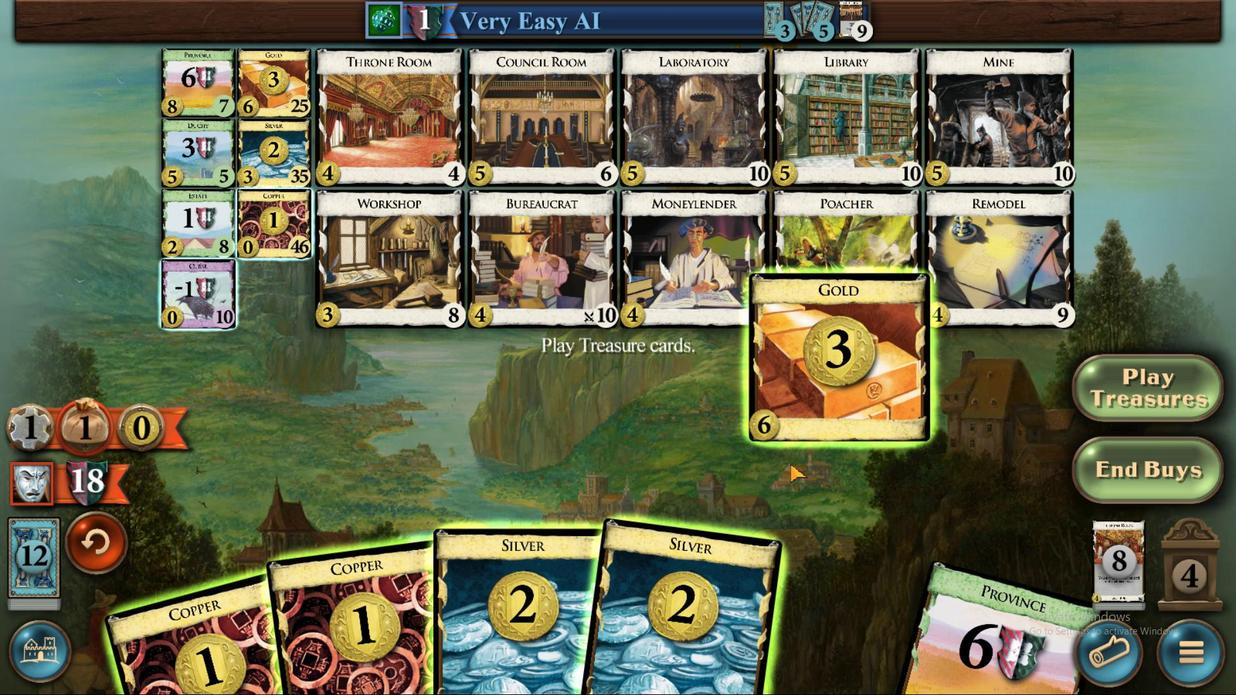 
Action: Mouse moved to (546, 450)
Screenshot: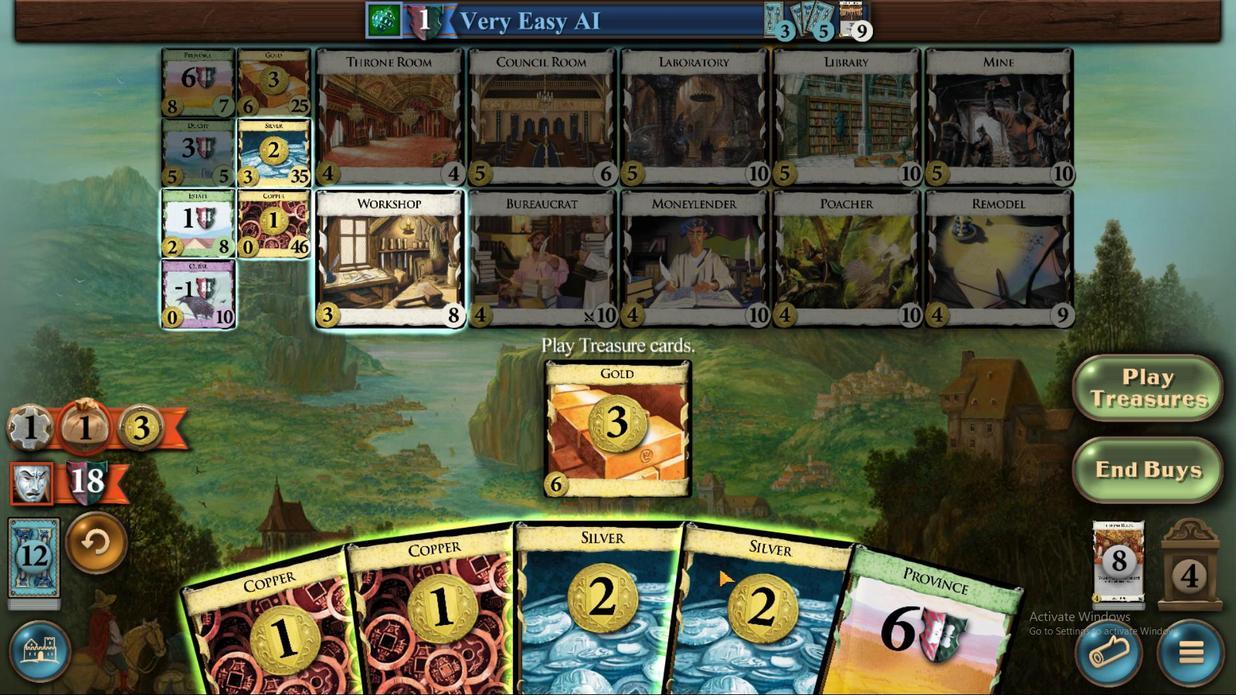 
Action: Mouse pressed left at (546, 450)
Screenshot: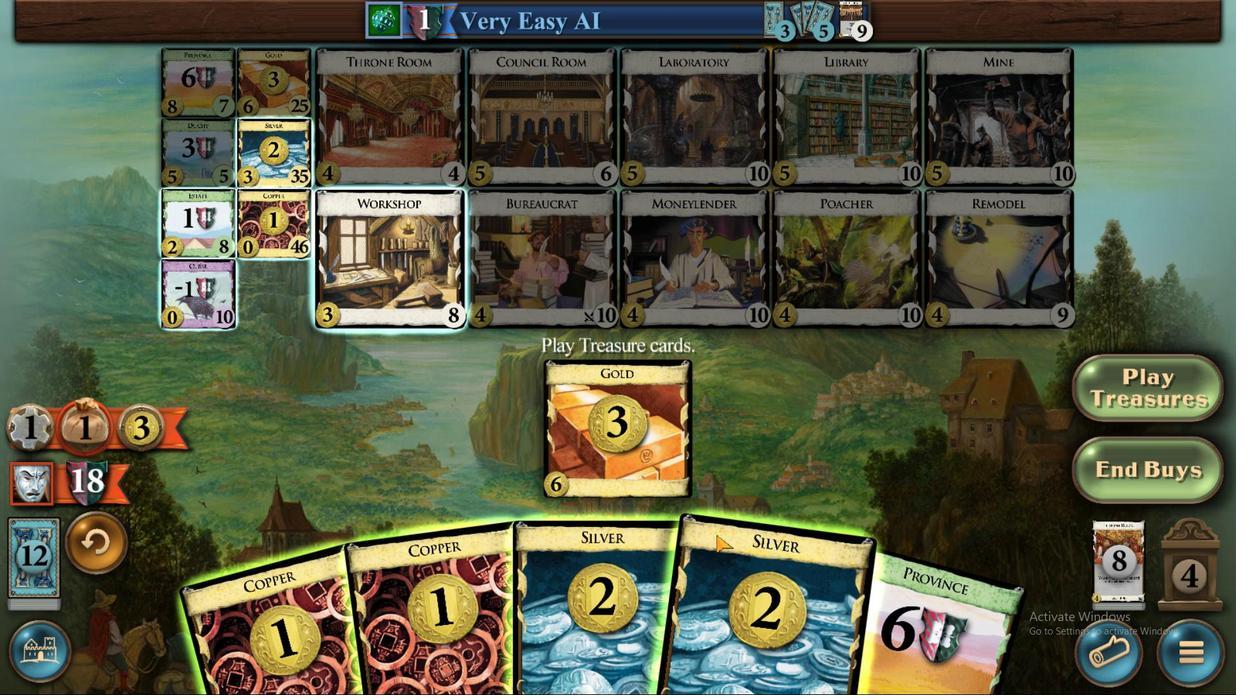 
Action: Mouse moved to (542, 450)
Screenshot: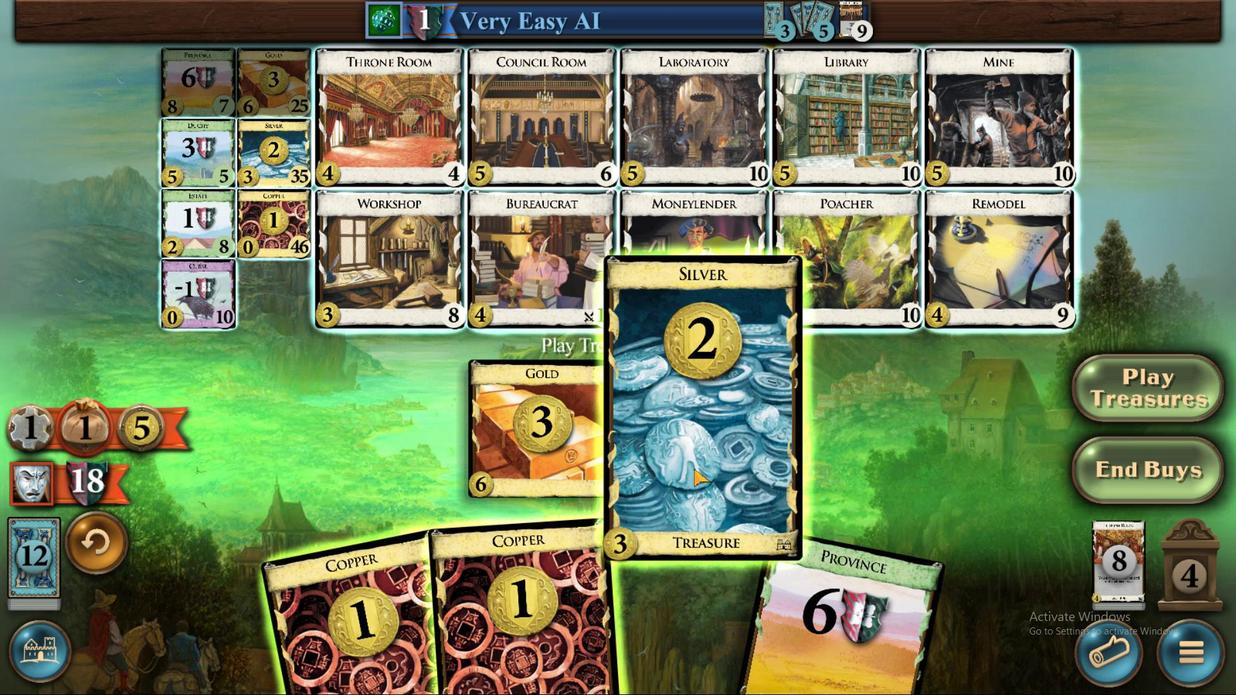 
Action: Mouse pressed left at (542, 450)
Screenshot: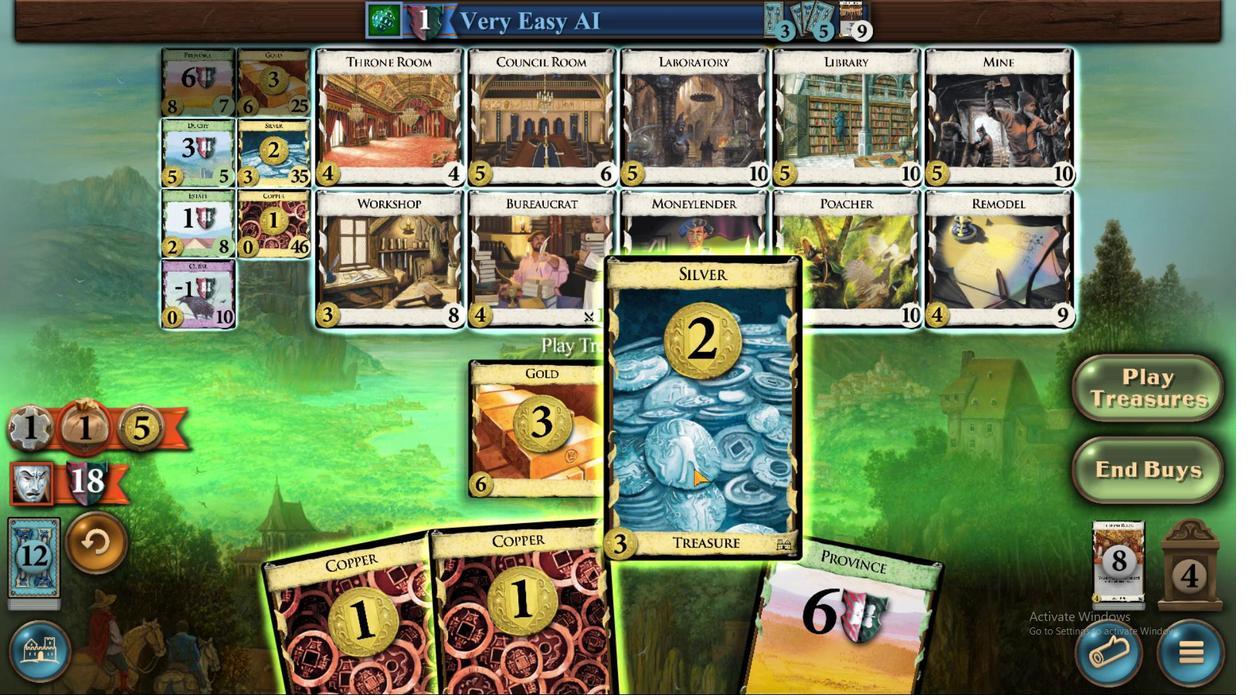 
Action: Mouse moved to (537, 451)
Screenshot: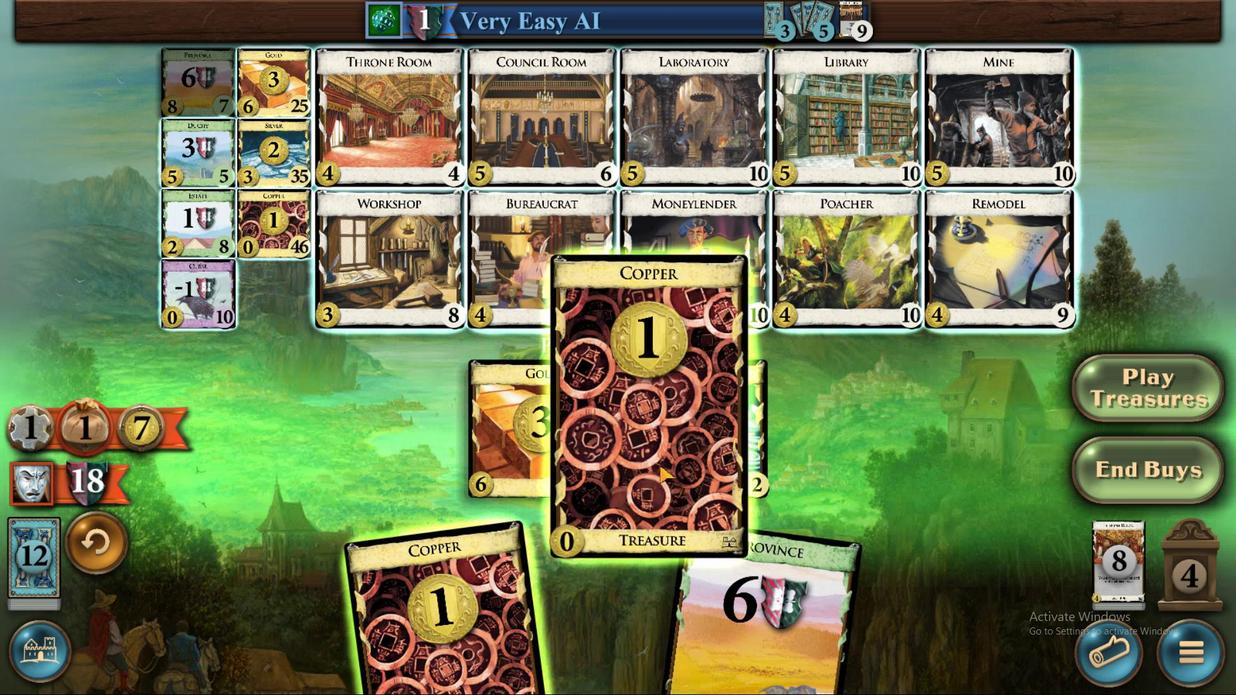 
Action: Mouse pressed left at (537, 451)
Screenshot: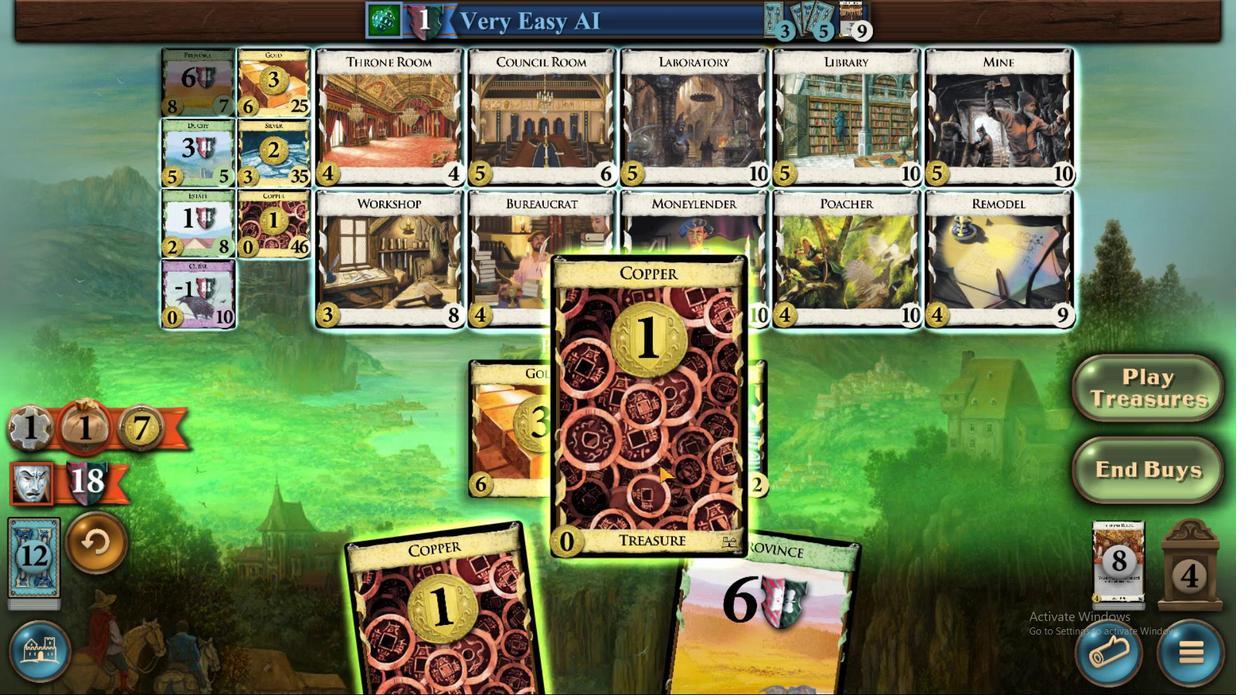
Action: Mouse moved to (498, 373)
Screenshot: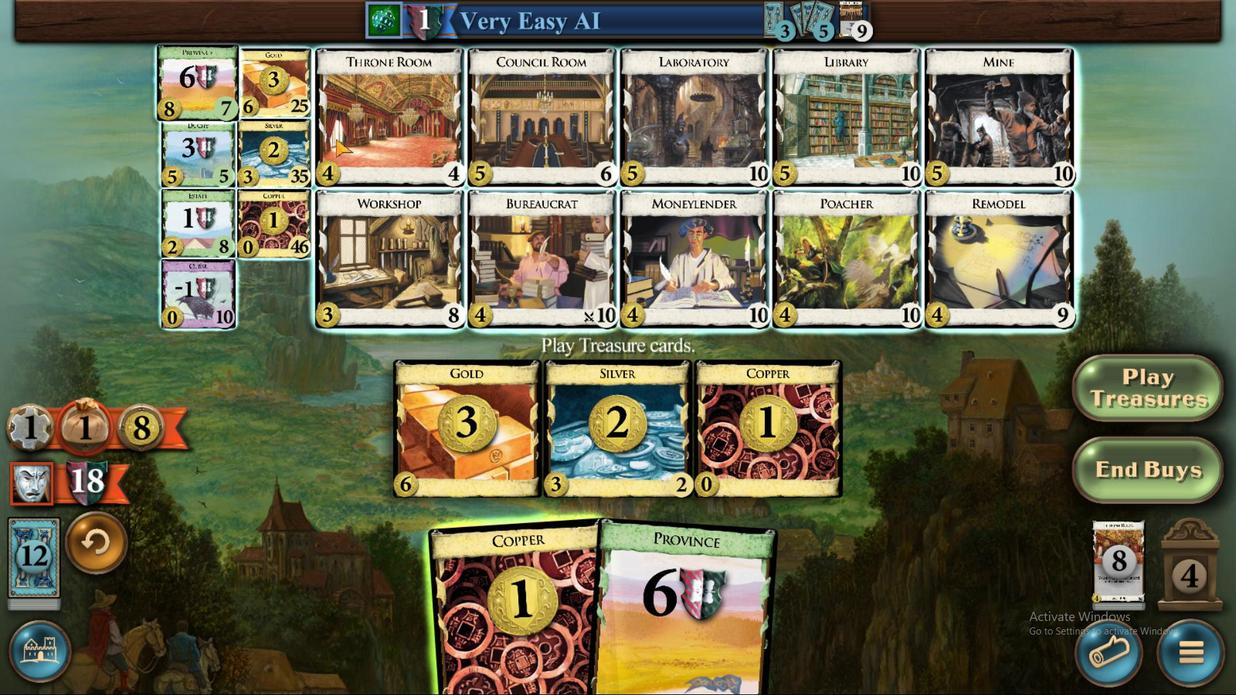 
Action: Mouse pressed left at (498, 373)
Screenshot: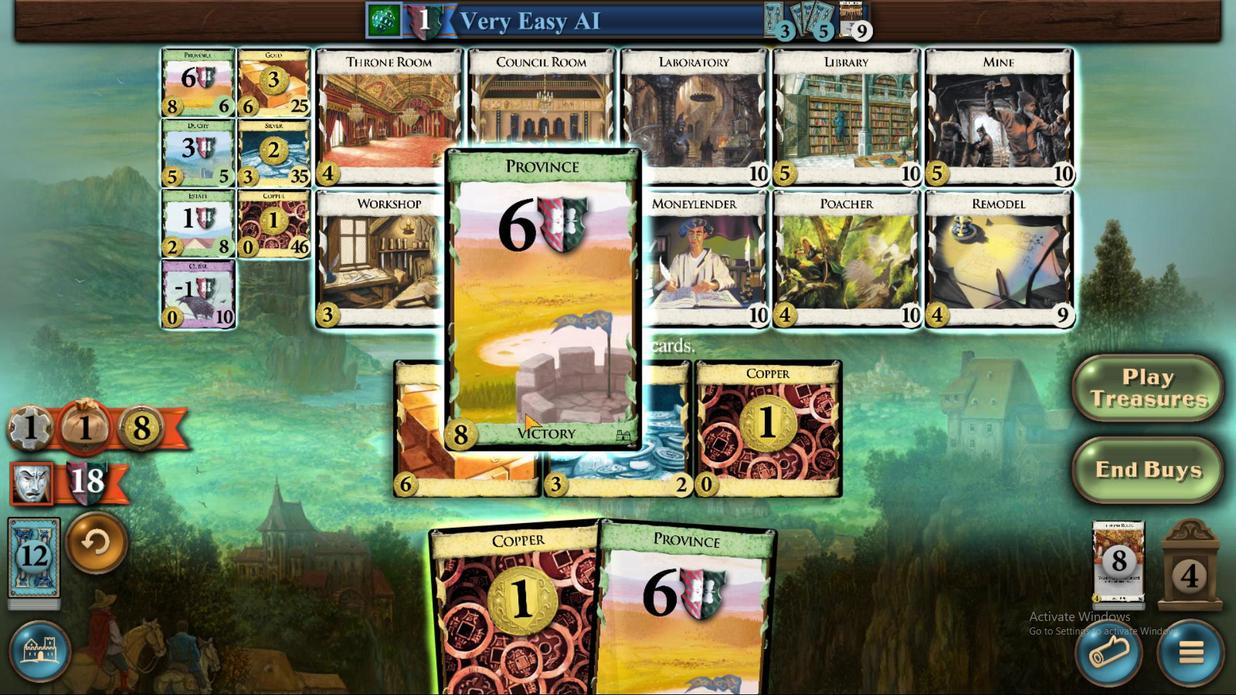 
Action: Mouse moved to (494, 461)
Screenshot: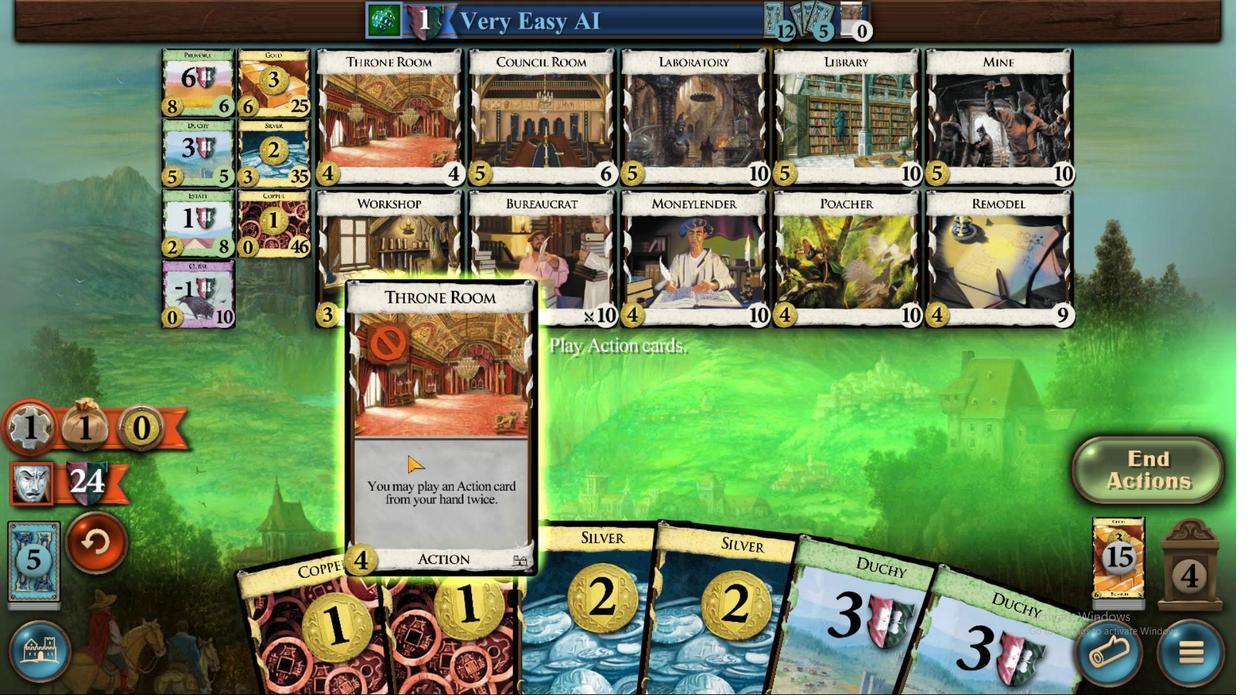 
Action: Mouse pressed left at (494, 461)
Screenshot: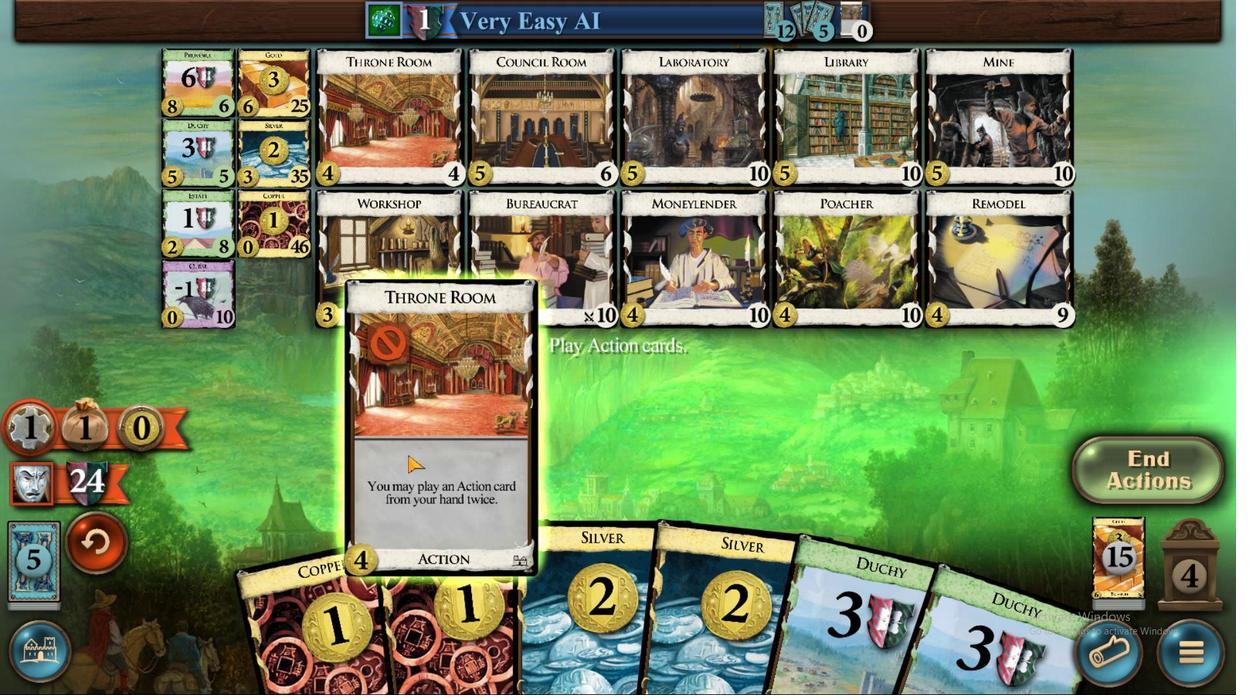 
Action: Mouse moved to (538, 461)
Screenshot: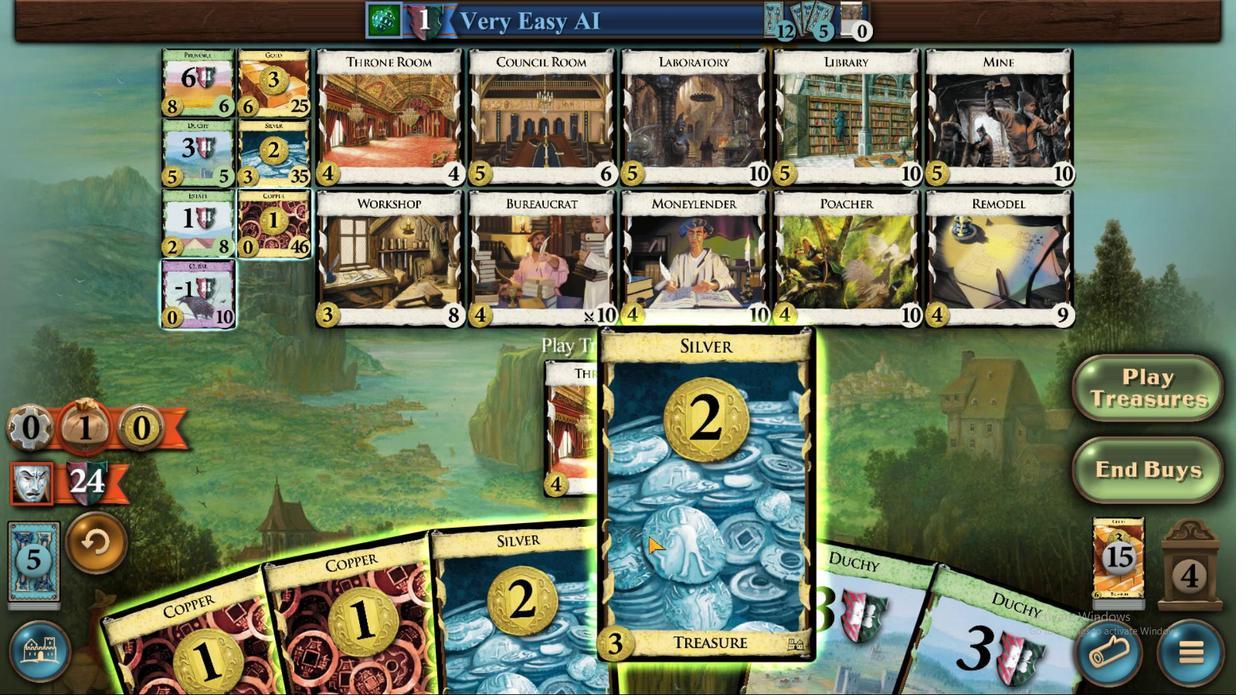 
Action: Mouse pressed left at (538, 461)
Screenshot: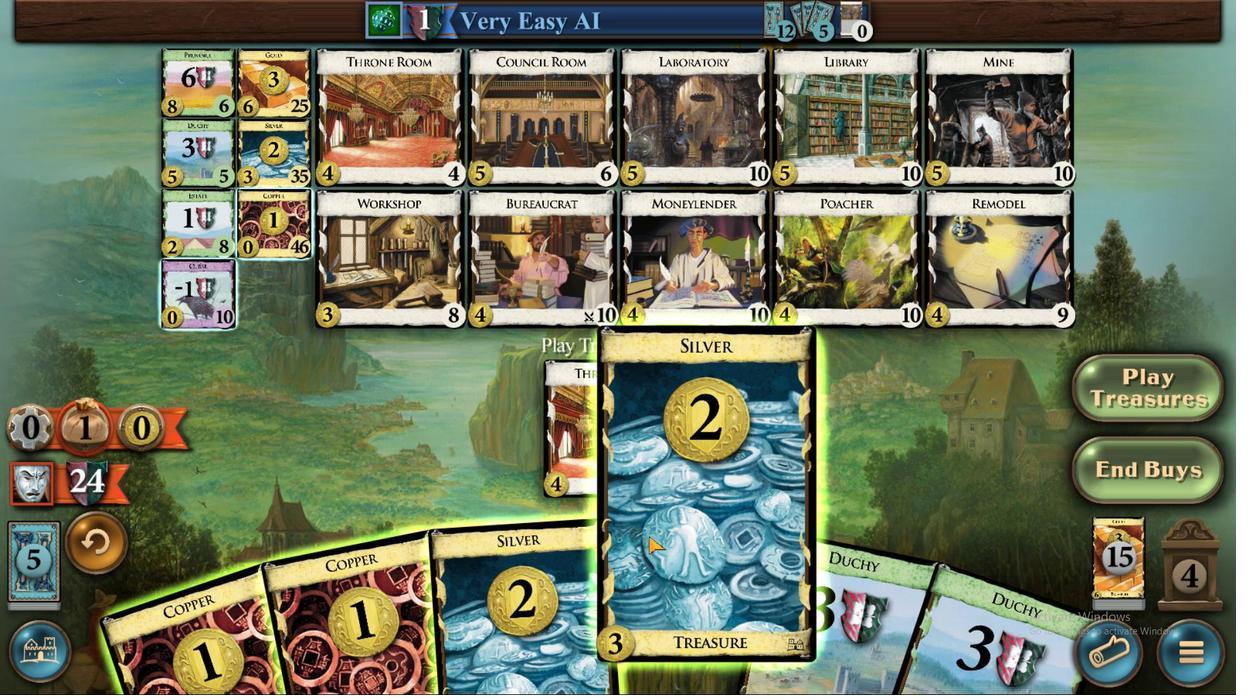
Action: Mouse moved to (538, 463)
Screenshot: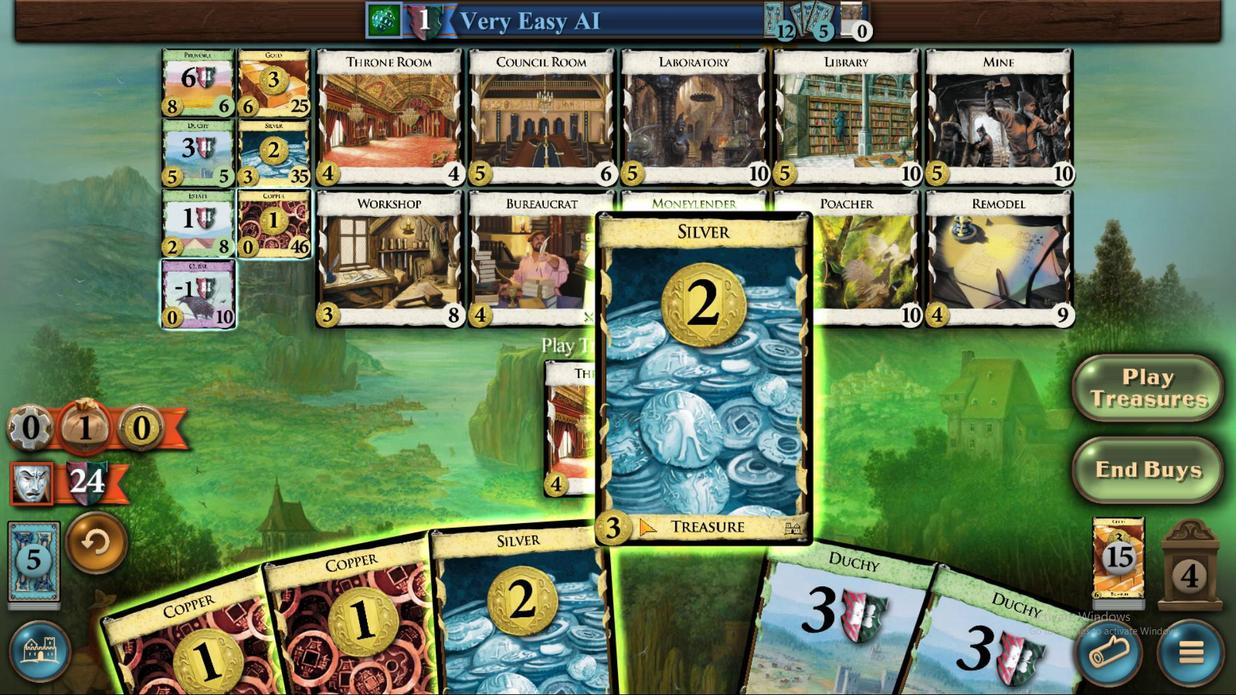 
Action: Mouse pressed left at (538, 463)
Screenshot: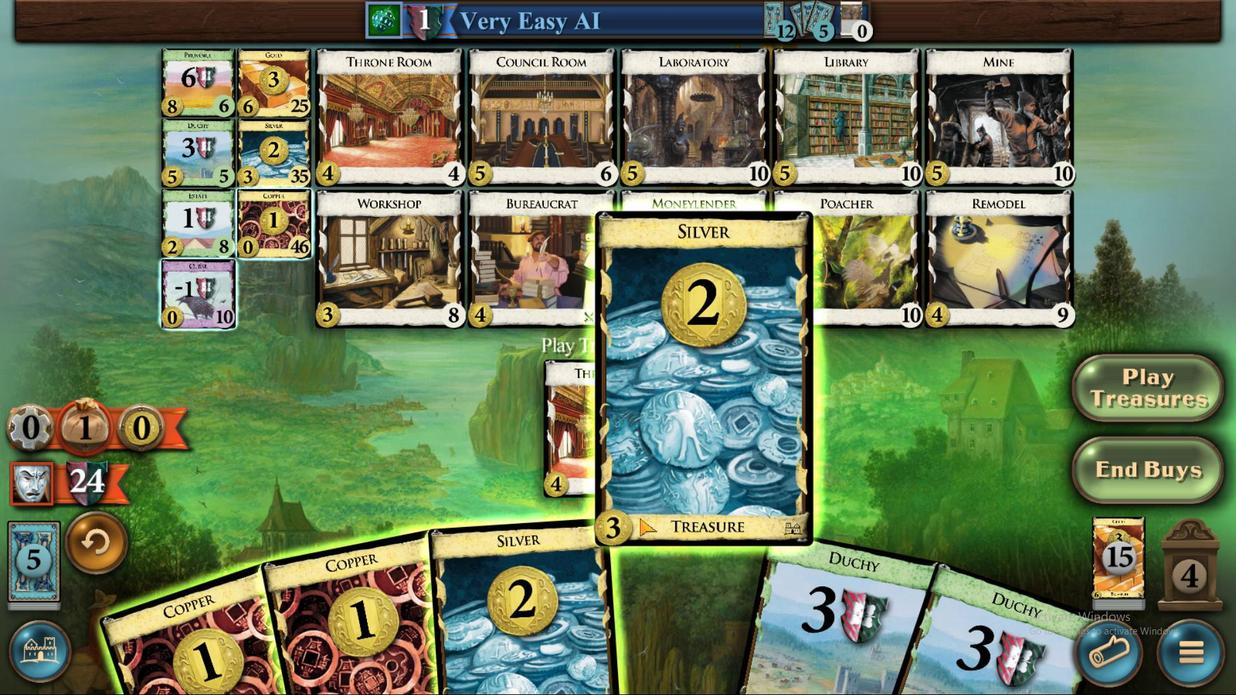 
Action: Mouse moved to (535, 457)
Screenshot: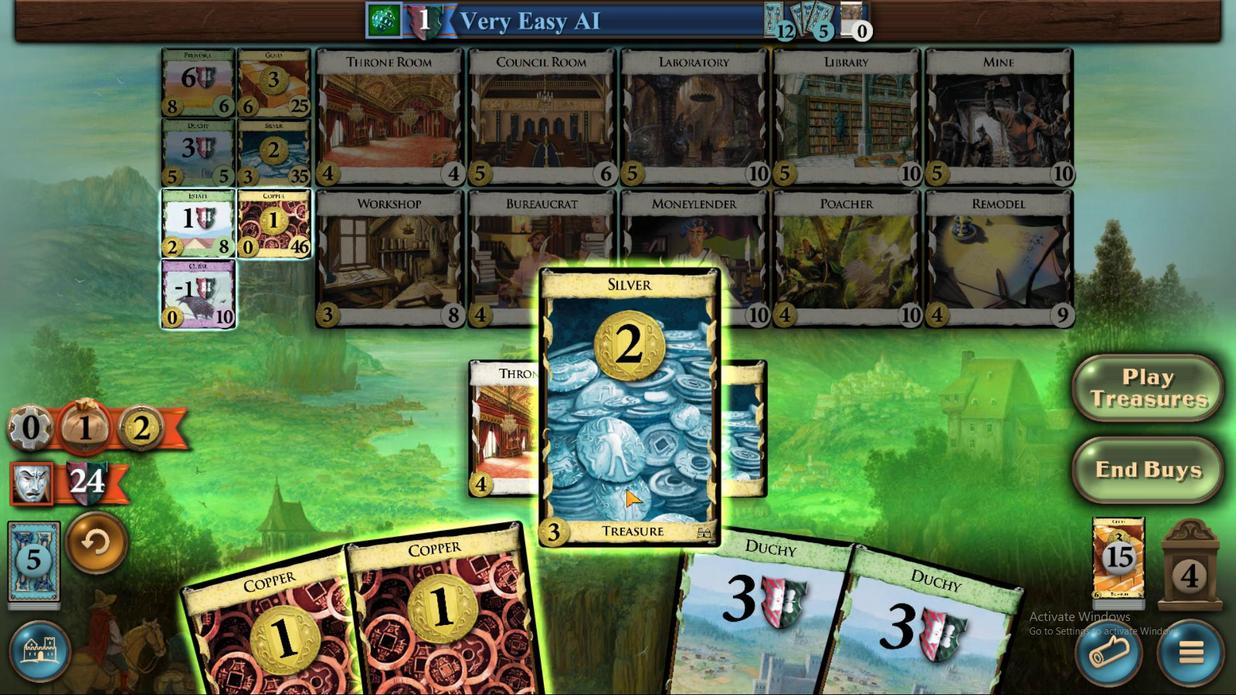 
Action: Mouse pressed left at (534, 458)
Screenshot: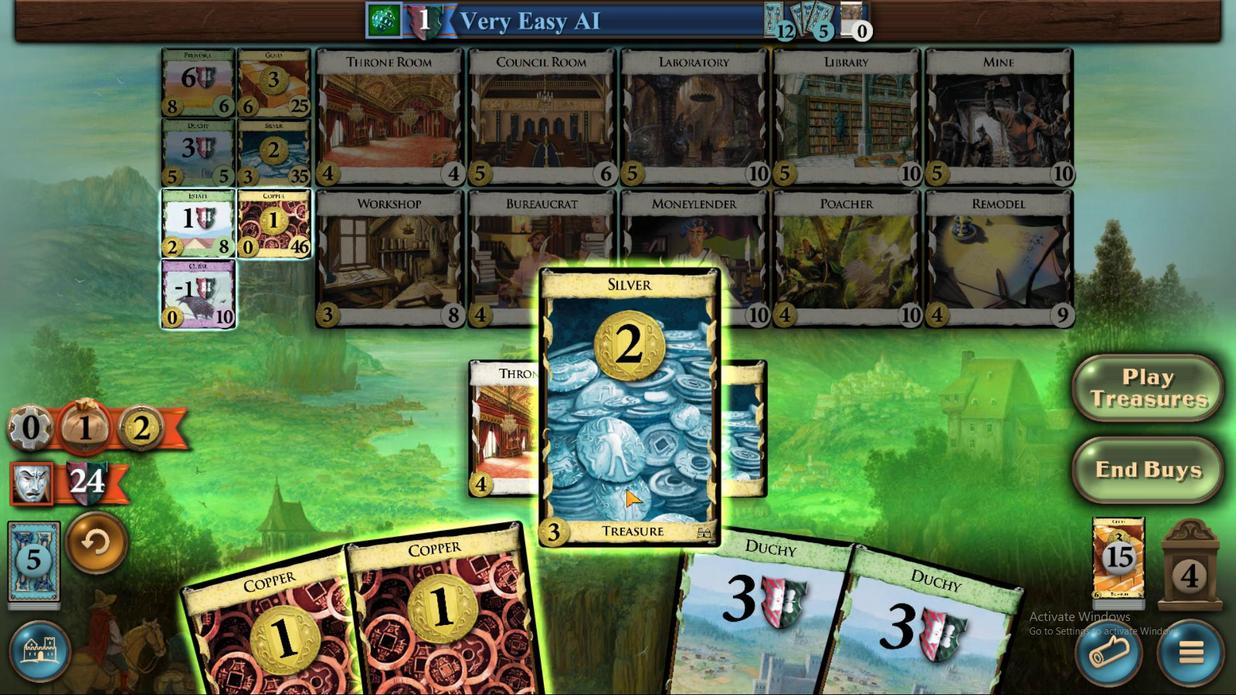 
Action: Mouse moved to (531, 454)
Screenshot: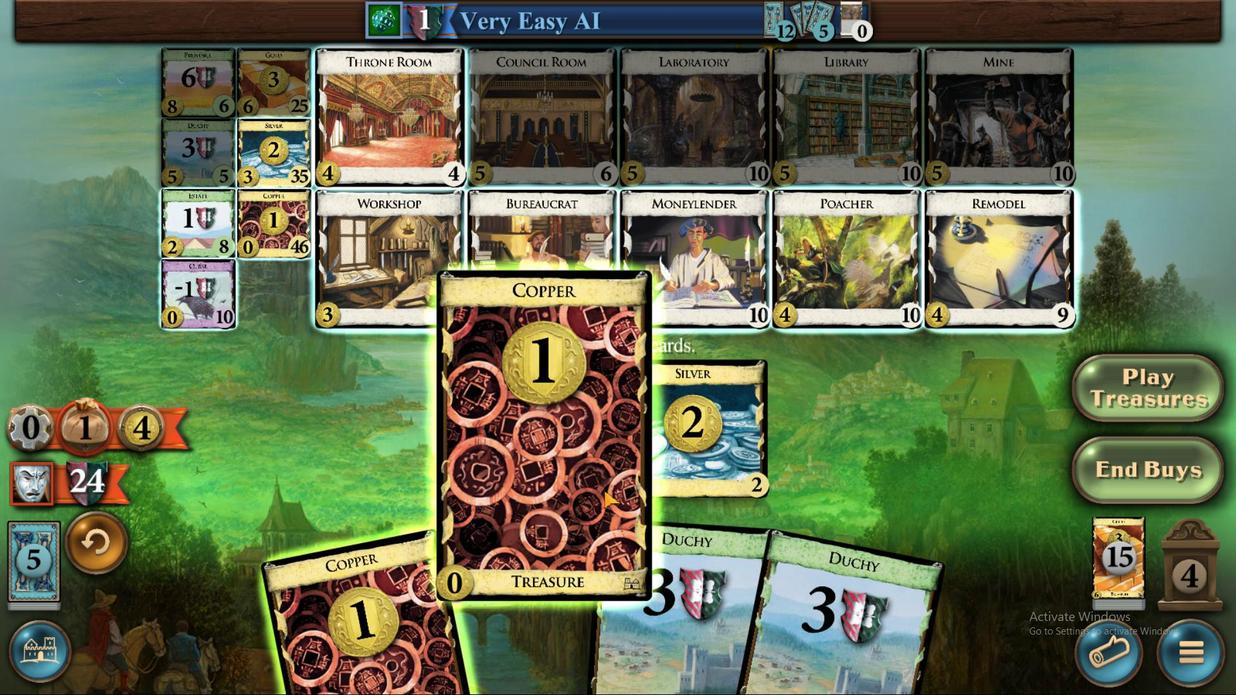 
Action: Mouse pressed left at (531, 454)
Screenshot: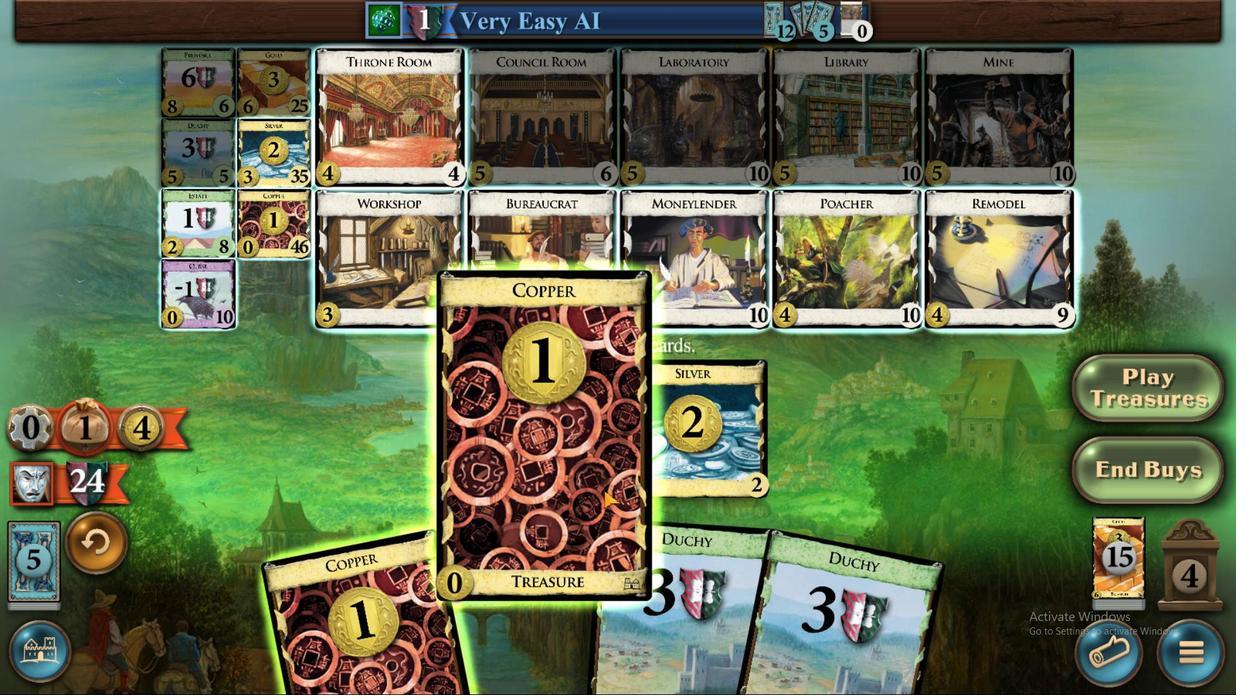 
Action: Mouse moved to (528, 458)
Screenshot: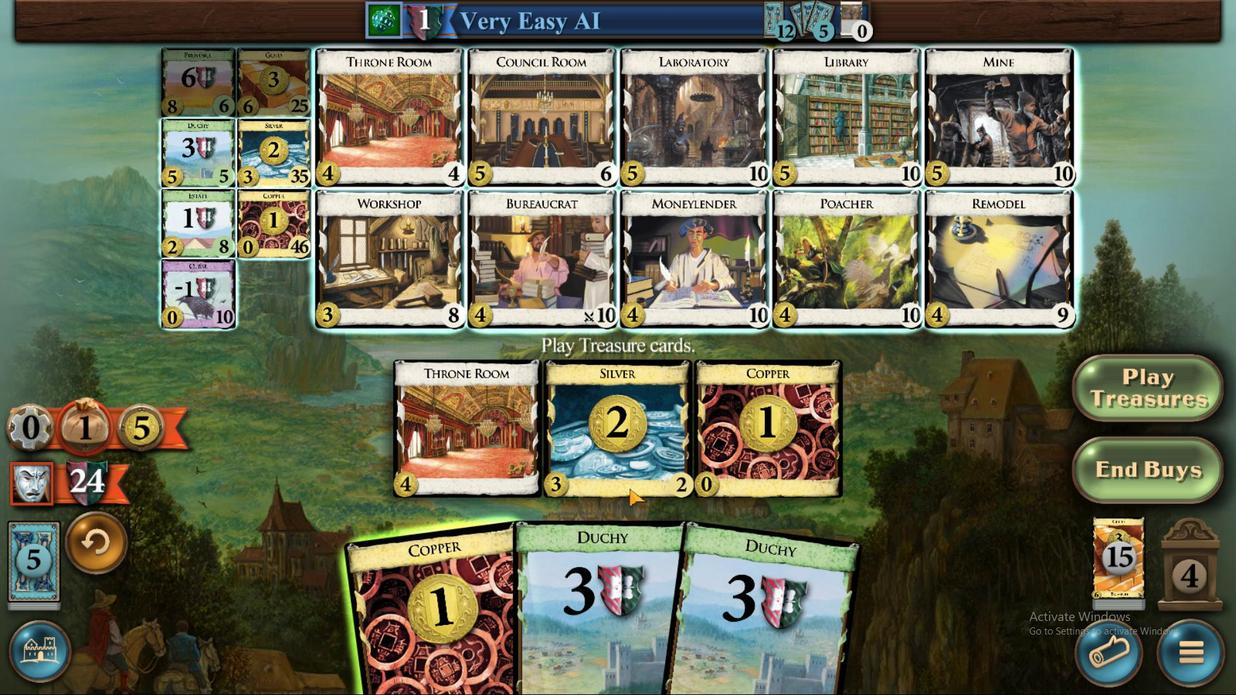 
Action: Mouse pressed left at (528, 458)
Screenshot: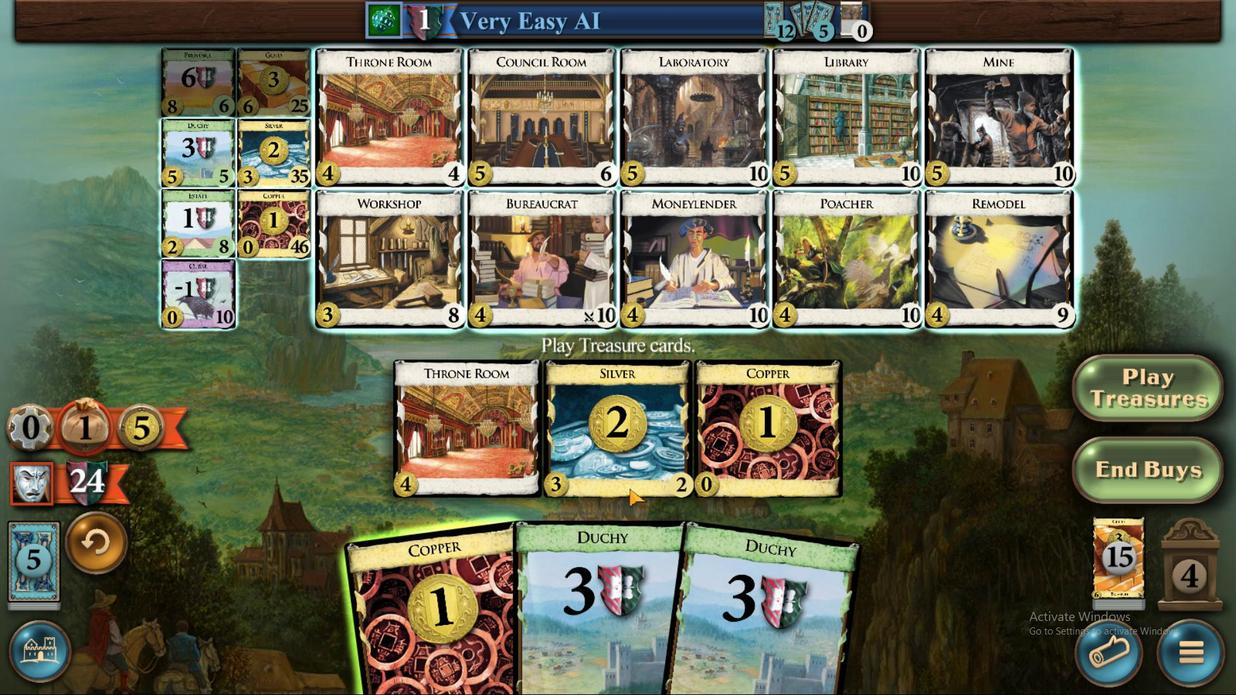 
Action: Mouse moved to (520, 456)
Screenshot: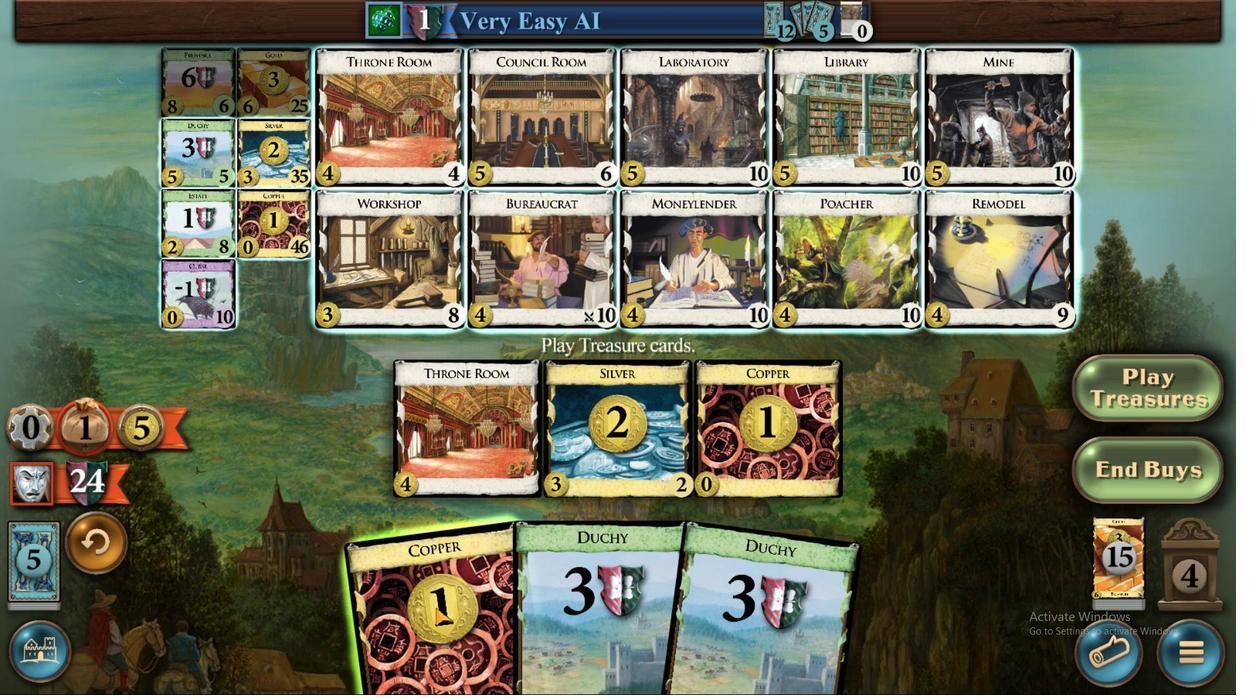 
Action: Mouse pressed left at (520, 456)
Screenshot: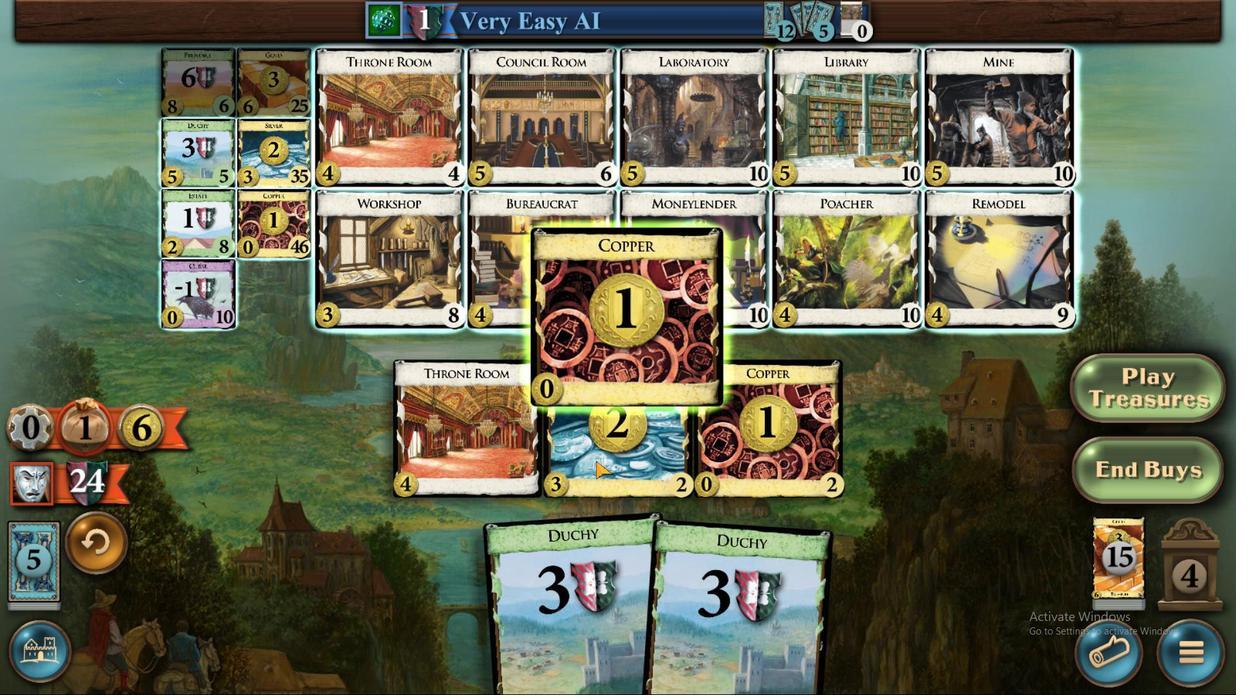 
Action: Mouse moved to (504, 371)
Screenshot: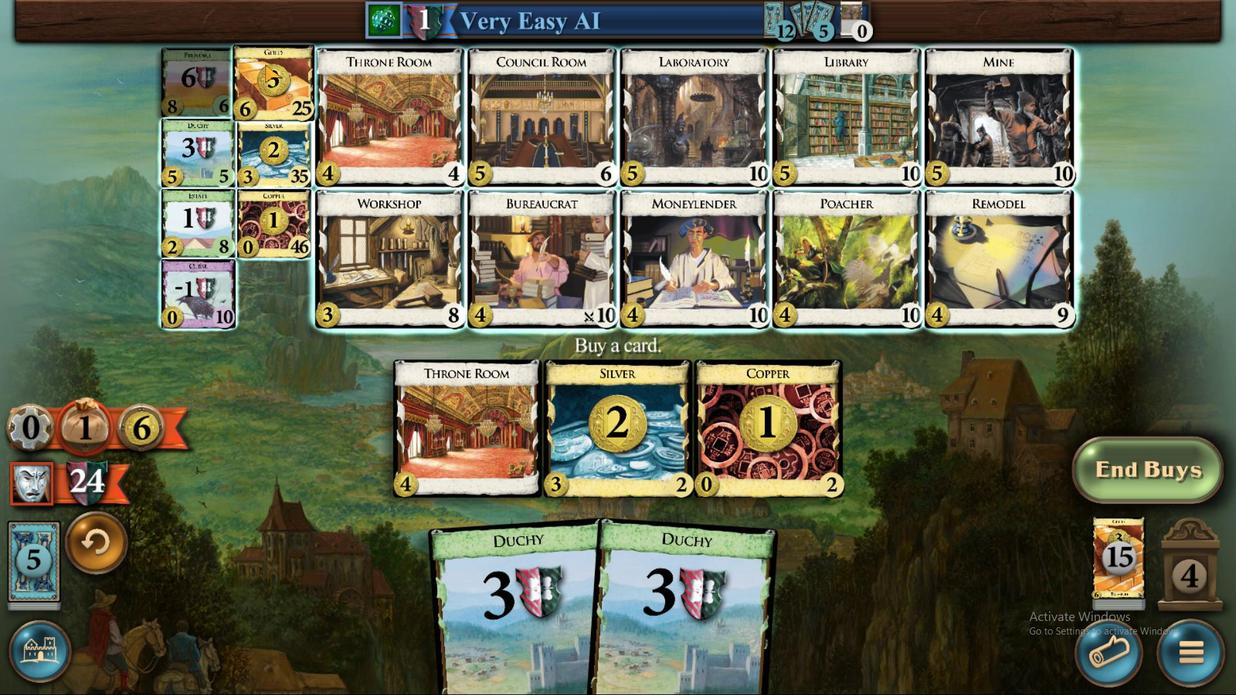 
Action: Mouse pressed left at (504, 371)
Screenshot: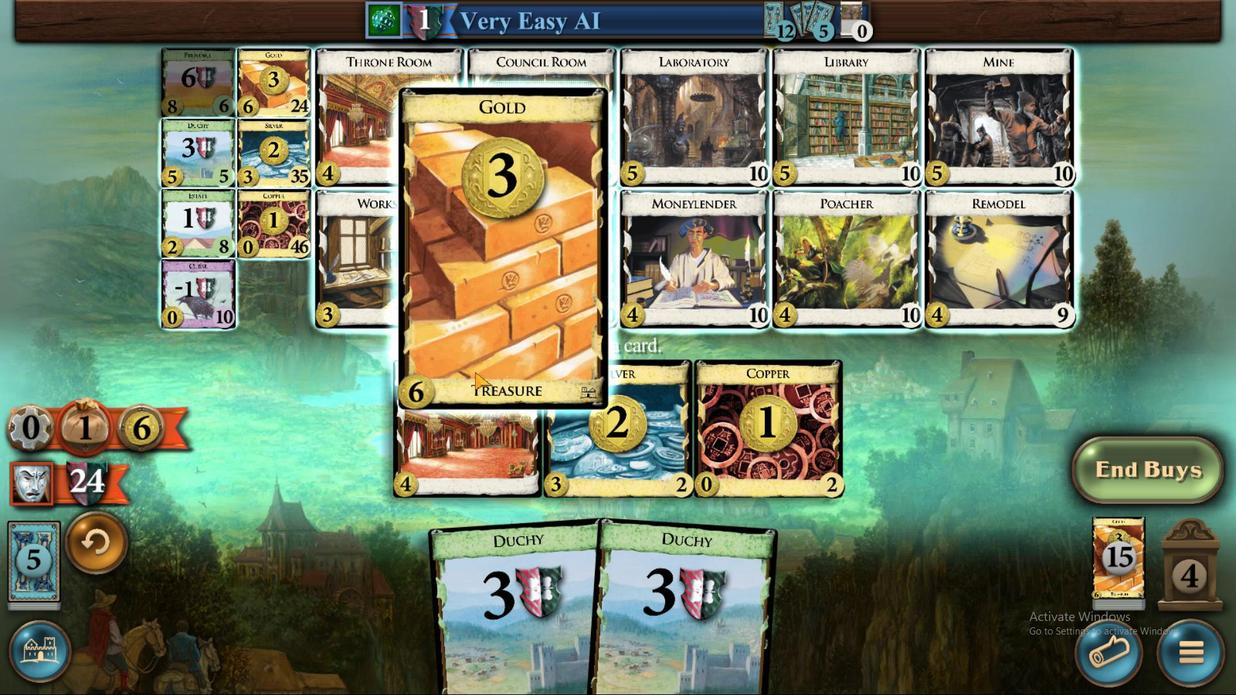 
Action: Mouse moved to (535, 457)
Screenshot: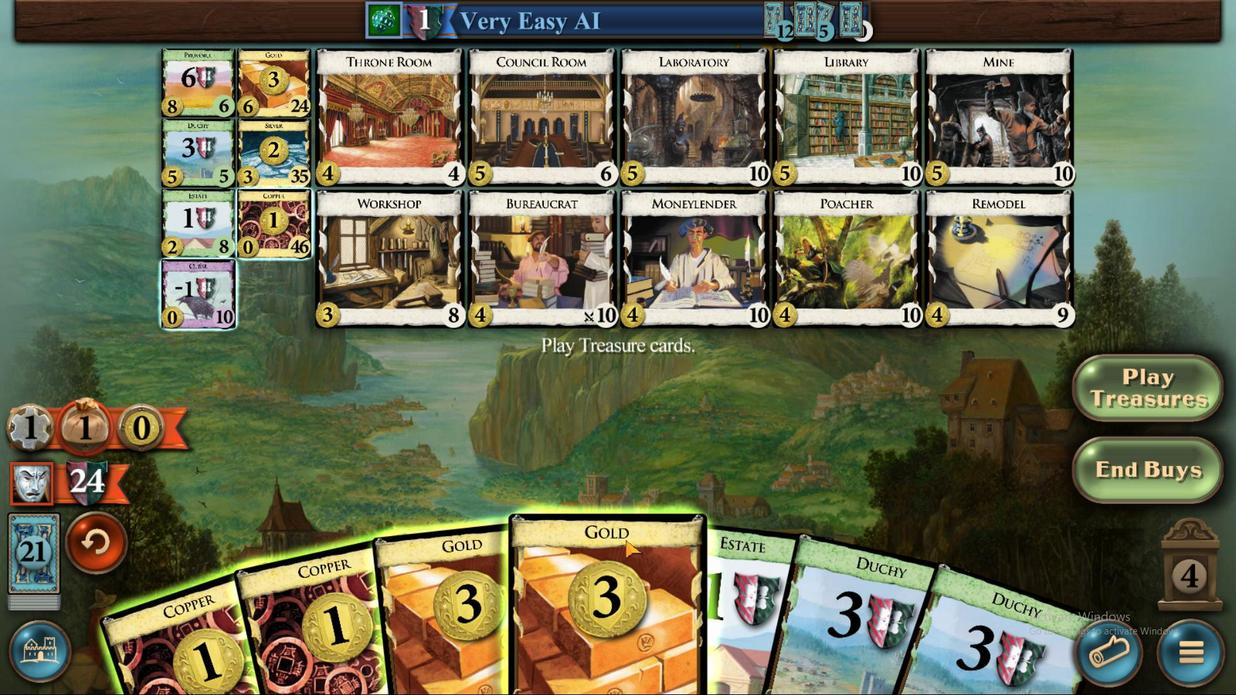
Action: Mouse pressed left at (535, 457)
Screenshot: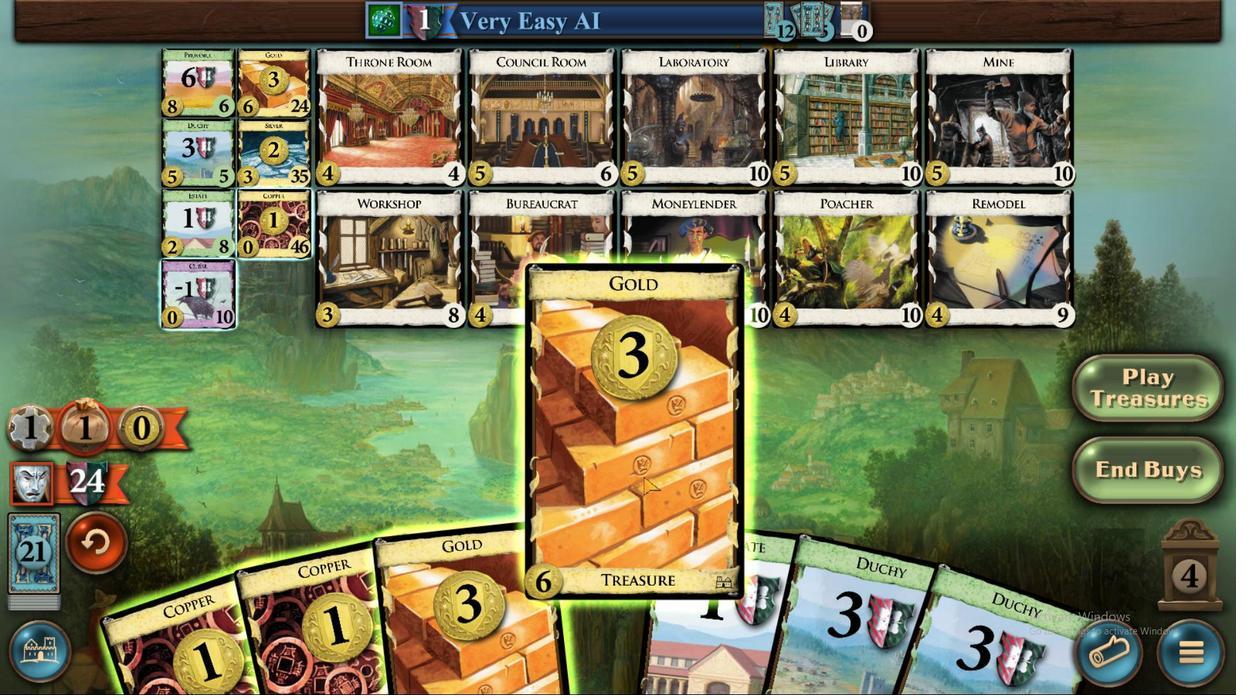 
Action: Mouse moved to (530, 457)
Screenshot: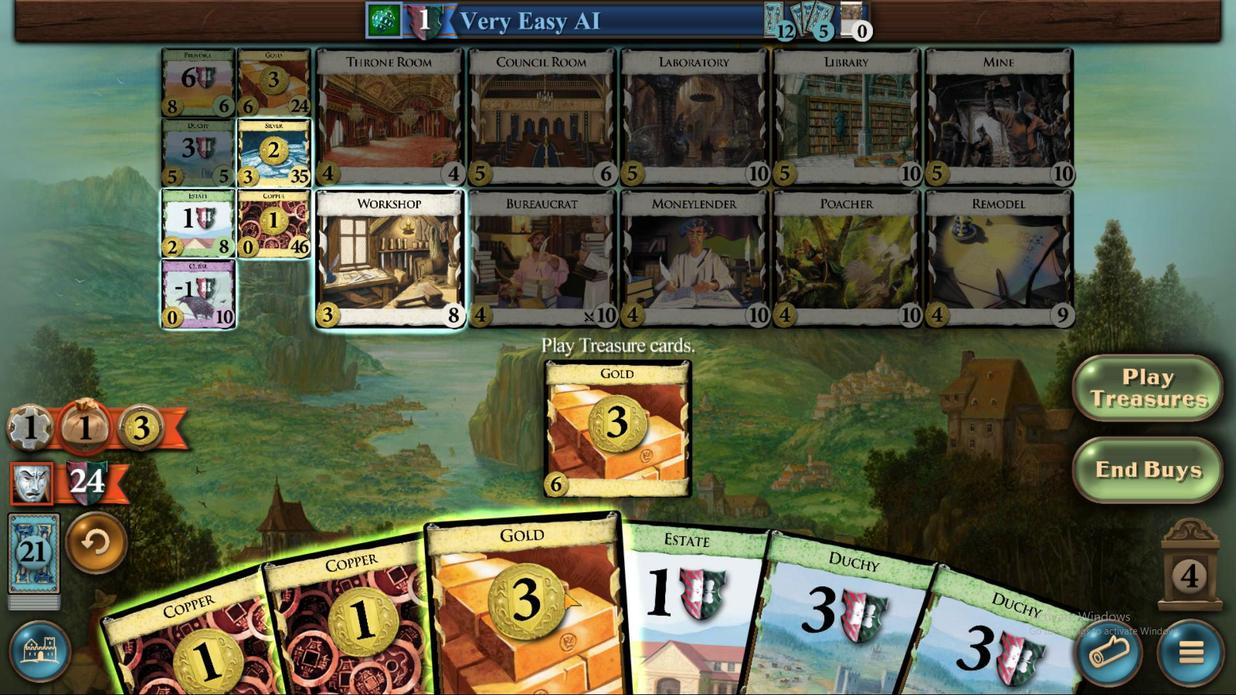 
Action: Mouse pressed left at (530, 457)
Screenshot: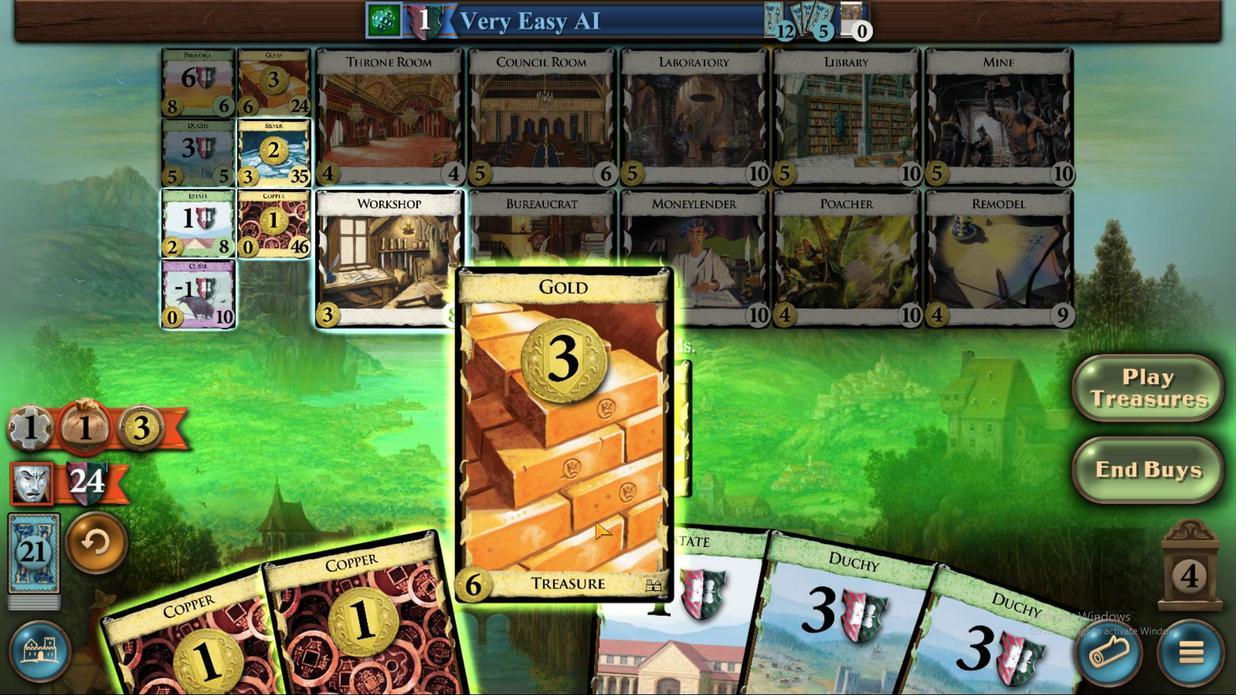 
Action: Mouse moved to (523, 457)
Screenshot: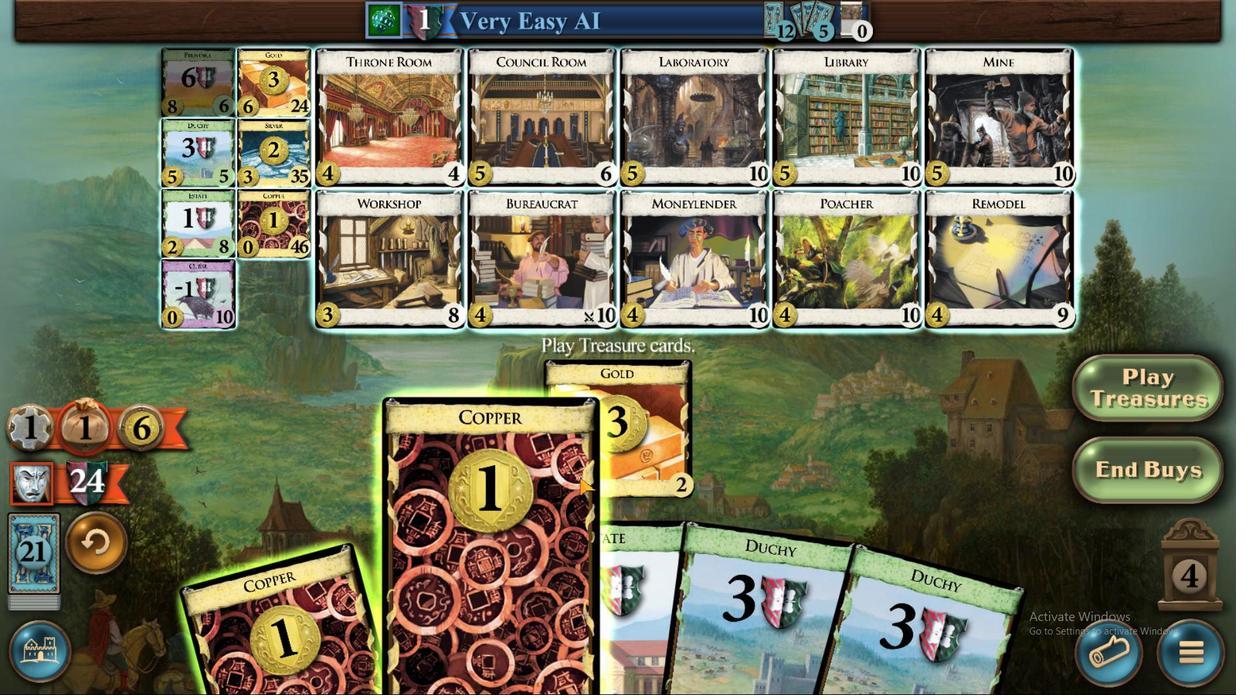 
Action: Mouse pressed left at (523, 457)
Screenshot: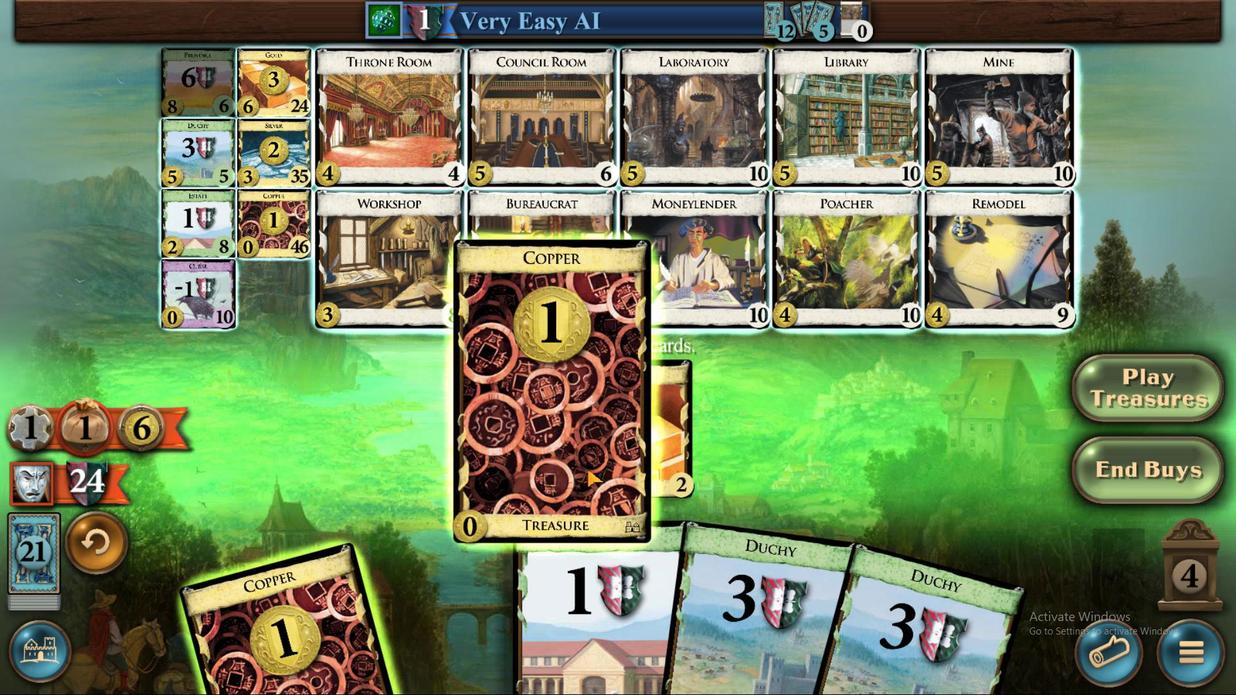 
Action: Mouse moved to (515, 454)
Screenshot: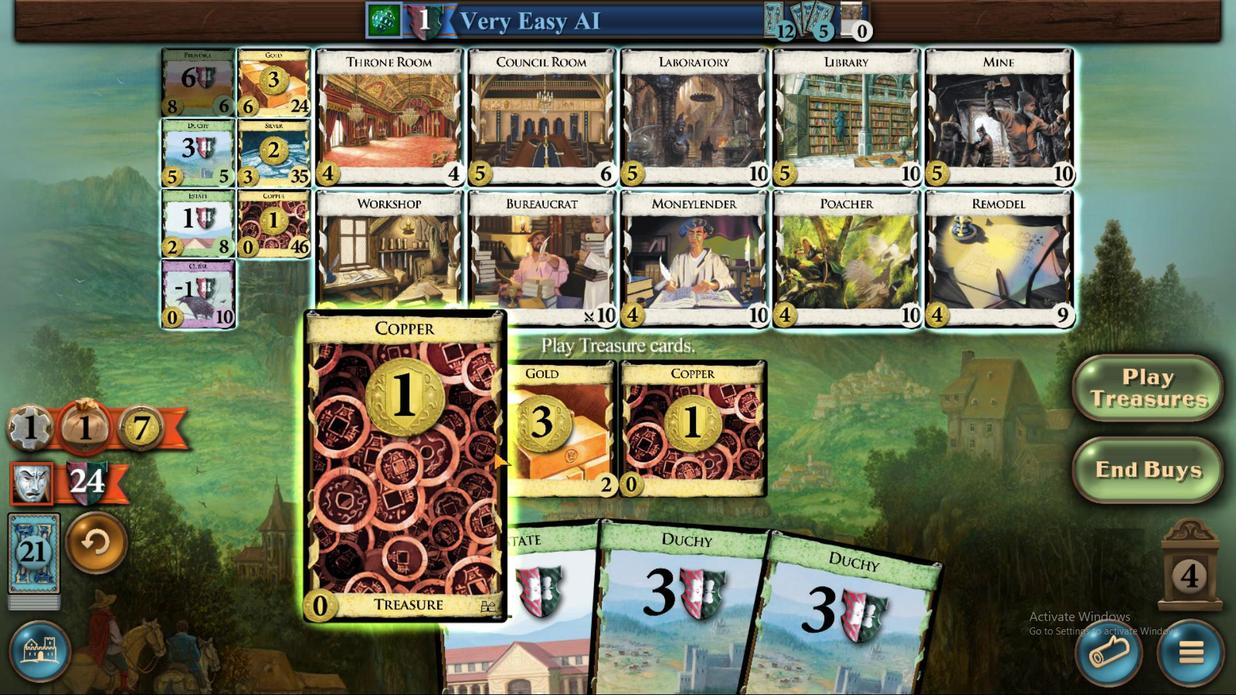 
Action: Mouse pressed left at (515, 454)
Screenshot: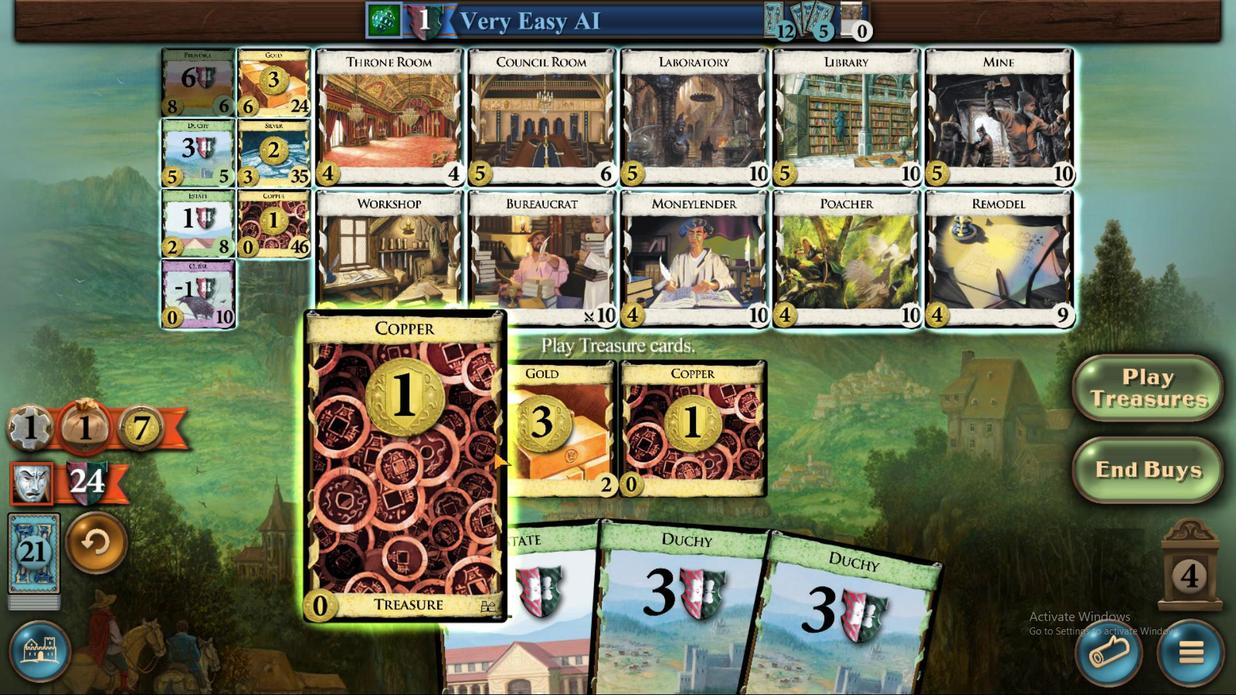 
Action: Mouse moved to (497, 370)
Screenshot: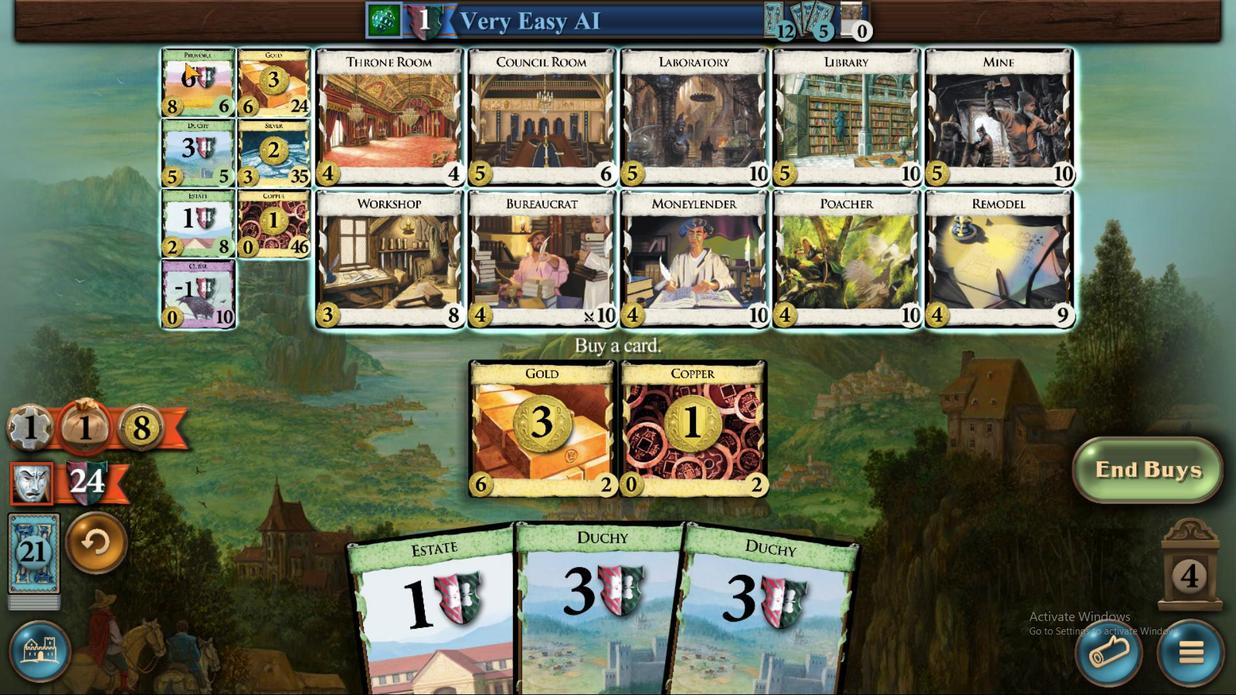 
Action: Mouse pressed left at (497, 370)
Screenshot: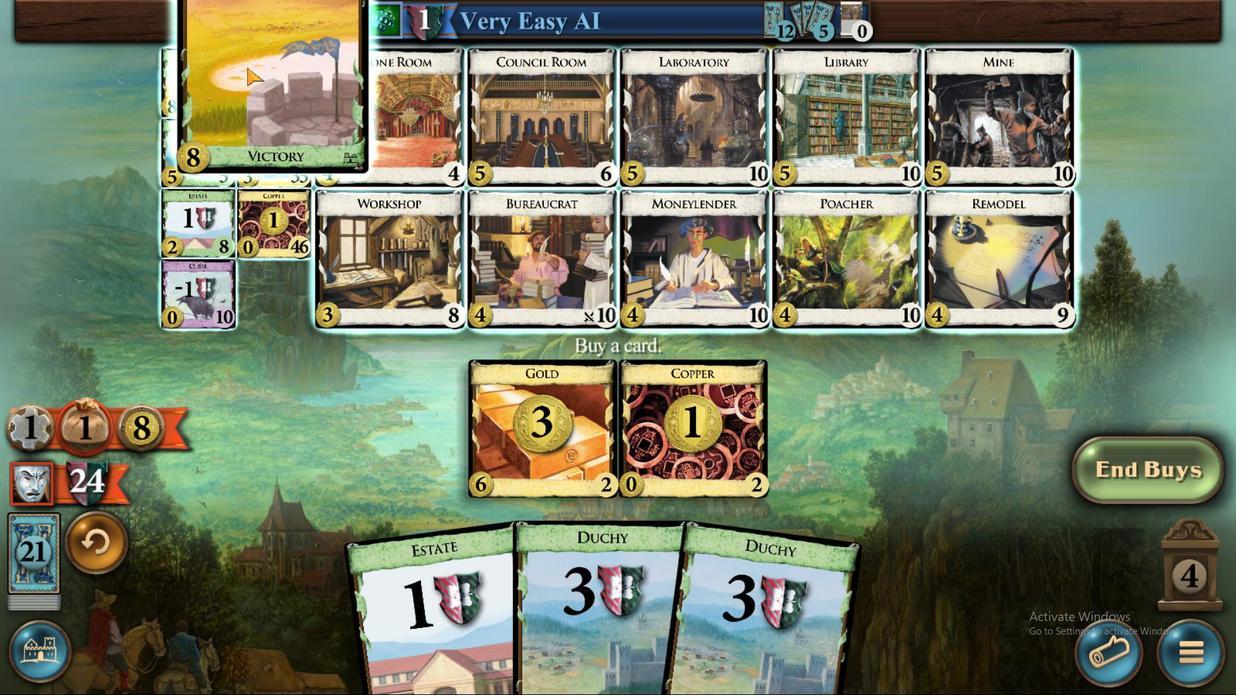 
Action: Mouse moved to (510, 461)
Screenshot: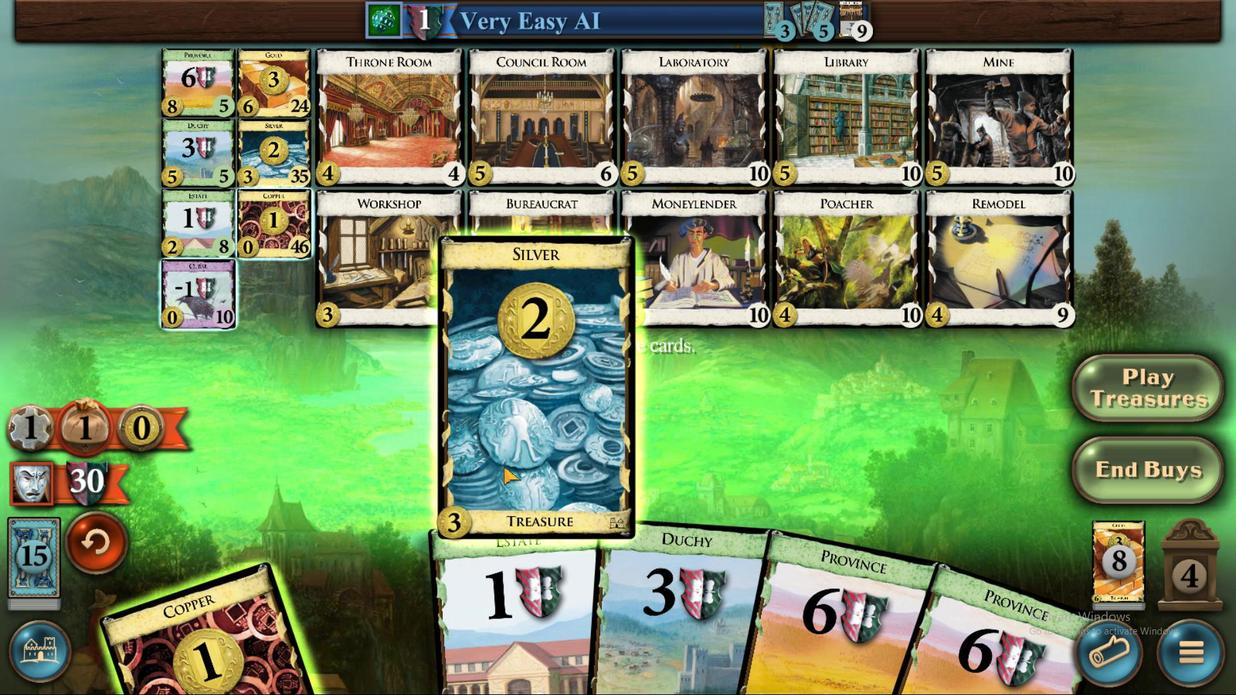 
Action: Mouse pressed left at (510, 461)
Screenshot: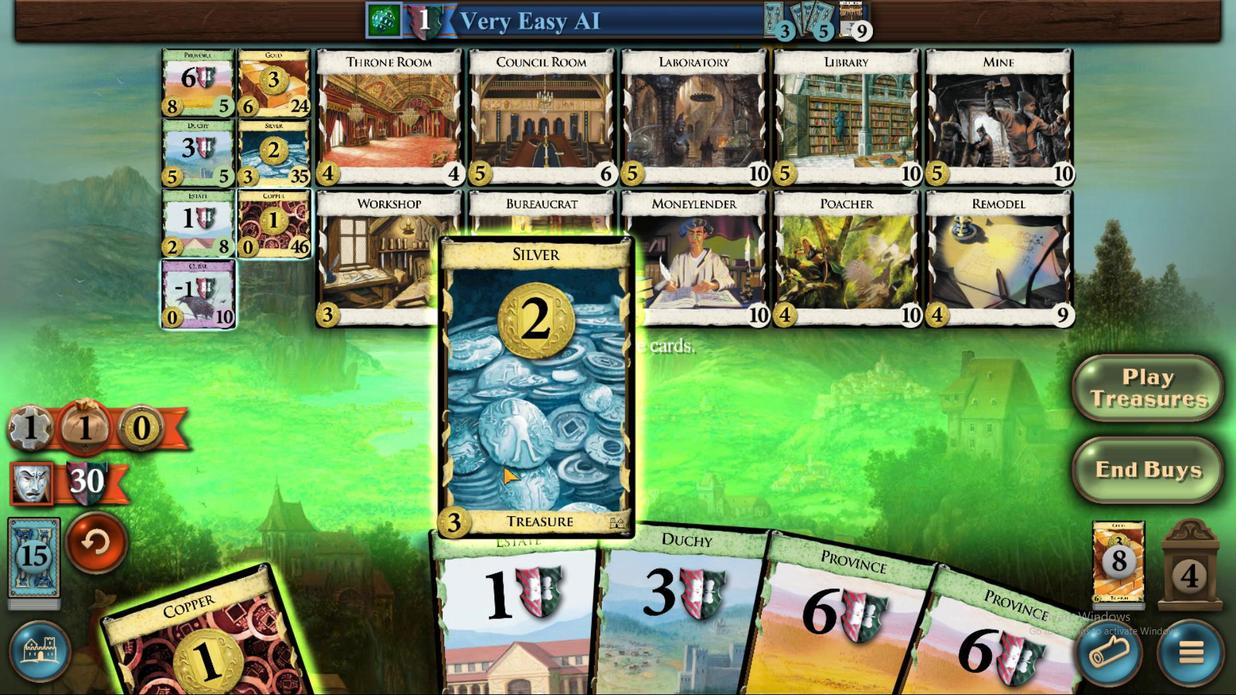 
Action: Mouse moved to (502, 459)
Screenshot: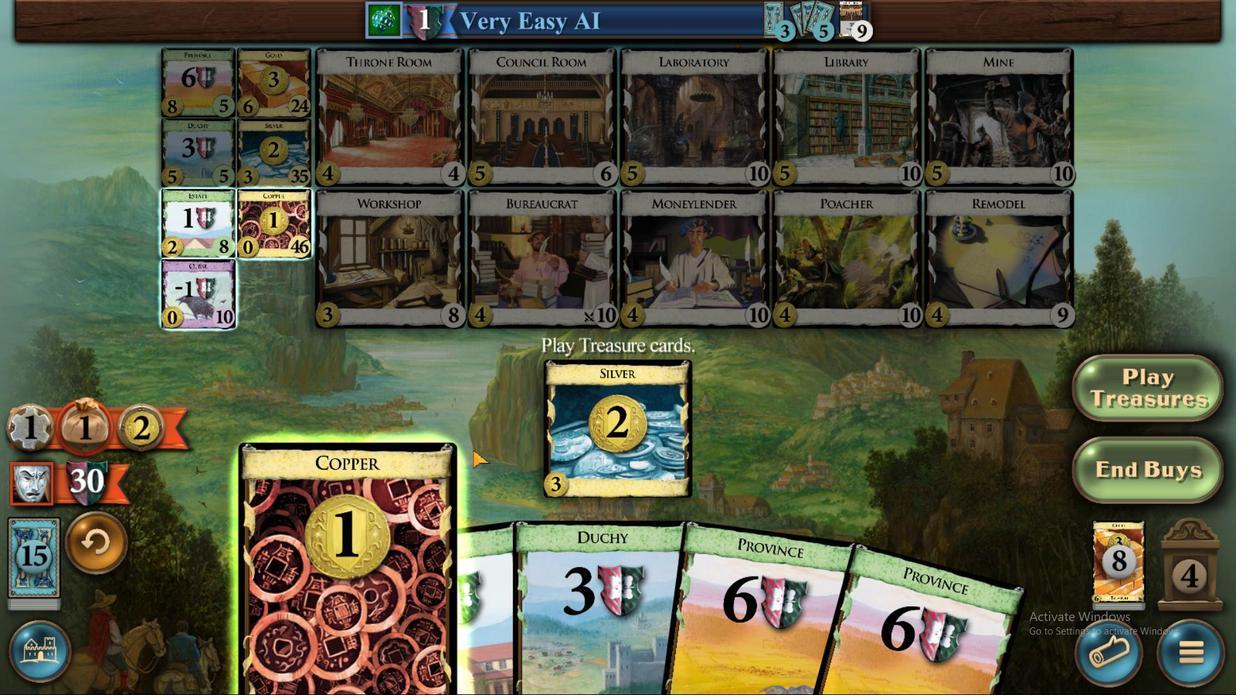 
Action: Mouse pressed left at (502, 459)
Screenshot: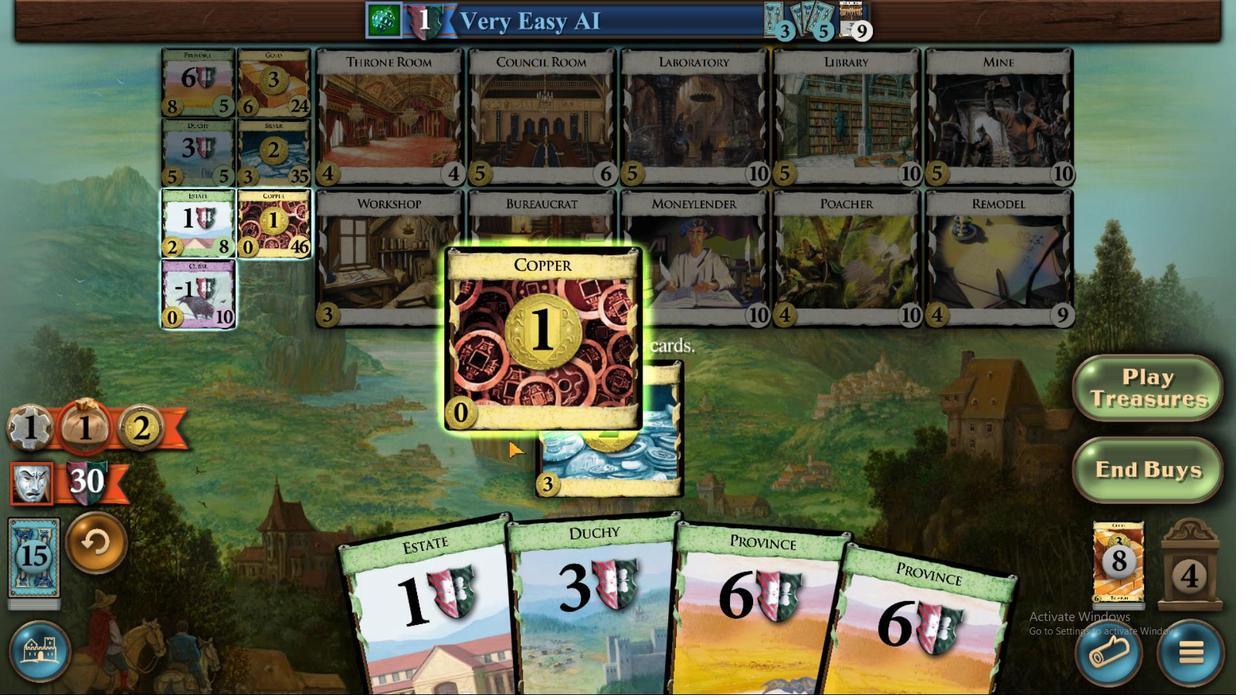 
Action: Mouse moved to (506, 385)
Screenshot: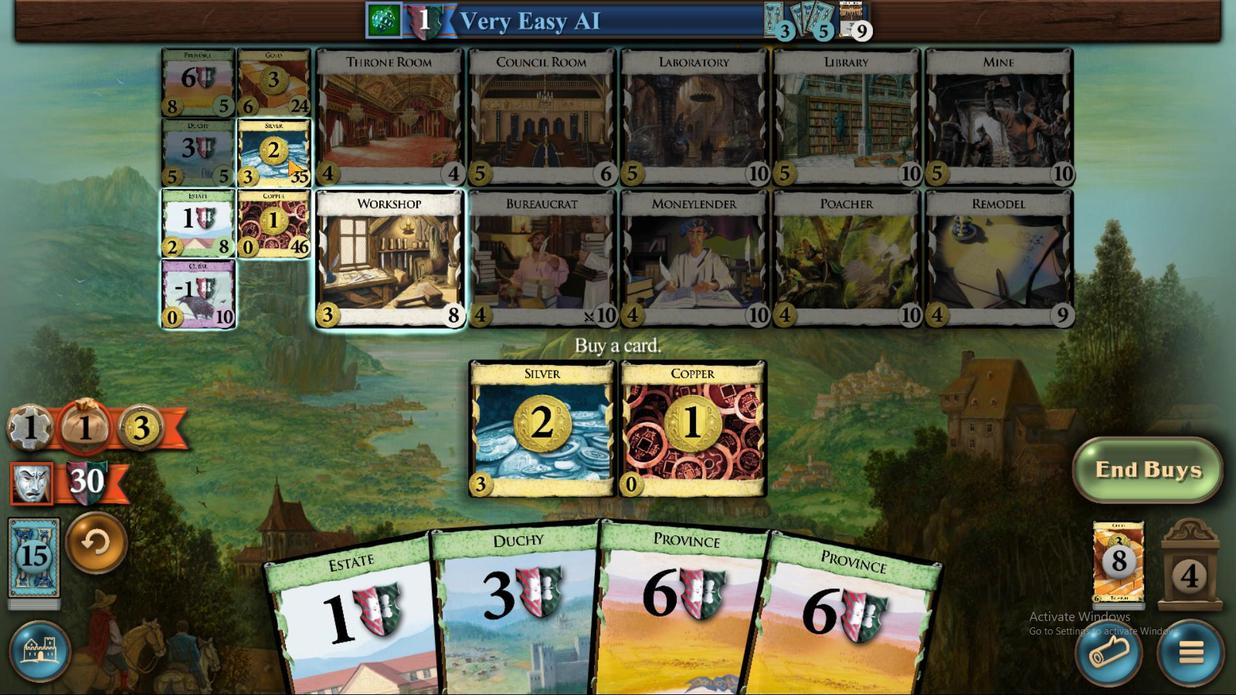 
Action: Mouse pressed left at (506, 385)
Screenshot: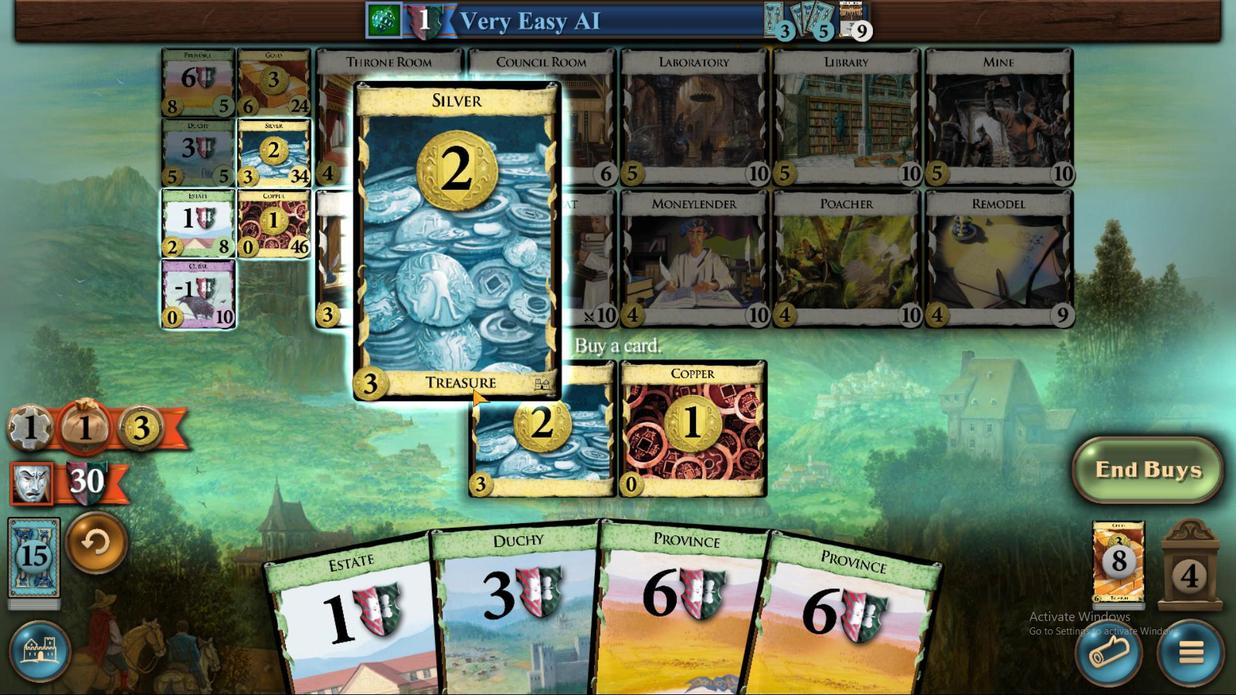 
Action: Mouse moved to (510, 457)
Screenshot: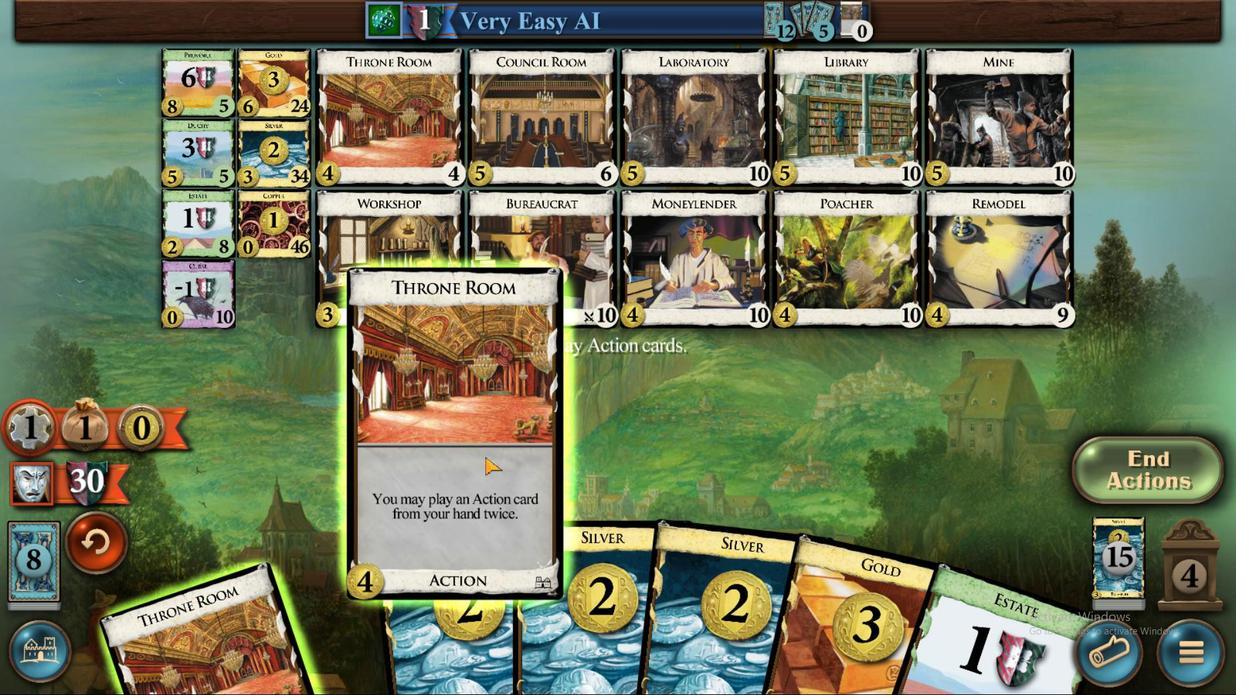 
Action: Mouse pressed left at (510, 457)
Screenshot: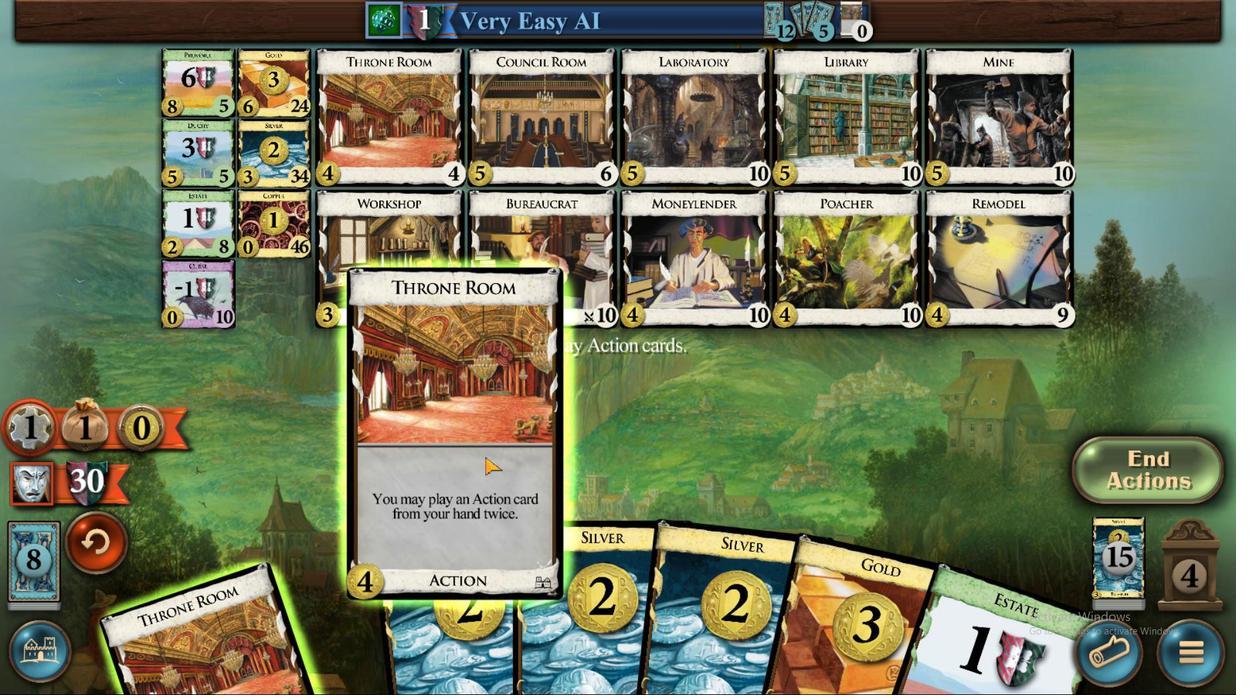 
Action: Mouse moved to (500, 459)
Screenshot: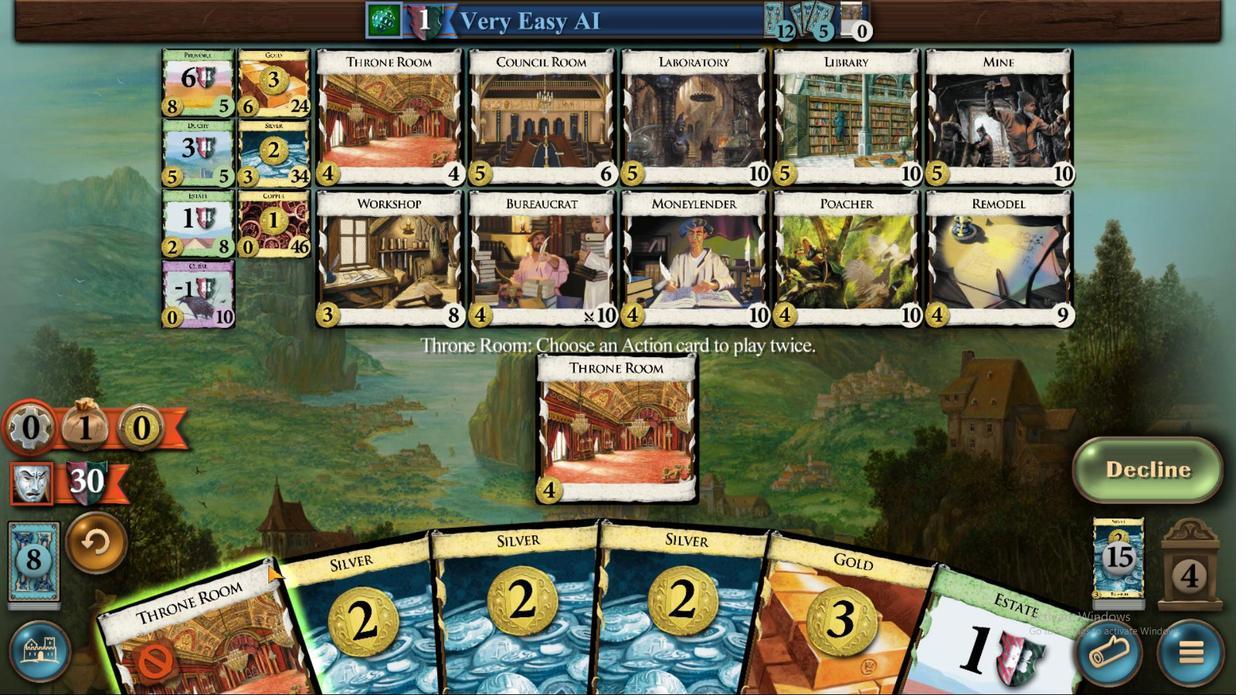 
Action: Mouse pressed left at (500, 459)
Screenshot: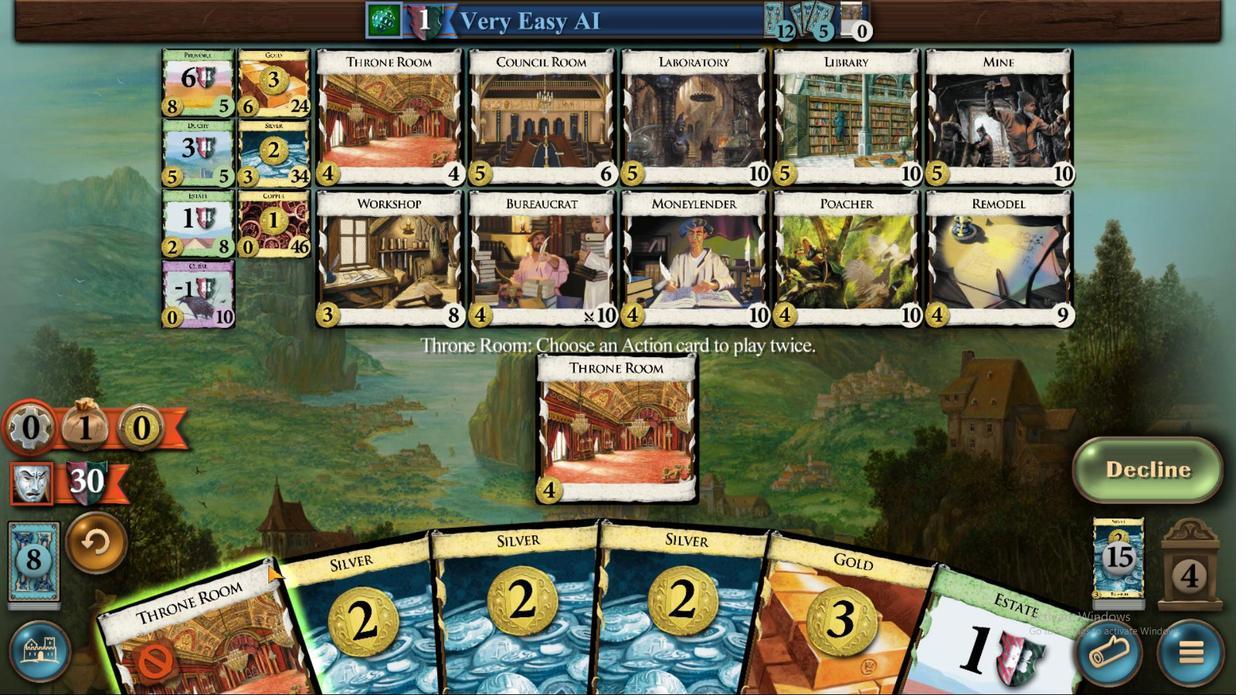 
Action: Mouse moved to (548, 455)
Screenshot: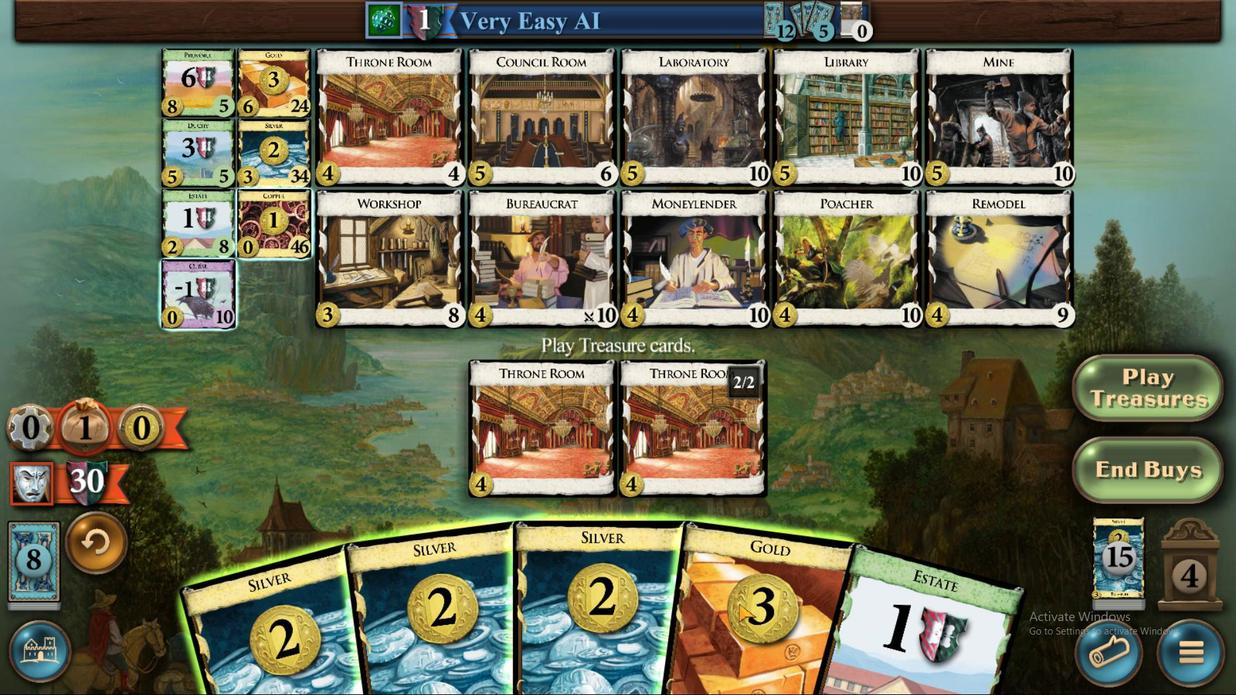 
Action: Mouse pressed left at (548, 455)
Screenshot: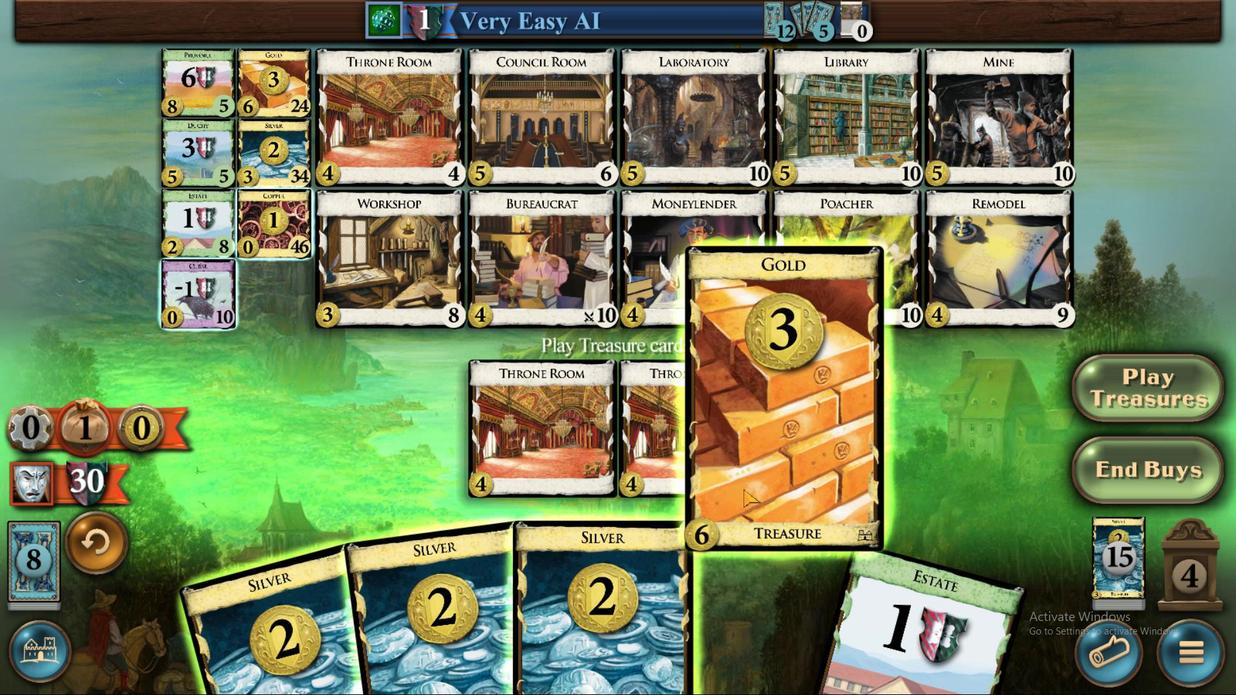 
Action: Mouse moved to (543, 454)
Screenshot: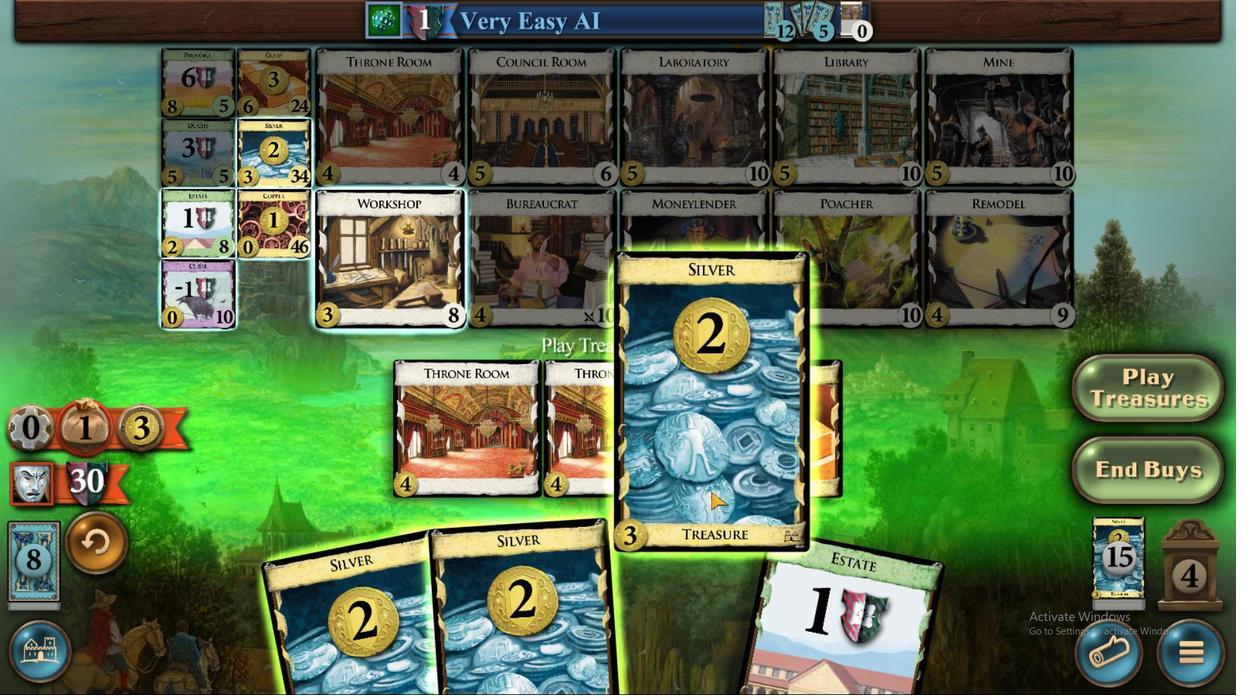 
Action: Mouse pressed left at (543, 454)
Screenshot: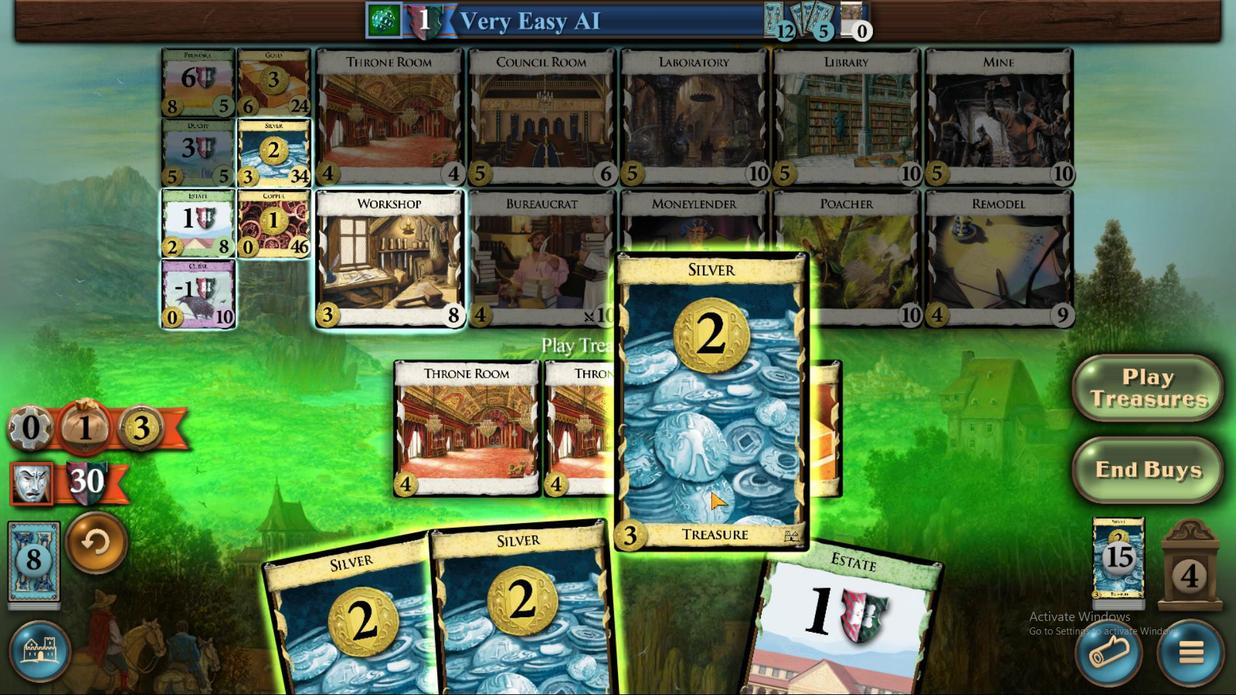 
Action: Mouse moved to (537, 457)
Screenshot: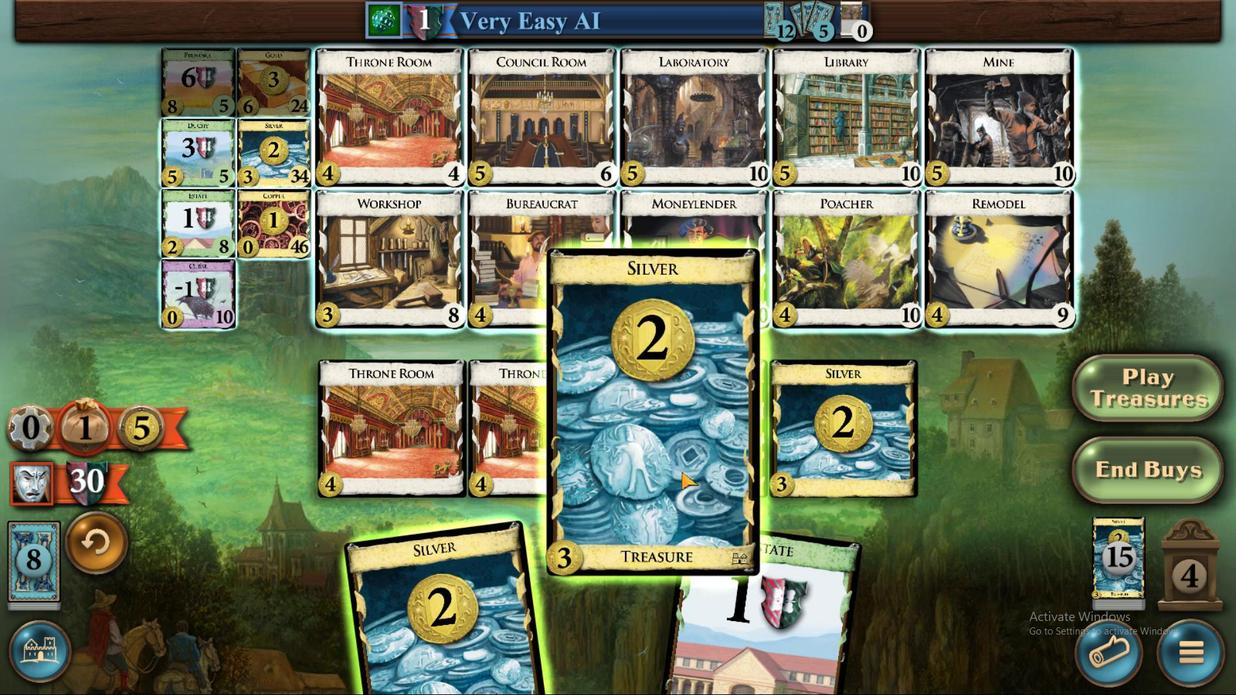 
Action: Mouse pressed left at (537, 457)
Screenshot: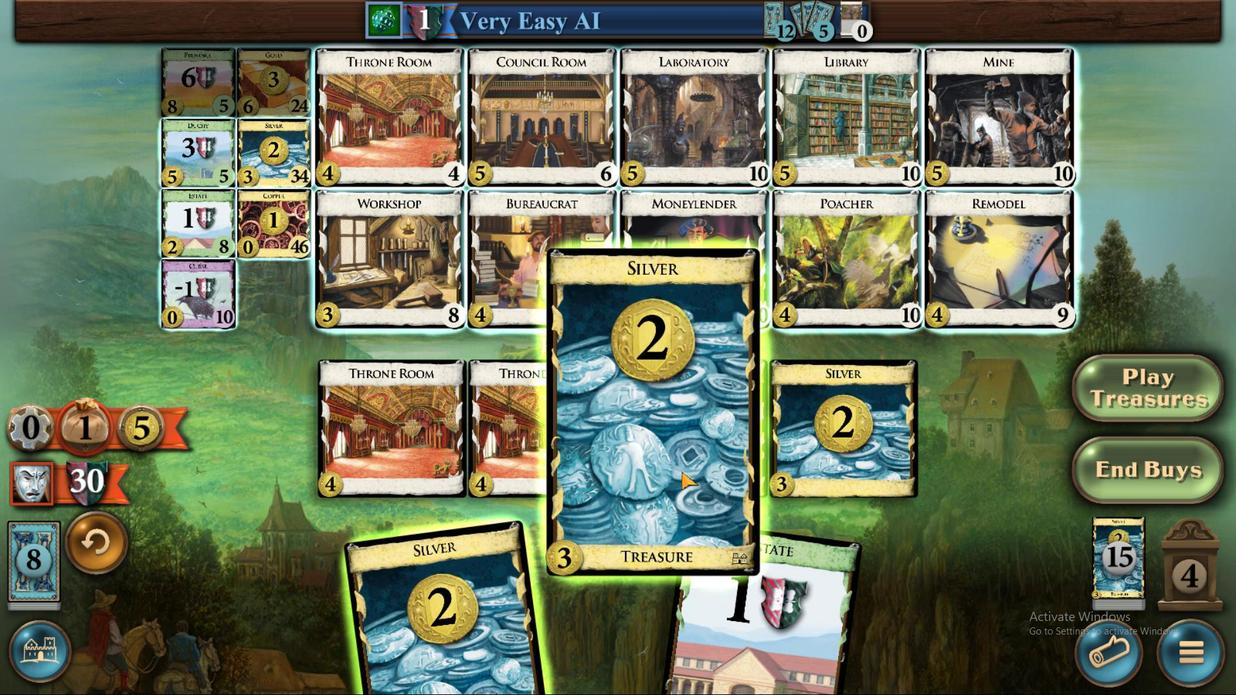 
Action: Mouse moved to (523, 456)
Screenshot: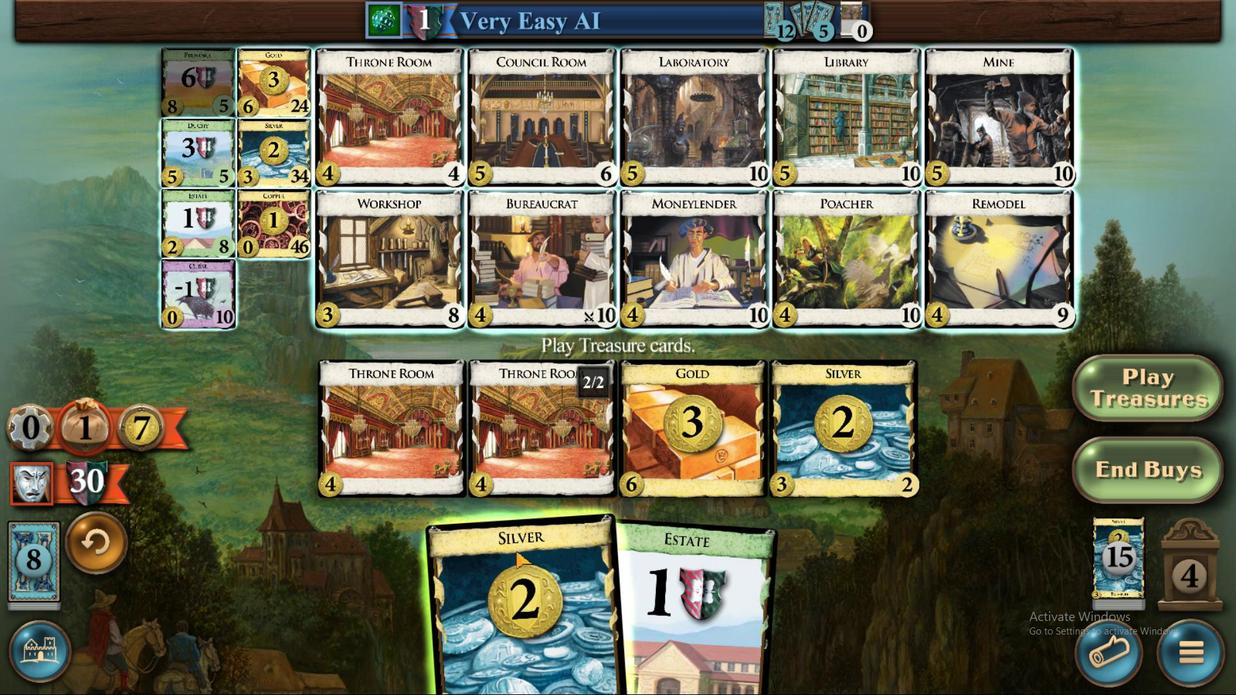 
Action: Mouse pressed left at (523, 456)
Screenshot: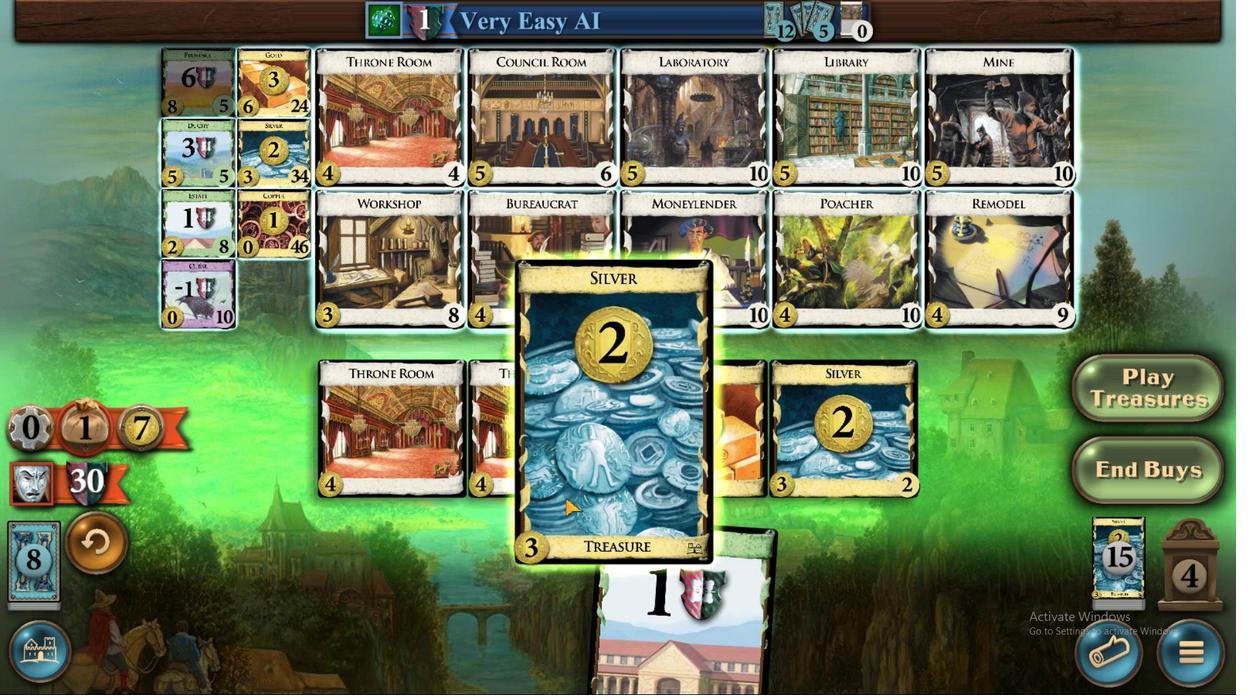 
Action: Mouse moved to (495, 372)
Screenshot: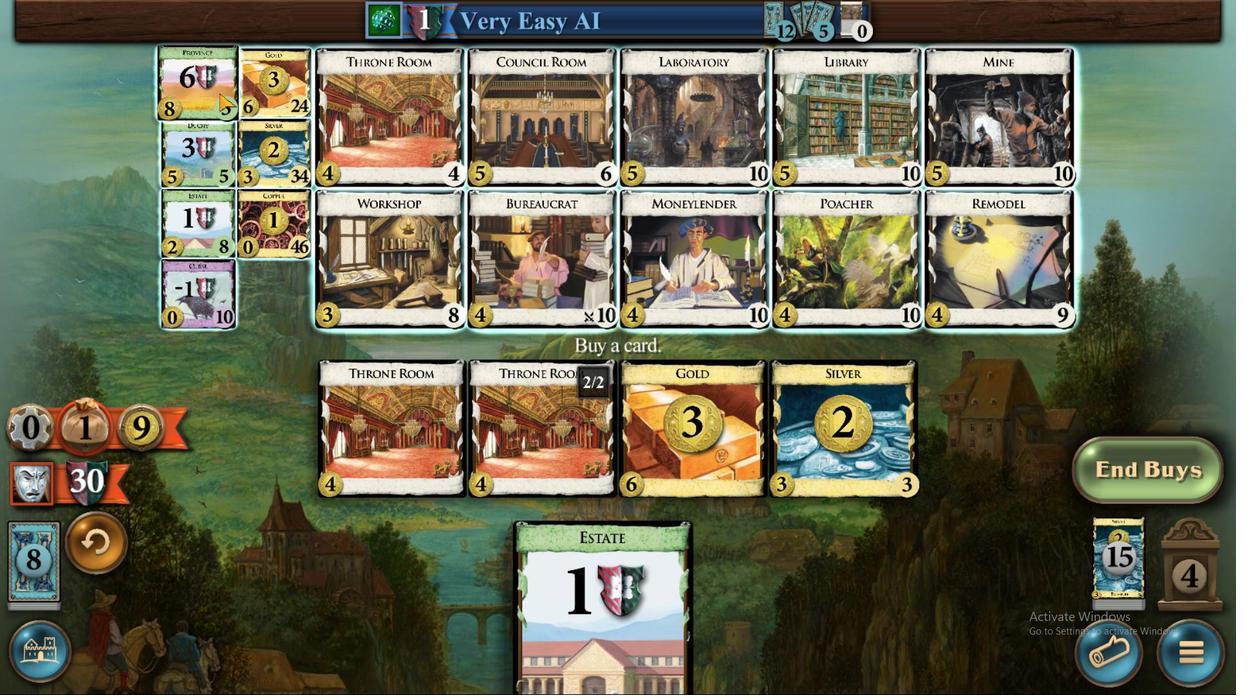 
Action: Mouse pressed left at (495, 372)
Screenshot: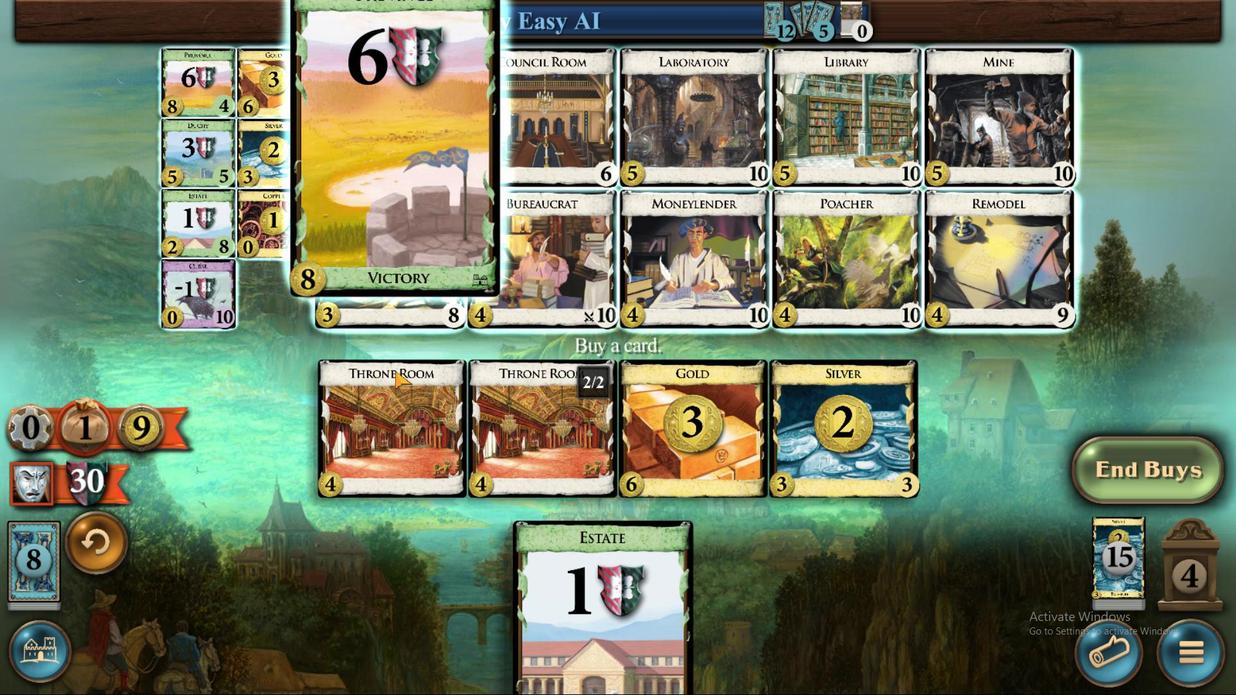 
Action: Mouse moved to (566, 463)
Screenshot: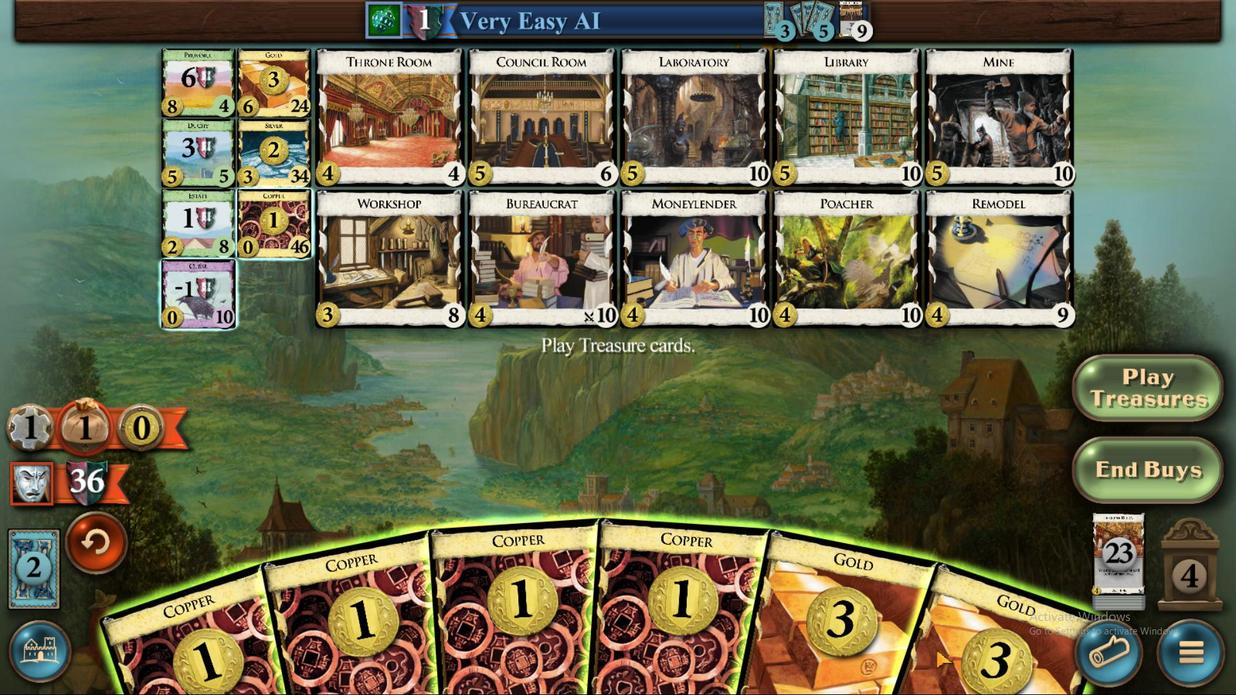 
Action: Mouse pressed left at (566, 463)
Screenshot: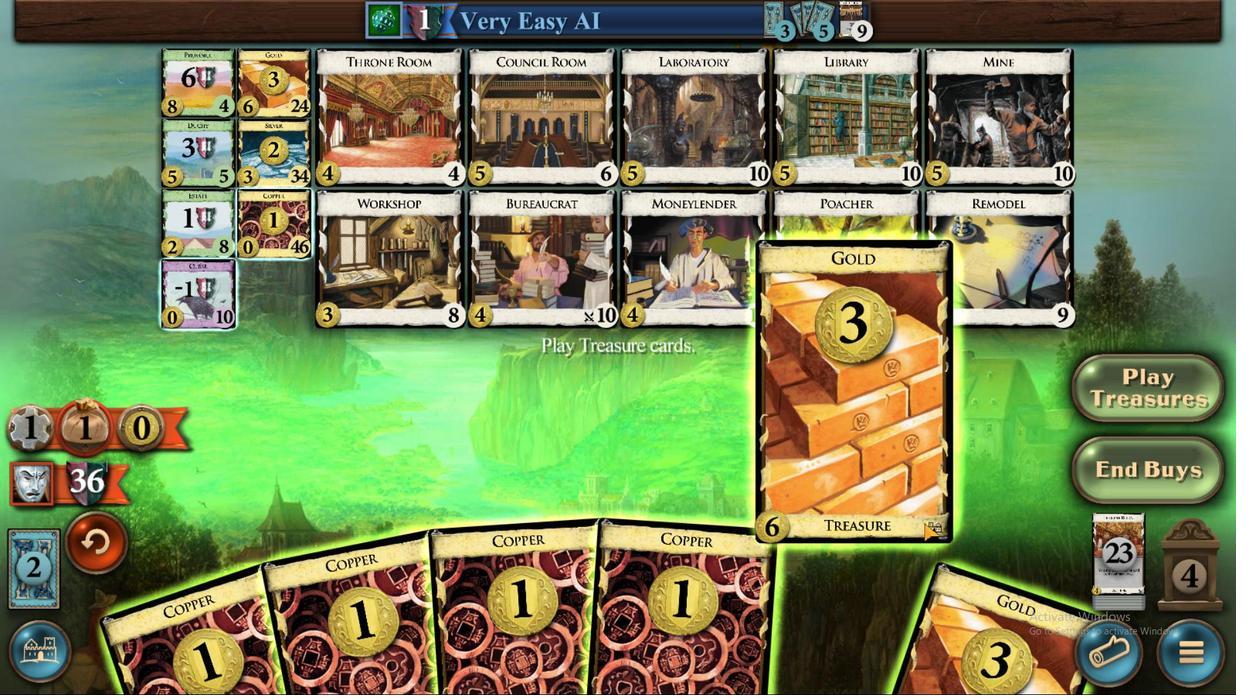 
Action: Mouse moved to (567, 458)
Screenshot: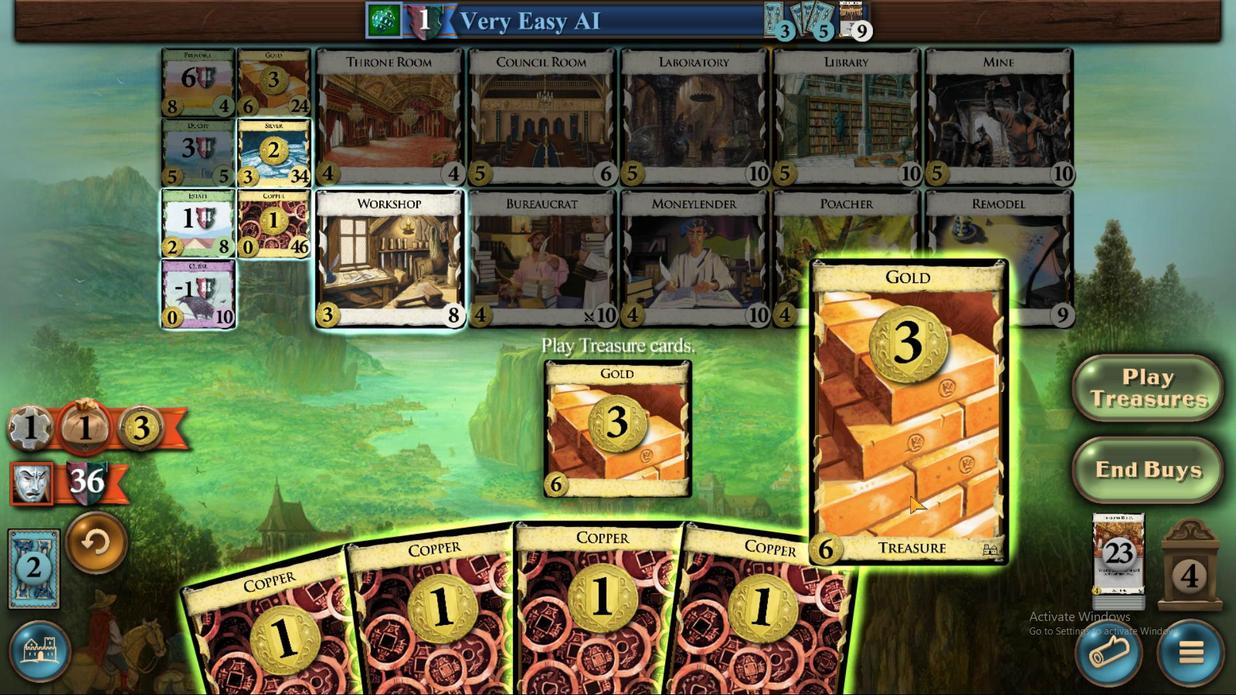 
Action: Mouse pressed left at (567, 458)
Screenshot: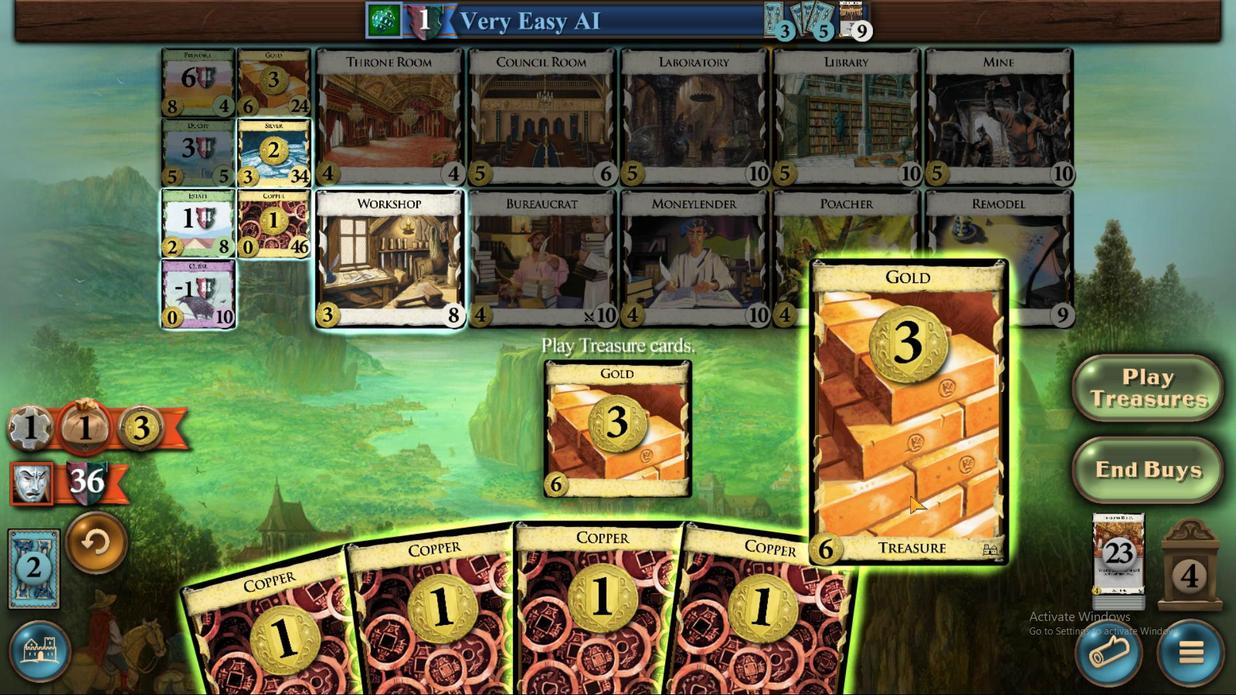 
Action: Mouse moved to (557, 459)
Screenshot: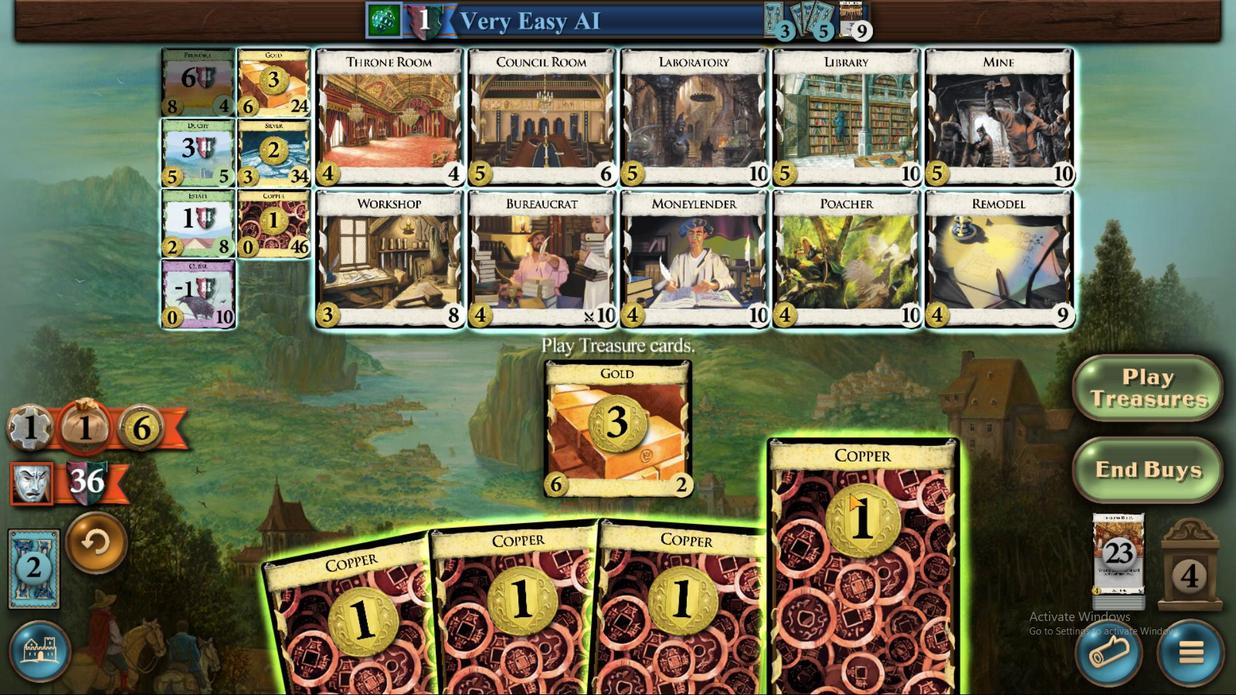 
Action: Mouse pressed left at (557, 459)
Screenshot: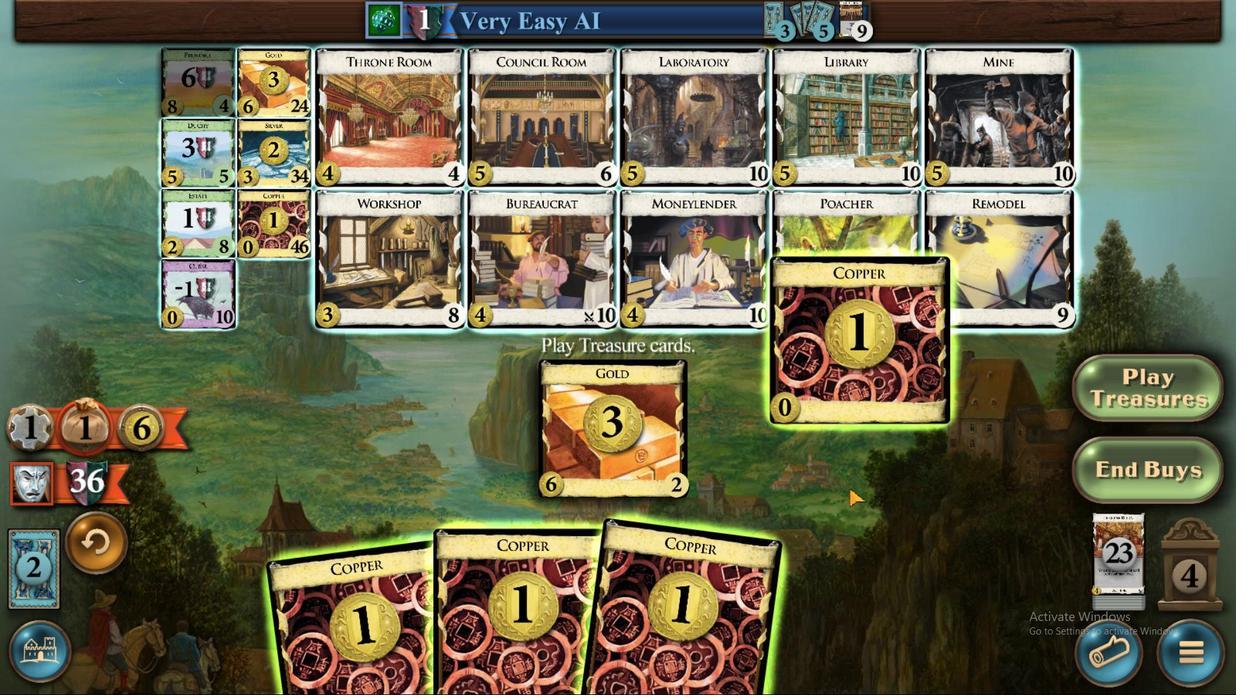 
Action: Mouse moved to (555, 457)
Screenshot: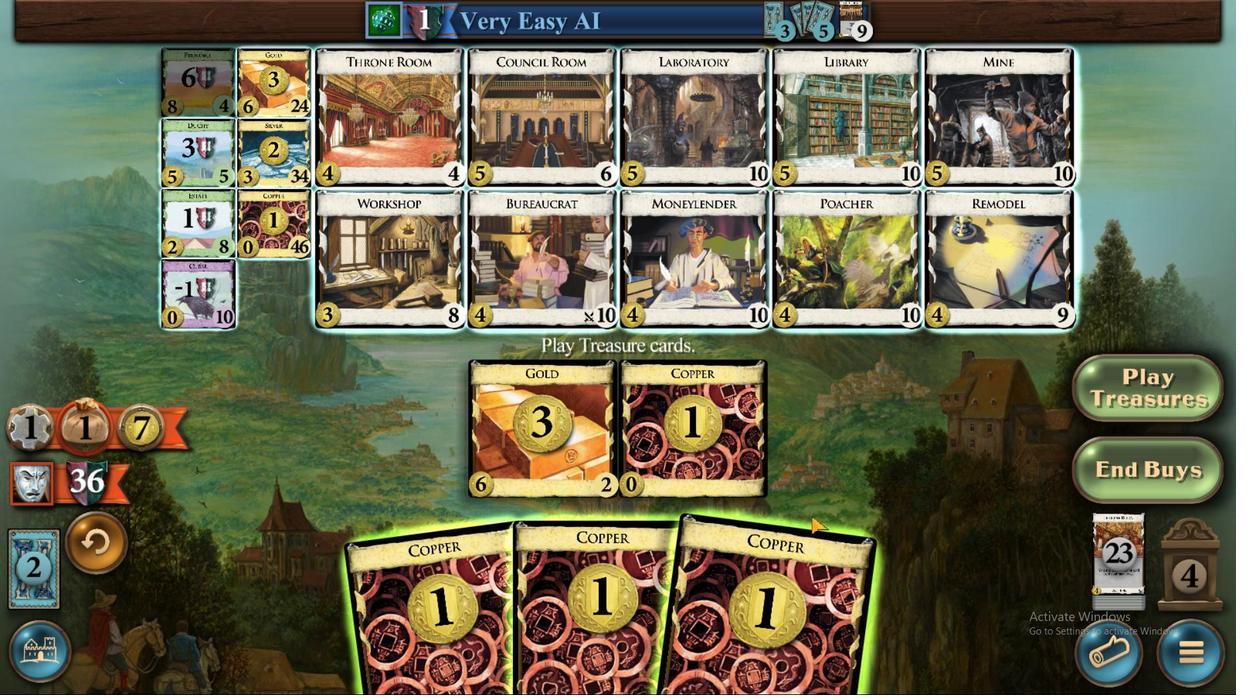 
Action: Mouse pressed left at (555, 457)
Screenshot: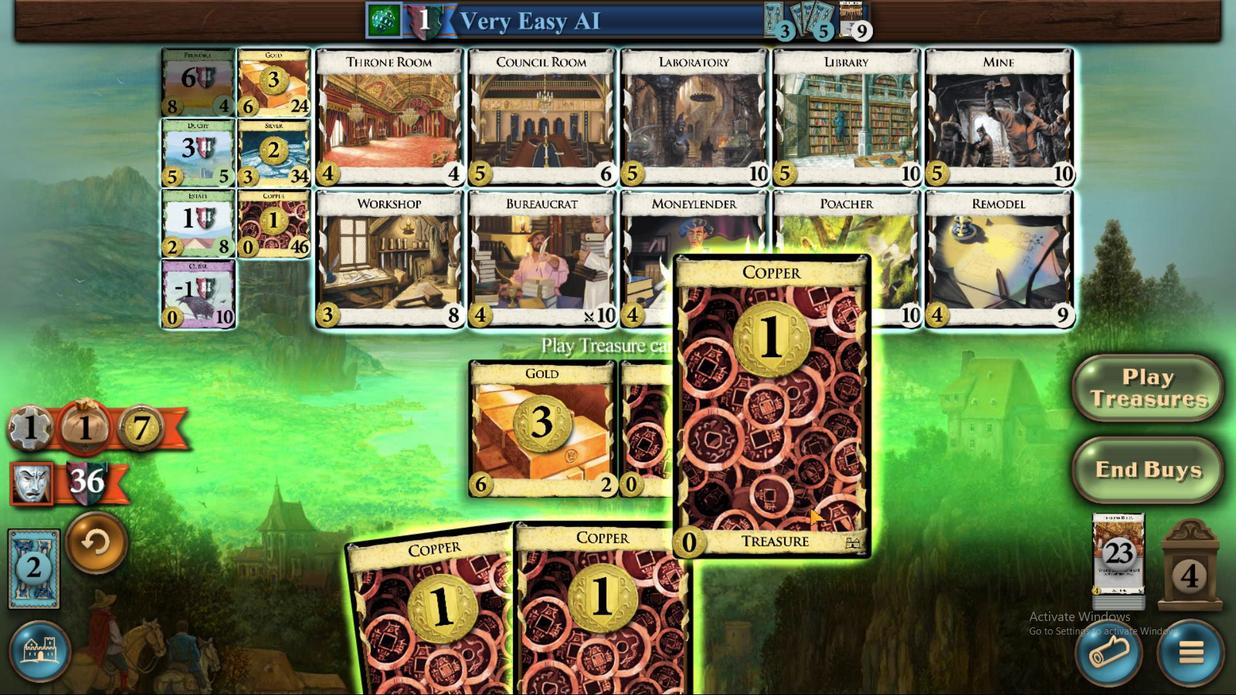 
Action: Mouse moved to (499, 377)
Screenshot: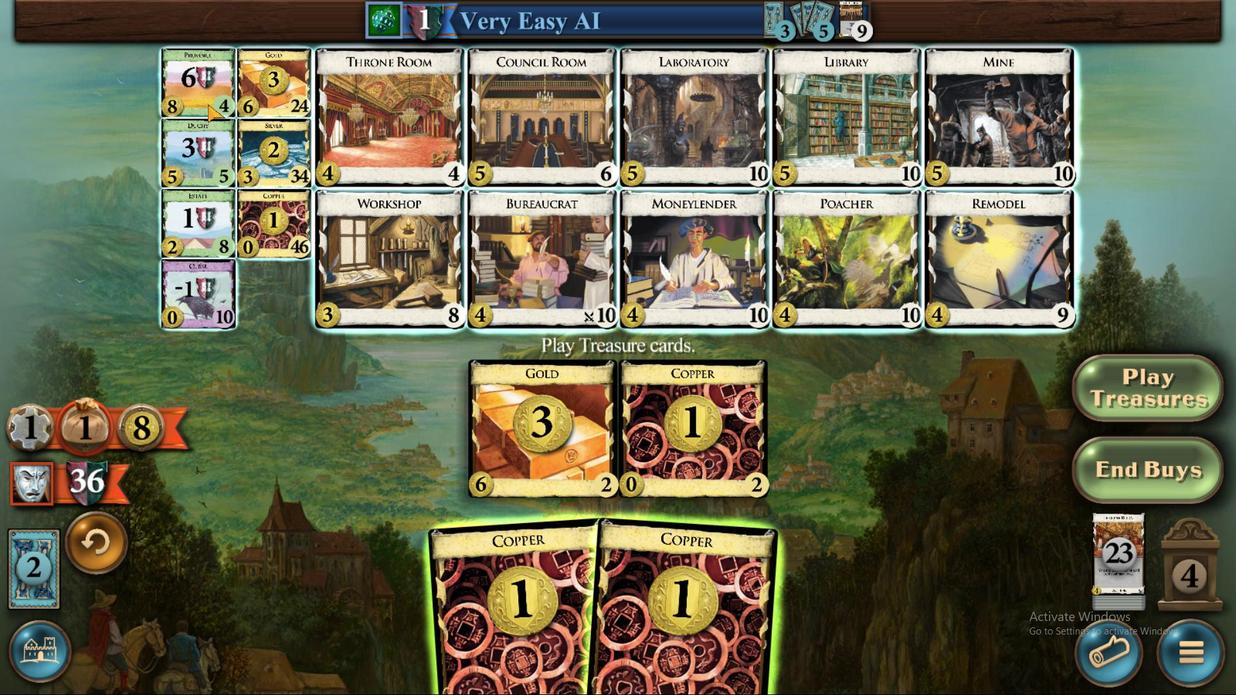 
Action: Mouse pressed left at (499, 377)
Screenshot: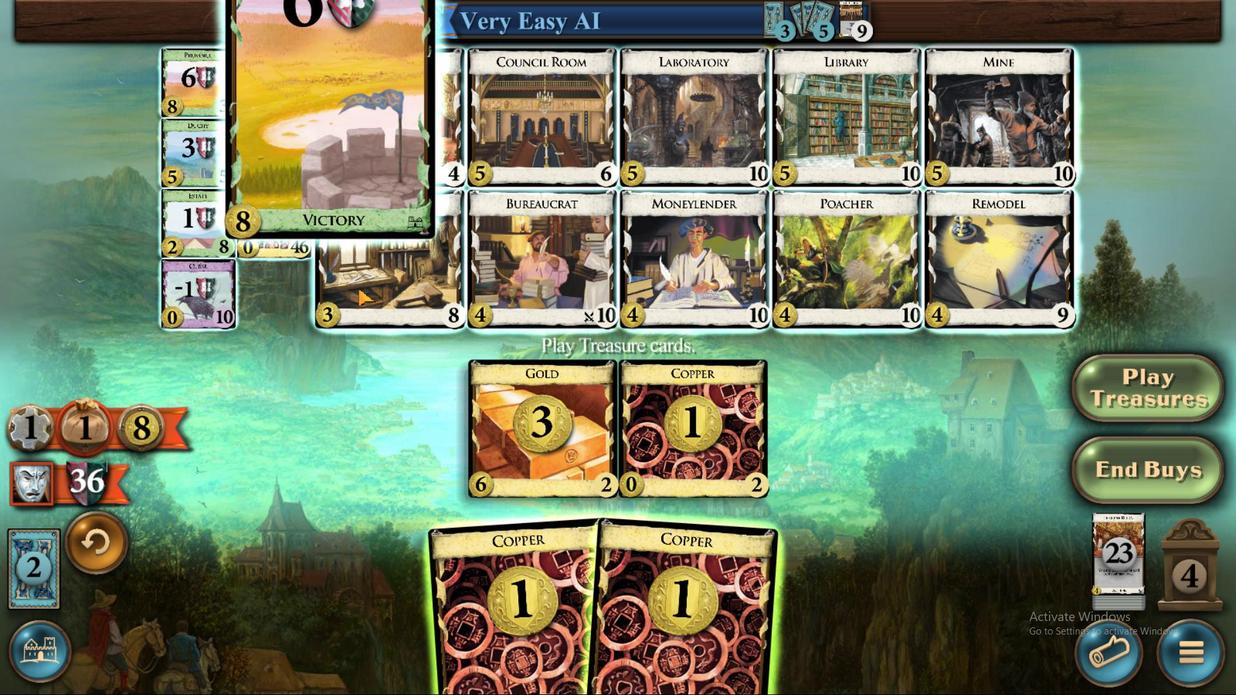 
Action: Mouse moved to (546, 450)
Screenshot: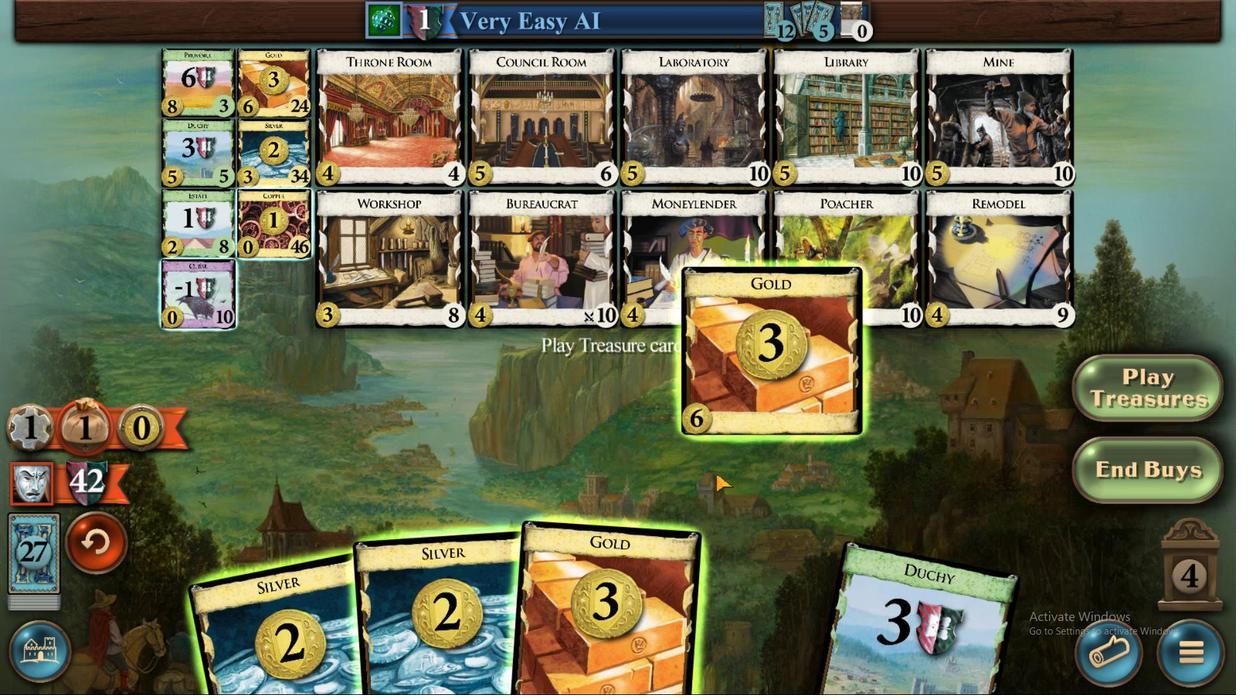 
Action: Mouse pressed left at (546, 453)
Screenshot: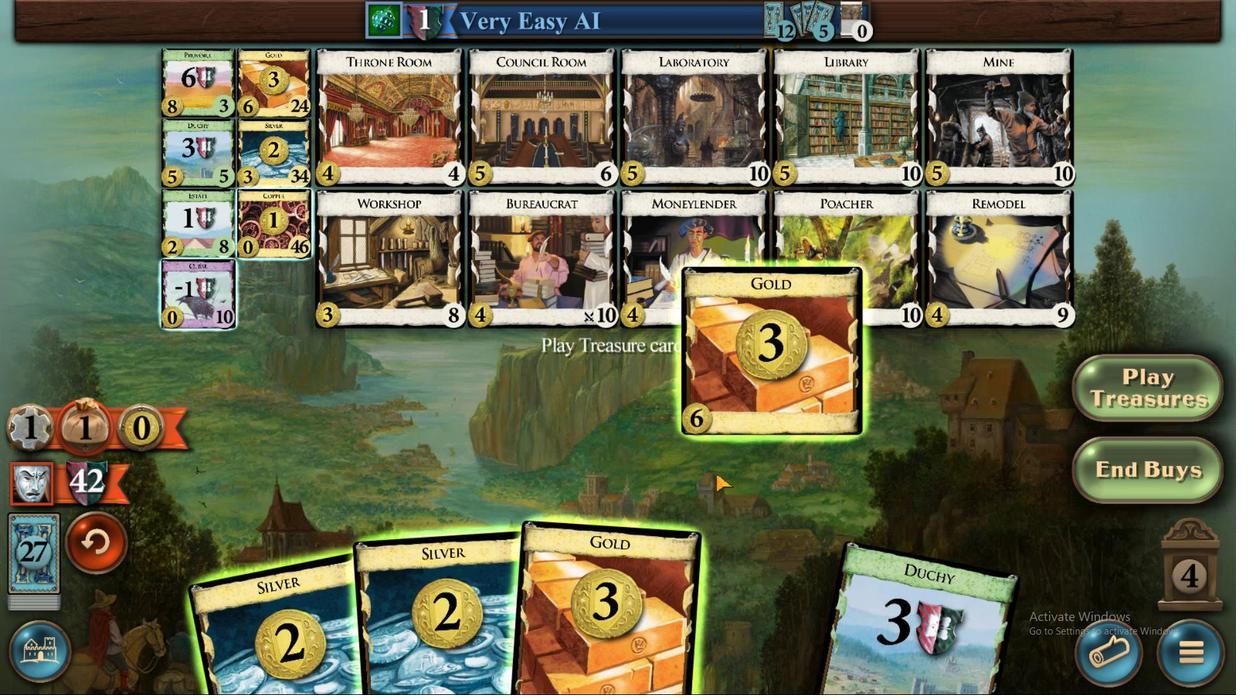 
Action: Mouse moved to (542, 455)
Screenshot: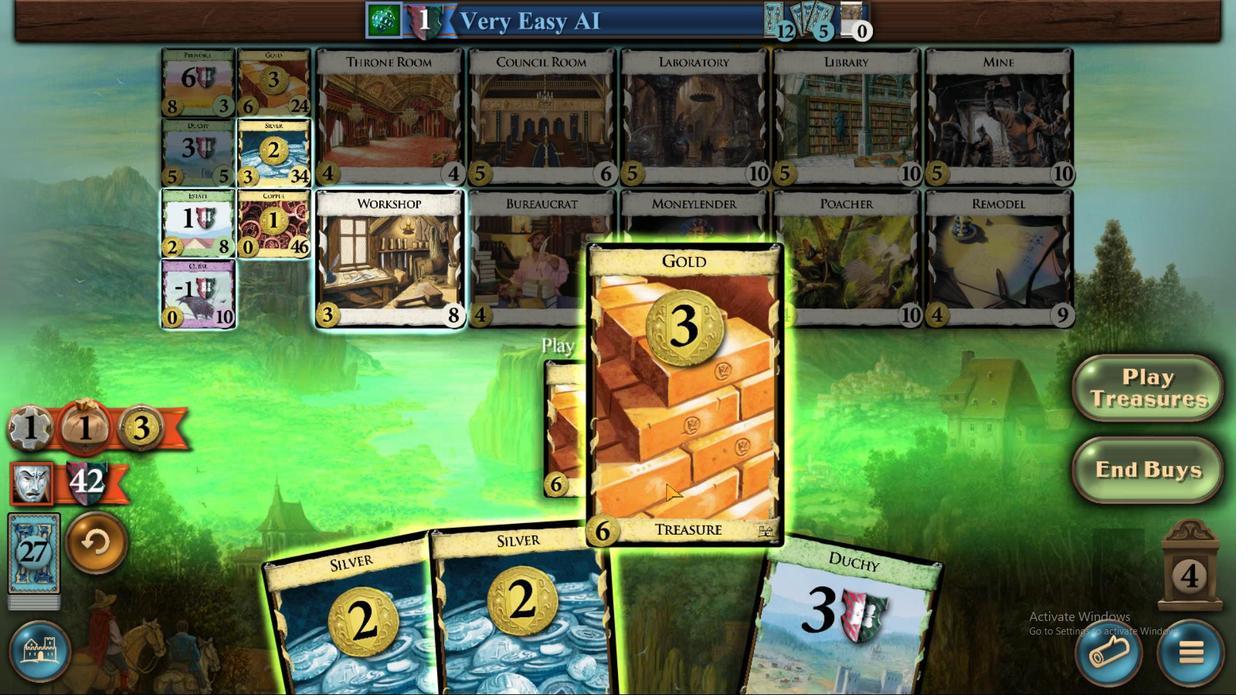 
Action: Mouse pressed left at (541, 455)
Screenshot: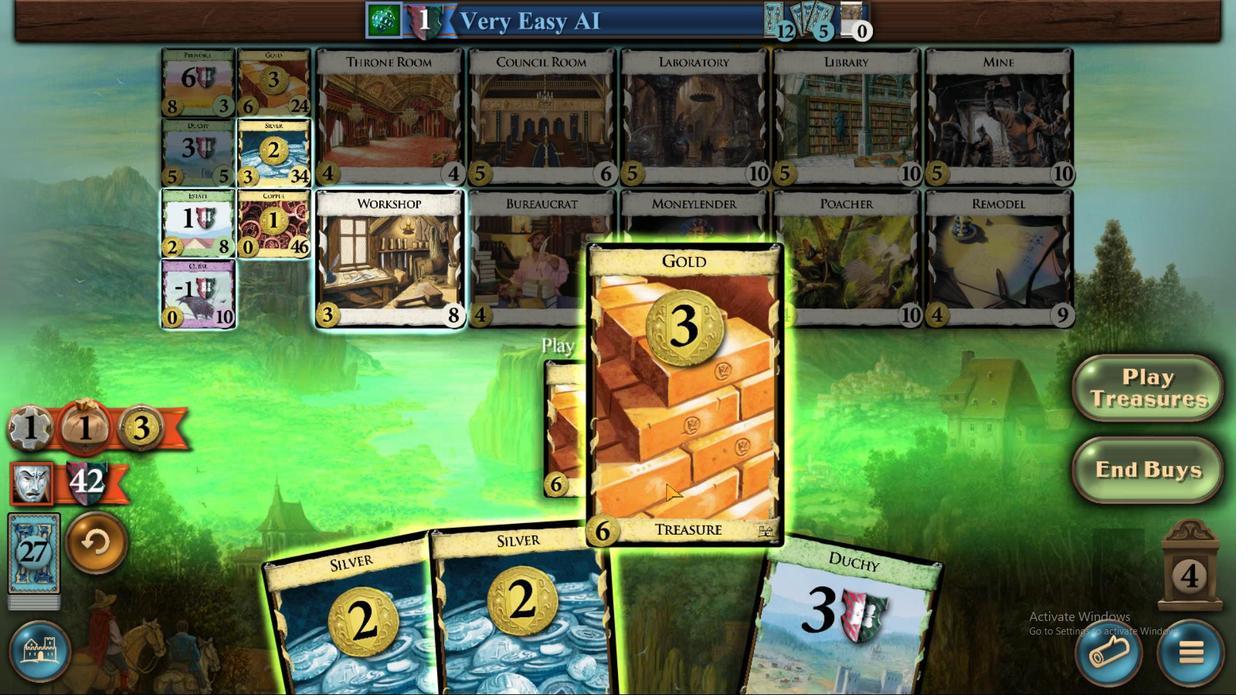 
Action: Mouse moved to (537, 455)
Screenshot: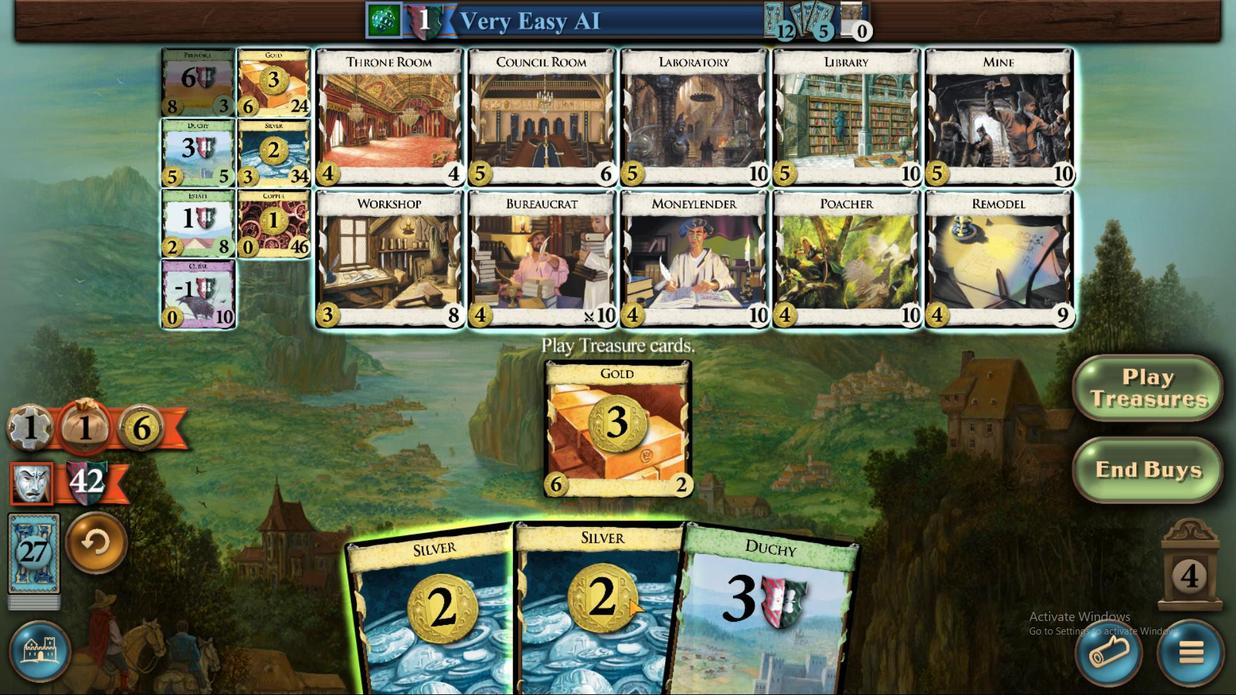 
Action: Mouse pressed left at (537, 455)
Screenshot: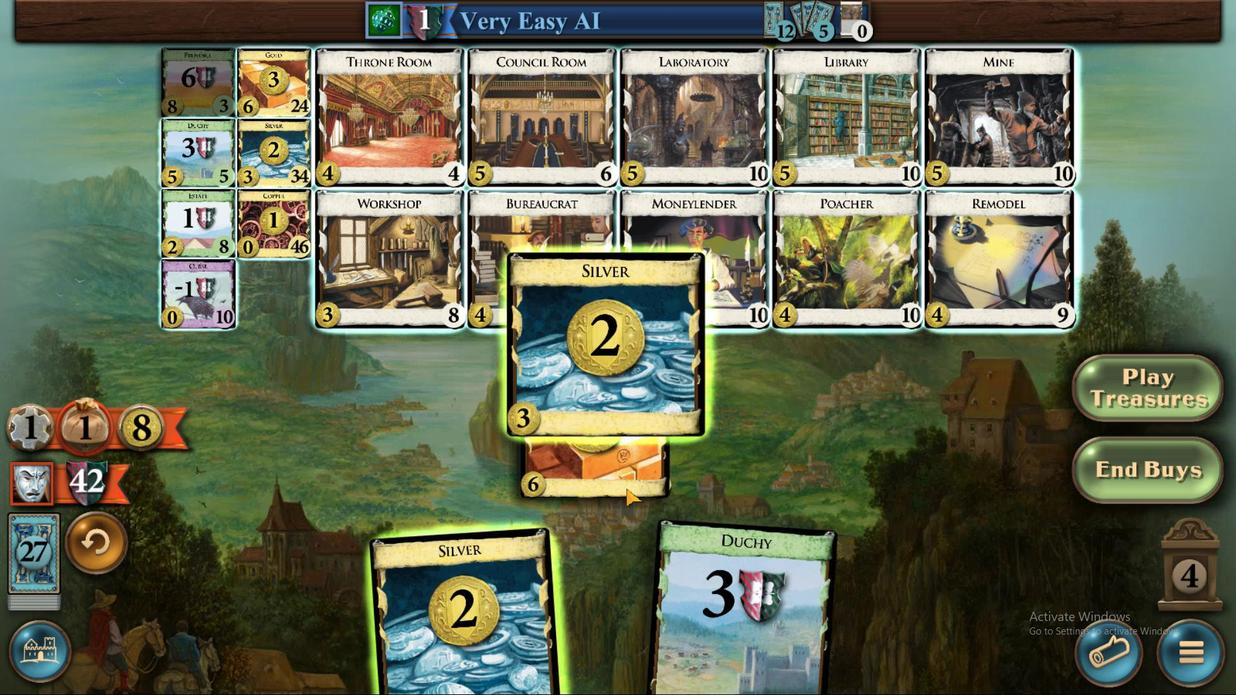 
Action: Mouse moved to (497, 376)
Screenshot: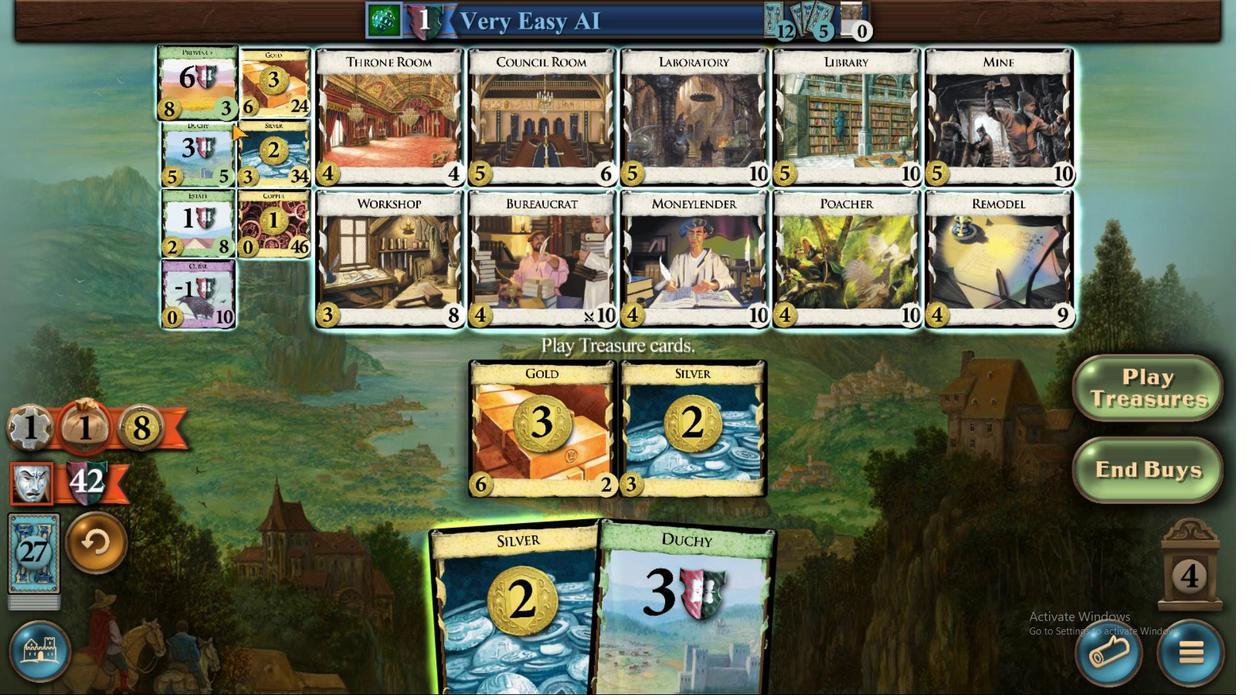 
Action: Mouse pressed left at (497, 376)
Screenshot: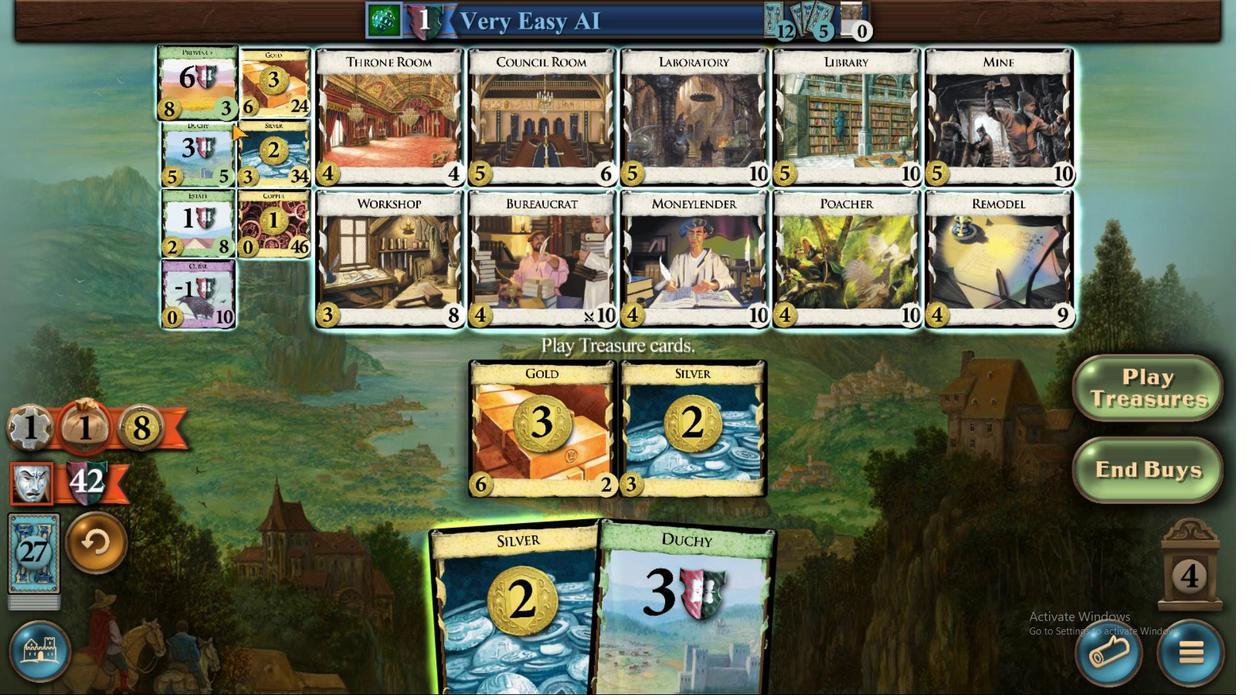 
Action: Mouse moved to (498, 465)
Screenshot: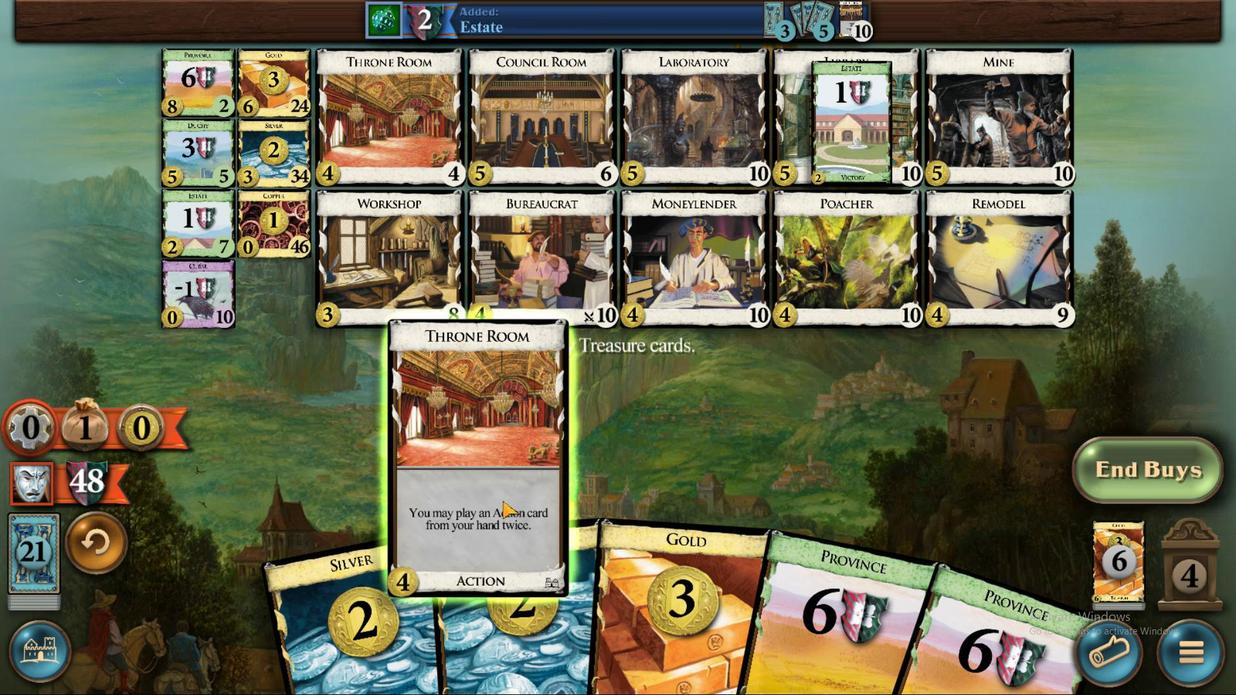 
Action: Mouse pressed left at (498, 465)
Screenshot: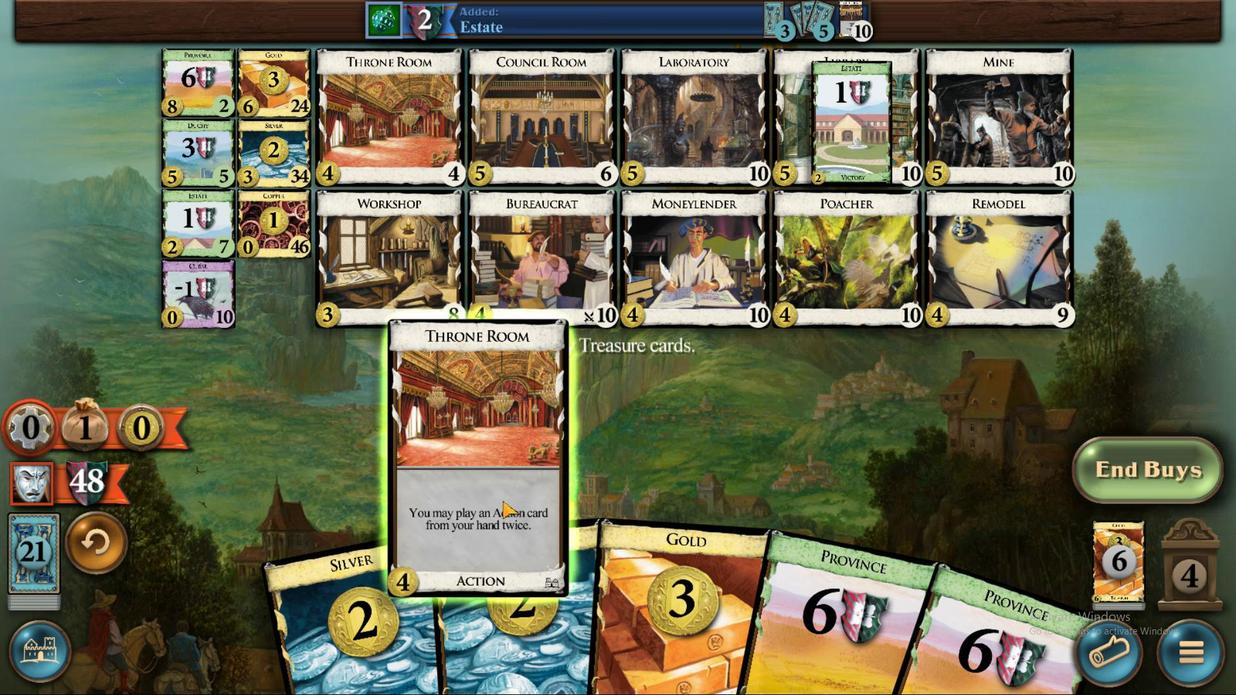 
Action: Mouse moved to (532, 457)
Screenshot: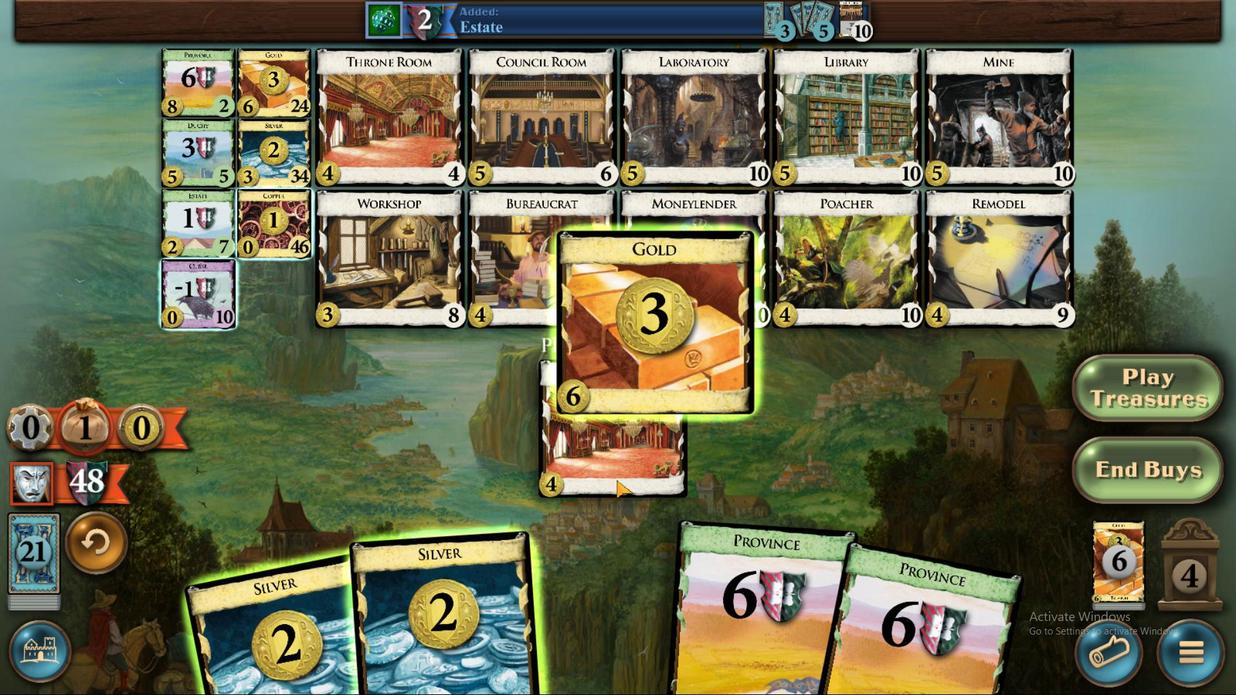 
Action: Mouse pressed left at (532, 457)
Screenshot: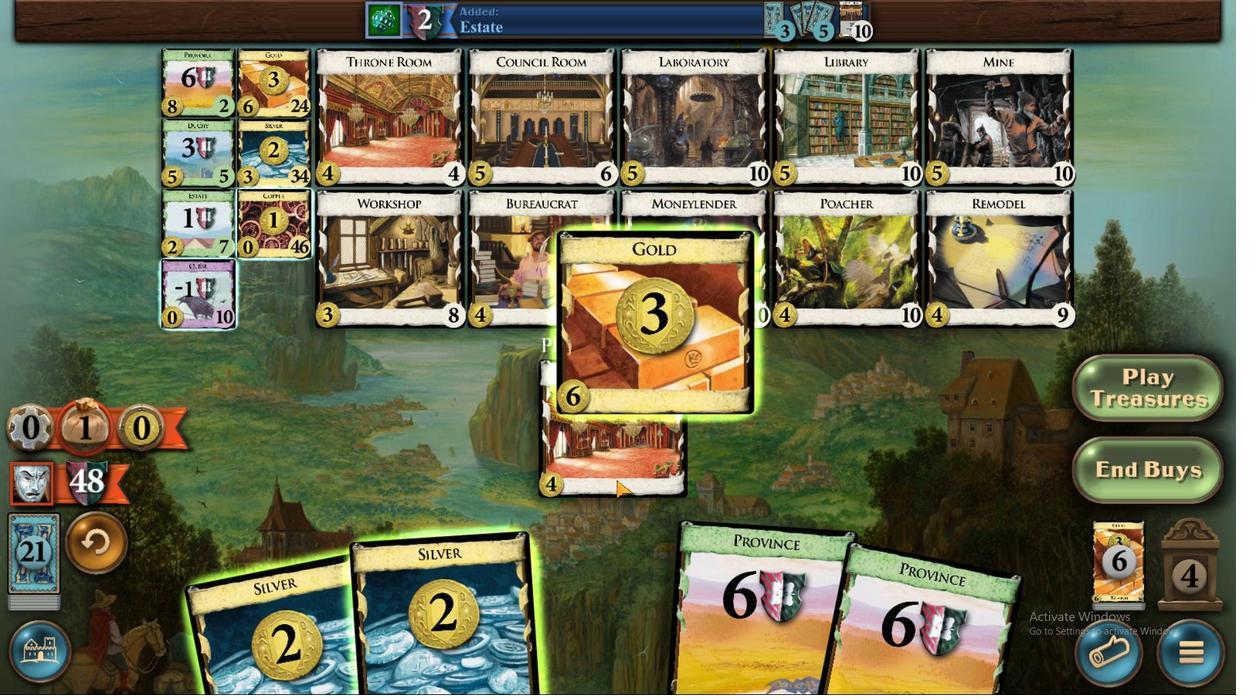 
Action: Mouse moved to (529, 453)
Screenshot: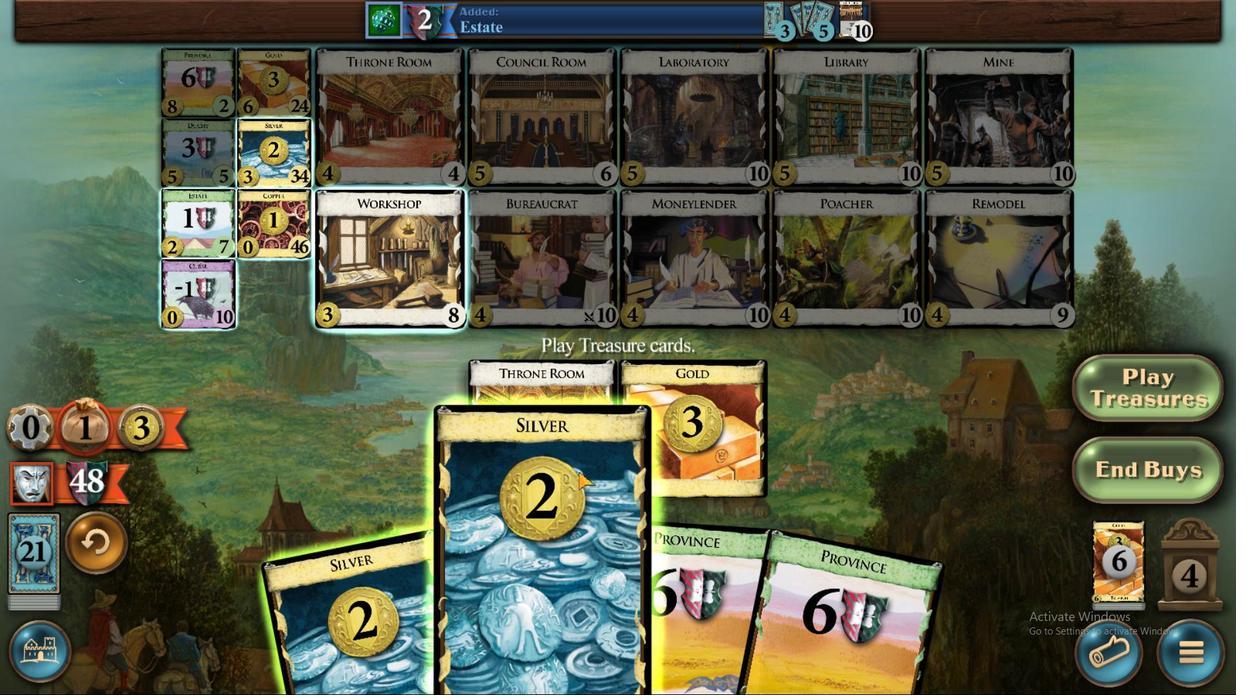 
Action: Mouse pressed left at (529, 453)
Screenshot: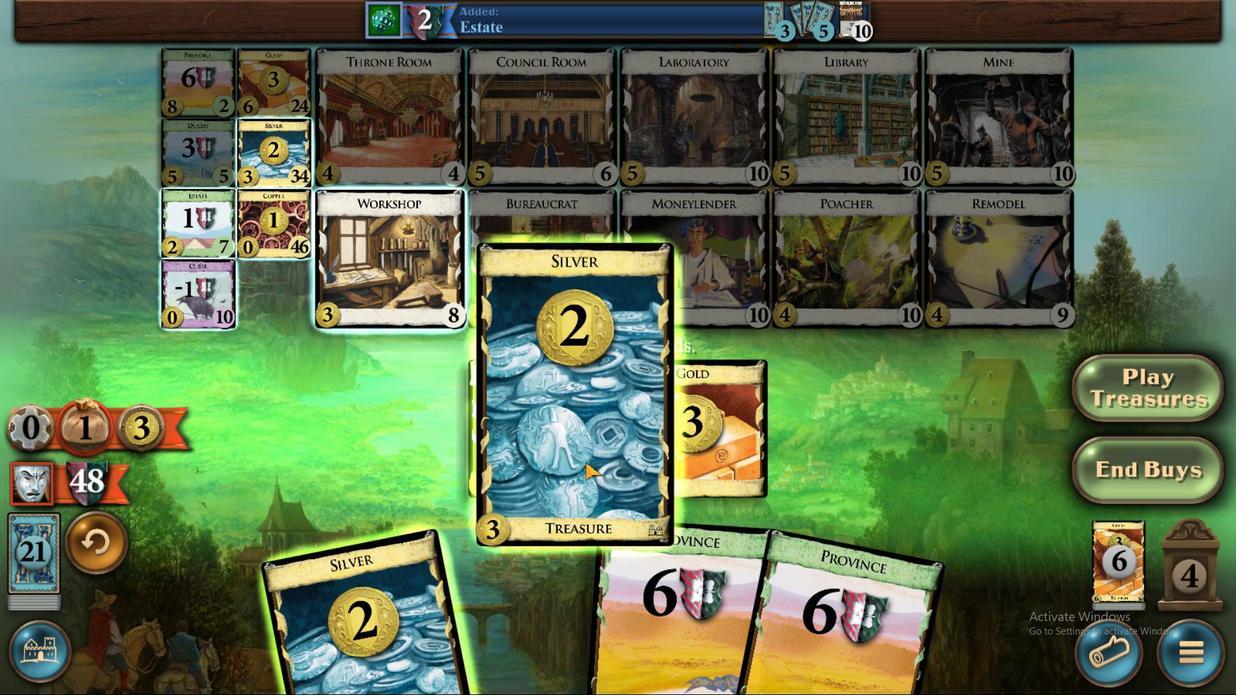
Action: Mouse moved to (522, 453)
Screenshot: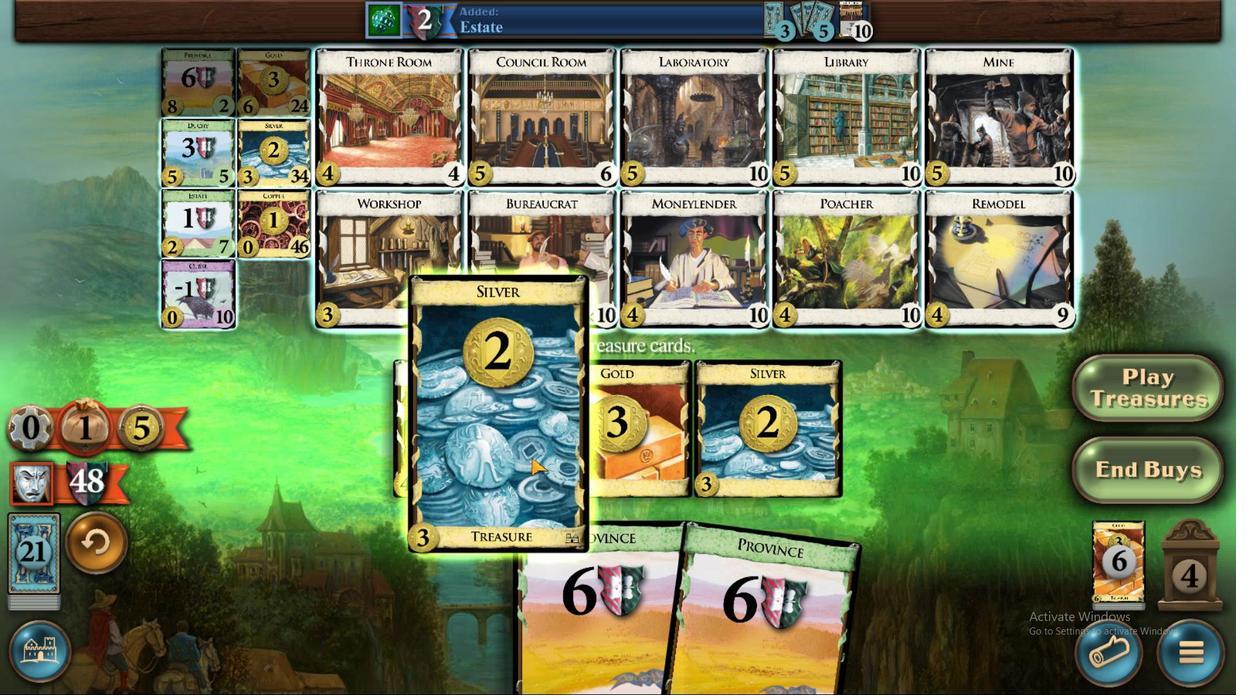 
Action: Mouse pressed left at (522, 453)
Screenshot: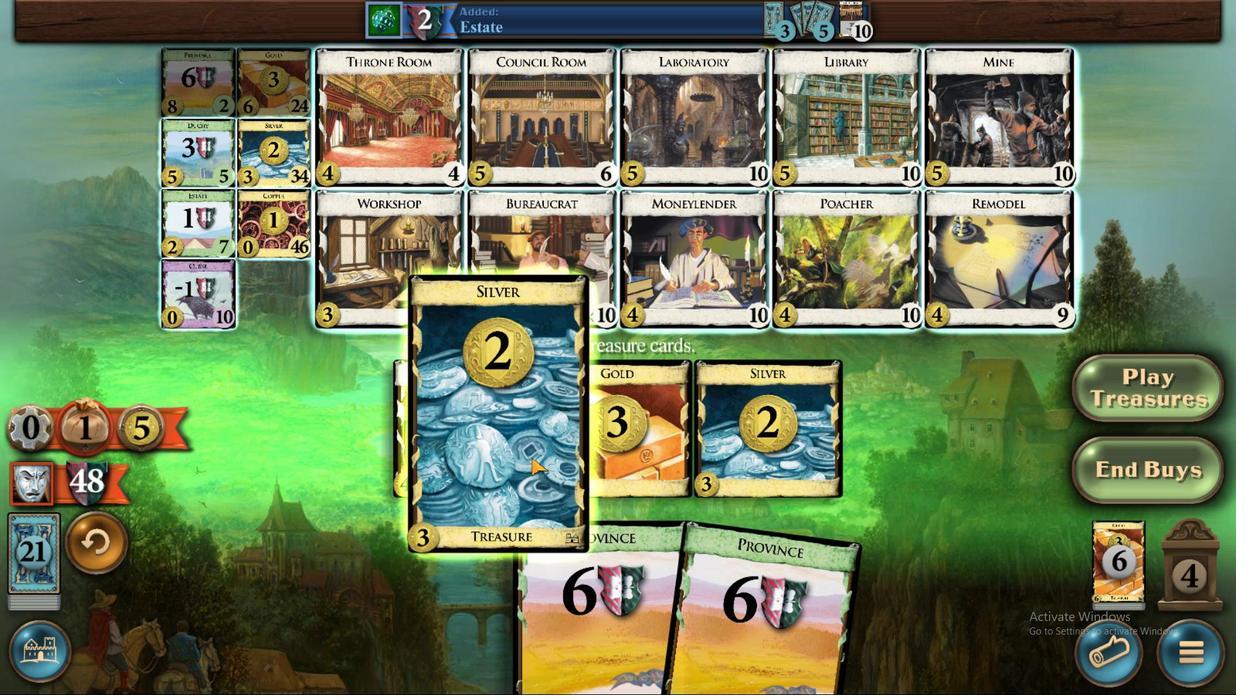 
Action: Mouse moved to (503, 374)
Screenshot: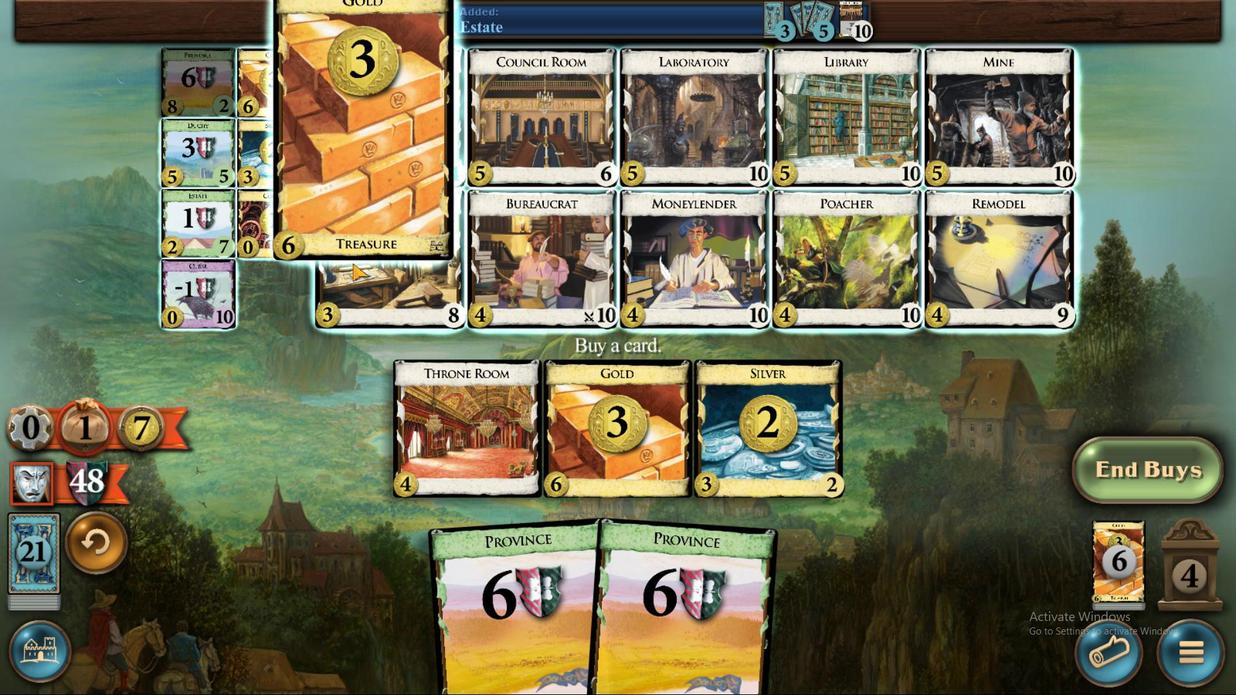 
Action: Mouse pressed left at (503, 374)
Screenshot: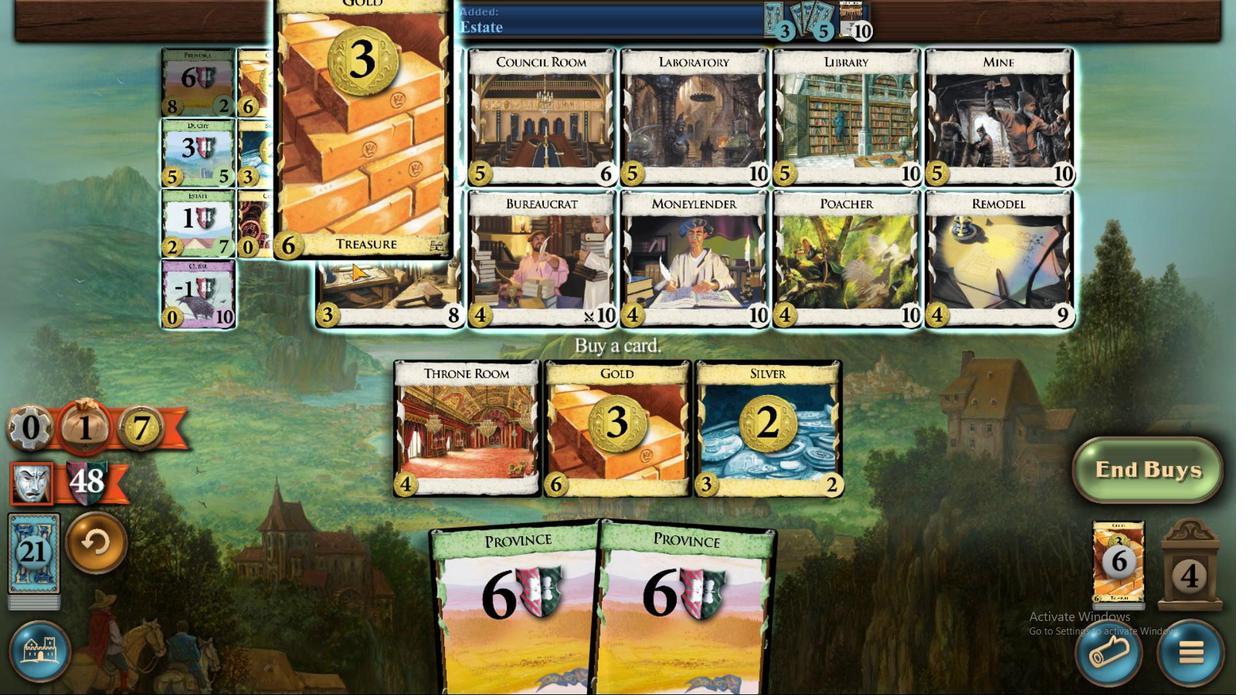 
Action: Mouse moved to (546, 453)
Screenshot: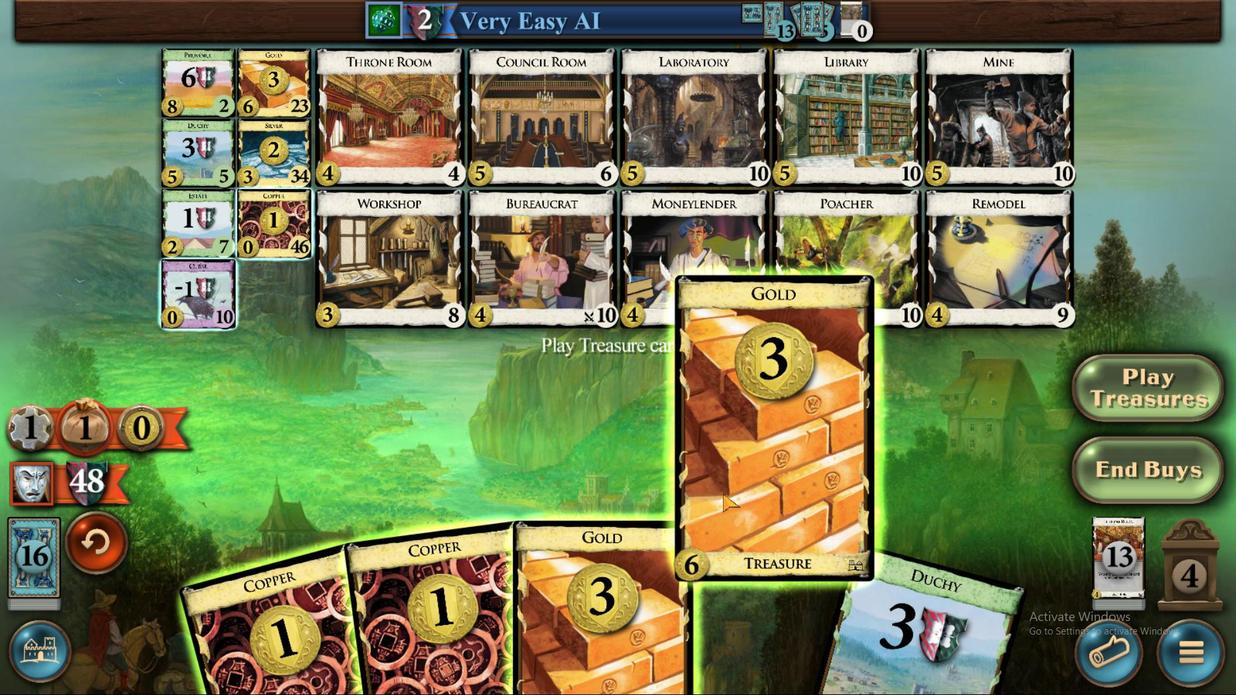 
Action: Mouse pressed left at (546, 458)
Screenshot: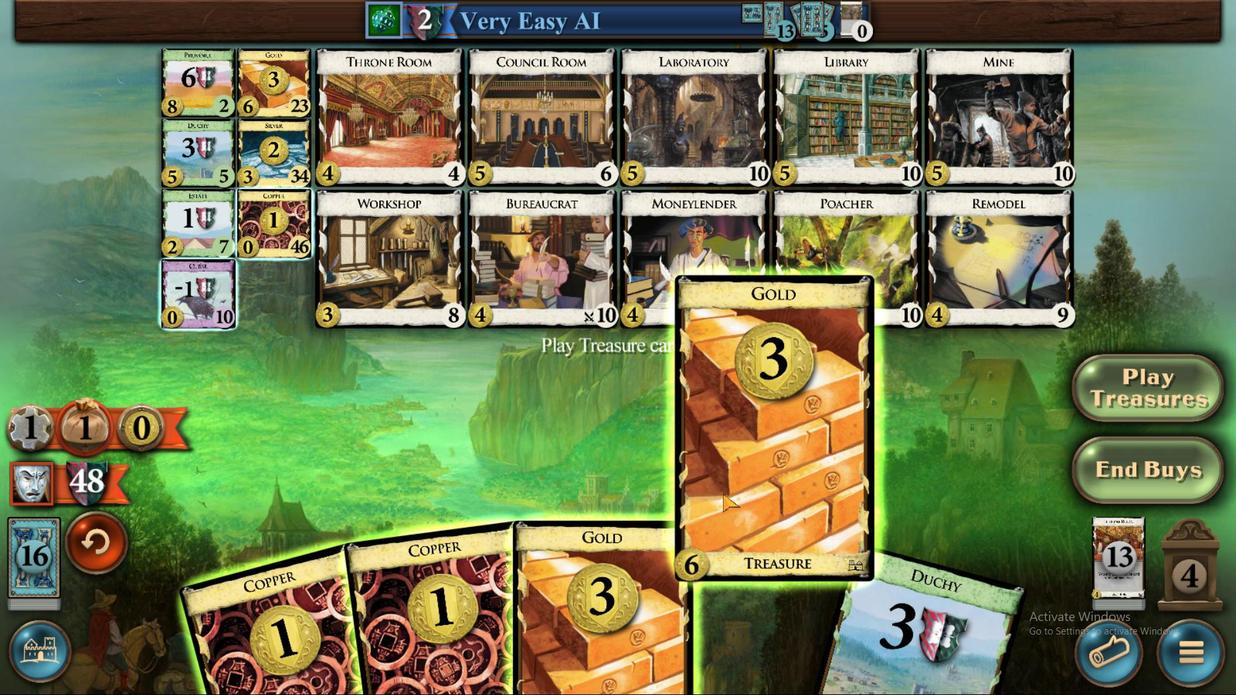 
Action: Mouse moved to (538, 463)
Screenshot: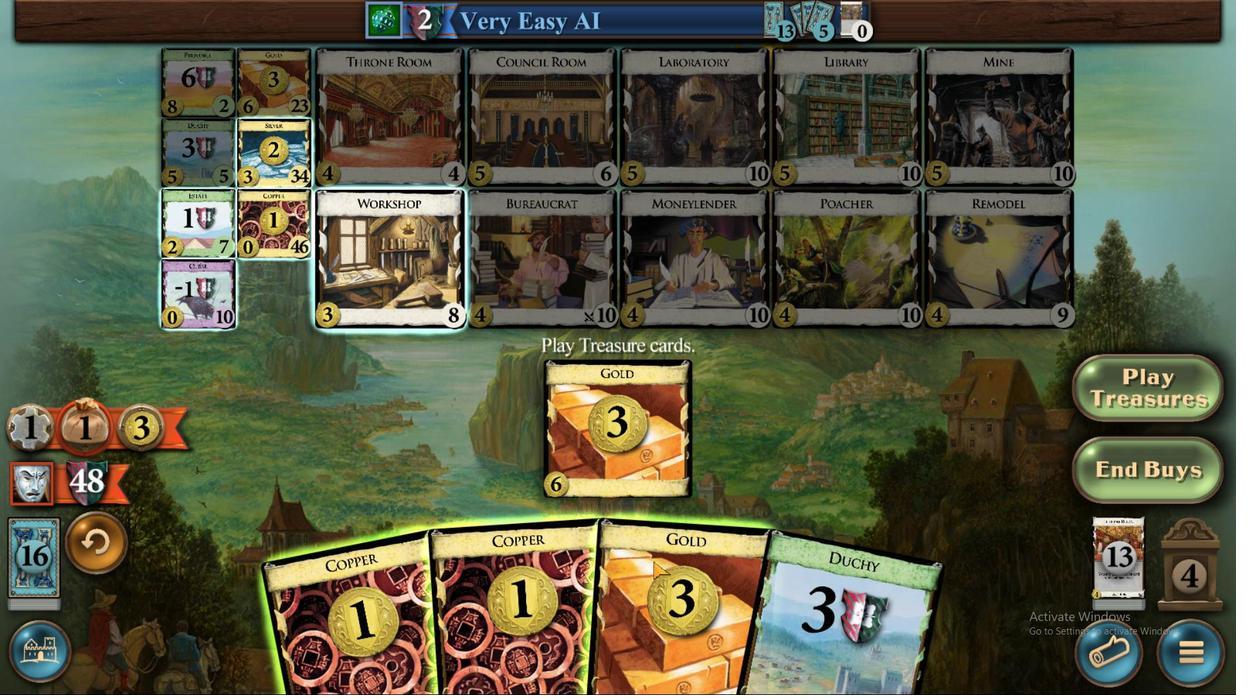 
Action: Mouse pressed left at (538, 463)
